 Task: Discover Hidden Chrome Settings.
Action: Mouse moved to (1195, 53)
Screenshot: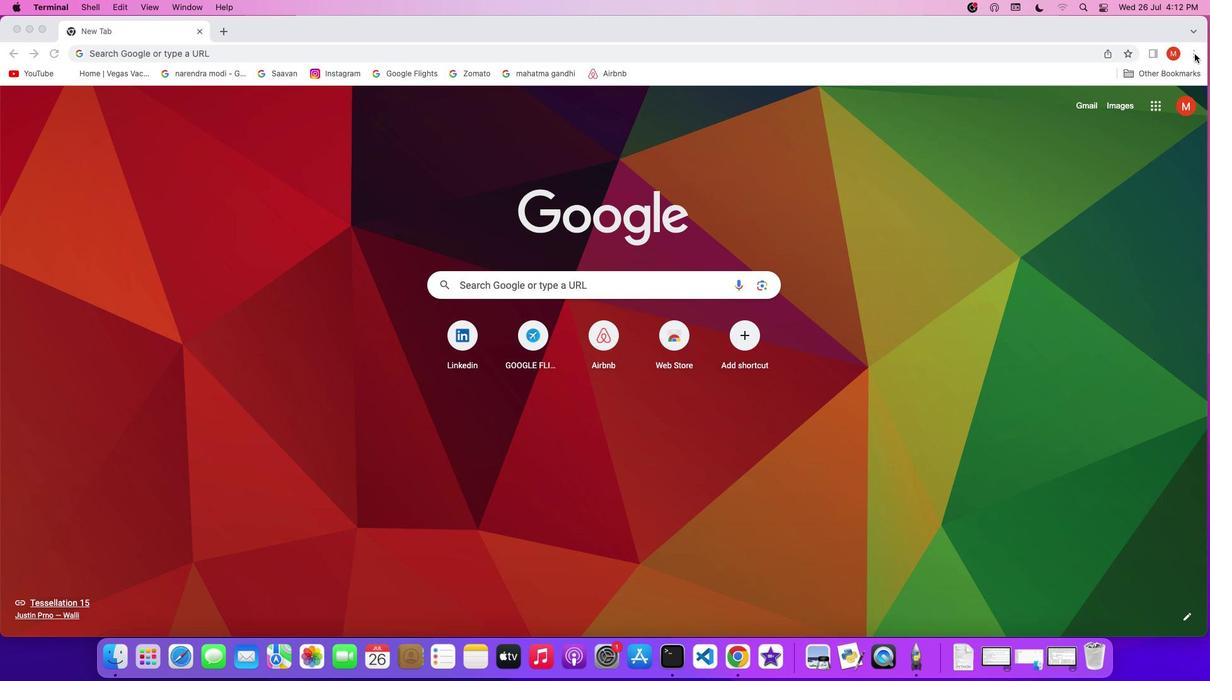 
Action: Mouse pressed left at (1195, 53)
Screenshot: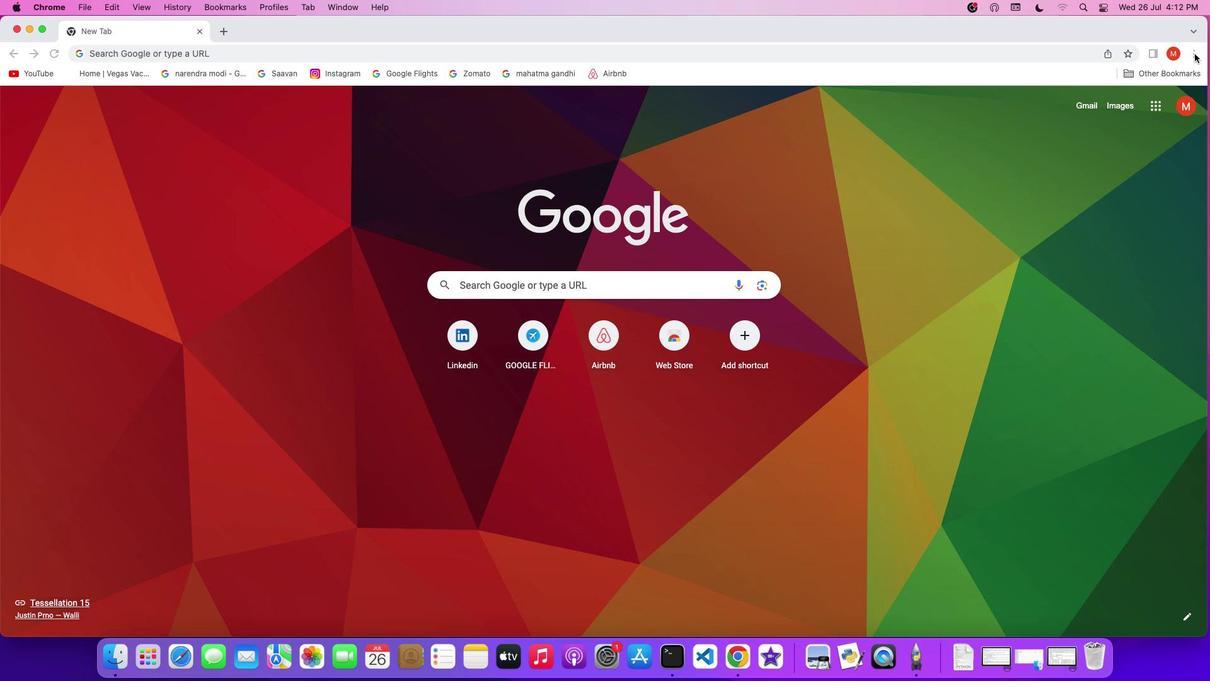 
Action: Mouse moved to (1055, 334)
Screenshot: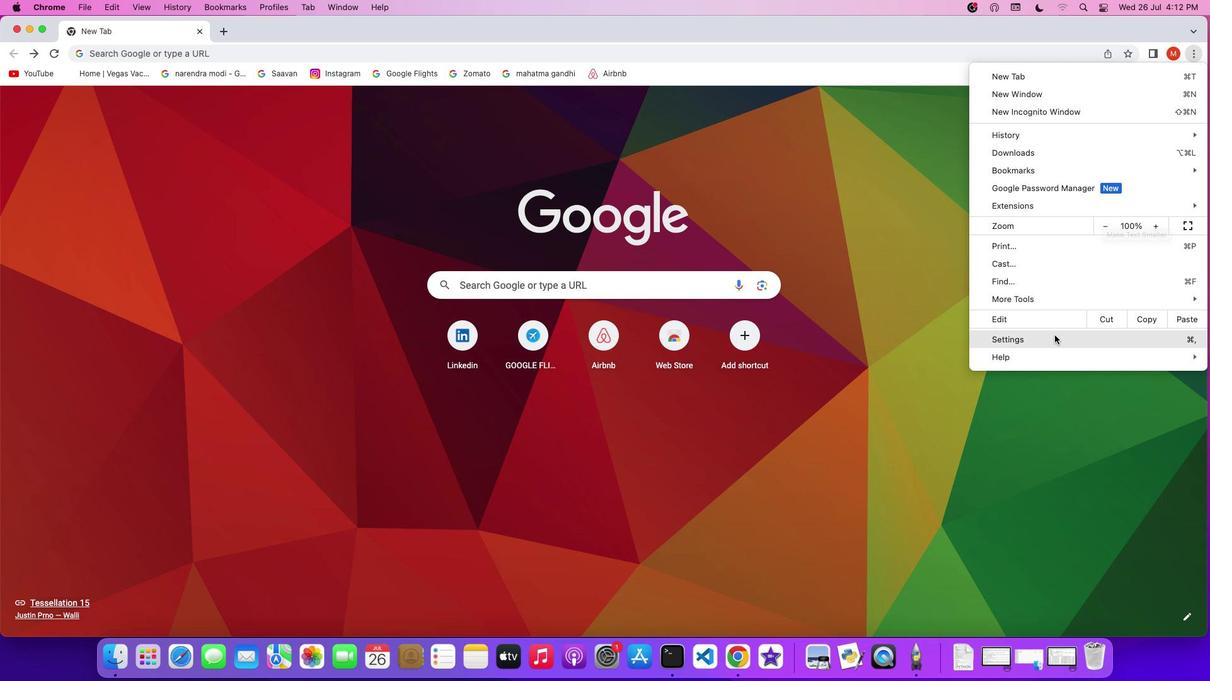 
Action: Mouse pressed left at (1055, 334)
Screenshot: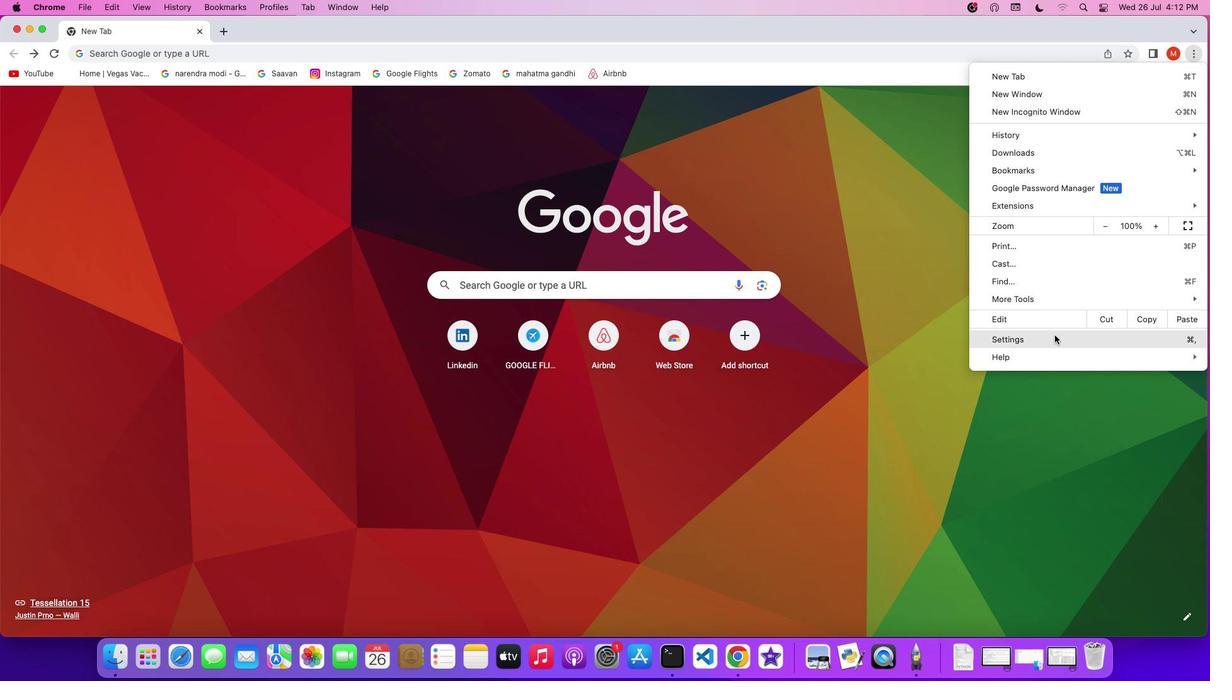 
Action: Mouse moved to (103, 122)
Screenshot: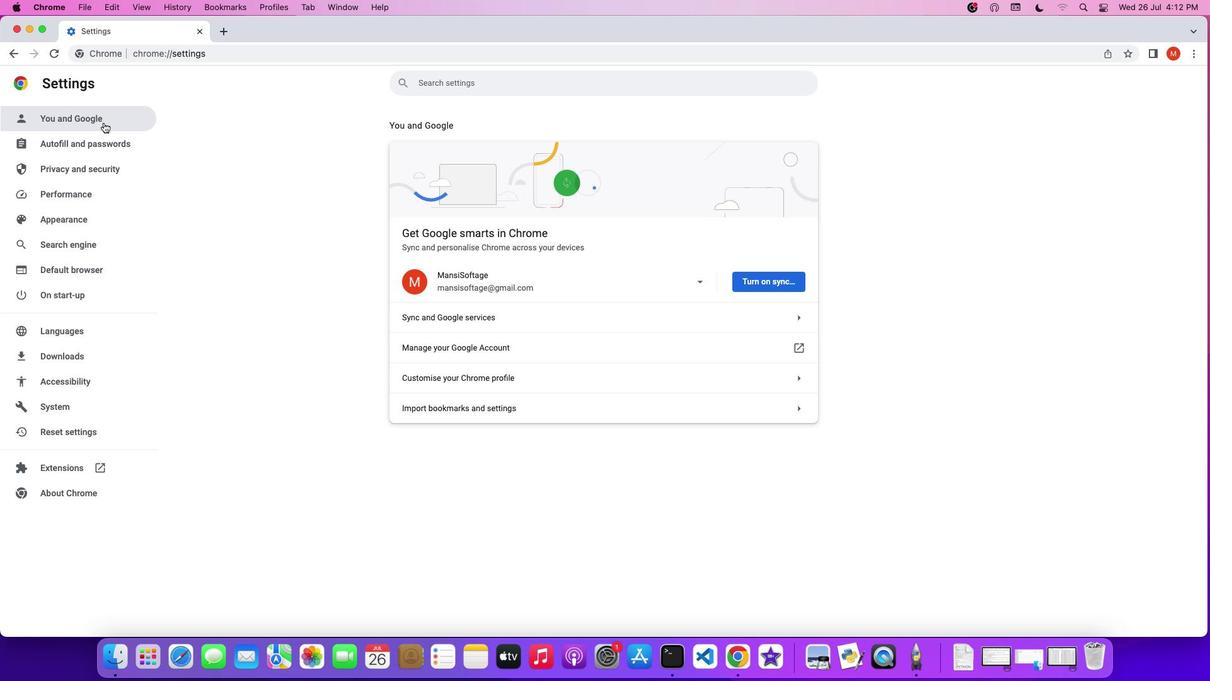
Action: Mouse pressed left at (103, 122)
Screenshot: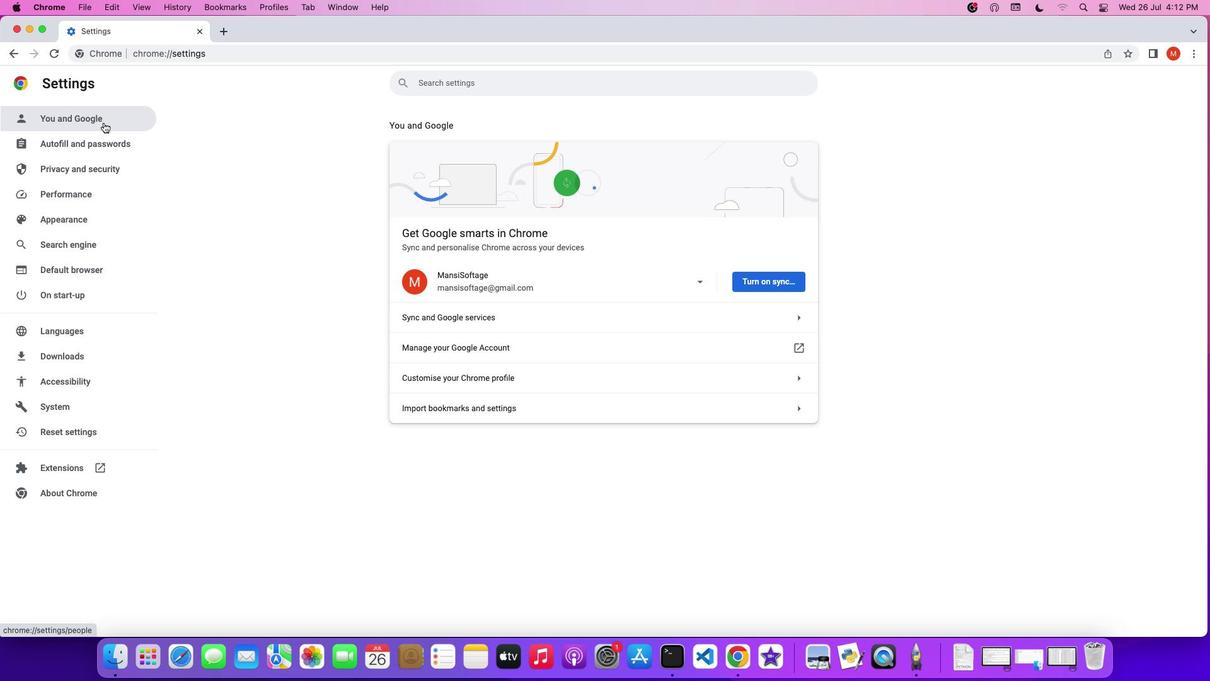 
Action: Mouse moved to (131, 117)
Screenshot: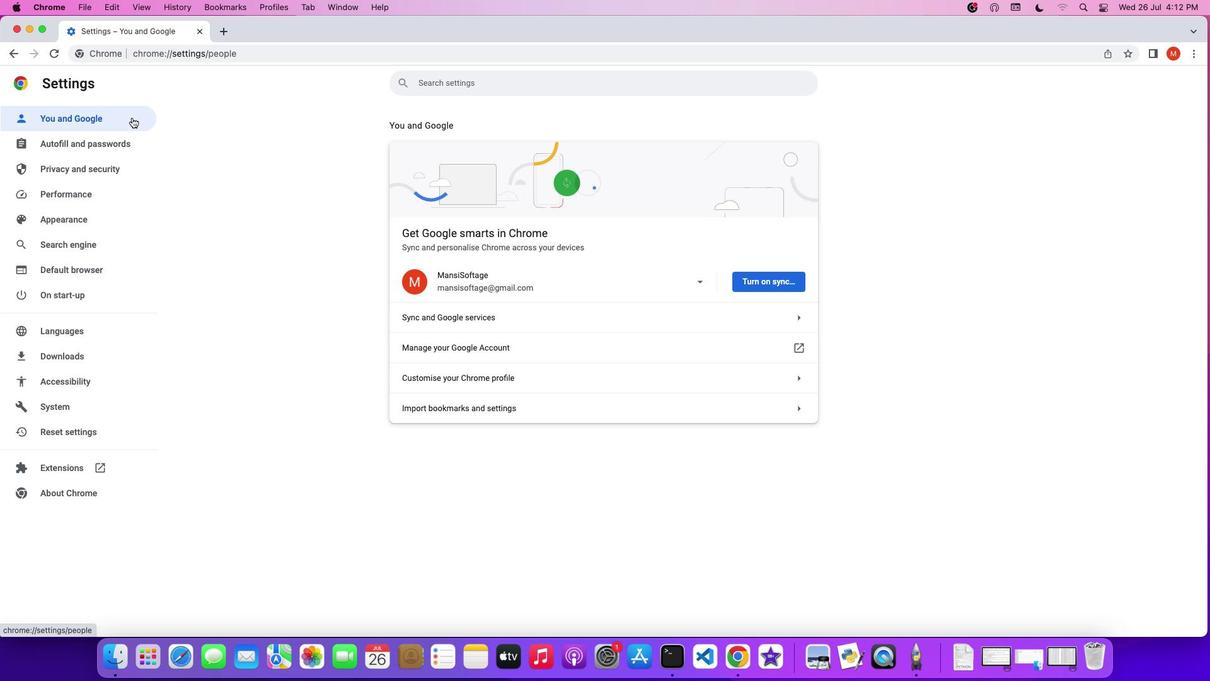
Action: Mouse pressed left at (131, 117)
Screenshot: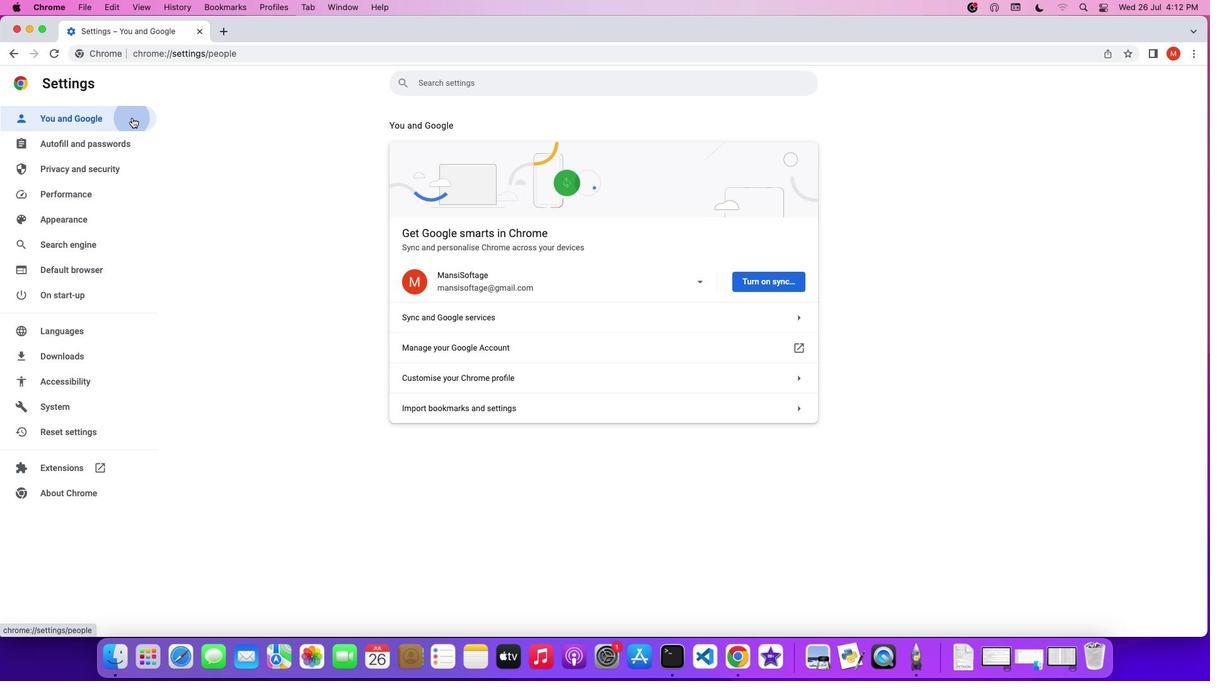 
Action: Mouse moved to (704, 282)
Screenshot: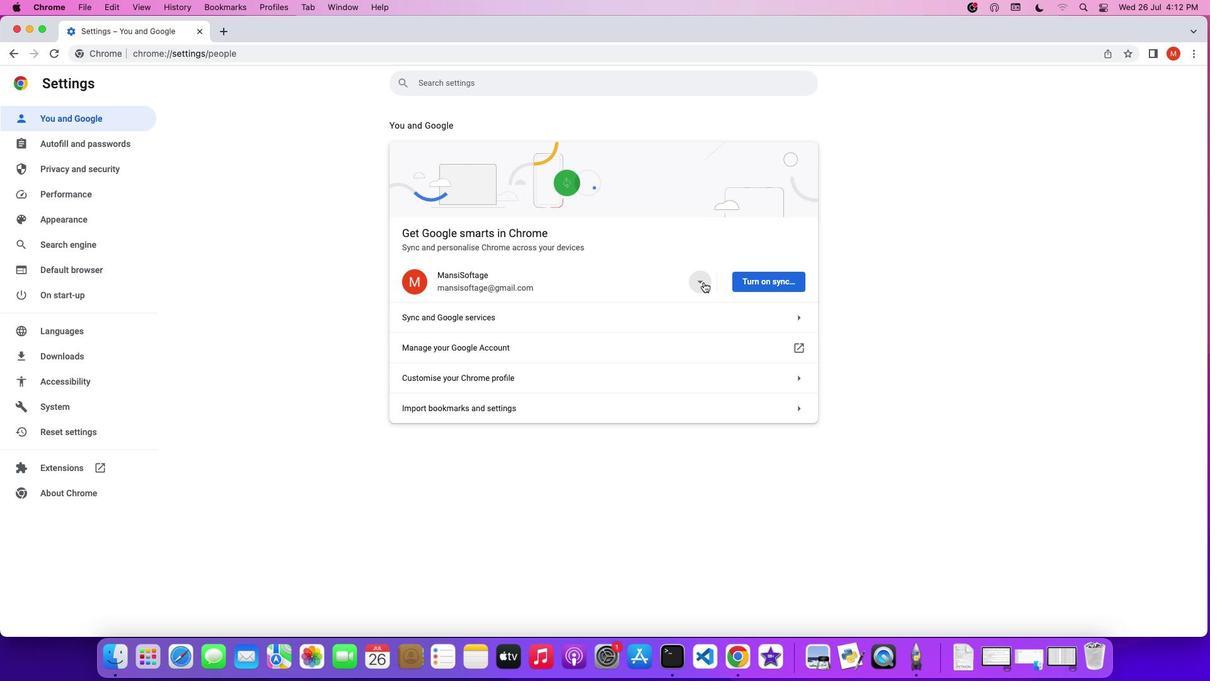
Action: Mouse pressed left at (704, 282)
Screenshot: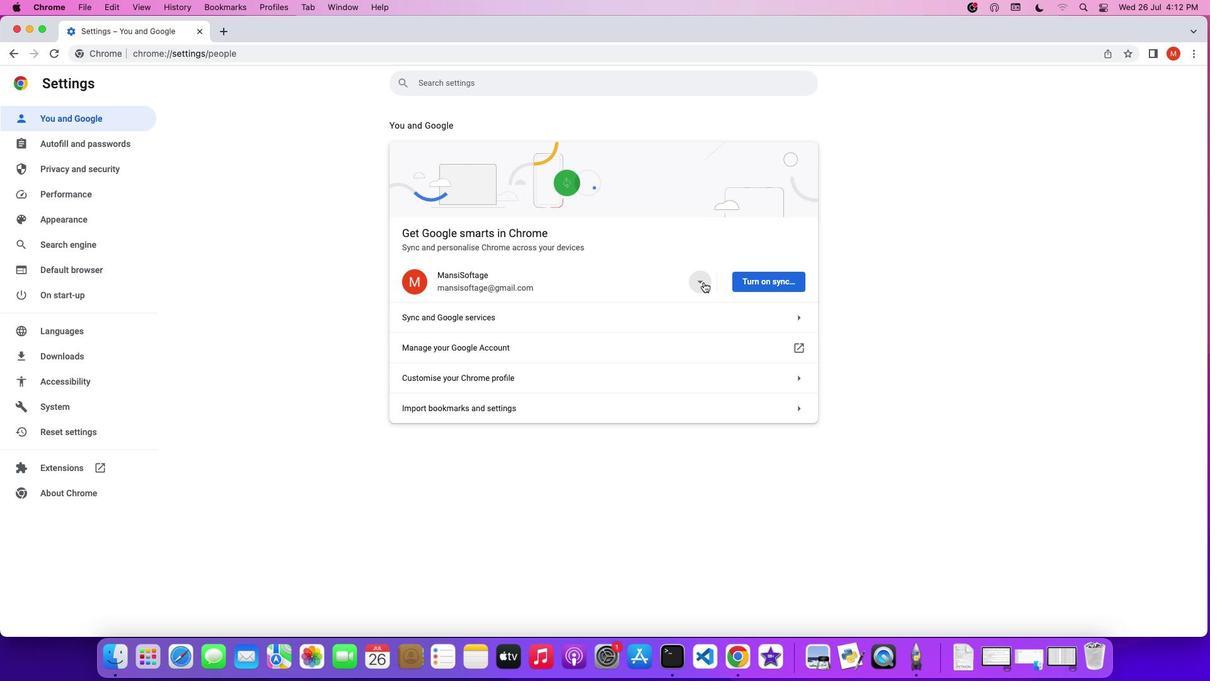 
Action: Mouse moved to (715, 285)
Screenshot: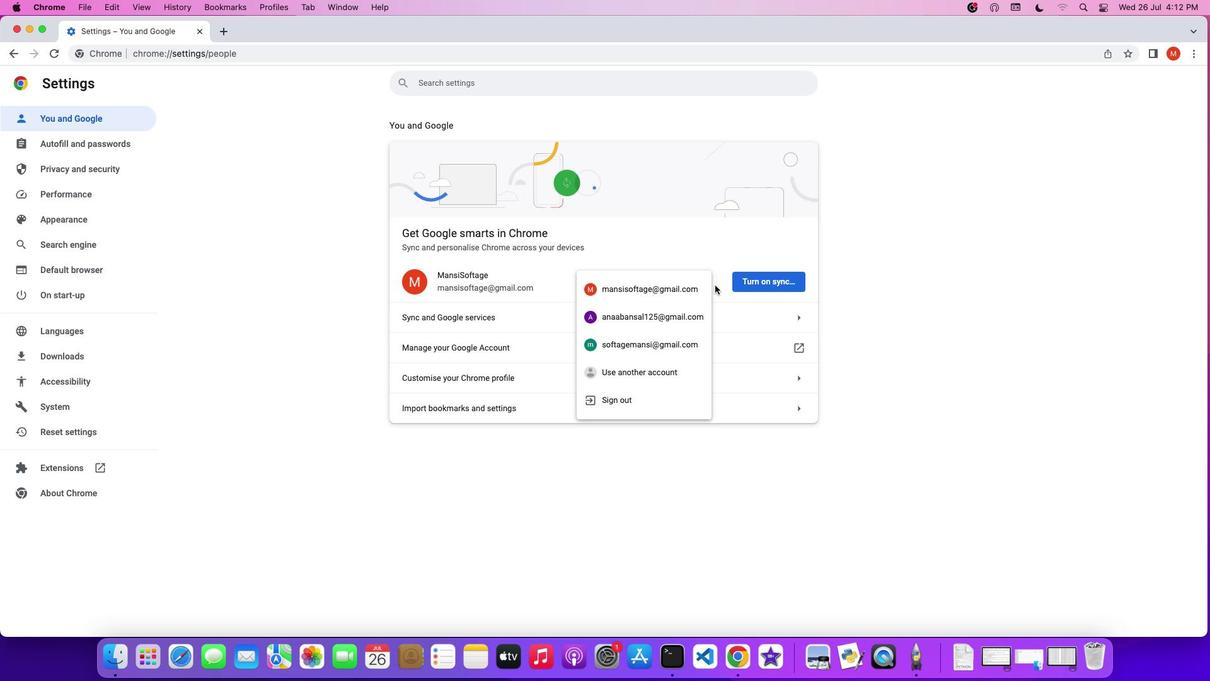 
Action: Mouse pressed left at (715, 285)
Screenshot: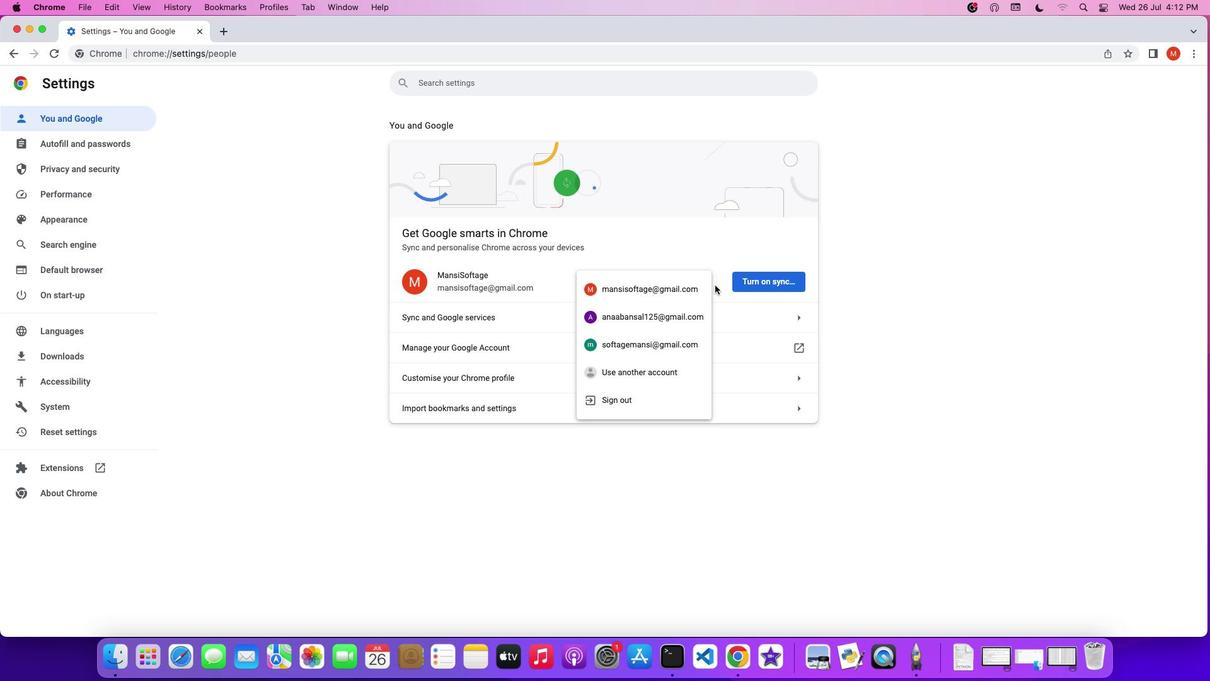 
Action: Mouse moved to (688, 309)
Screenshot: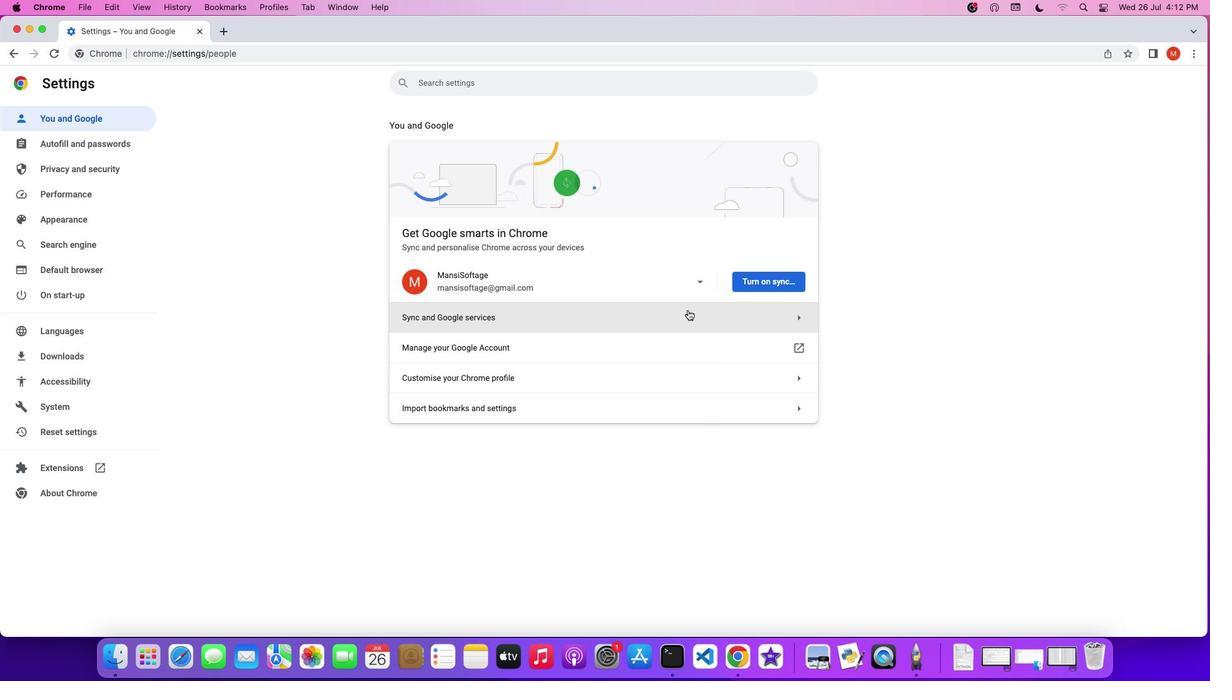 
Action: Mouse pressed left at (688, 309)
Screenshot: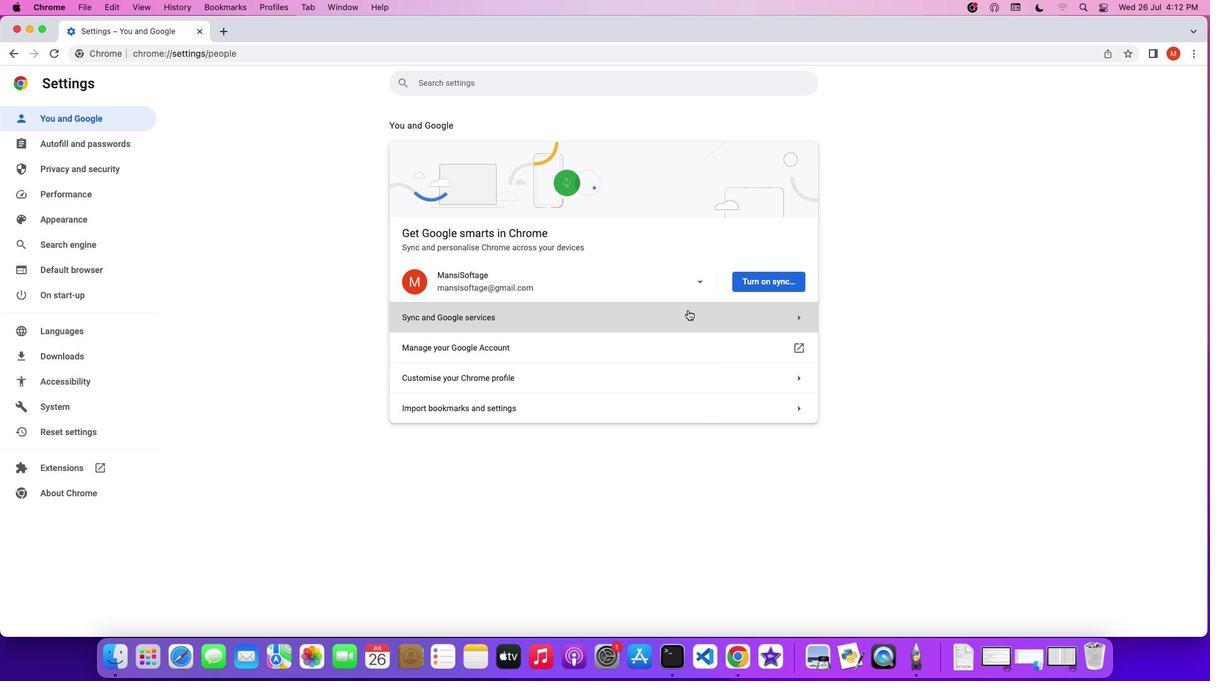 
Action: Mouse moved to (799, 351)
Screenshot: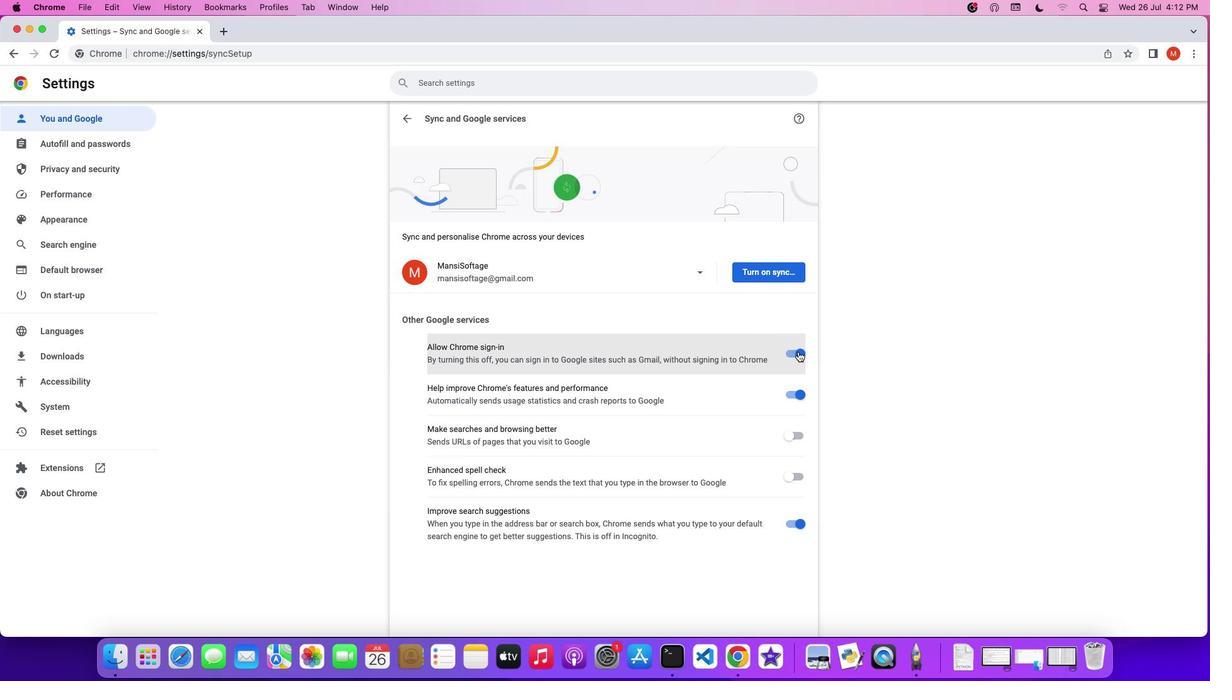 
Action: Mouse scrolled (799, 351) with delta (0, 0)
Screenshot: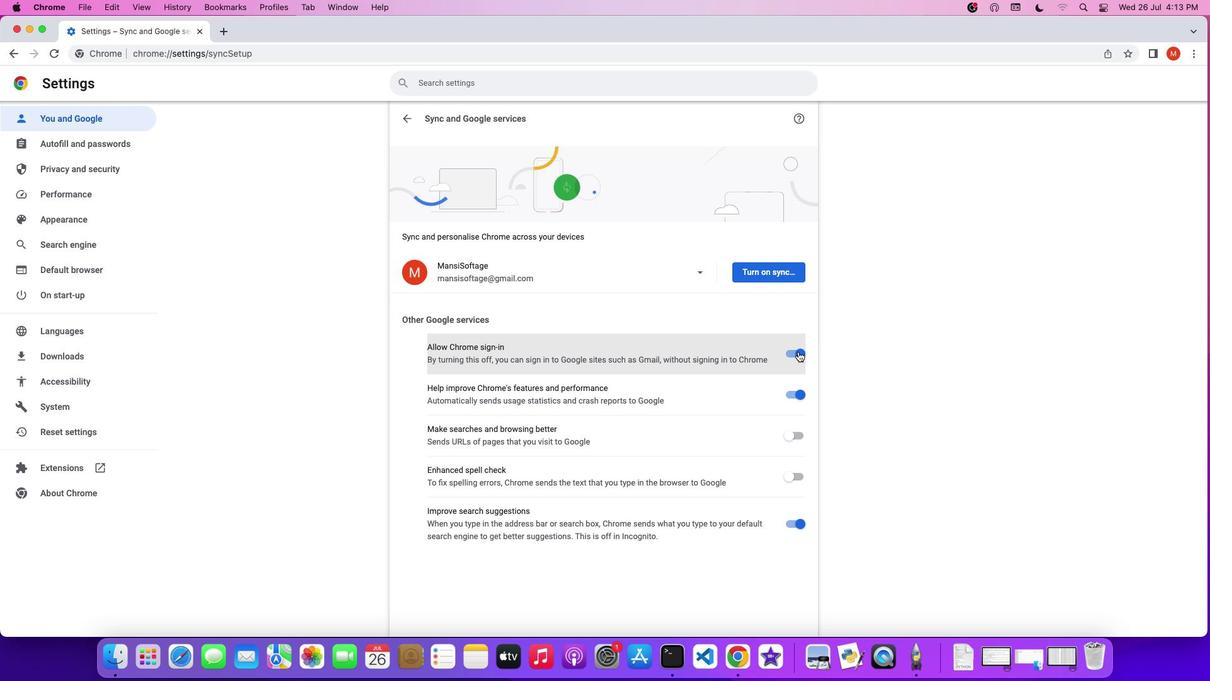 
Action: Mouse scrolled (799, 351) with delta (0, 0)
Screenshot: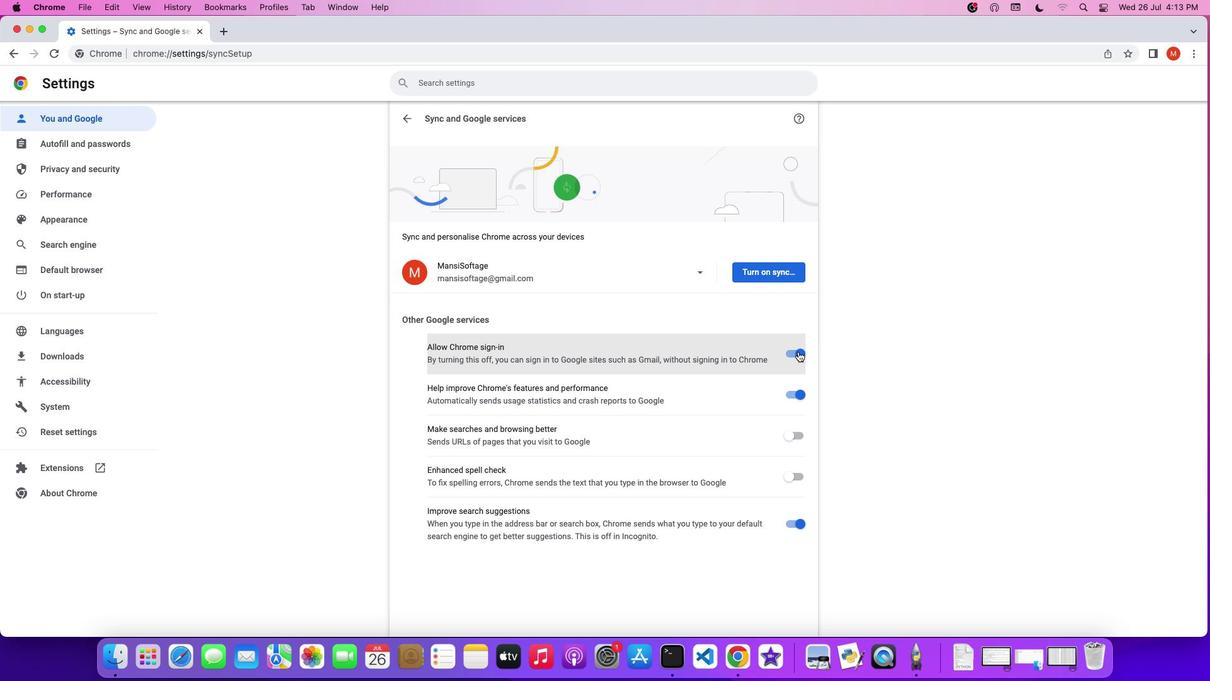 
Action: Mouse scrolled (799, 351) with delta (0, 0)
Screenshot: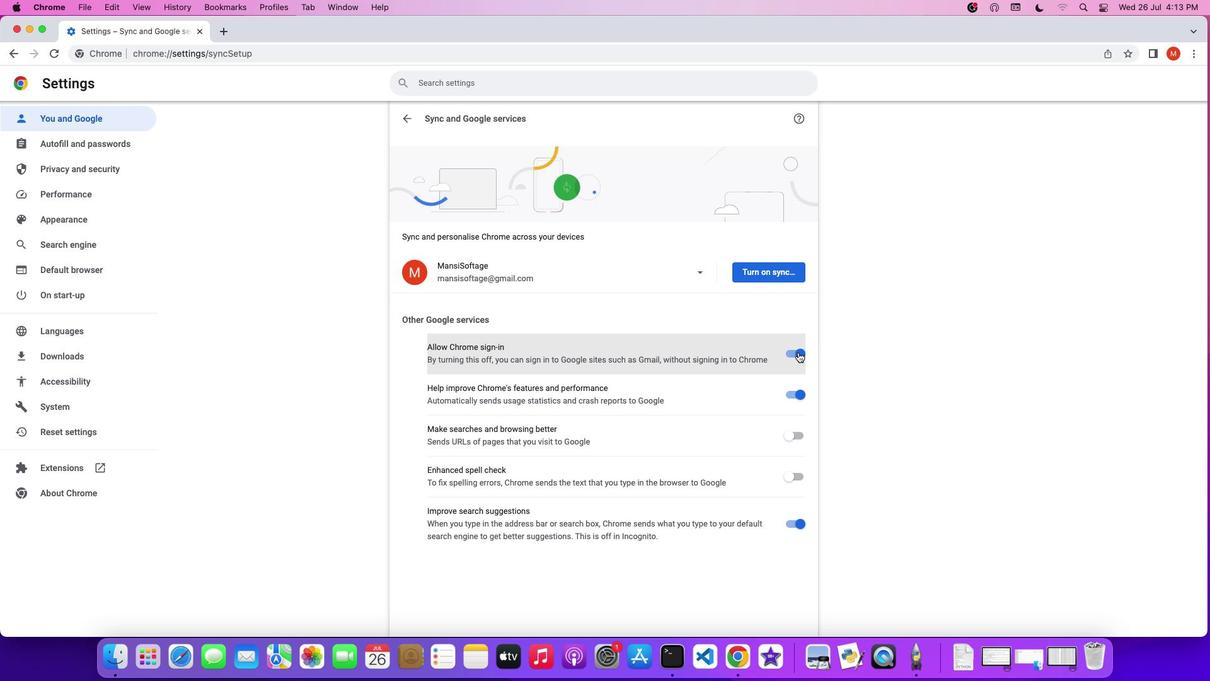 
Action: Mouse moved to (799, 352)
Screenshot: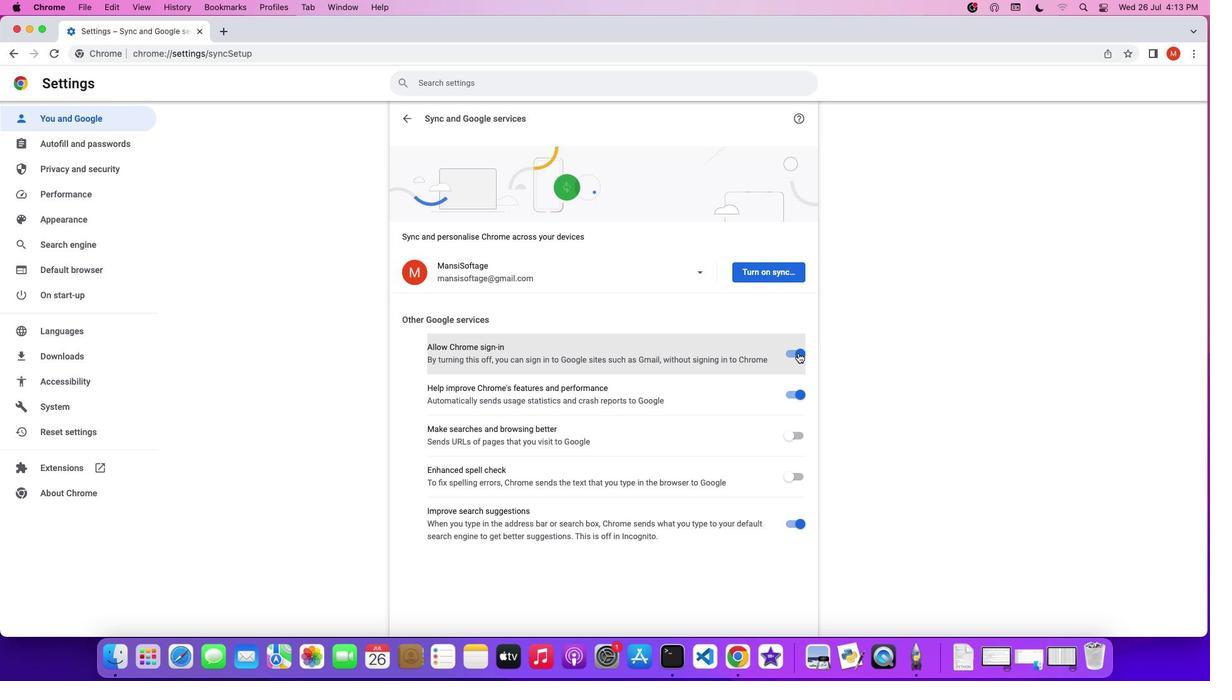 
Action: Mouse pressed left at (799, 352)
Screenshot: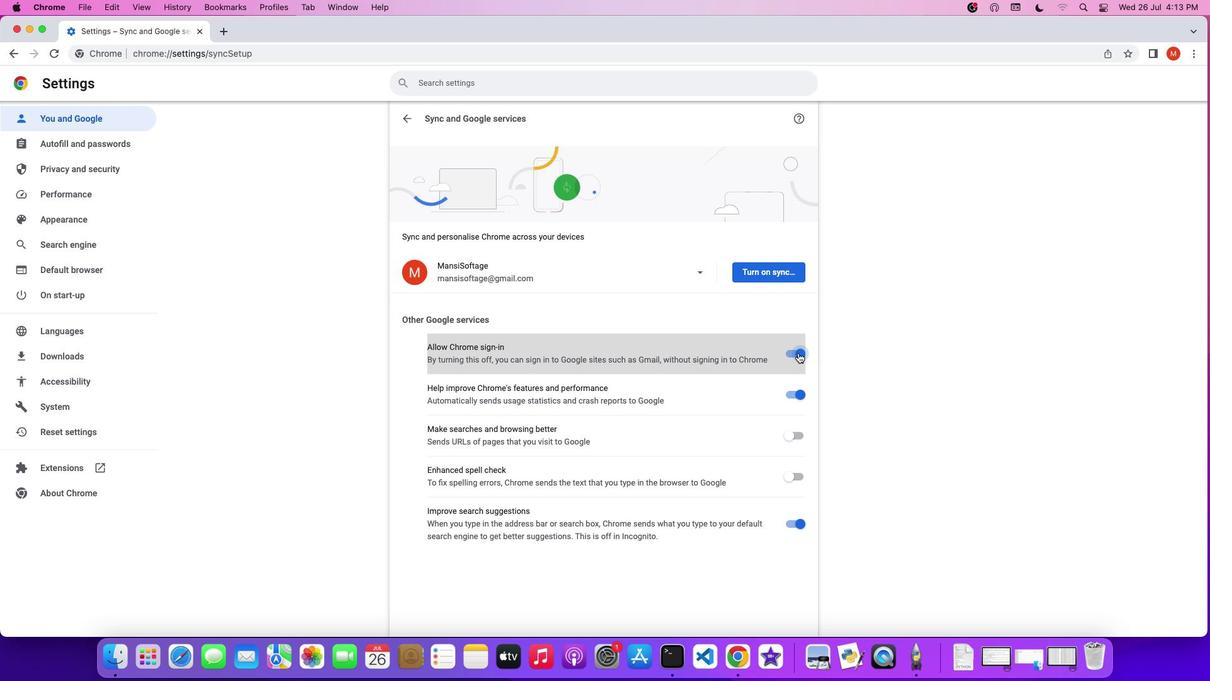 
Action: Mouse pressed left at (799, 352)
Screenshot: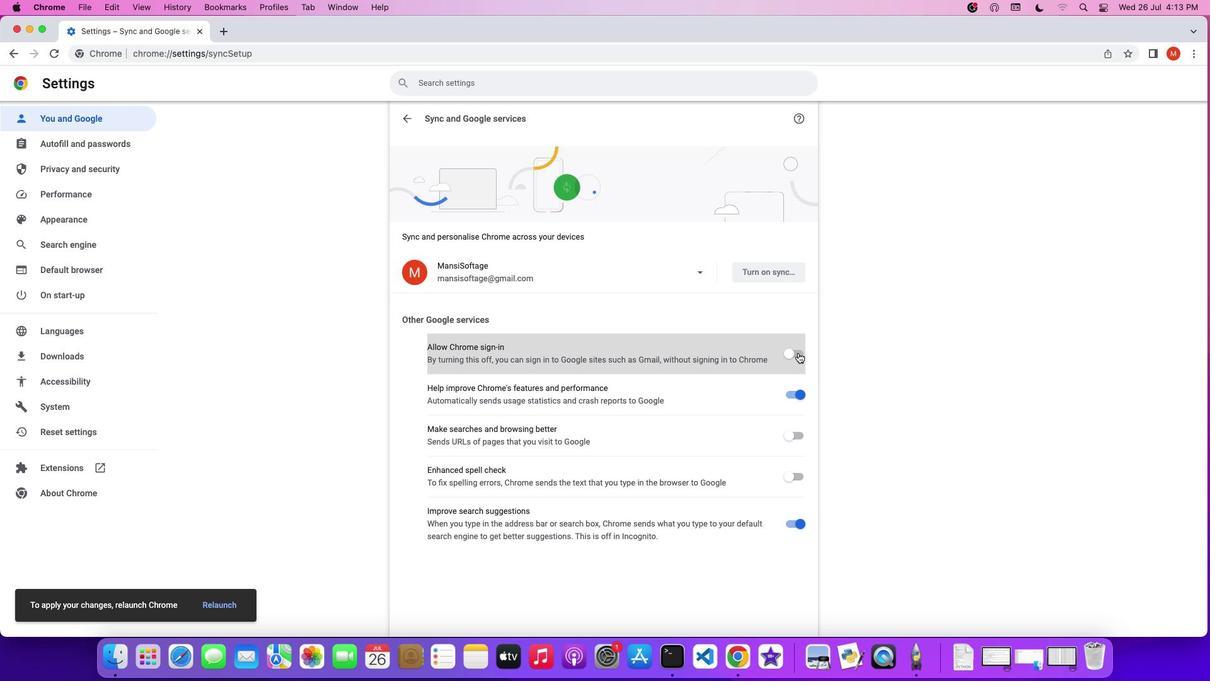 
Action: Mouse moved to (798, 438)
Screenshot: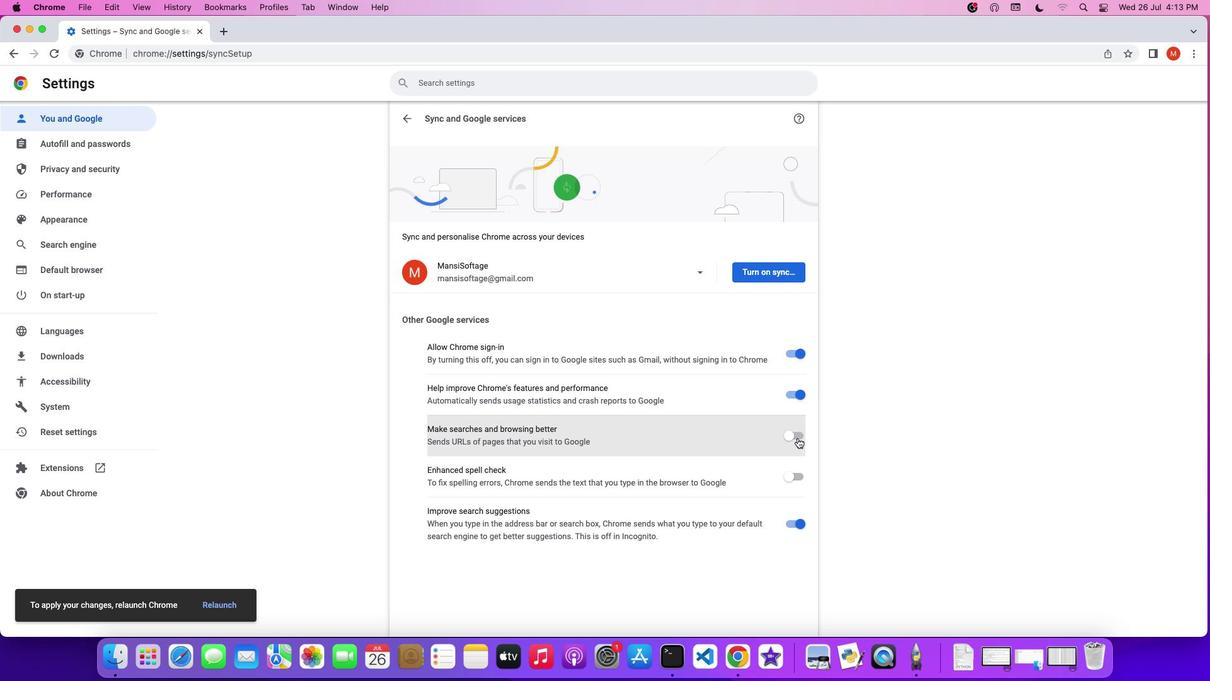 
Action: Mouse pressed left at (798, 438)
Screenshot: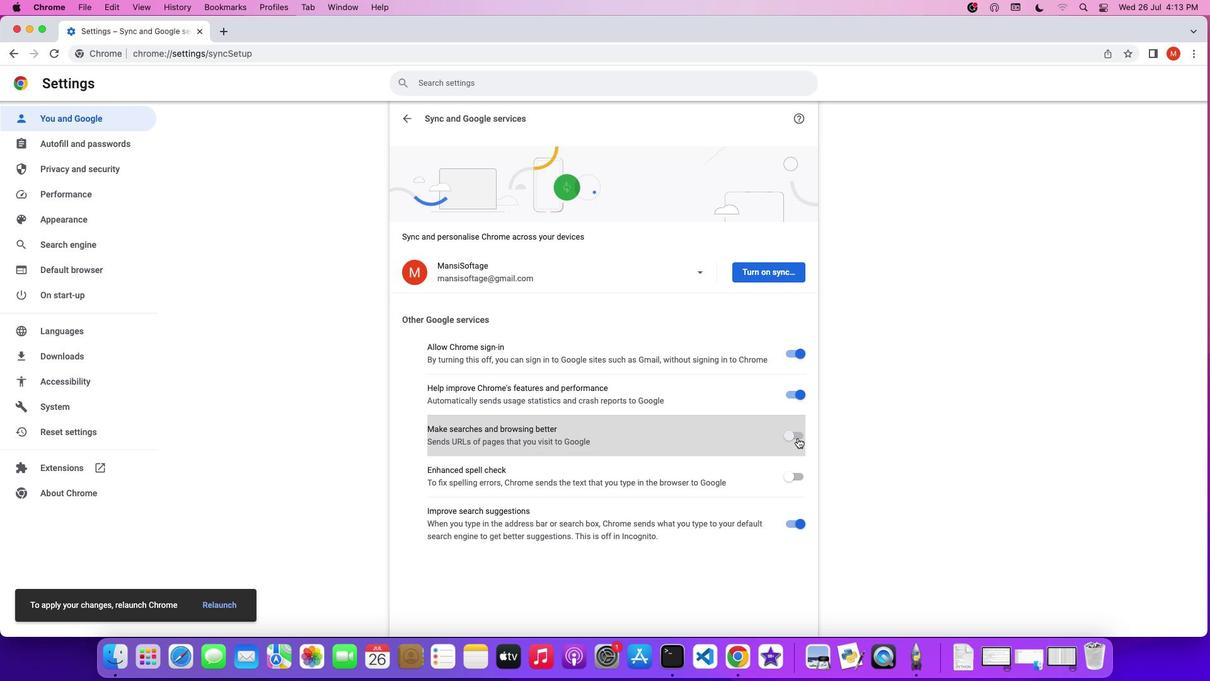 
Action: Mouse moved to (799, 467)
Screenshot: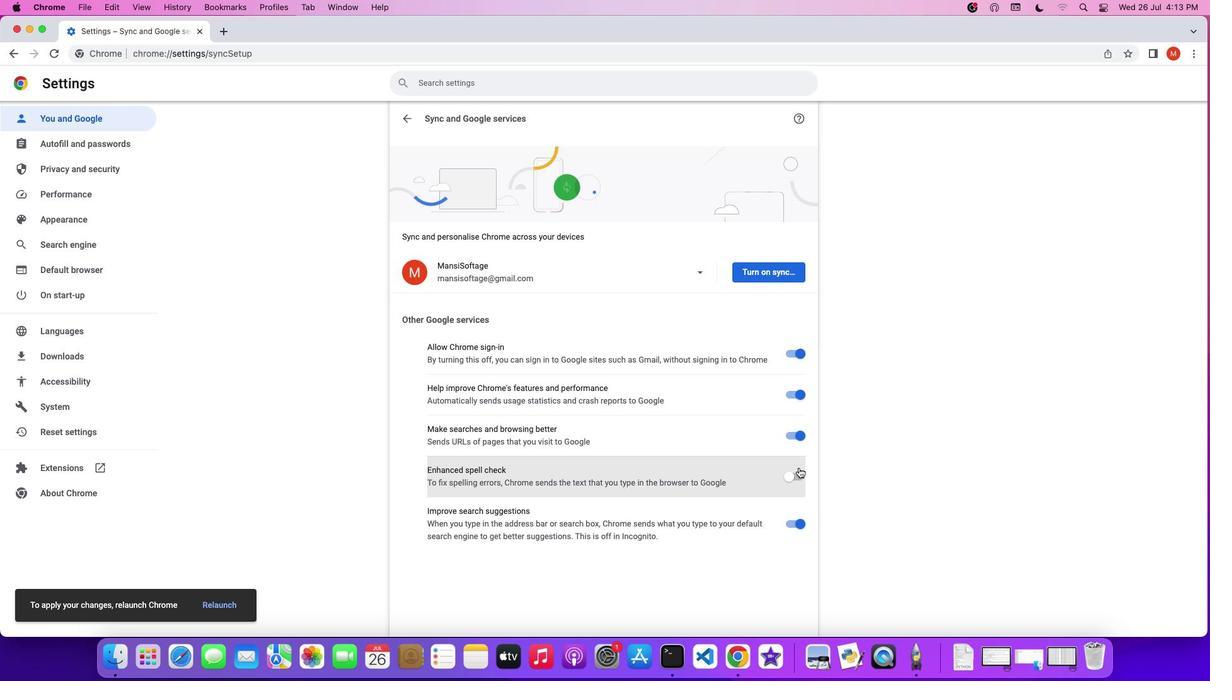 
Action: Mouse pressed left at (799, 467)
Screenshot: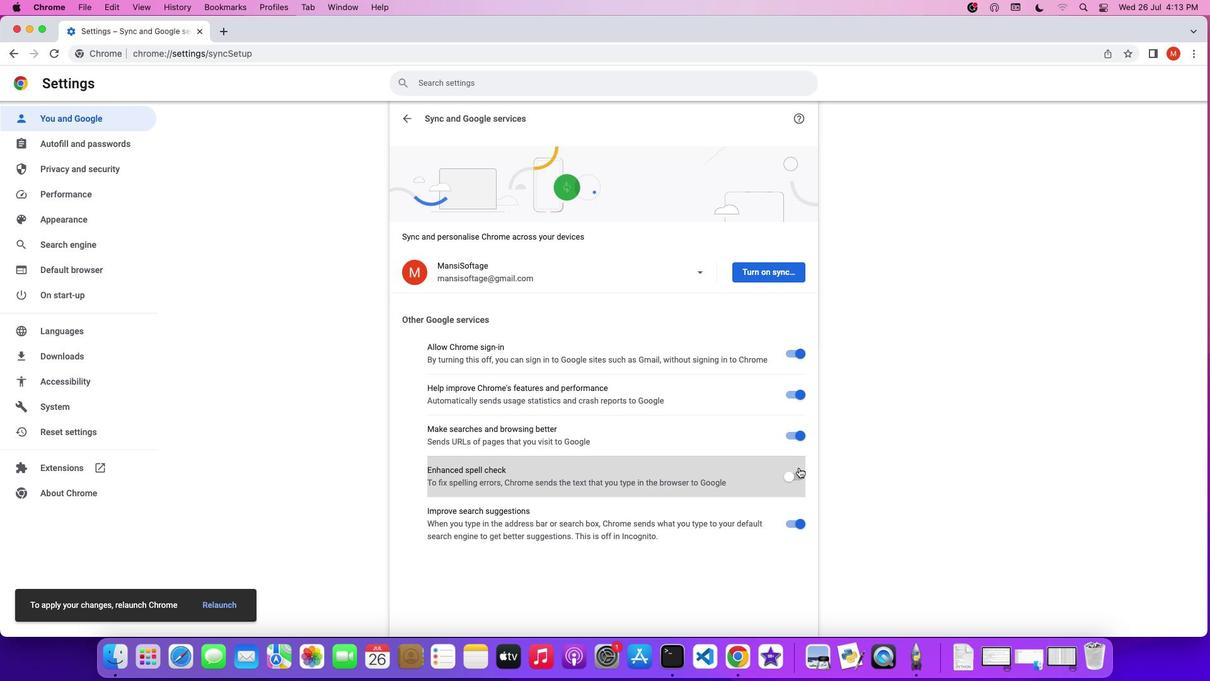 
Action: Mouse moved to (797, 442)
Screenshot: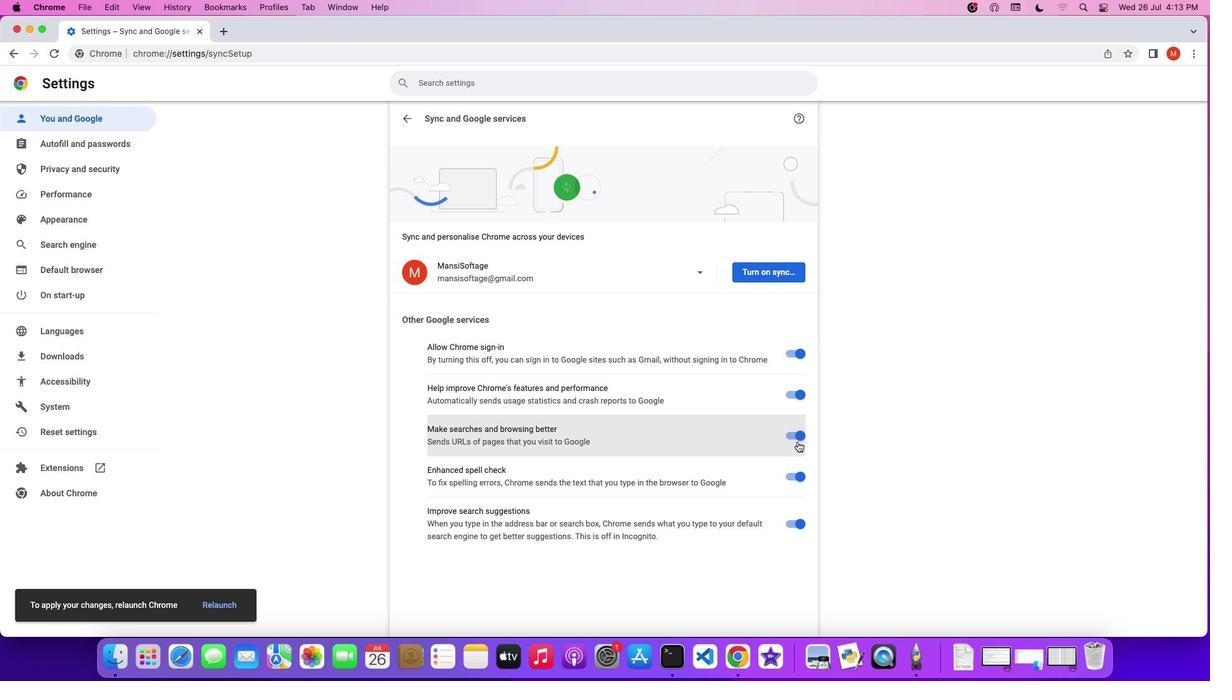 
Action: Mouse pressed left at (797, 442)
Screenshot: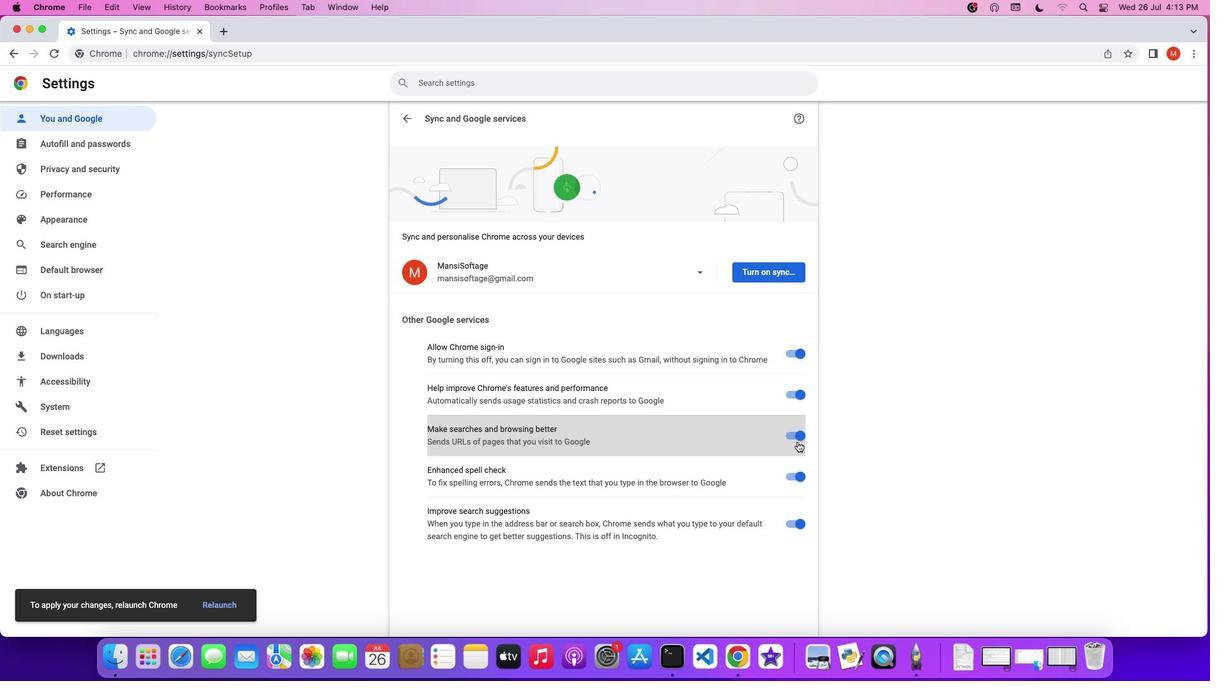 
Action: Mouse moved to (401, 116)
Screenshot: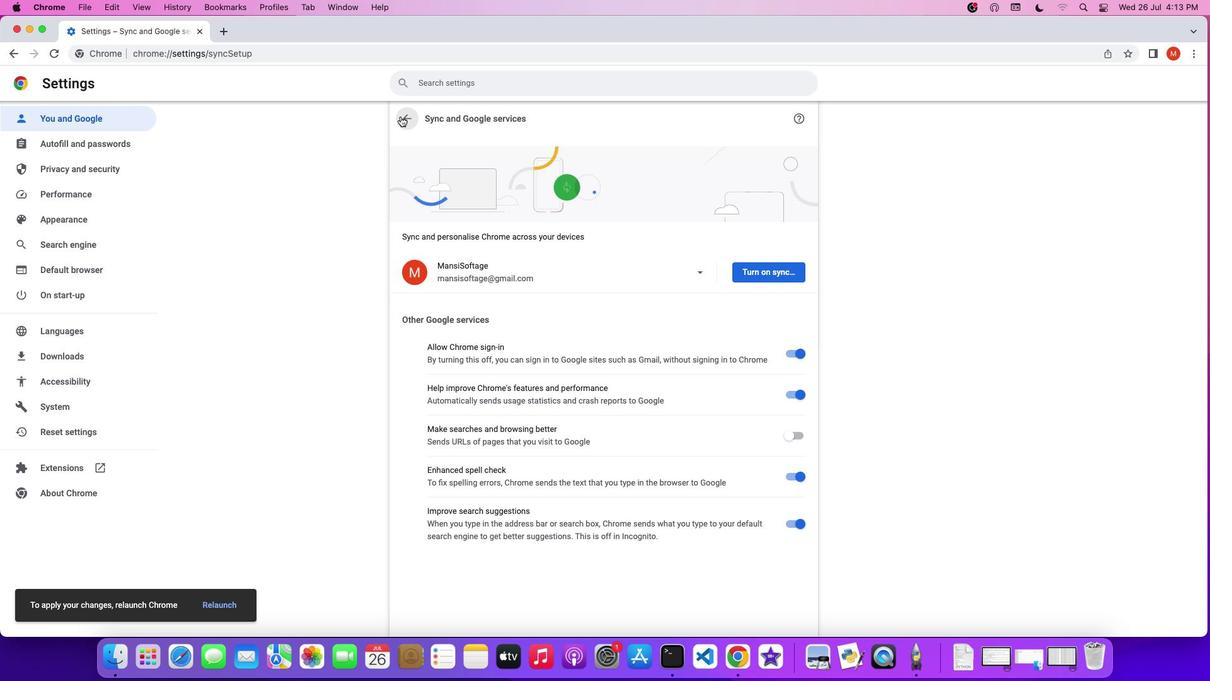 
Action: Mouse pressed left at (401, 116)
Screenshot: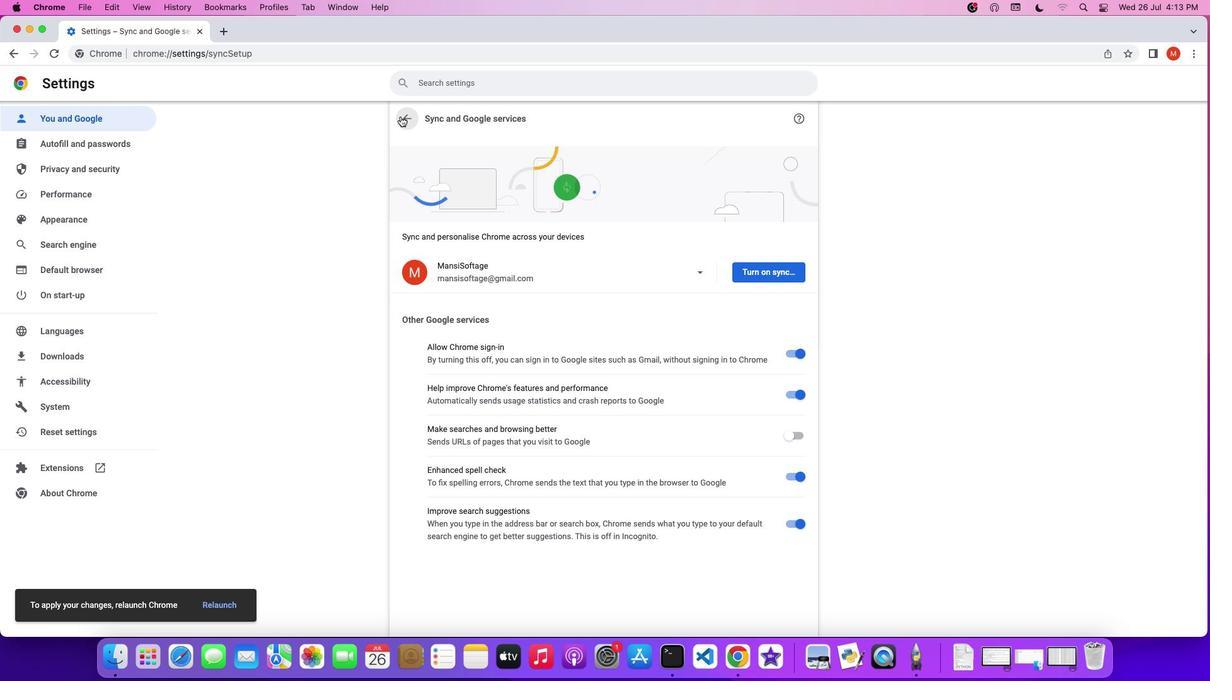 
Action: Mouse moved to (443, 348)
Screenshot: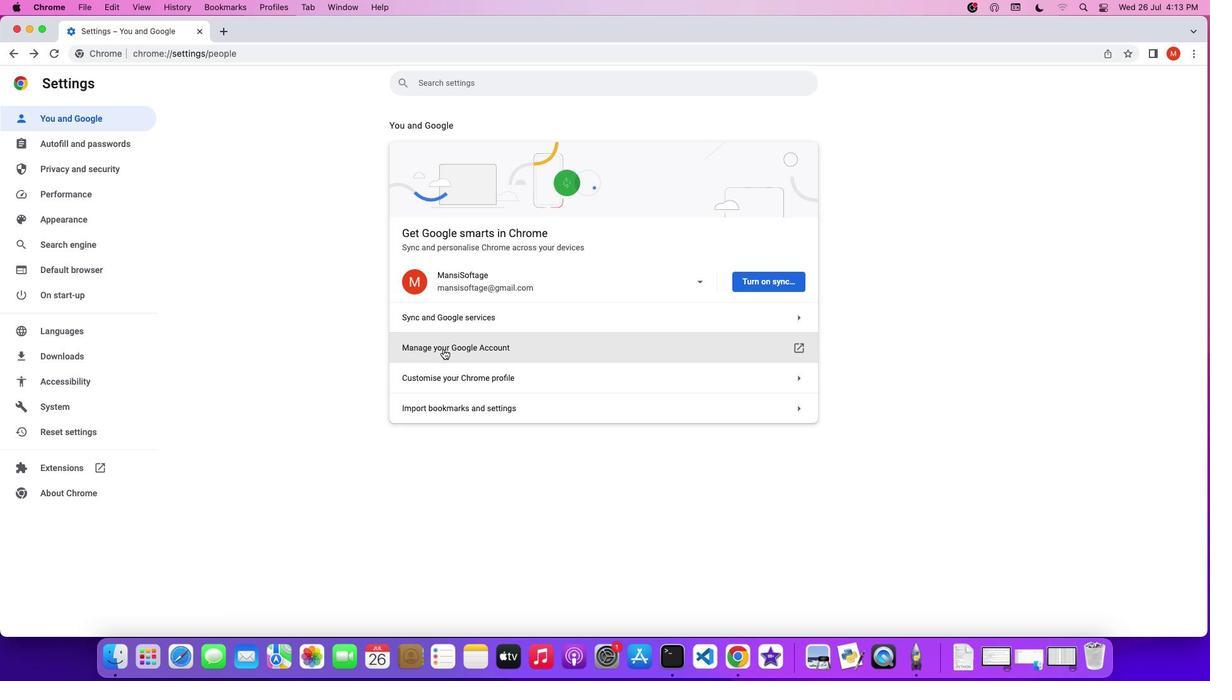 
Action: Mouse pressed left at (443, 348)
Screenshot: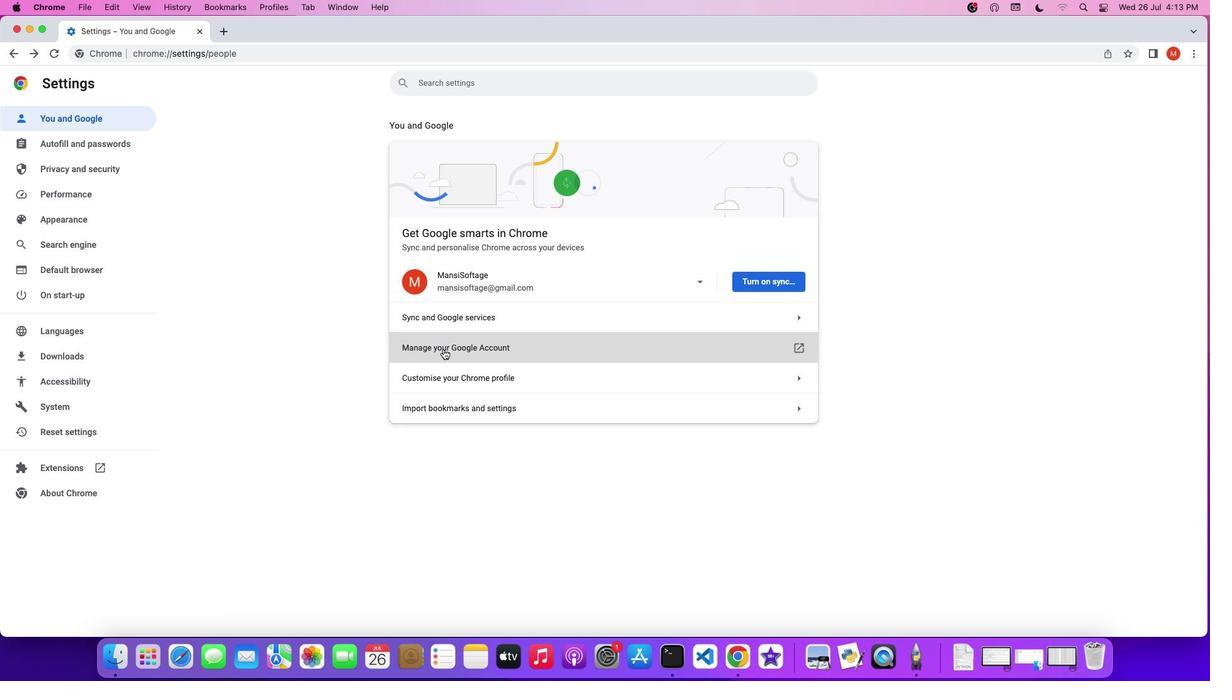 
Action: Mouse moved to (444, 355)
Screenshot: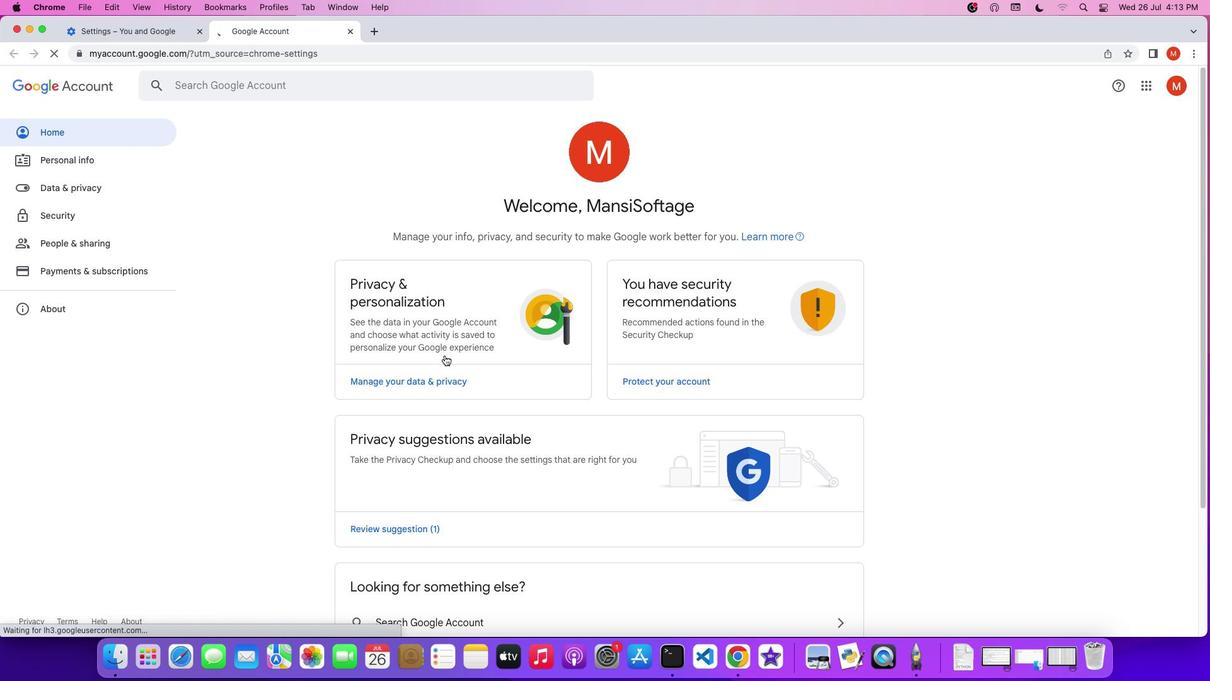 
Action: Mouse scrolled (444, 355) with delta (0, 0)
Screenshot: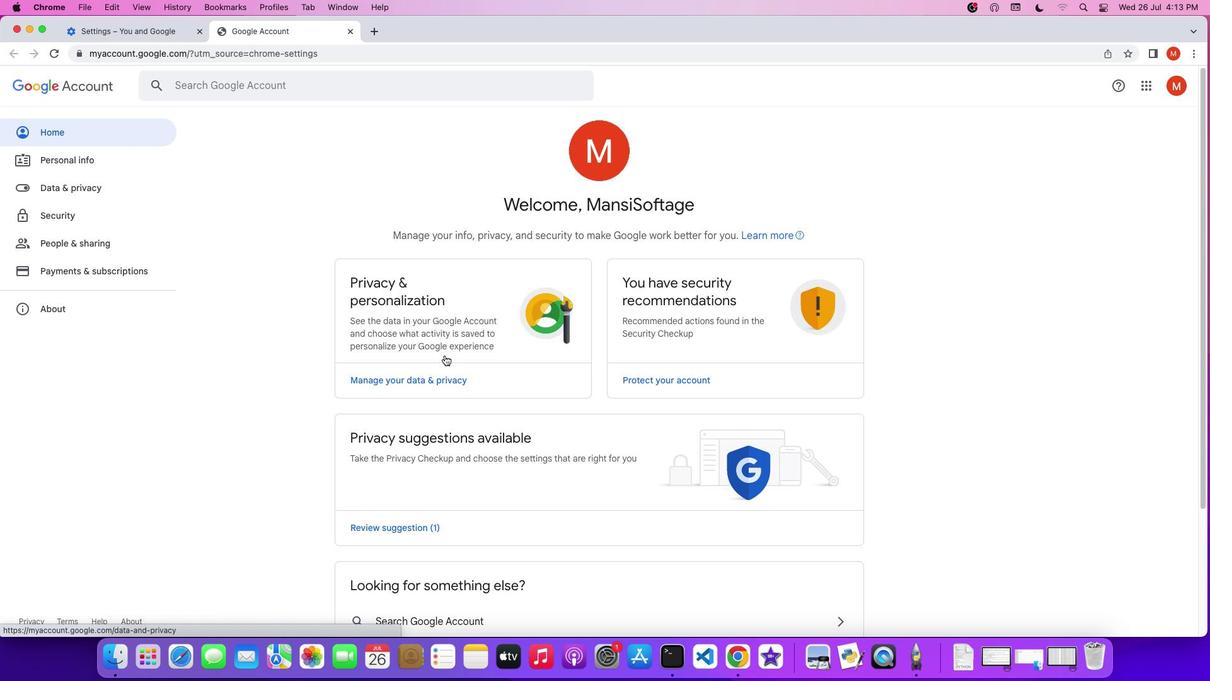 
Action: Mouse scrolled (444, 355) with delta (0, 0)
Screenshot: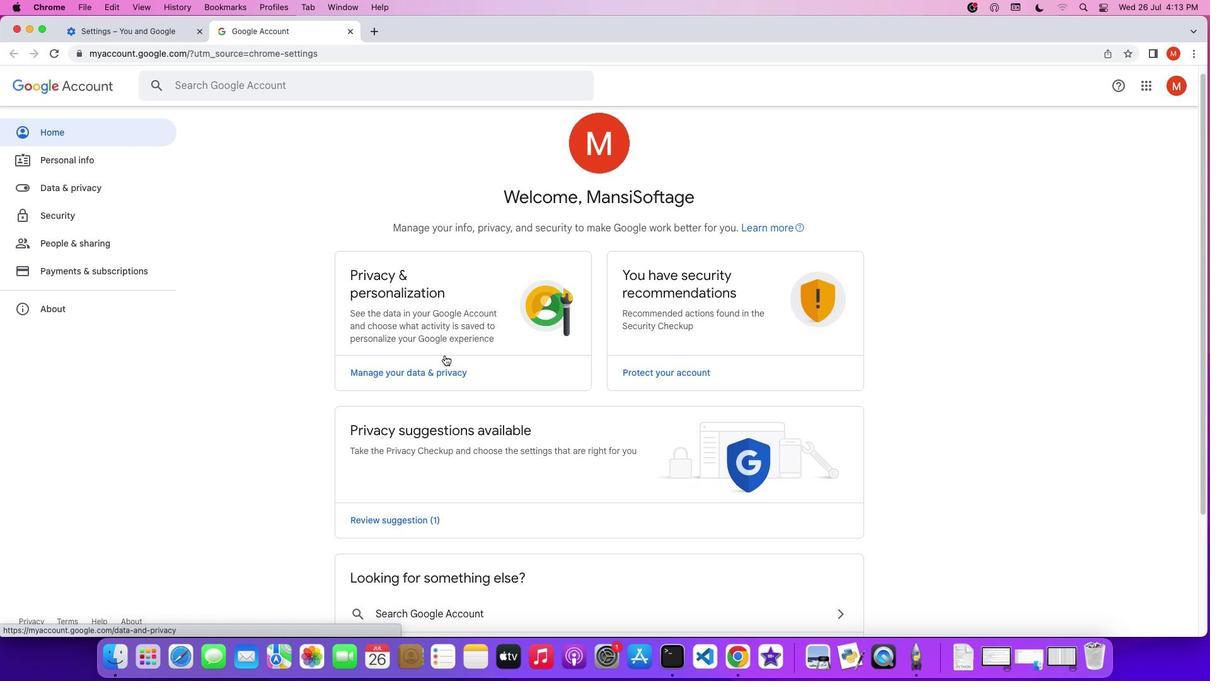 
Action: Mouse scrolled (444, 355) with delta (0, 0)
Screenshot: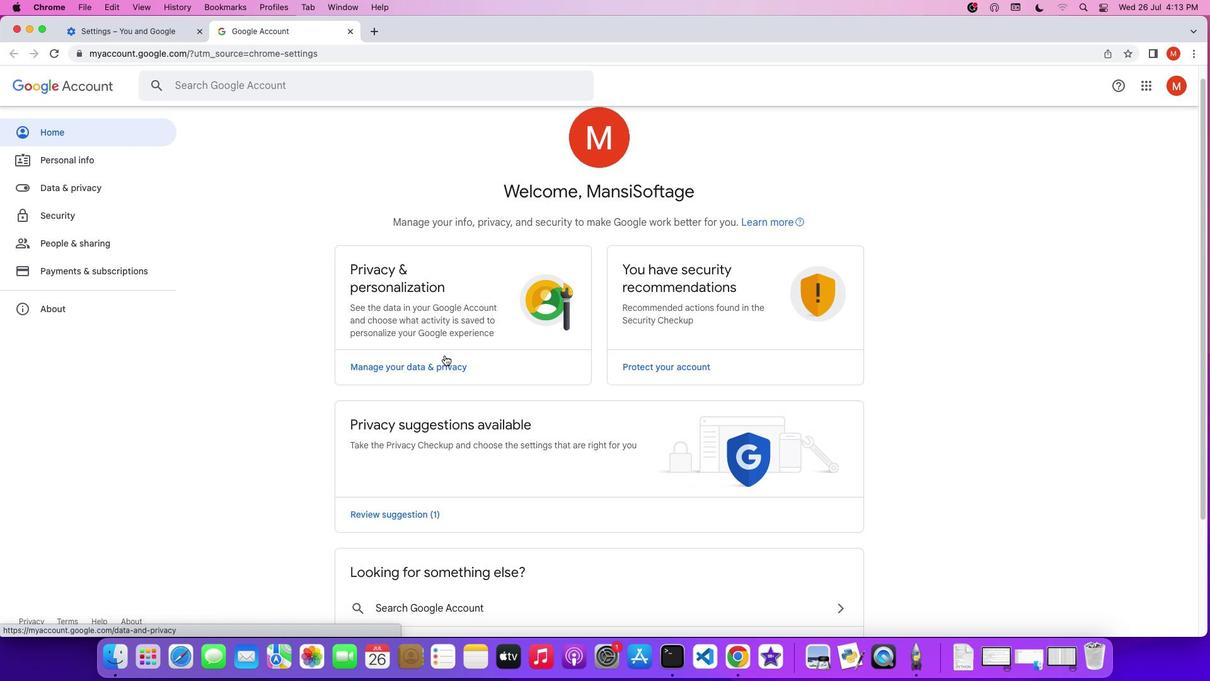 
Action: Mouse scrolled (444, 355) with delta (0, 0)
Screenshot: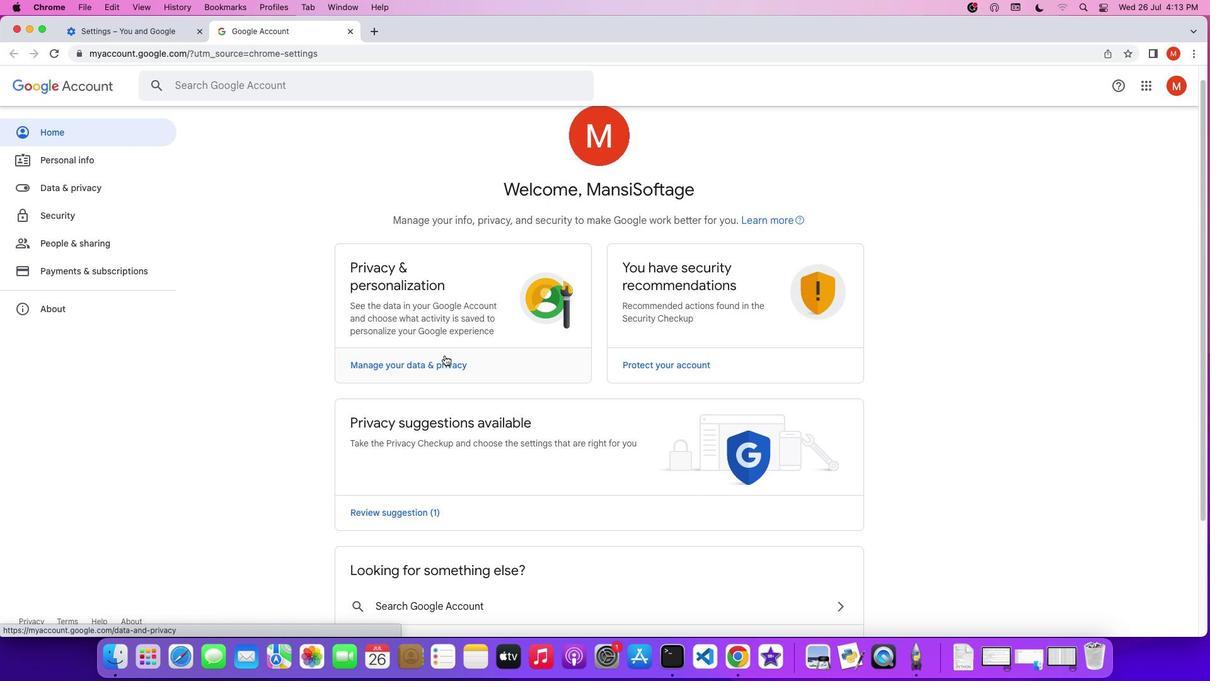 
Action: Mouse scrolled (444, 355) with delta (0, 0)
Screenshot: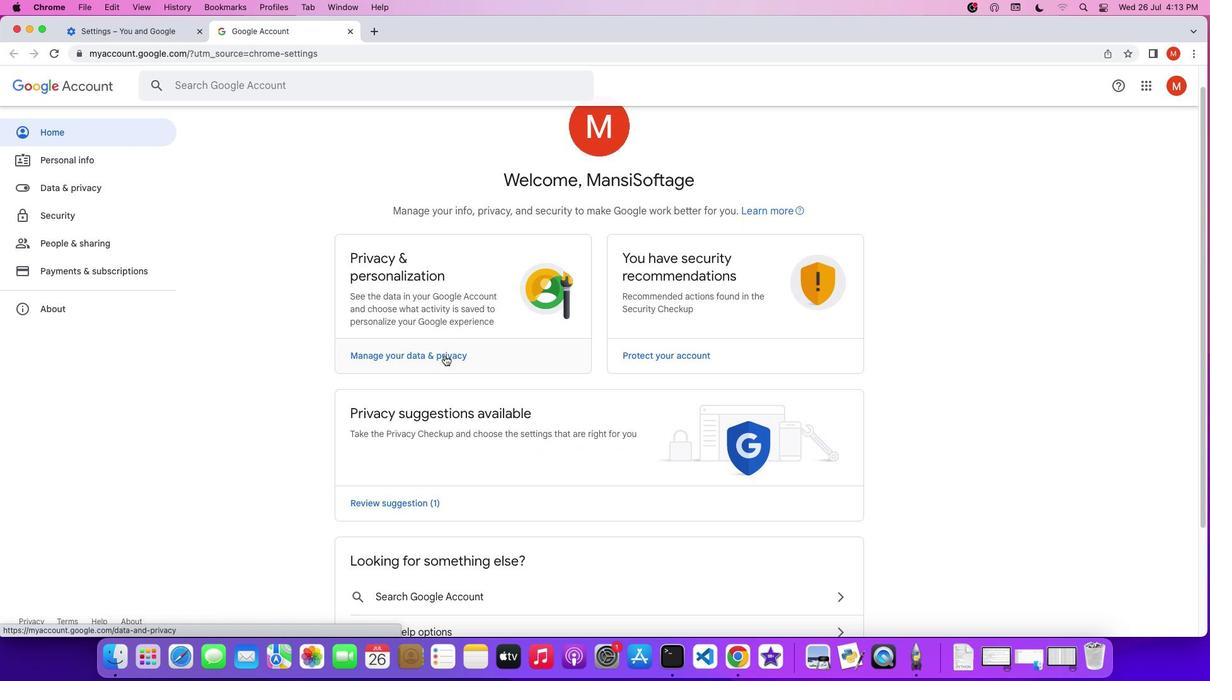 
Action: Mouse scrolled (444, 355) with delta (0, 0)
Screenshot: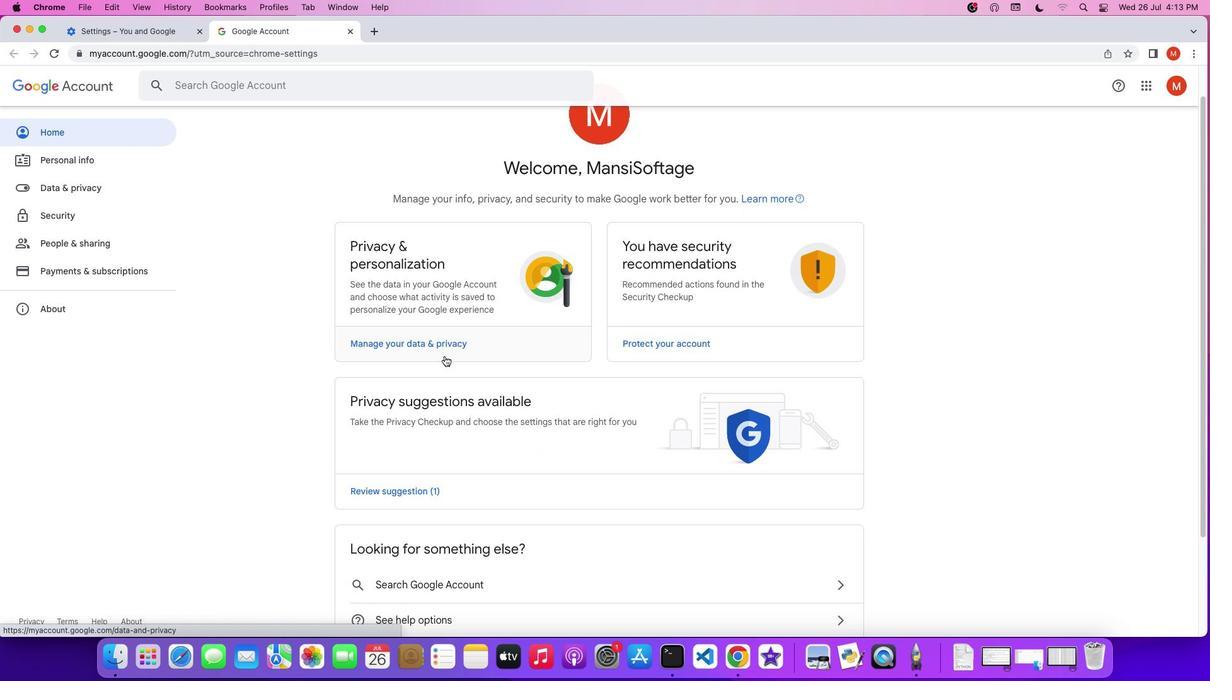 
Action: Mouse moved to (445, 355)
Screenshot: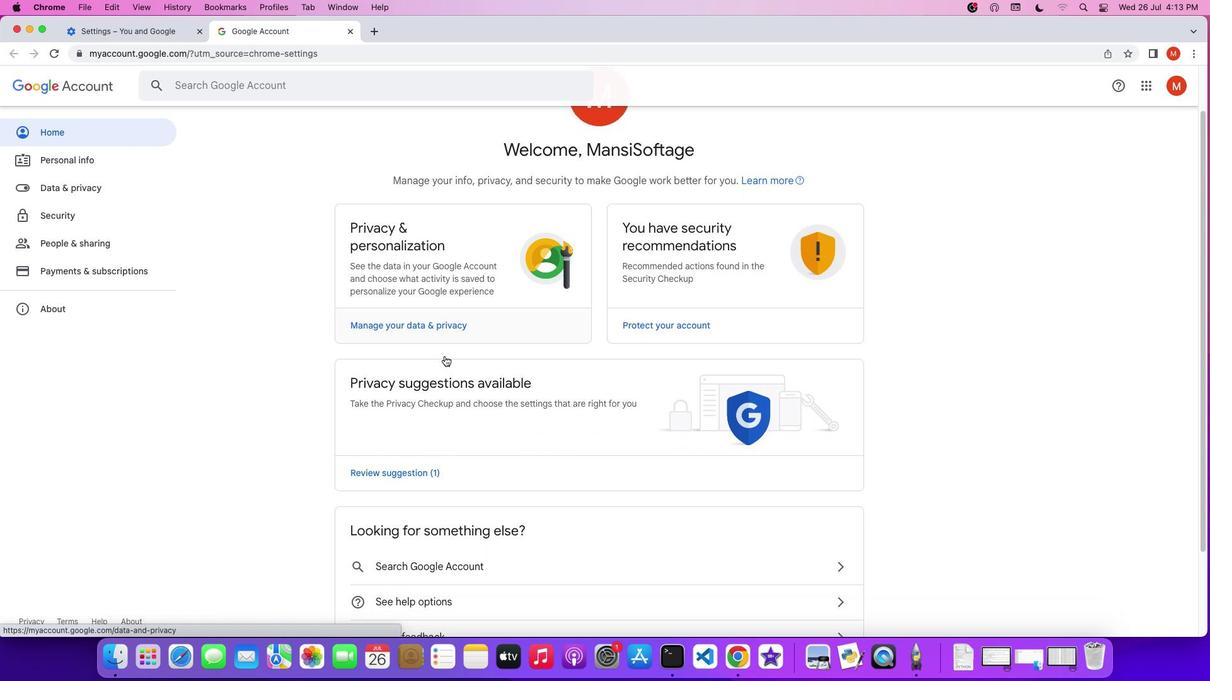 
Action: Mouse scrolled (445, 355) with delta (0, 0)
Screenshot: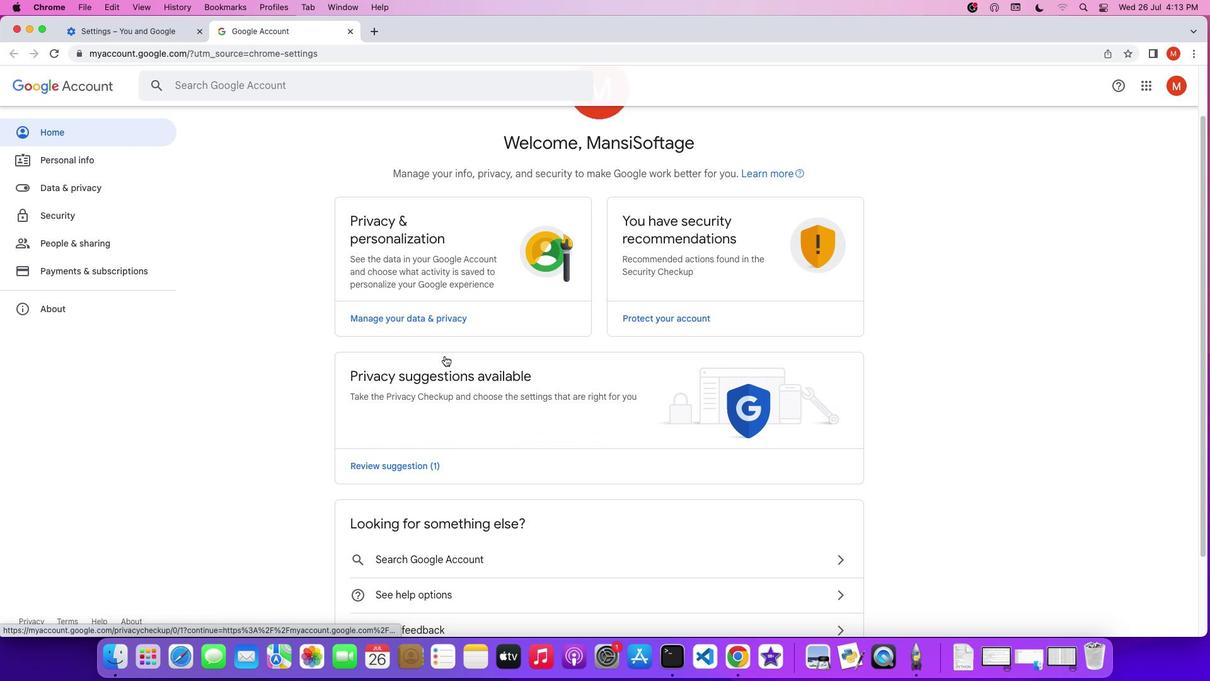 
Action: Mouse scrolled (445, 355) with delta (0, 0)
Screenshot: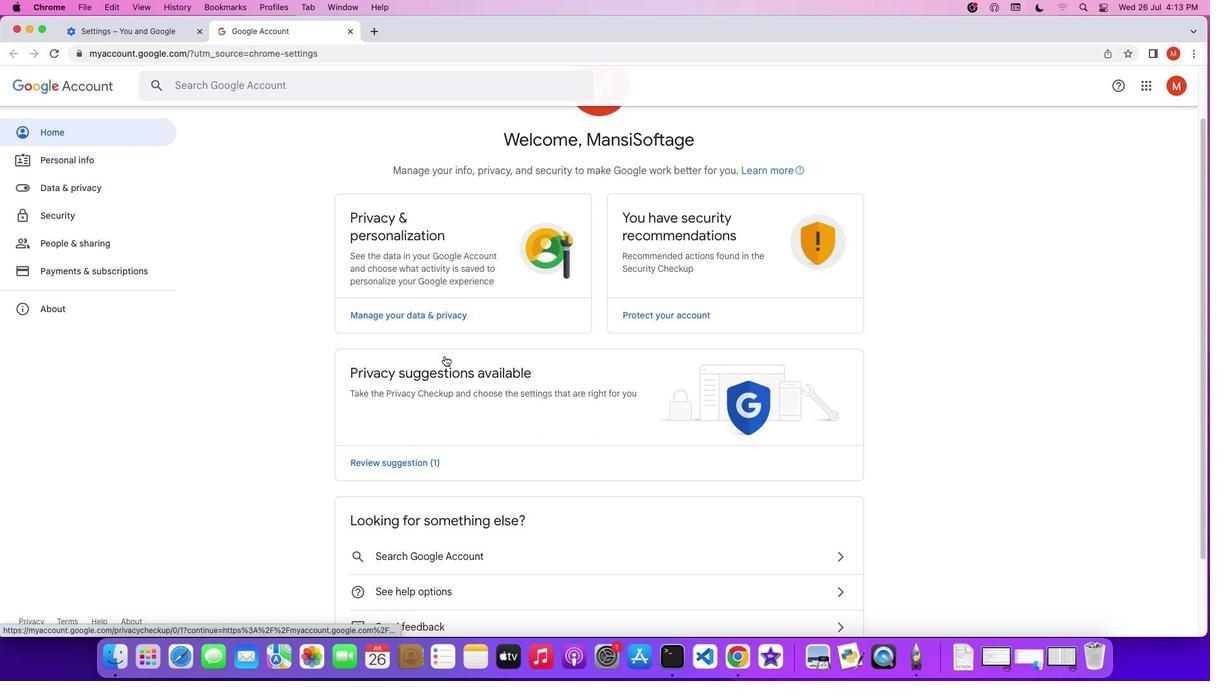 
Action: Mouse moved to (441, 313)
Screenshot: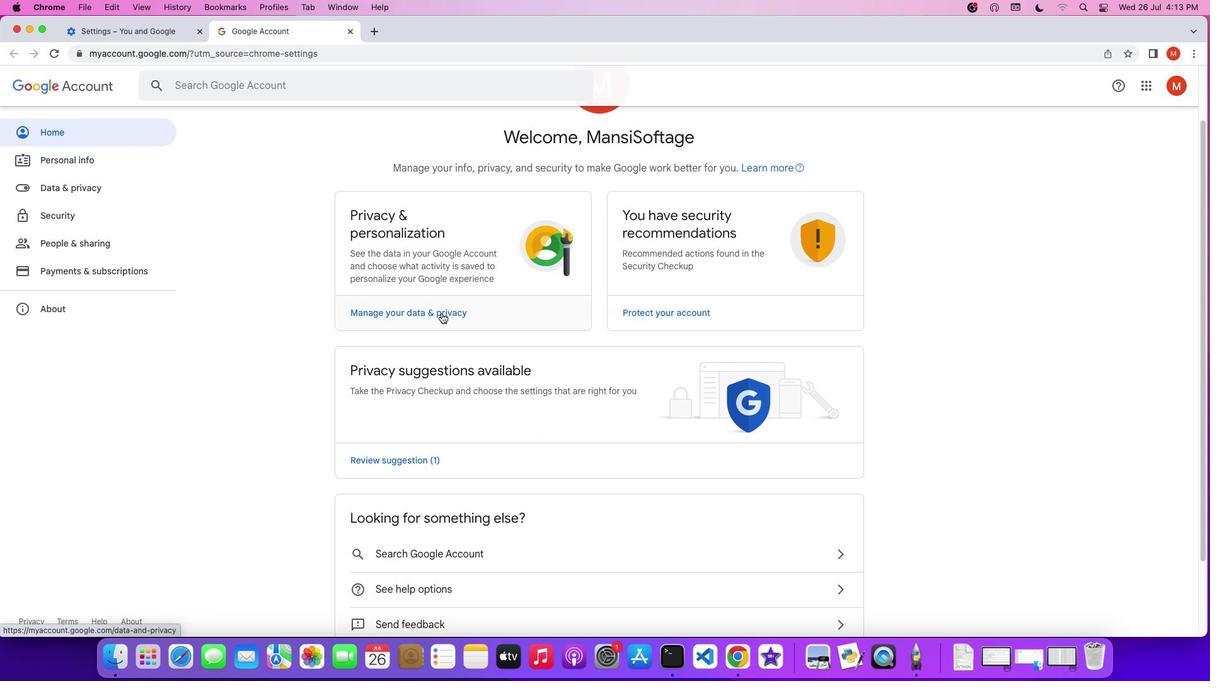 
Action: Mouse pressed left at (441, 313)
Screenshot: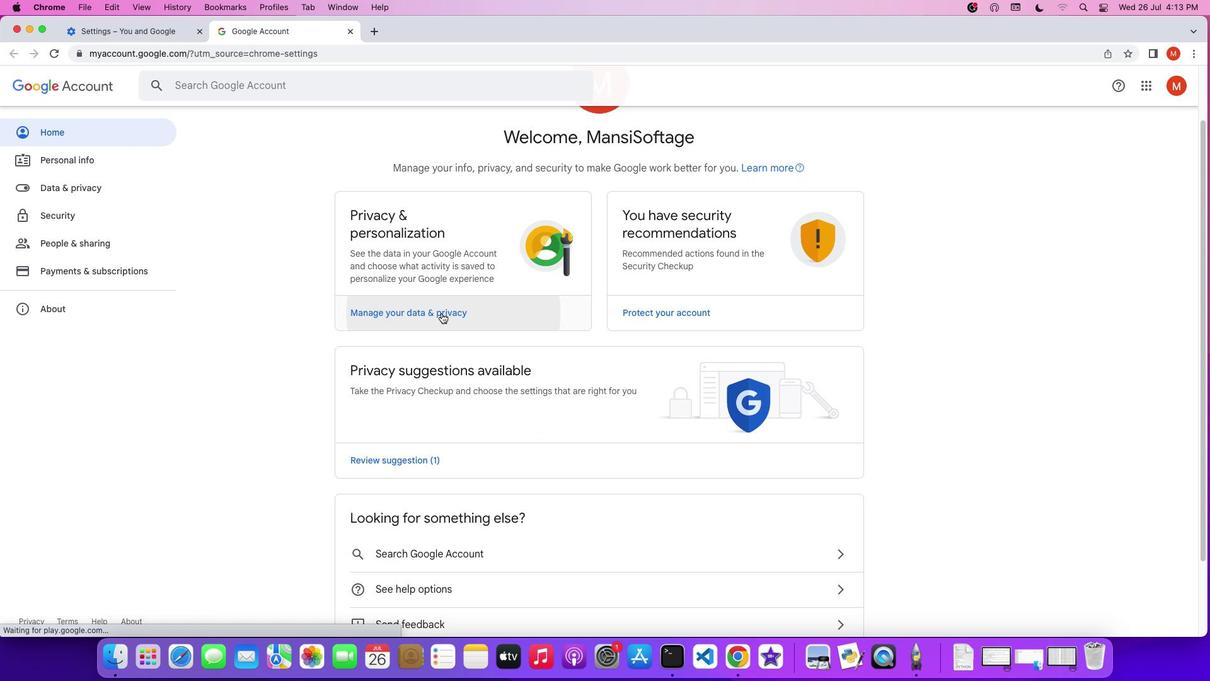 
Action: Mouse moved to (551, 360)
Screenshot: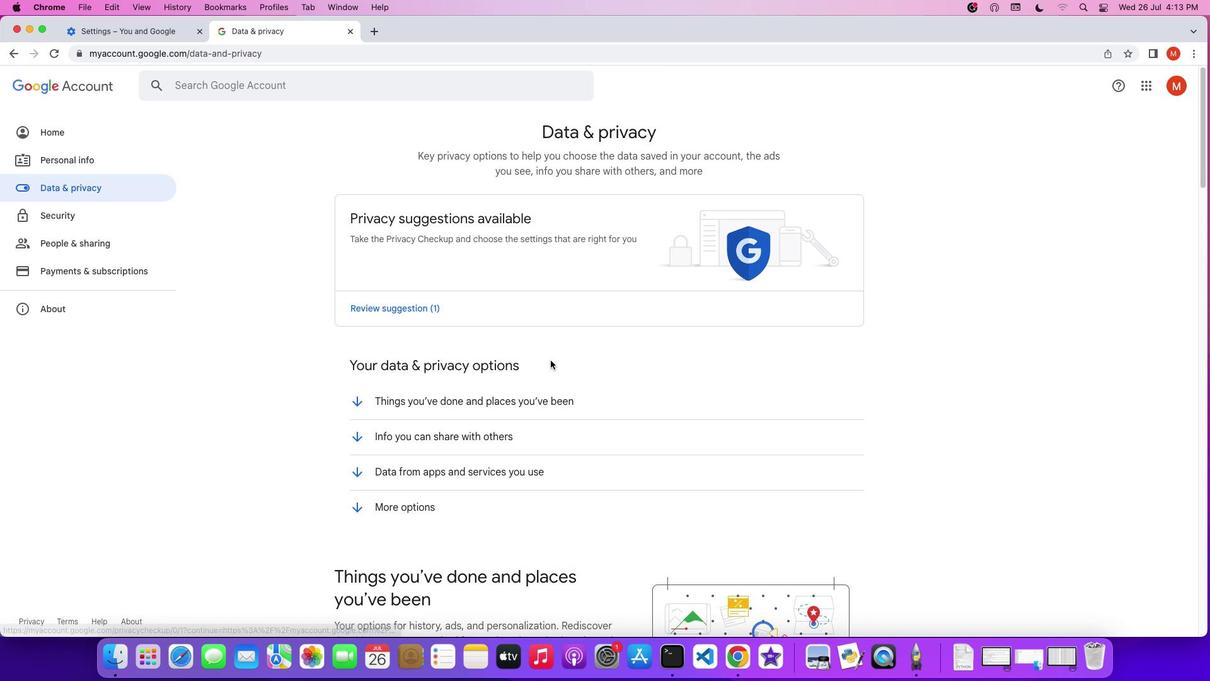 
Action: Mouse scrolled (551, 360) with delta (0, 0)
Screenshot: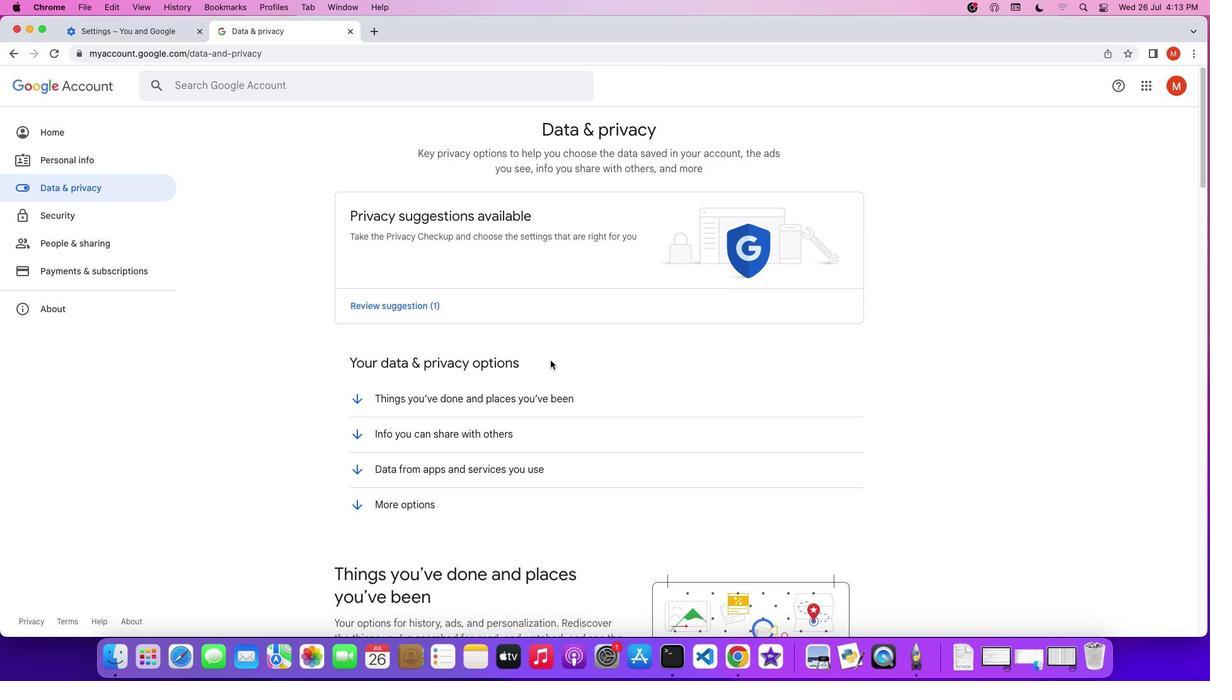 
Action: Mouse scrolled (551, 360) with delta (0, 0)
Screenshot: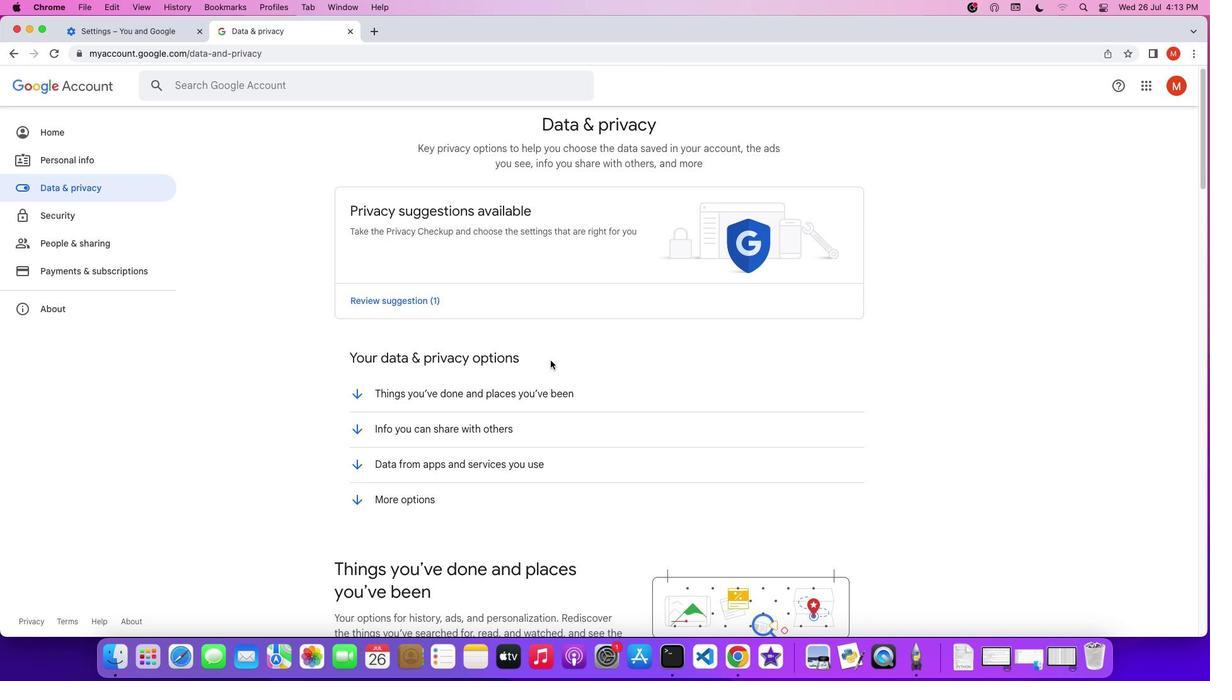 
Action: Mouse scrolled (551, 360) with delta (0, 0)
Screenshot: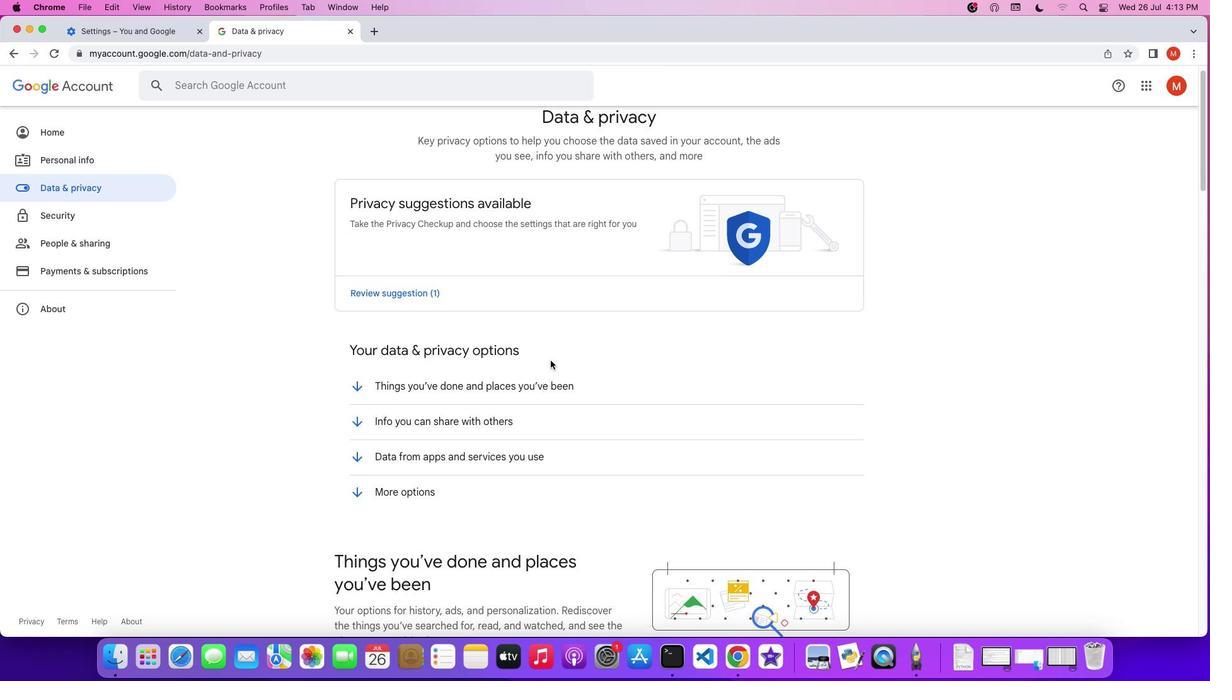 
Action: Mouse scrolled (551, 360) with delta (0, 0)
Screenshot: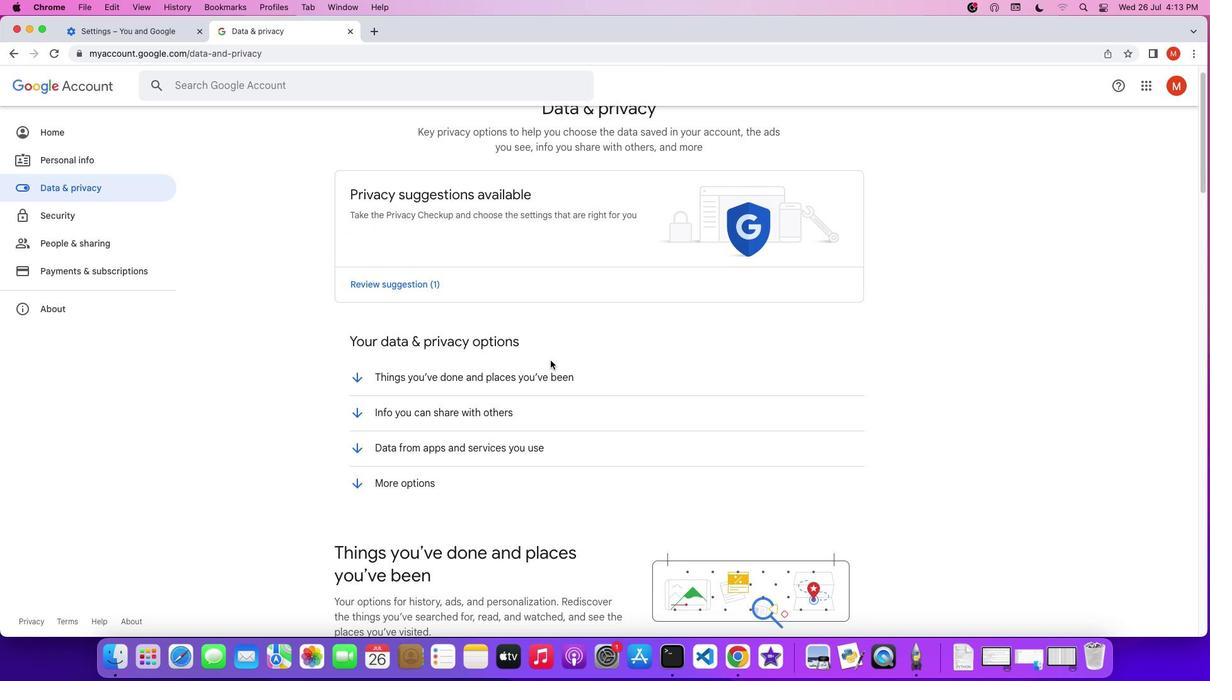 
Action: Mouse scrolled (551, 360) with delta (0, 0)
Screenshot: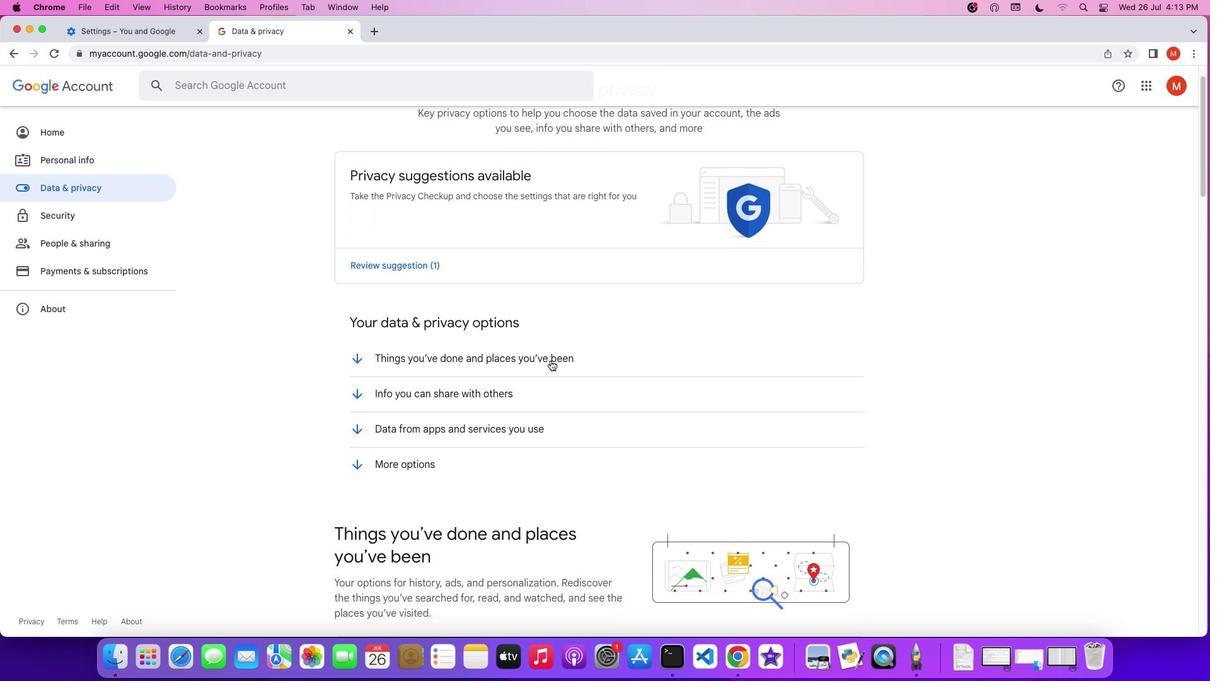 
Action: Mouse moved to (551, 360)
Screenshot: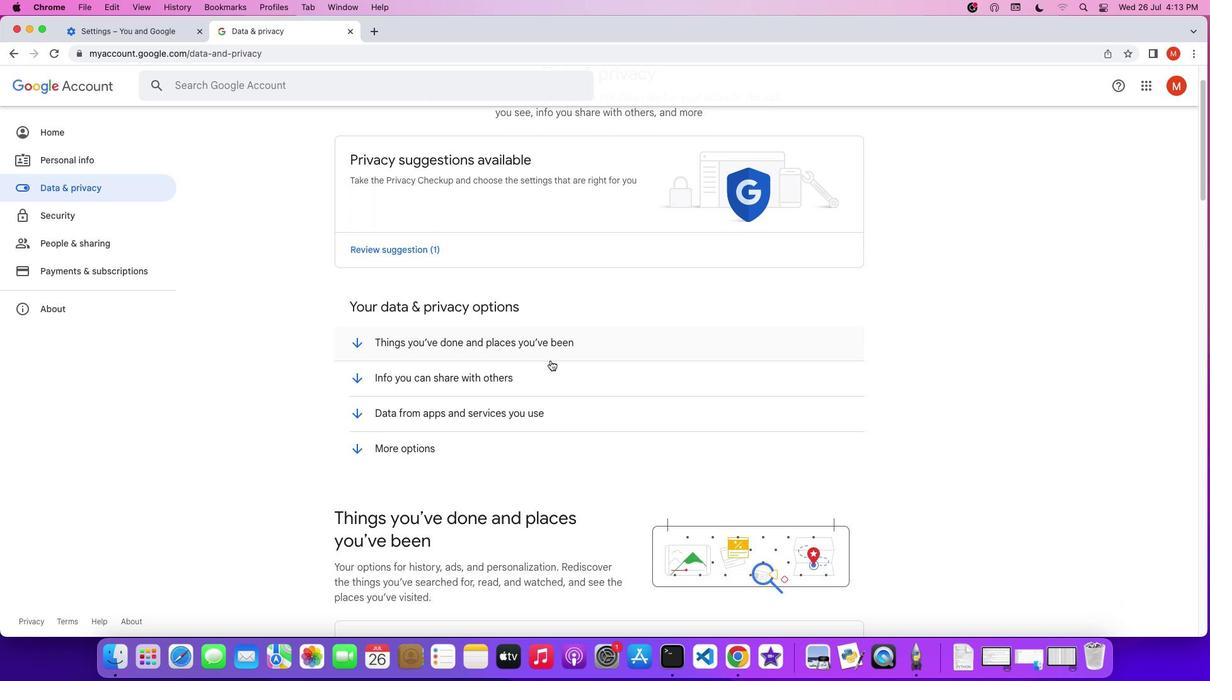 
Action: Mouse scrolled (551, 360) with delta (0, 0)
Screenshot: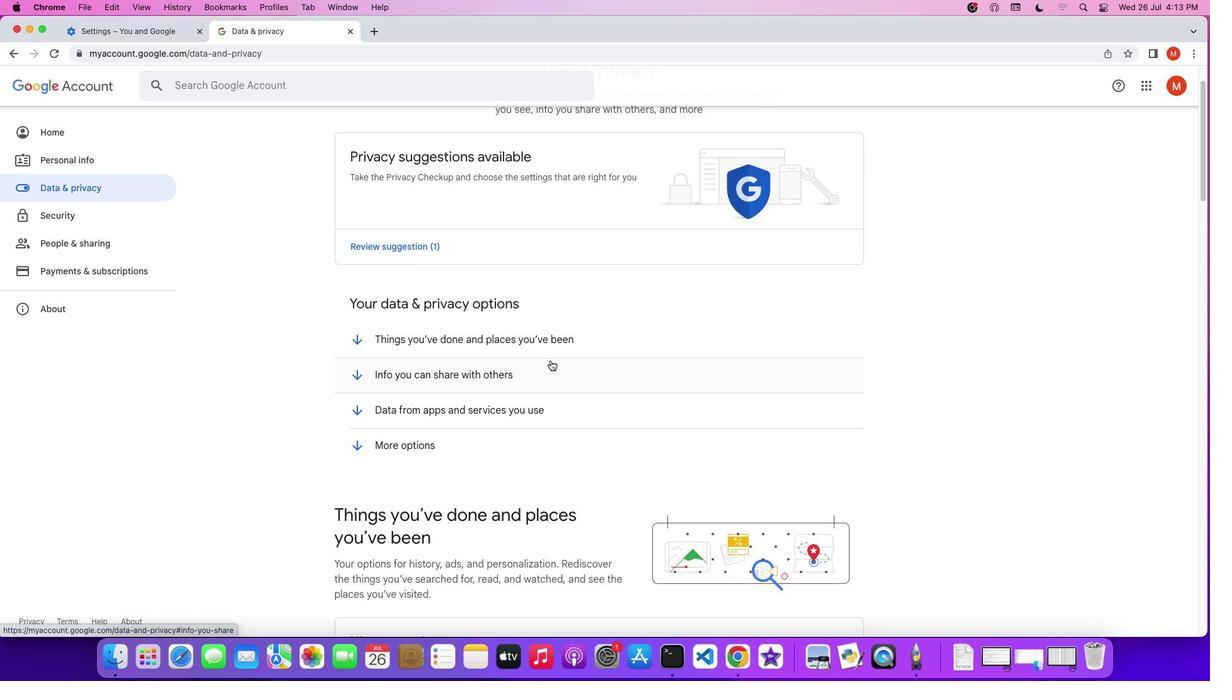 
Action: Mouse scrolled (551, 360) with delta (0, 0)
Screenshot: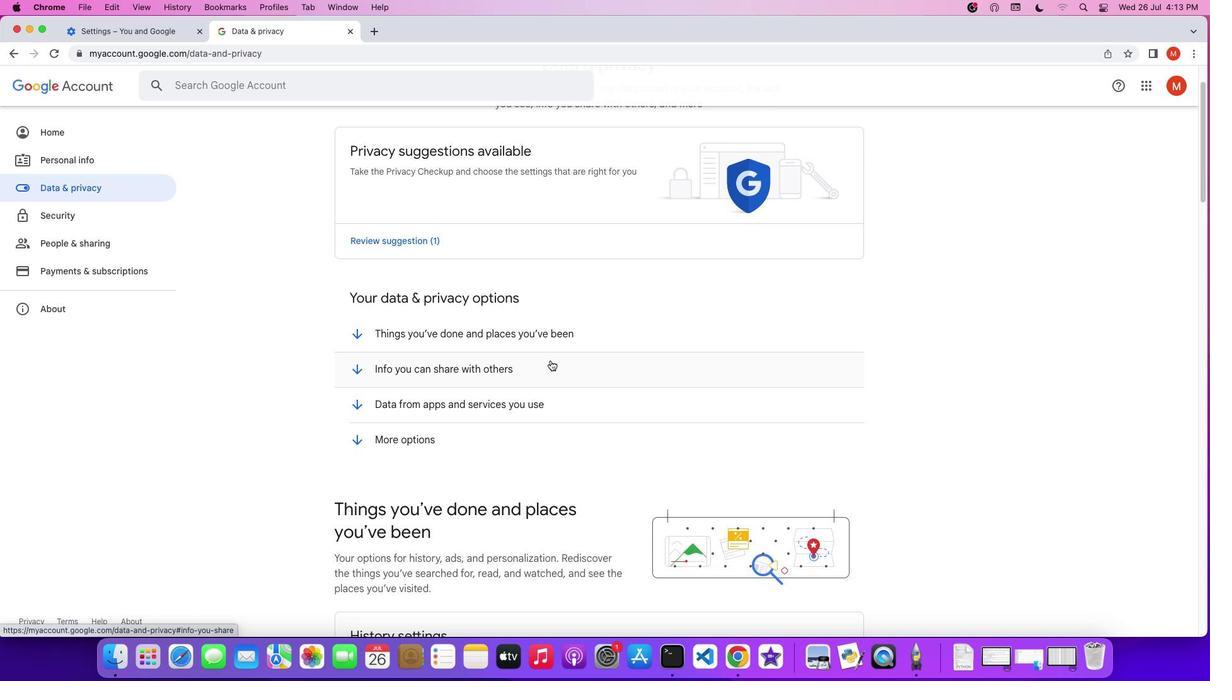 
Action: Mouse scrolled (551, 360) with delta (0, 0)
Screenshot: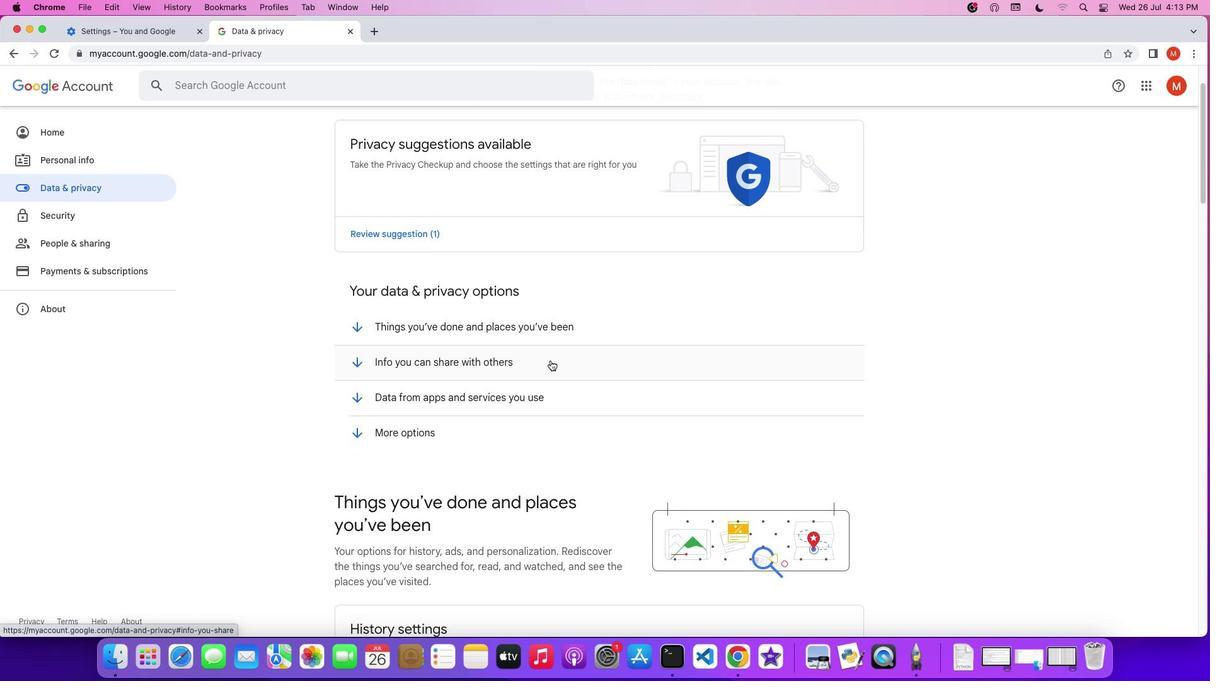 
Action: Mouse scrolled (551, 360) with delta (0, 0)
Screenshot: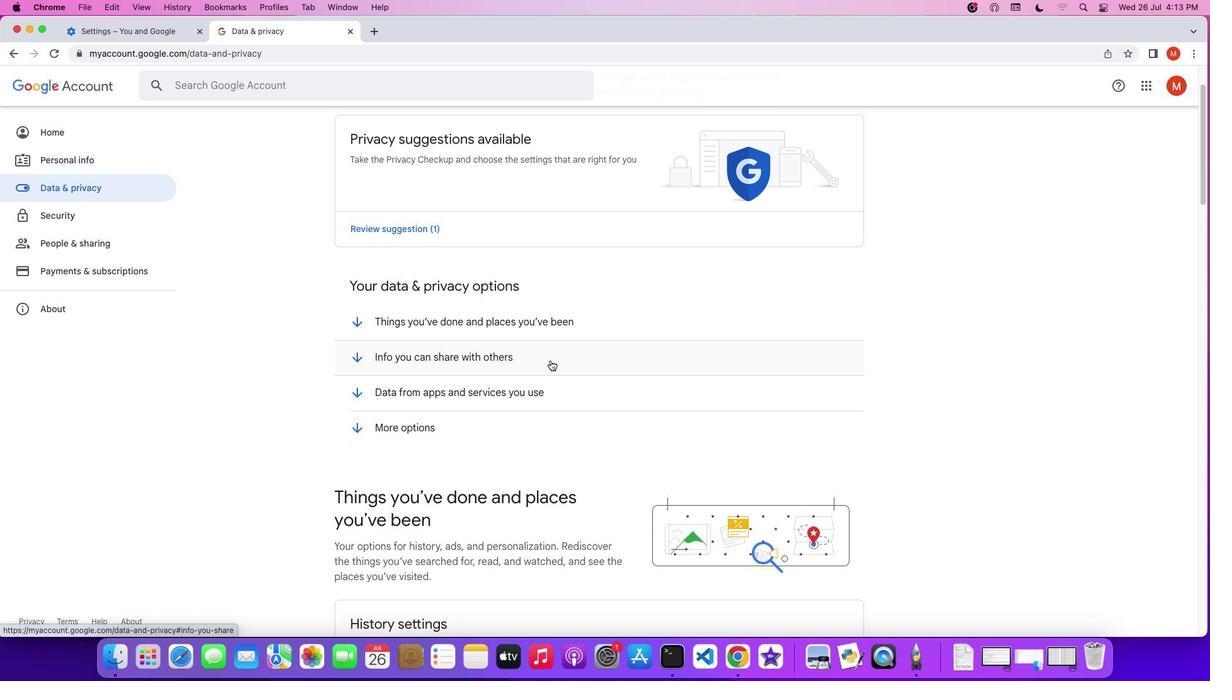 
Action: Mouse scrolled (551, 360) with delta (0, 0)
Screenshot: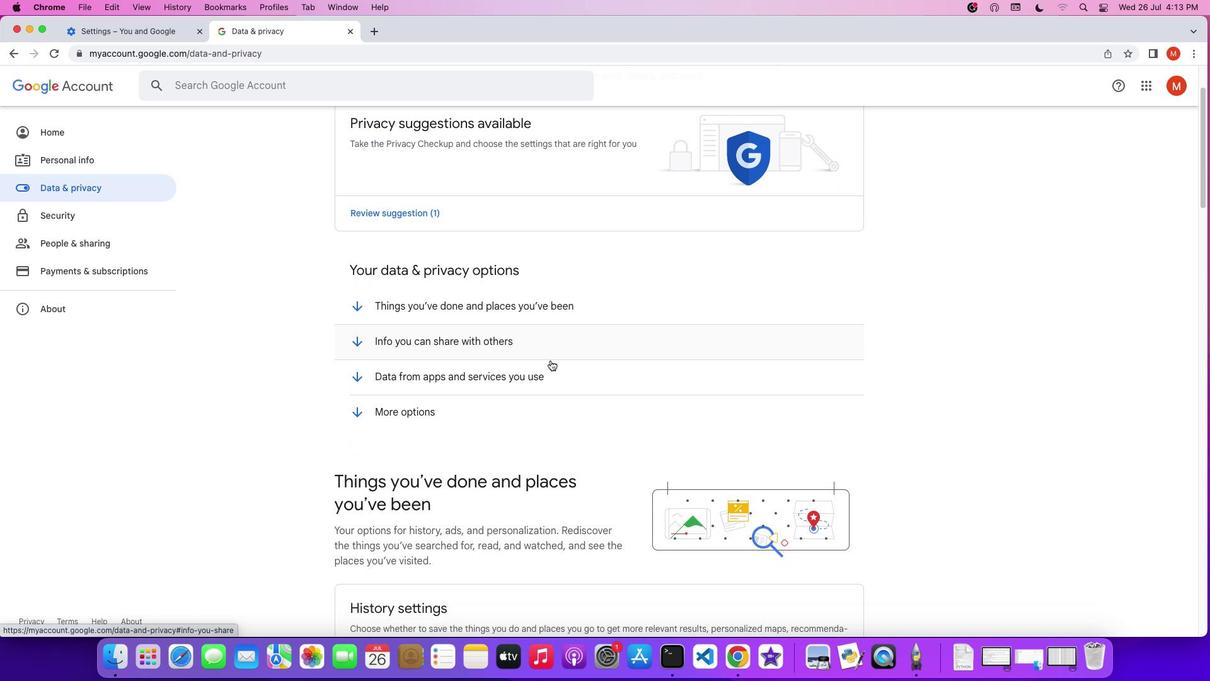 
Action: Mouse scrolled (551, 360) with delta (0, 0)
Screenshot: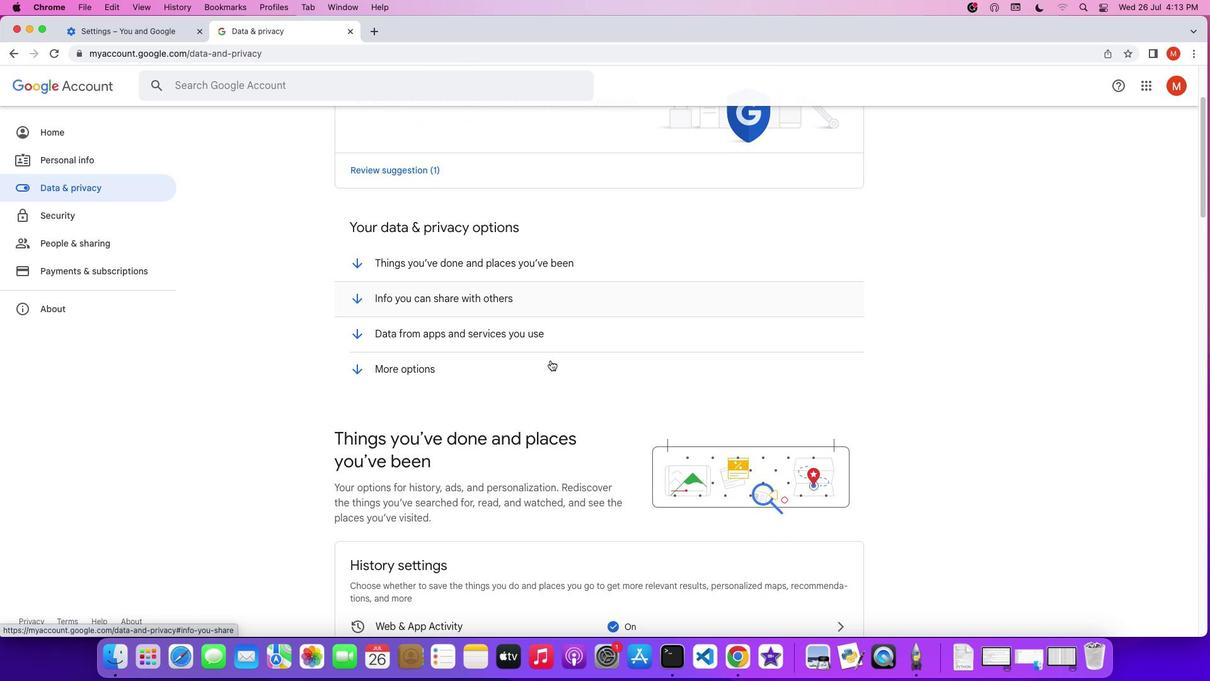 
Action: Mouse scrolled (551, 360) with delta (0, 0)
Screenshot: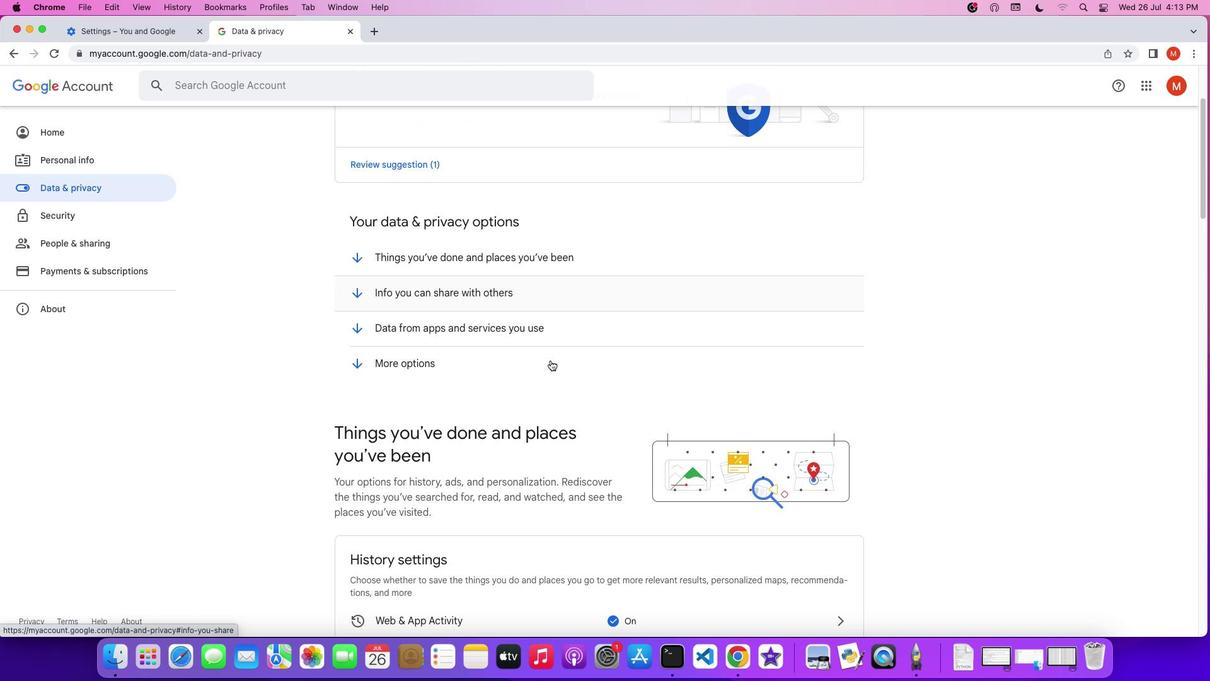 
Action: Mouse scrolled (551, 360) with delta (0, -1)
Screenshot: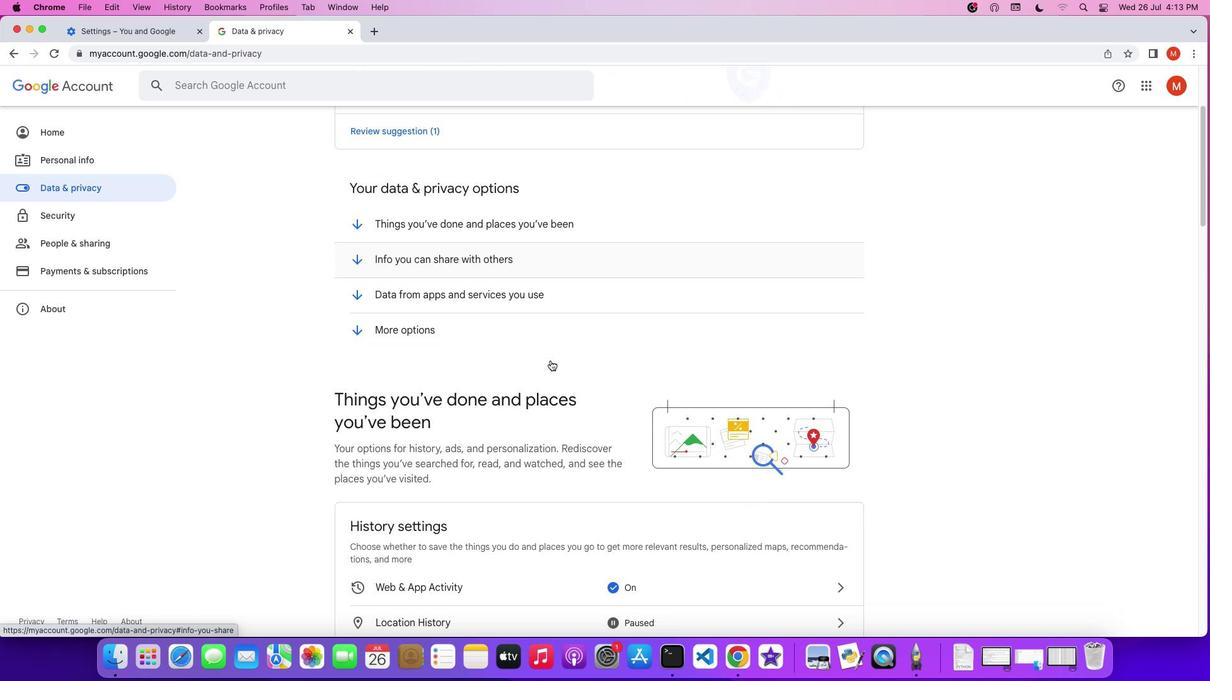 
Action: Mouse scrolled (551, 360) with delta (0, -1)
Screenshot: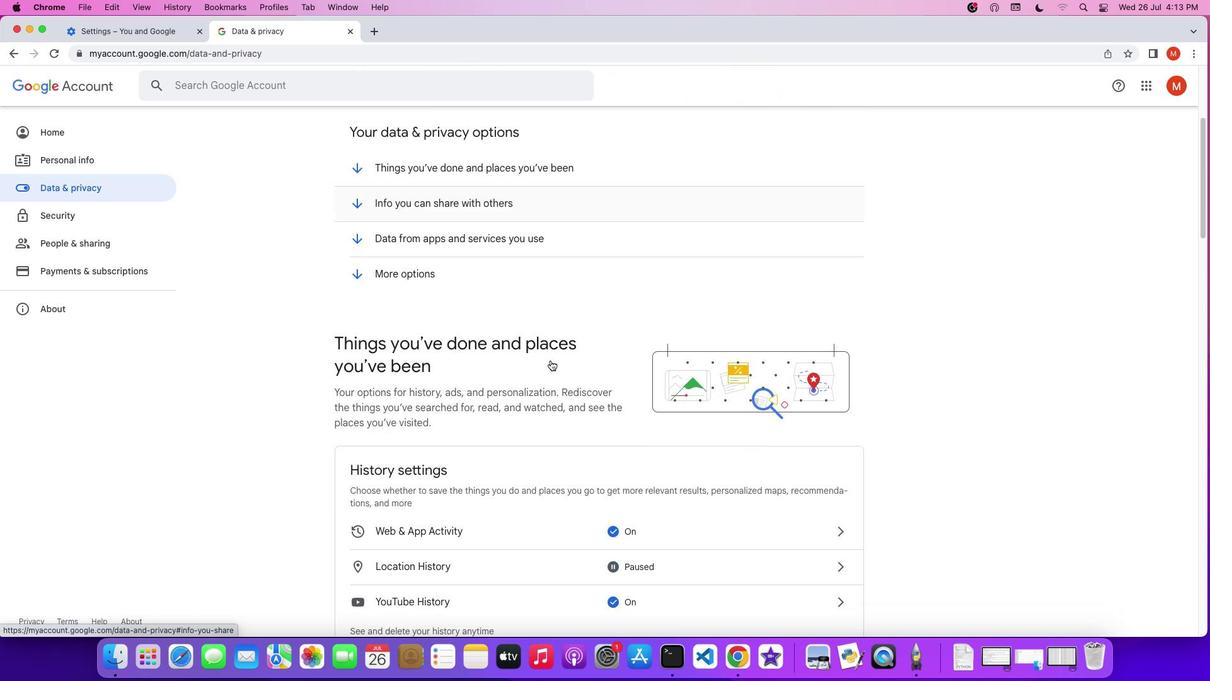 
Action: Mouse scrolled (551, 360) with delta (0, 0)
Screenshot: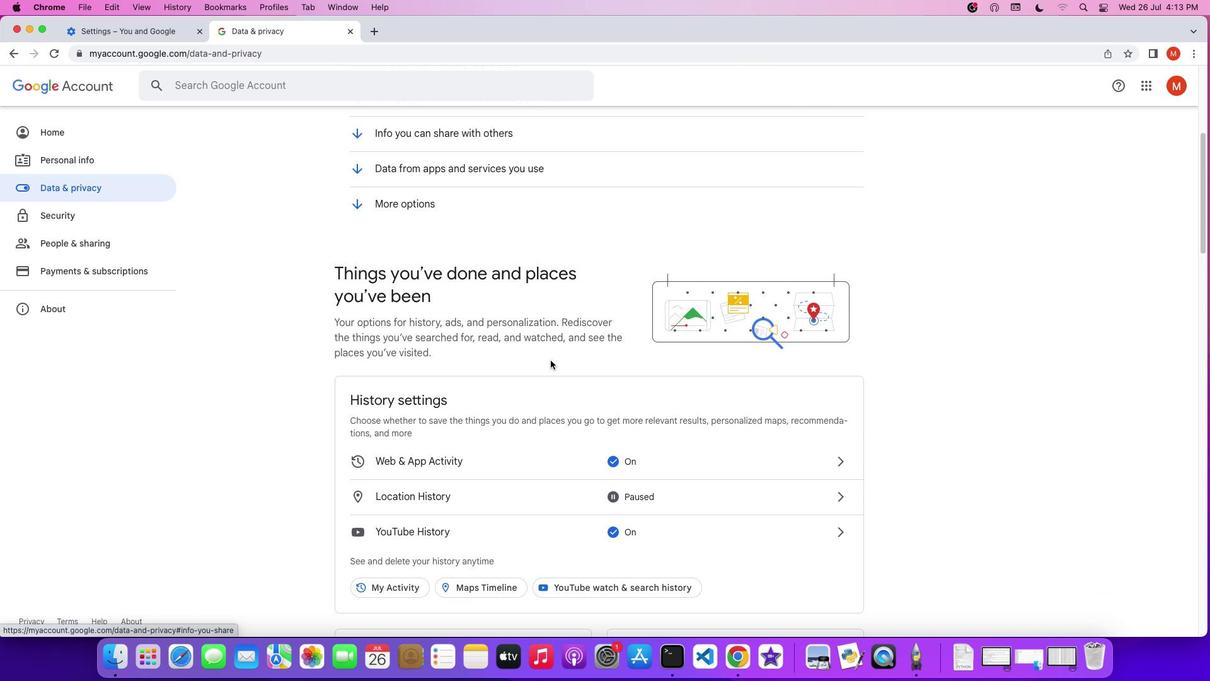 
Action: Mouse scrolled (551, 360) with delta (0, 0)
Screenshot: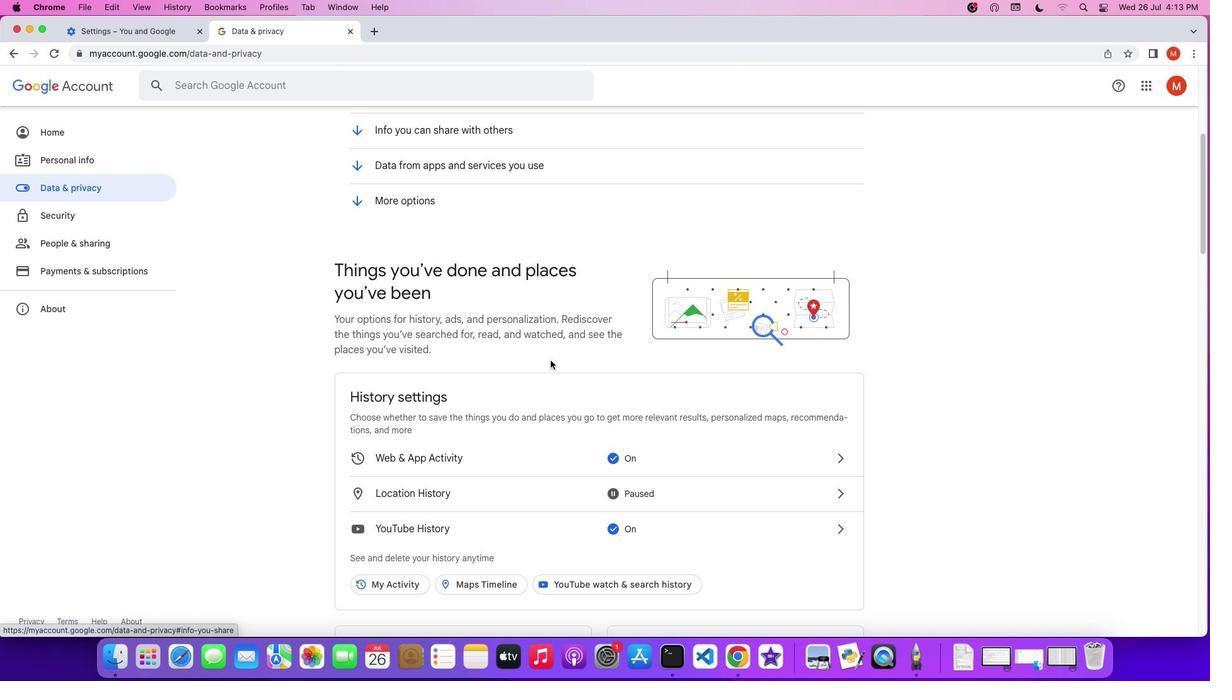 
Action: Mouse scrolled (551, 360) with delta (0, 0)
Screenshot: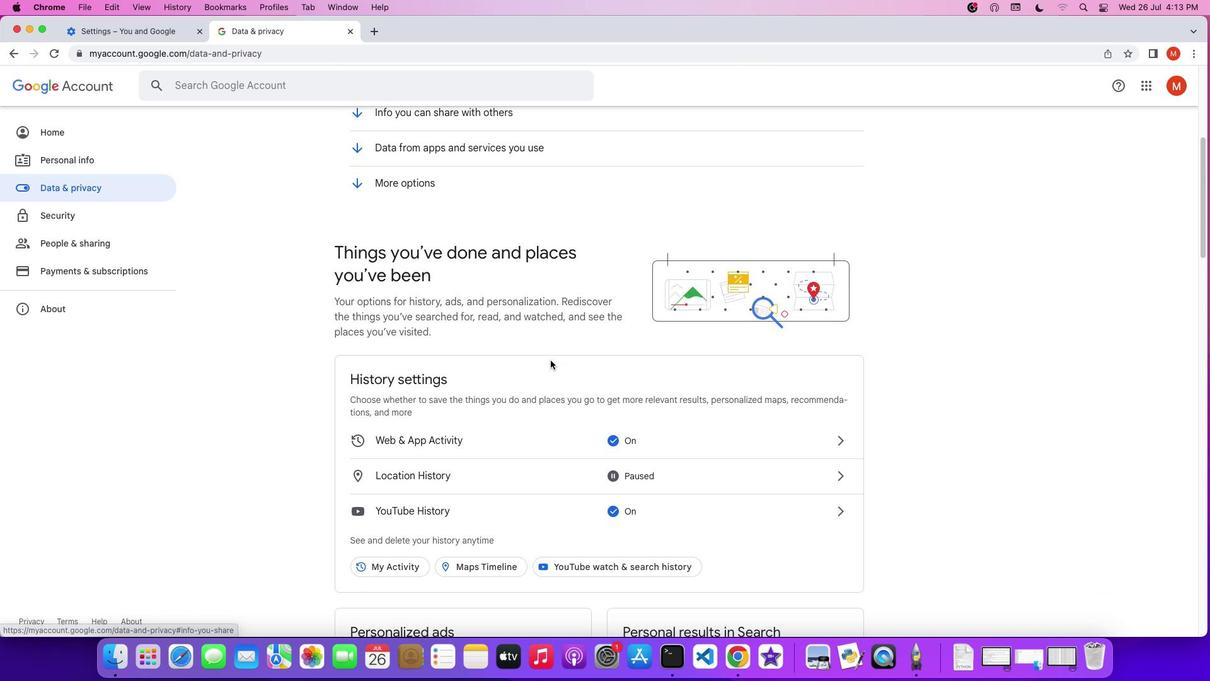 
Action: Mouse scrolled (551, 360) with delta (0, 0)
Screenshot: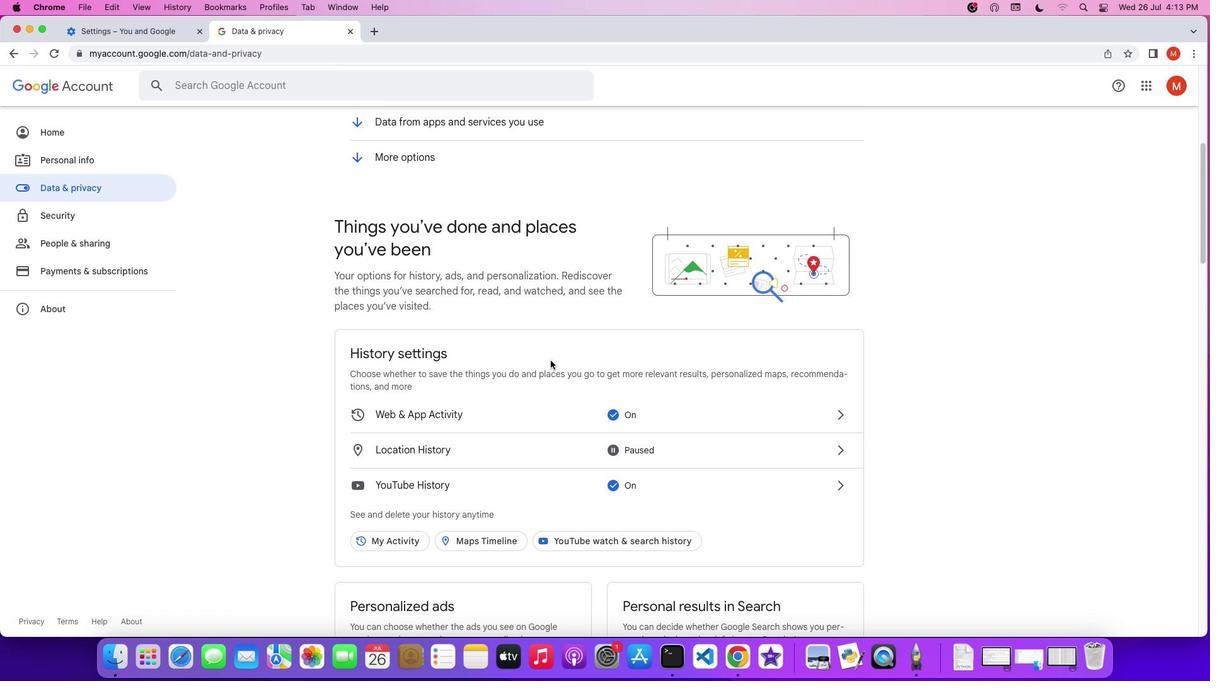 
Action: Mouse scrolled (551, 360) with delta (0, 0)
Screenshot: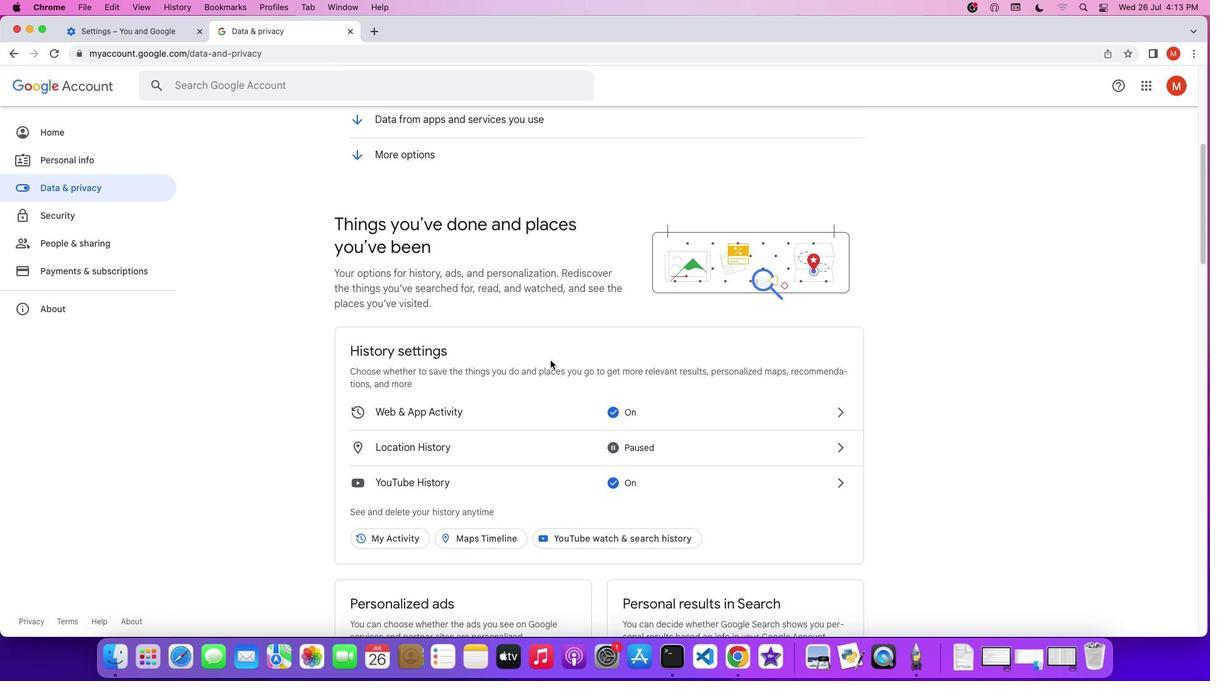 
Action: Mouse scrolled (551, 360) with delta (0, 0)
Screenshot: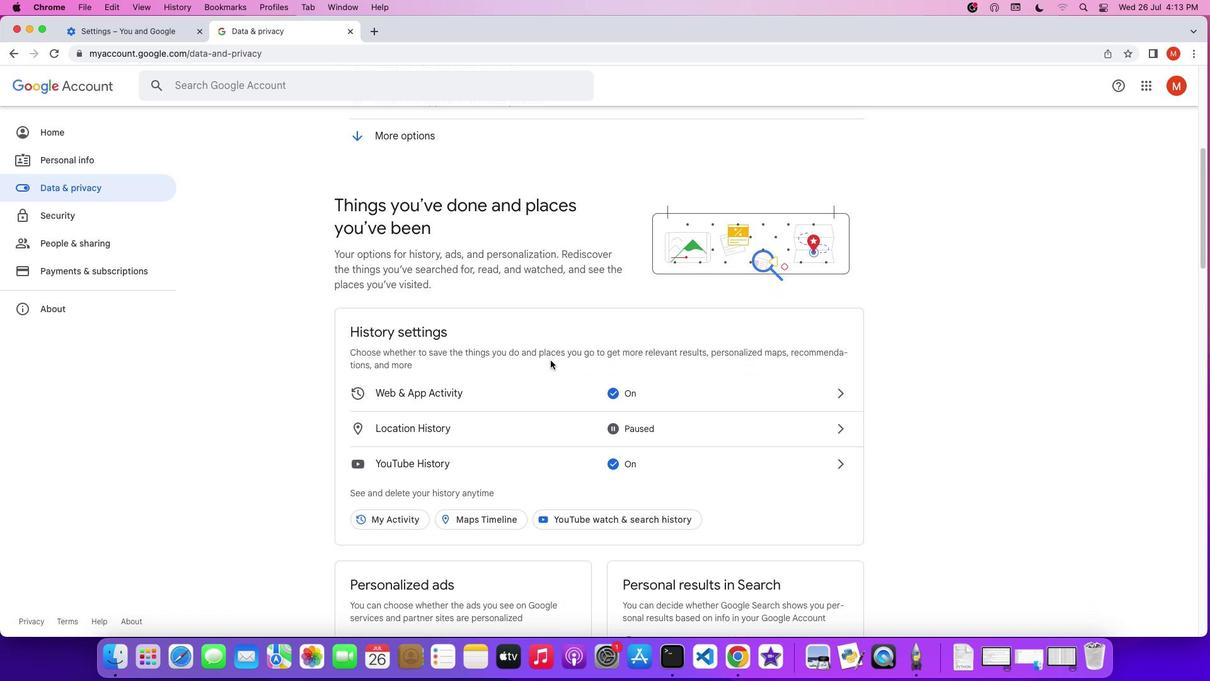 
Action: Mouse moved to (843, 362)
Screenshot: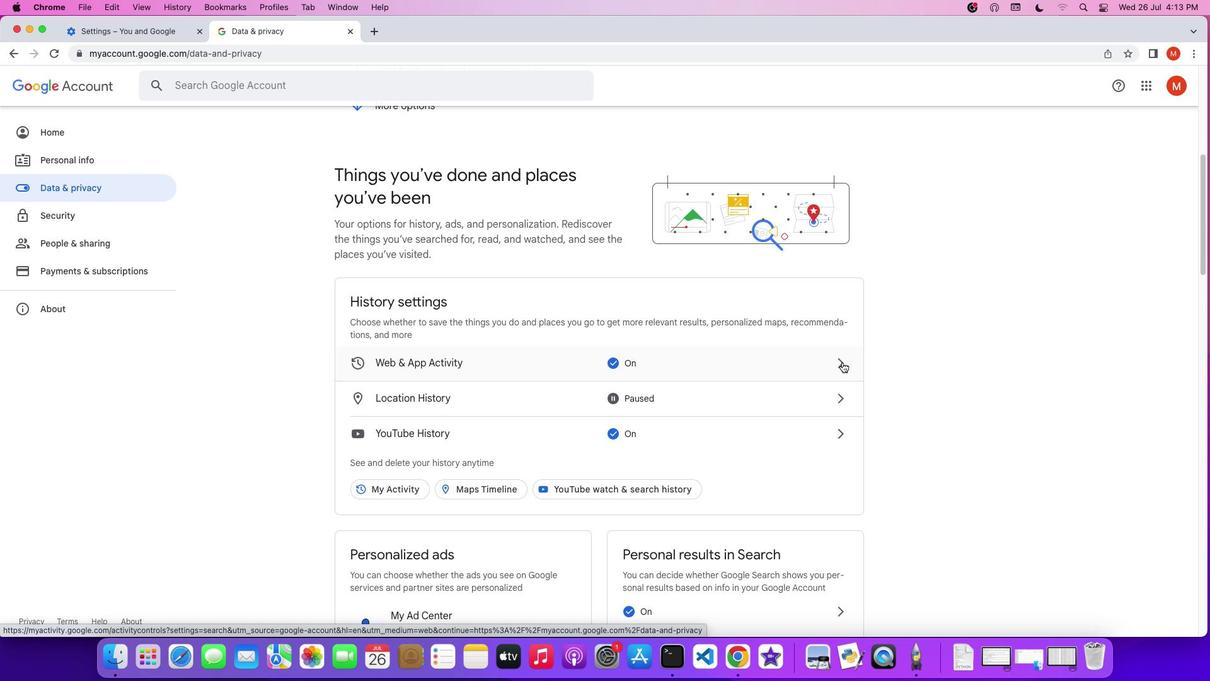 
Action: Mouse pressed left at (843, 362)
Screenshot: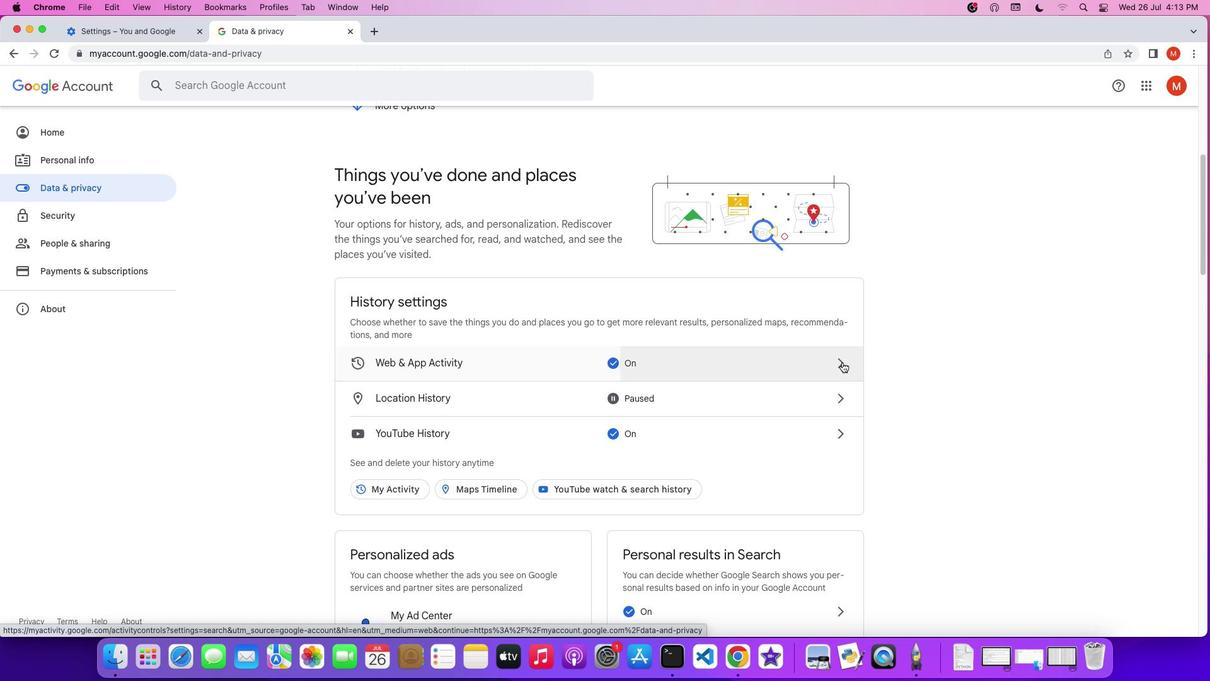 
Action: Mouse moved to (672, 379)
Screenshot: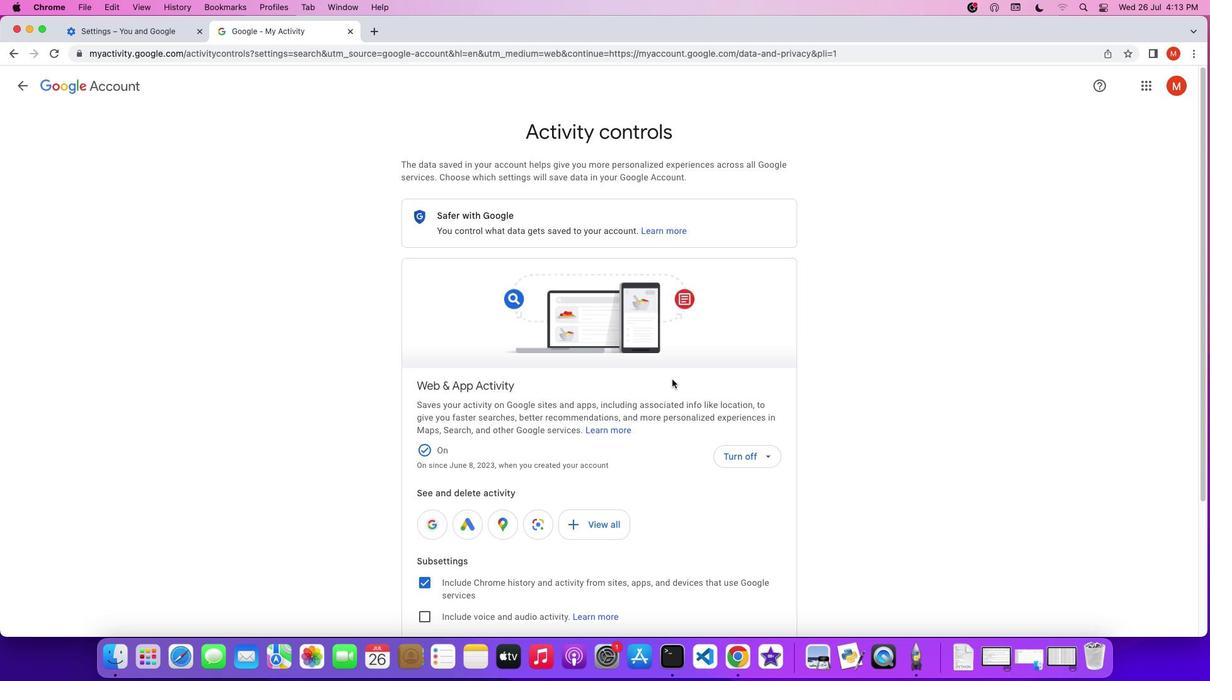 
Action: Mouse scrolled (672, 379) with delta (0, 0)
Screenshot: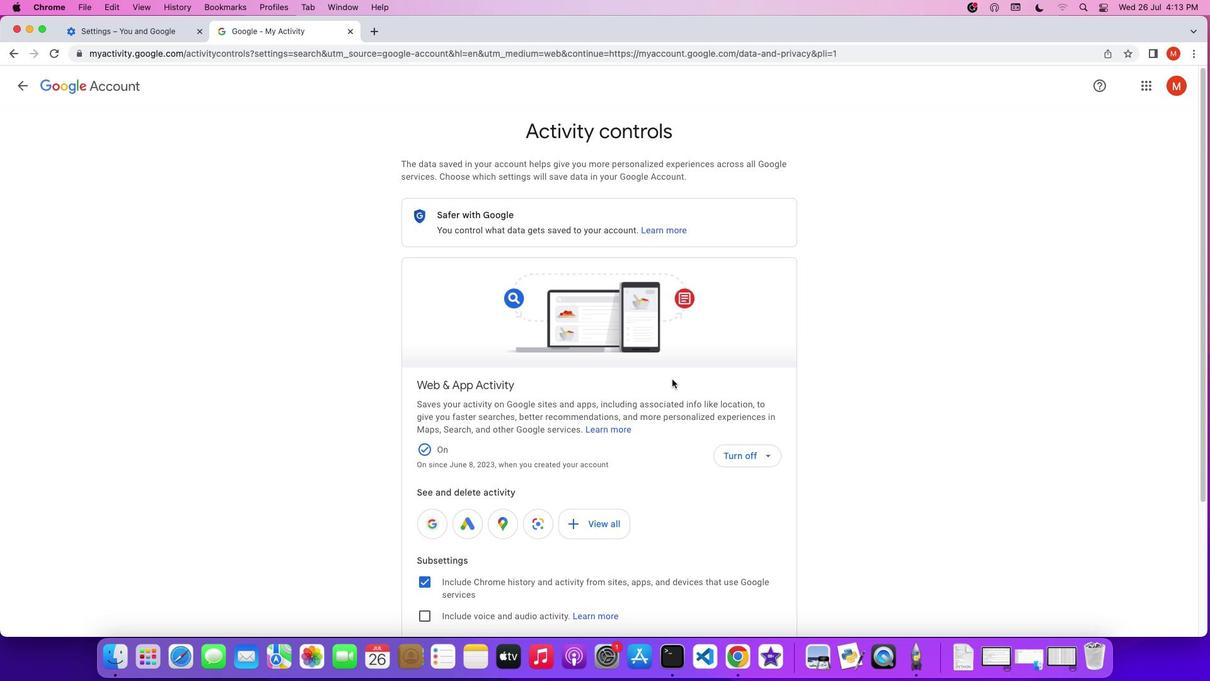 
Action: Mouse scrolled (672, 379) with delta (0, 0)
Screenshot: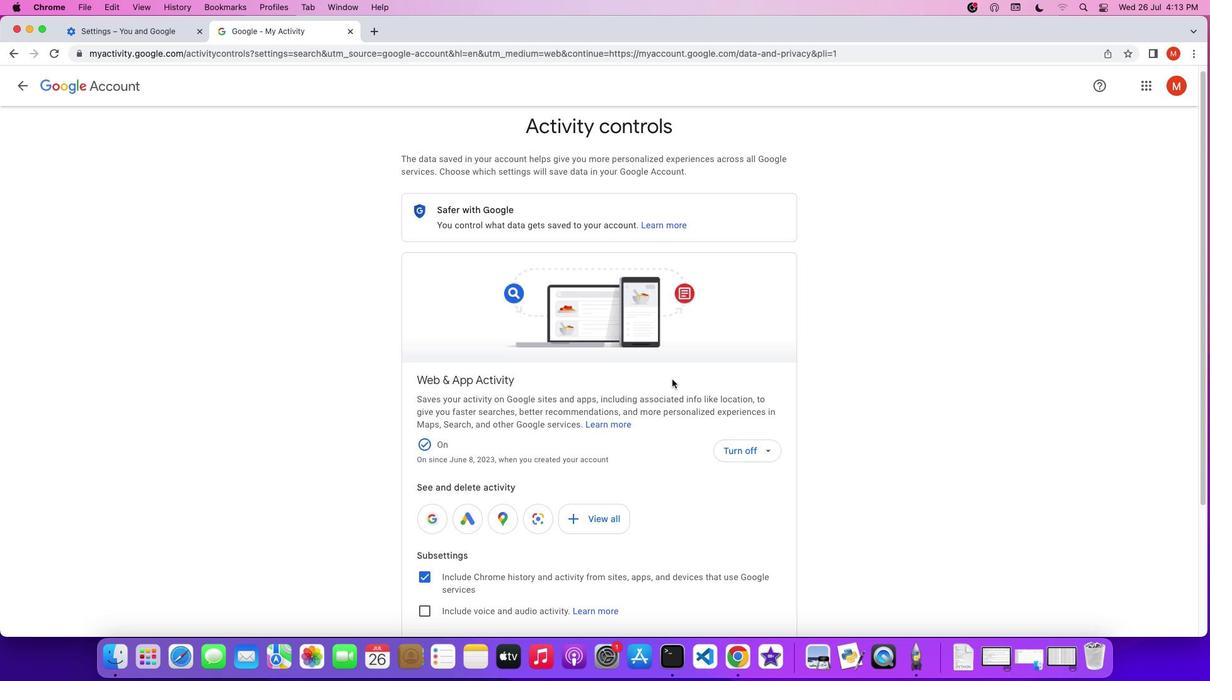 
Action: Mouse scrolled (672, 379) with delta (0, 0)
Screenshot: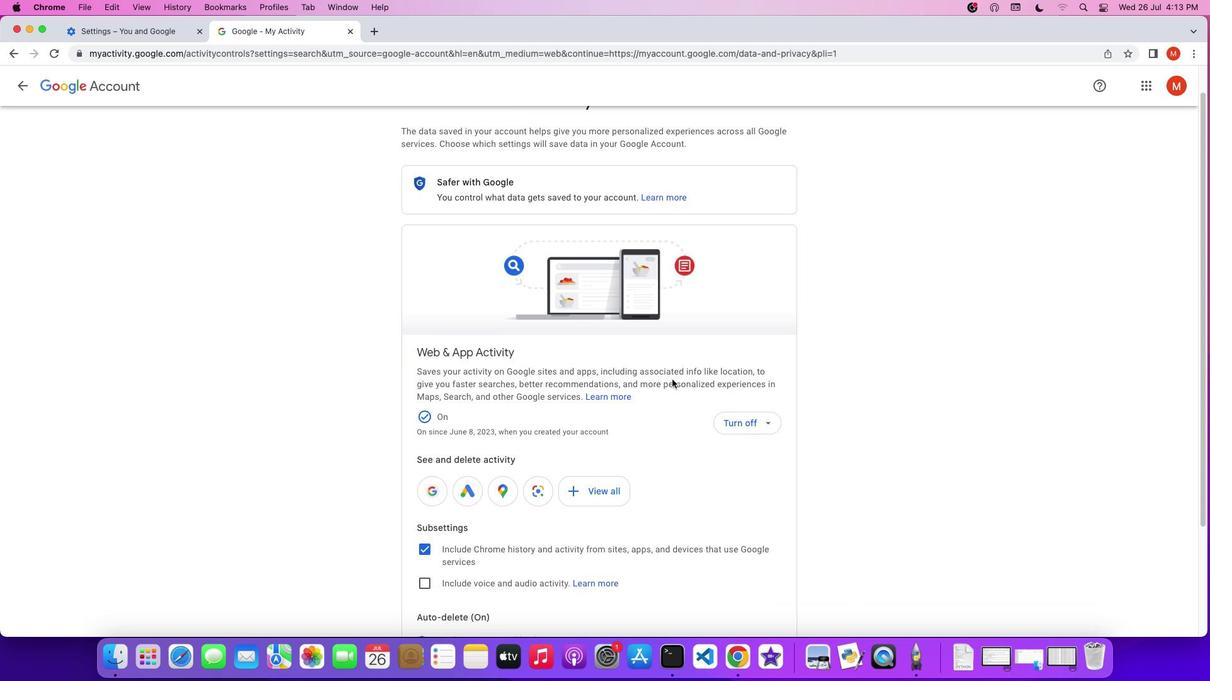 
Action: Mouse scrolled (672, 379) with delta (0, 0)
Screenshot: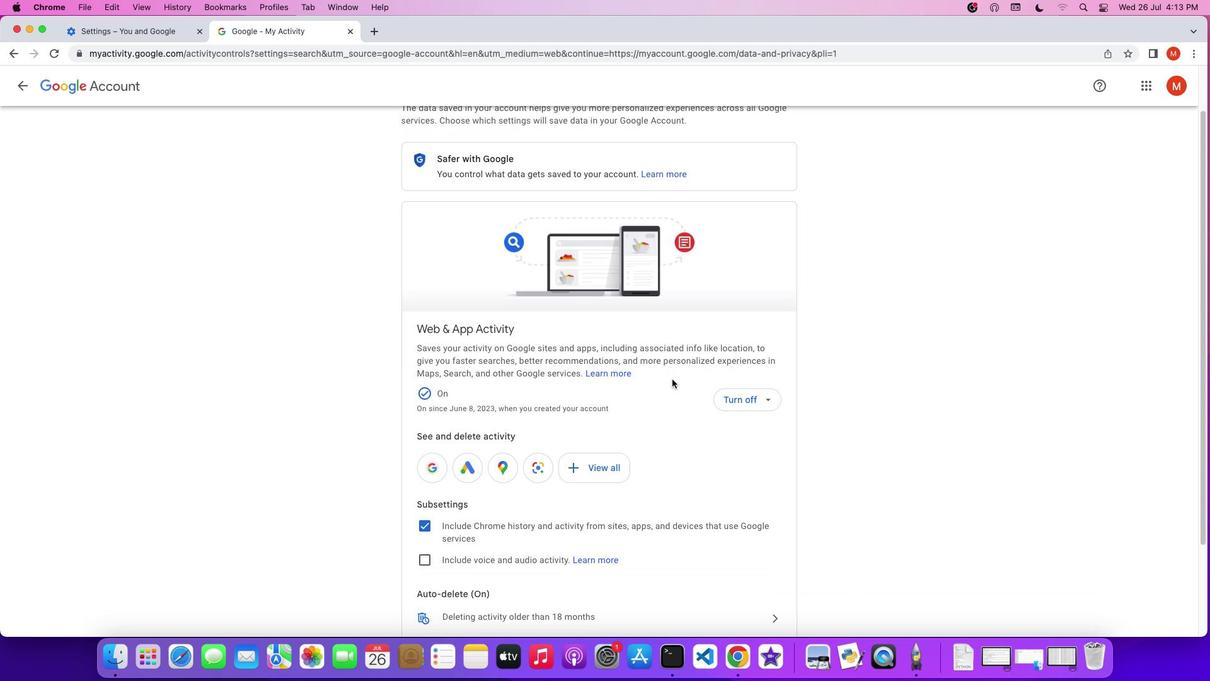 
Action: Mouse moved to (672, 379)
Screenshot: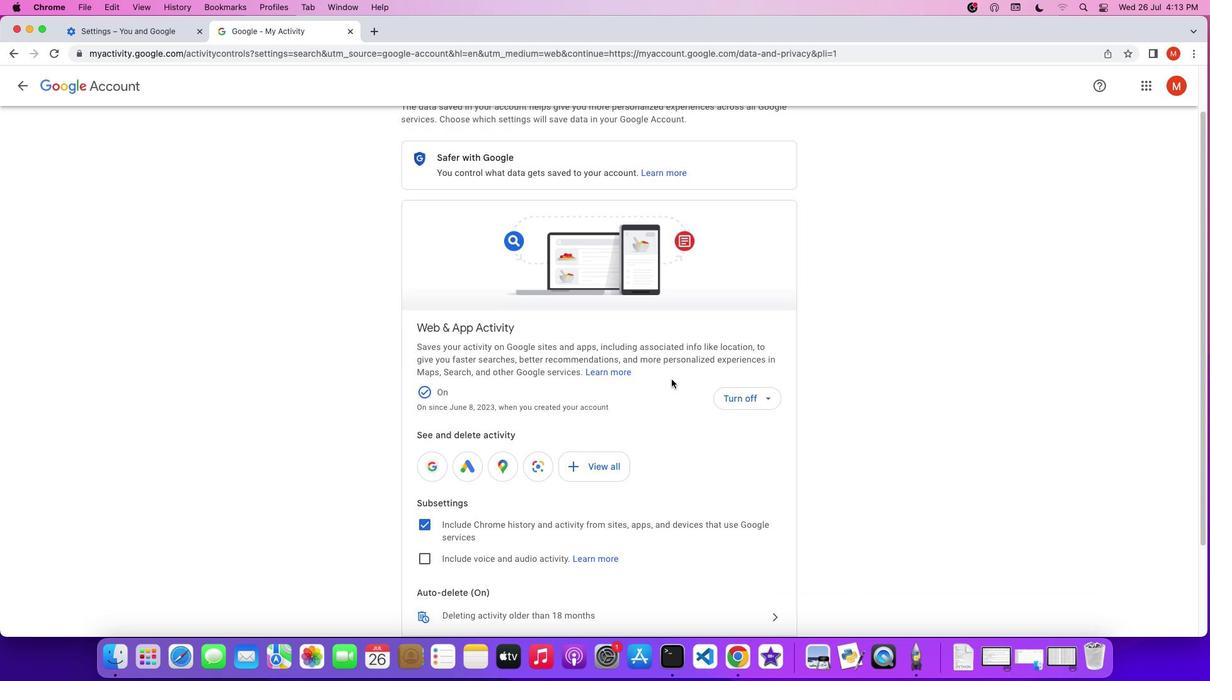 
Action: Mouse scrolled (672, 379) with delta (0, 0)
Screenshot: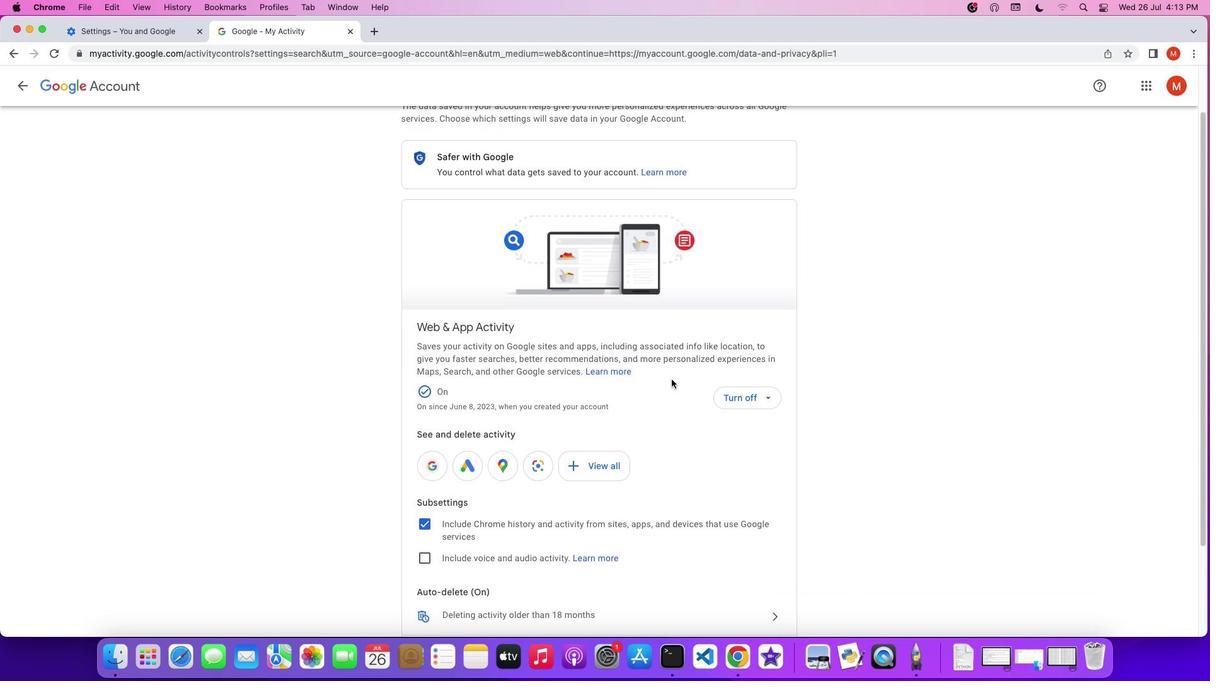 
Action: Mouse scrolled (672, 379) with delta (0, 0)
Screenshot: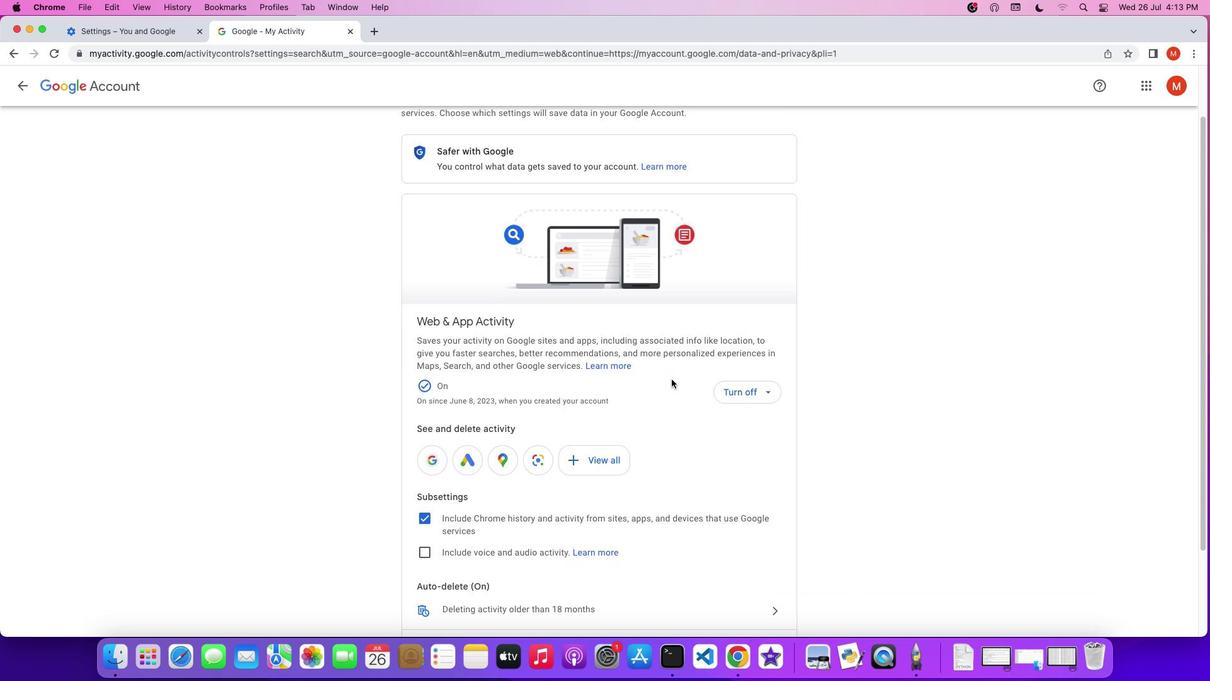 
Action: Mouse scrolled (672, 379) with delta (0, 0)
Screenshot: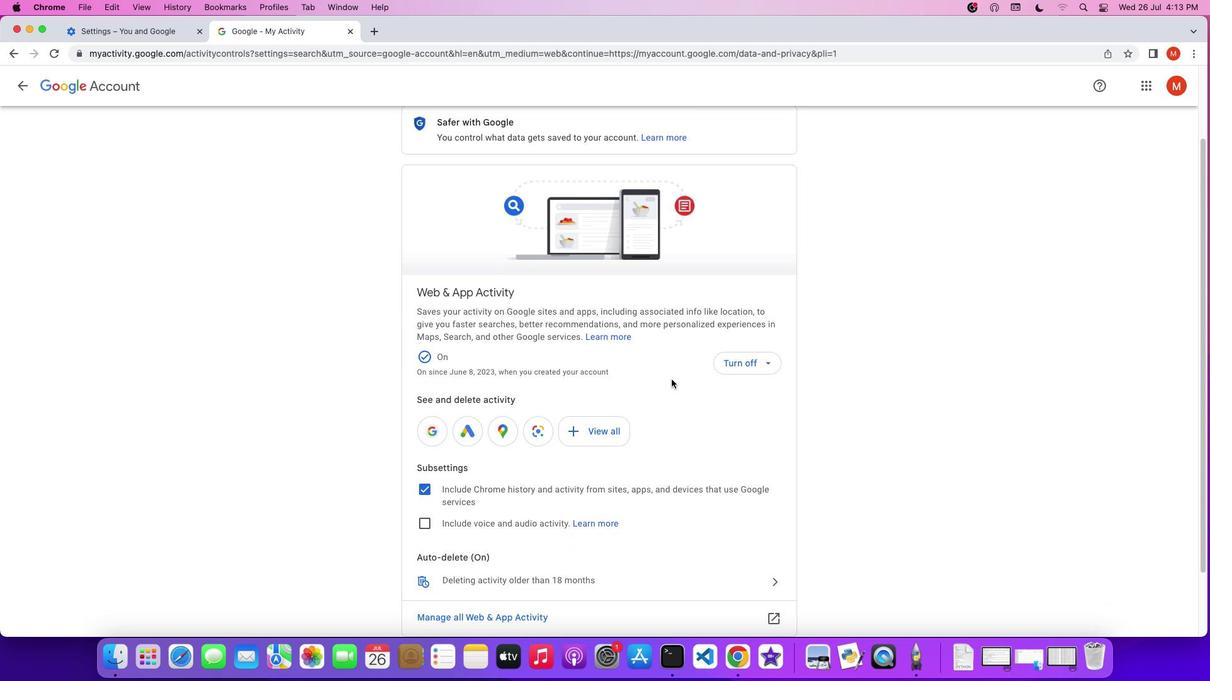 
Action: Mouse scrolled (672, 379) with delta (0, 0)
Screenshot: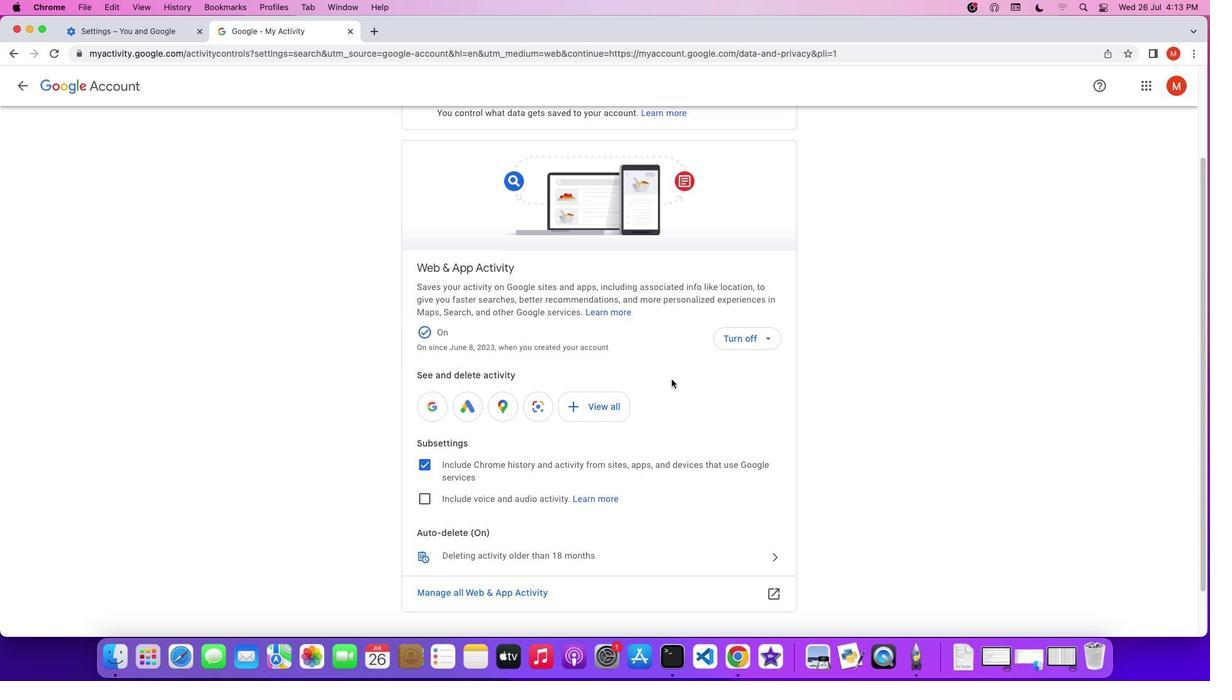 
Action: Mouse scrolled (672, 379) with delta (0, 0)
Screenshot: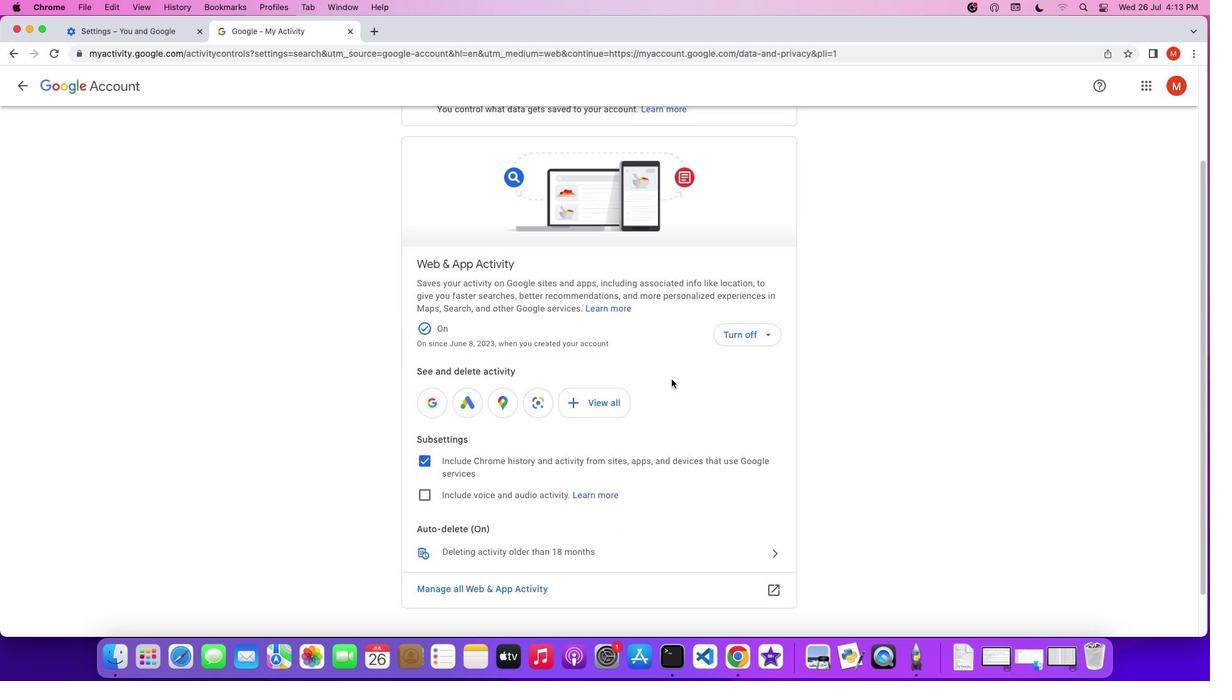 
Action: Mouse scrolled (672, 379) with delta (0, -1)
Screenshot: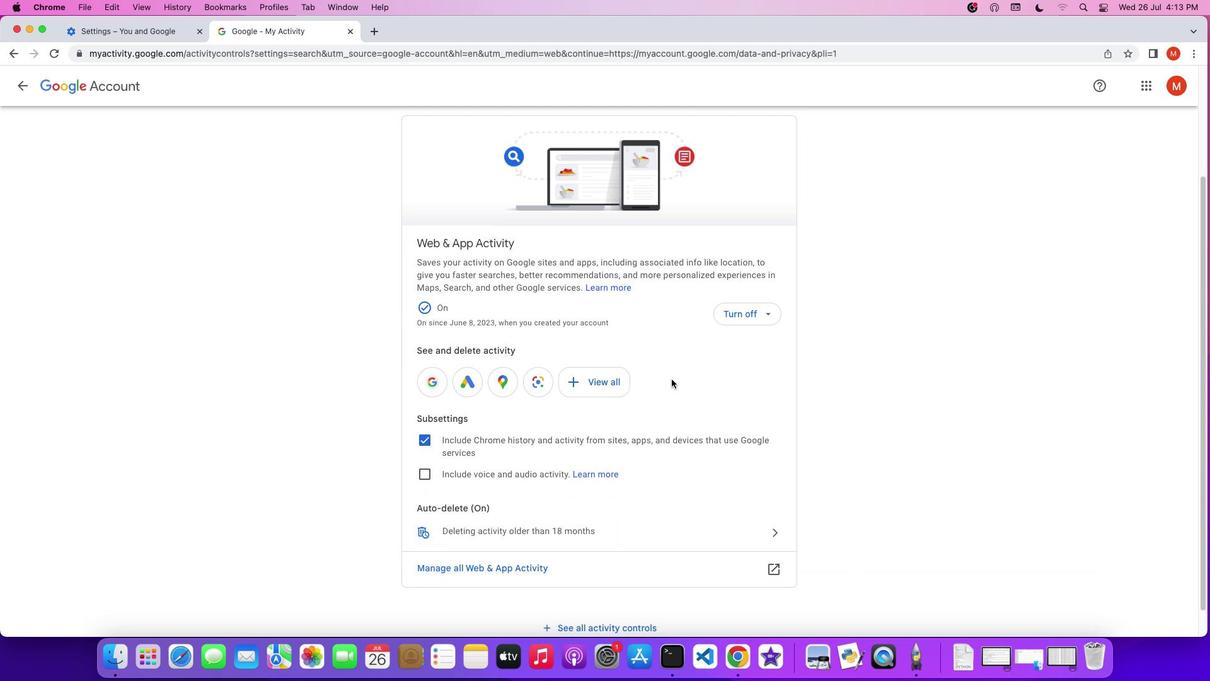 
Action: Mouse scrolled (672, 379) with delta (0, 0)
Screenshot: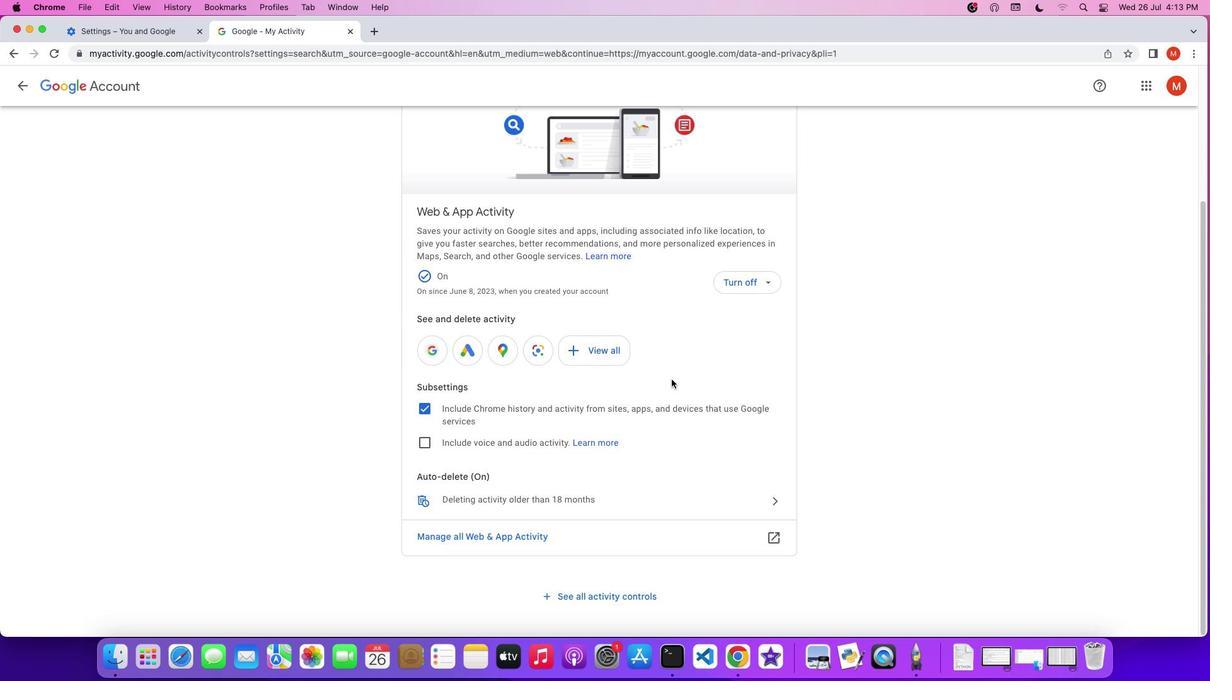 
Action: Mouse scrolled (672, 379) with delta (0, 0)
Screenshot: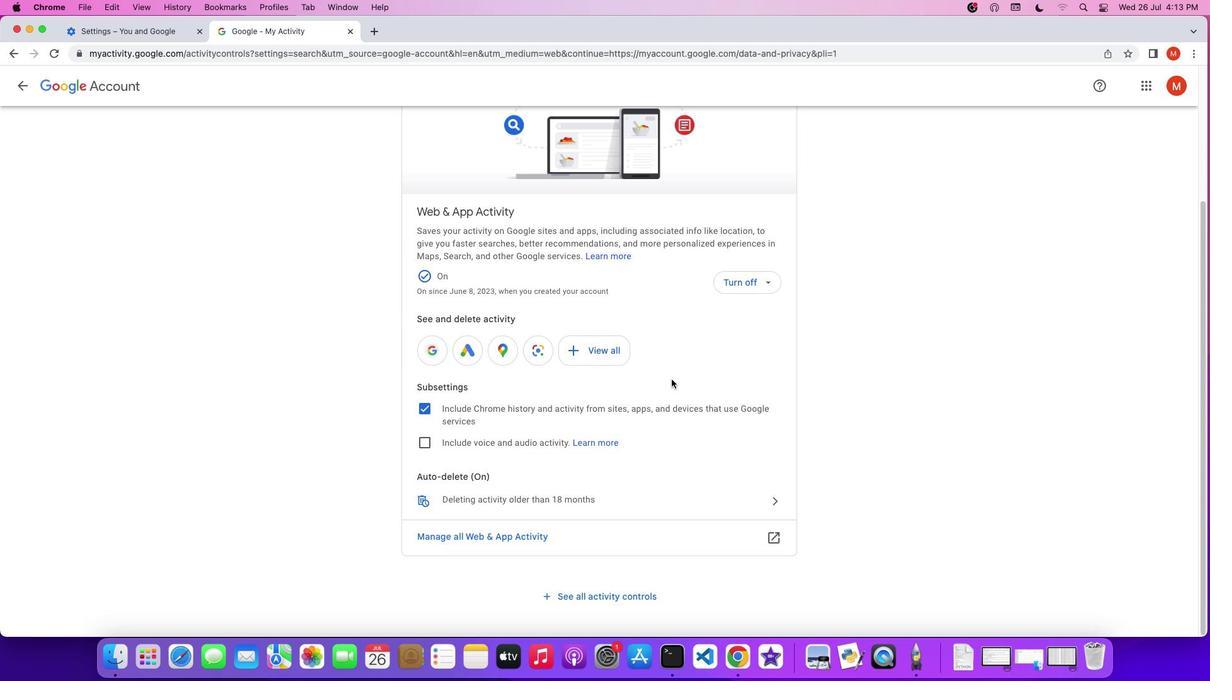 
Action: Mouse scrolled (672, 379) with delta (0, 0)
Screenshot: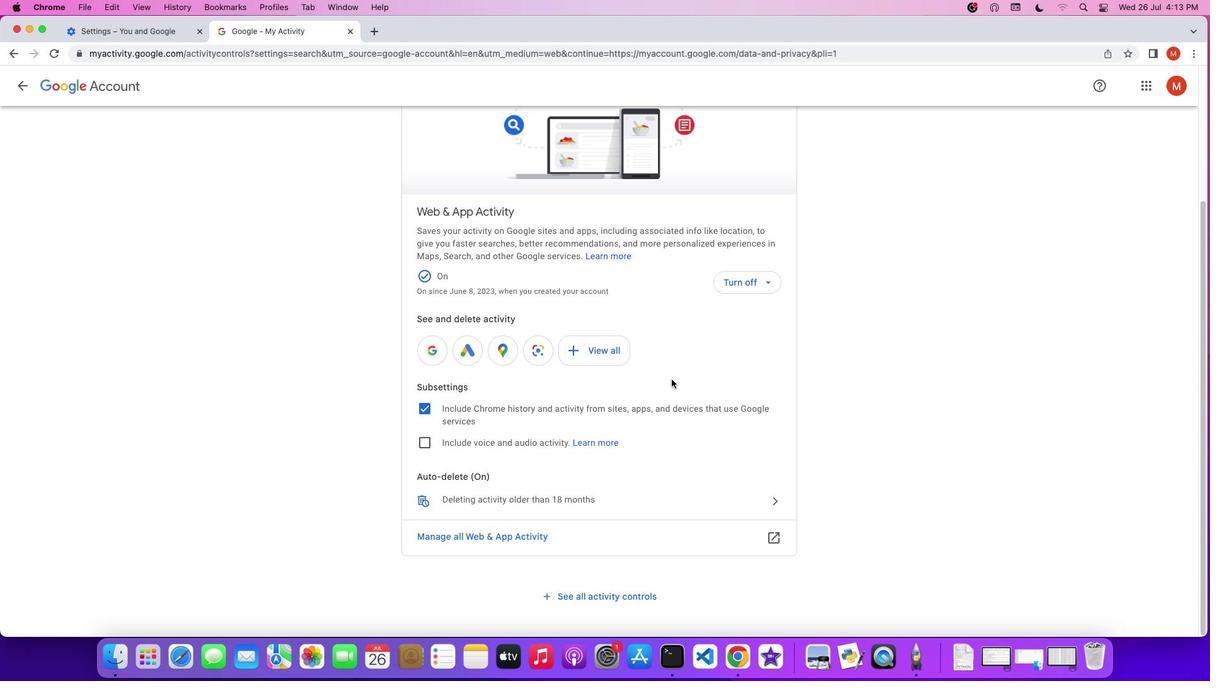 
Action: Mouse moved to (587, 350)
Screenshot: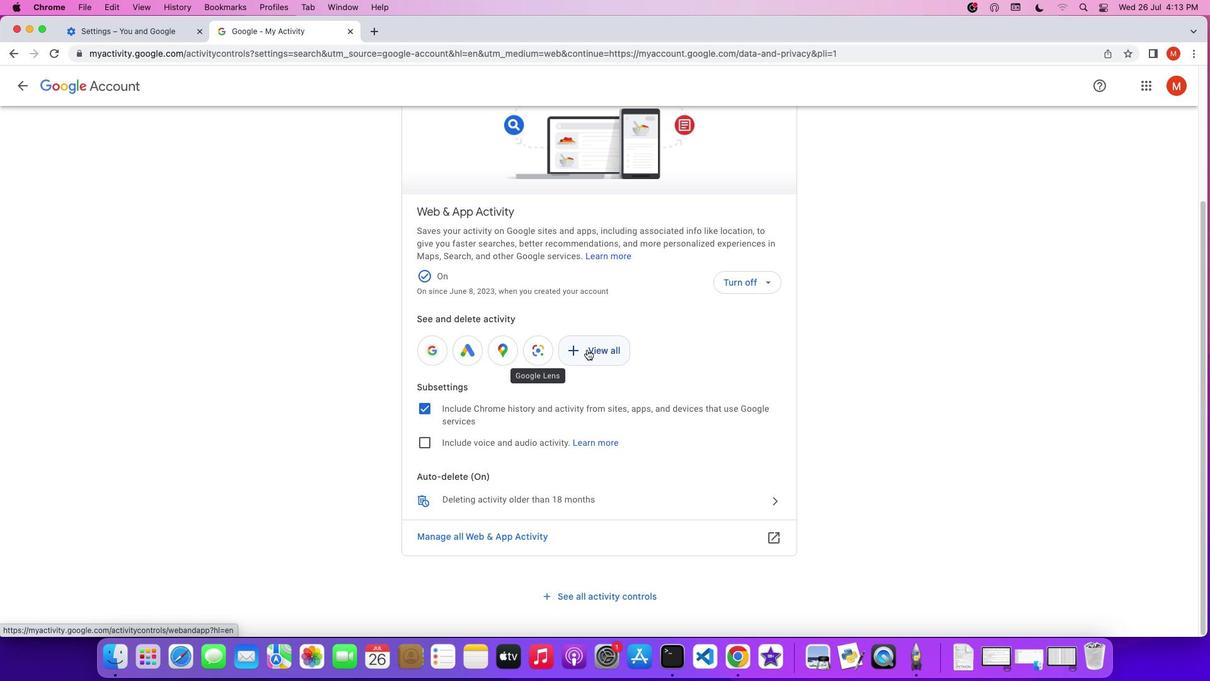 
Action: Mouse pressed left at (587, 350)
Screenshot: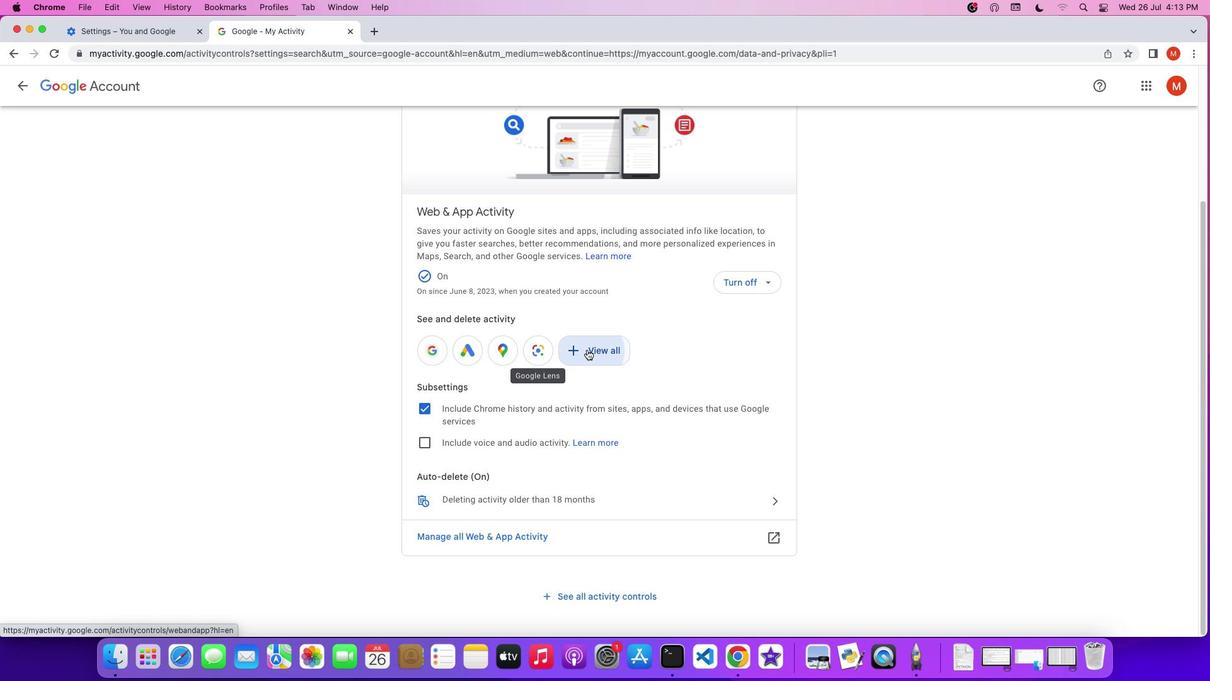 
Action: Mouse moved to (584, 350)
Screenshot: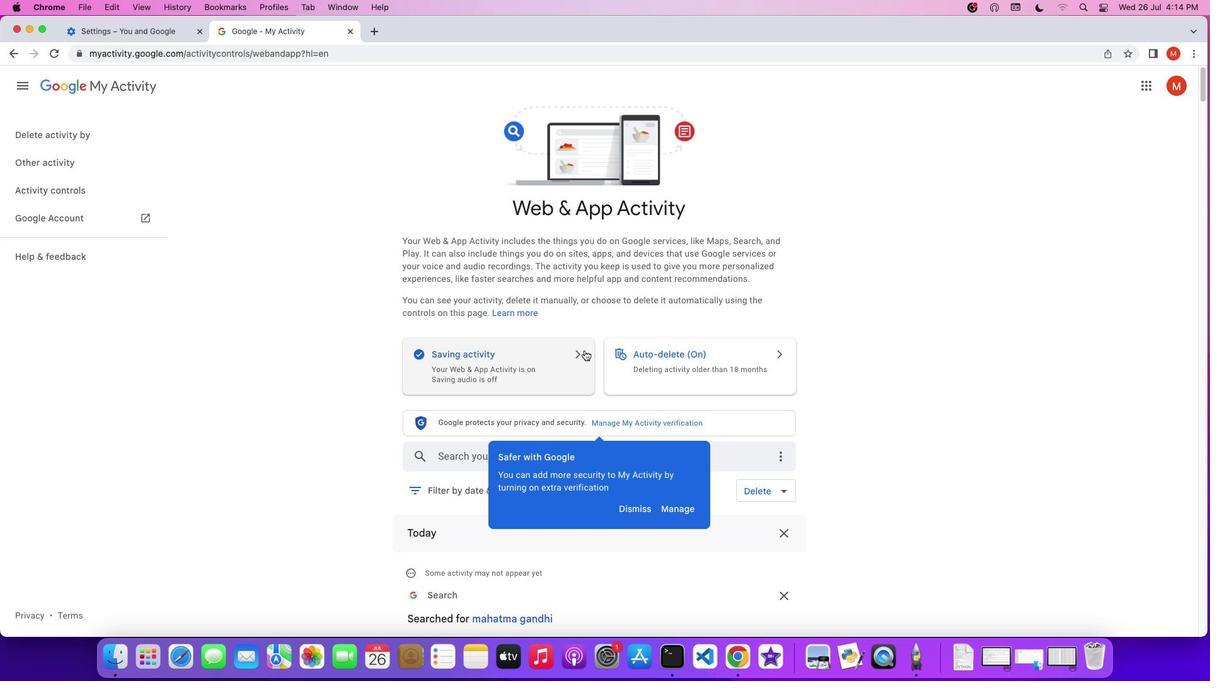 
Action: Mouse scrolled (584, 350) with delta (0, 0)
Screenshot: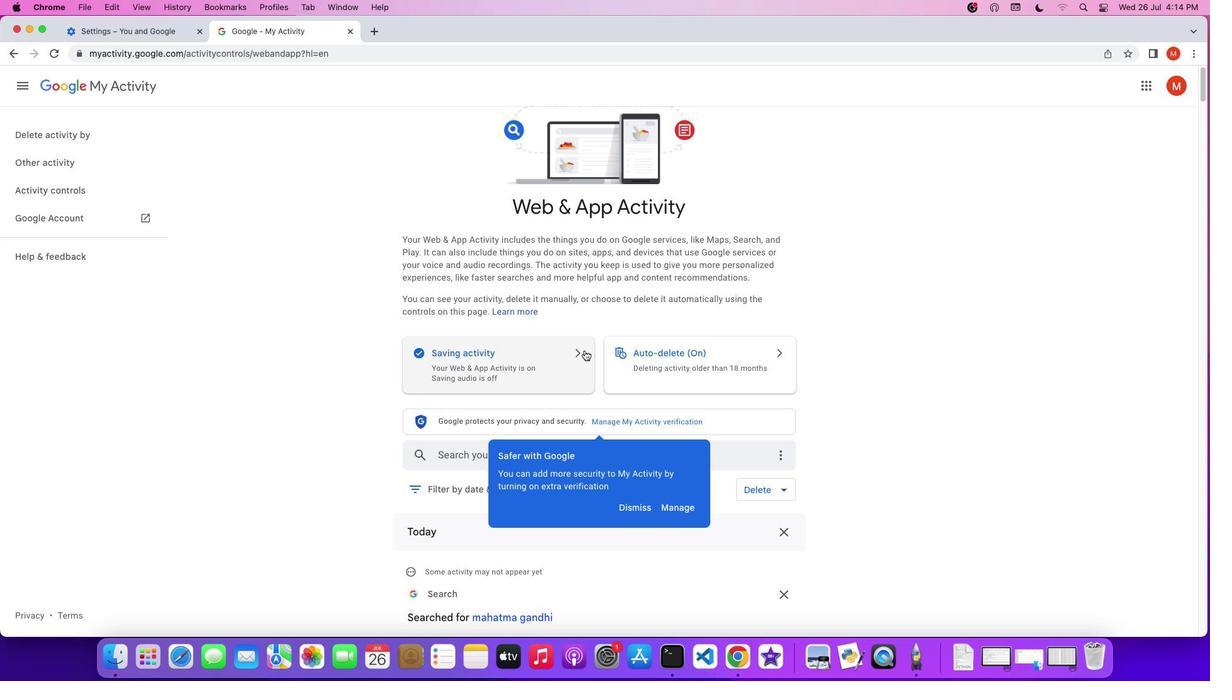 
Action: Mouse scrolled (584, 350) with delta (0, 0)
Screenshot: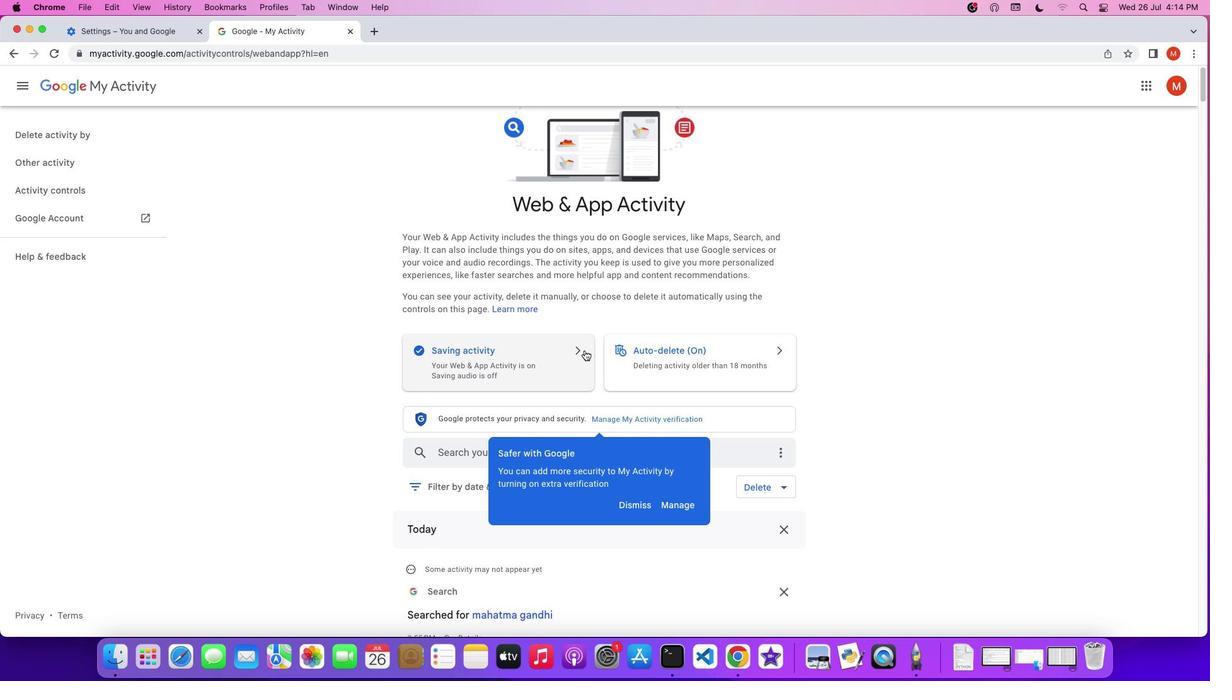 
Action: Mouse scrolled (584, 350) with delta (0, 0)
Screenshot: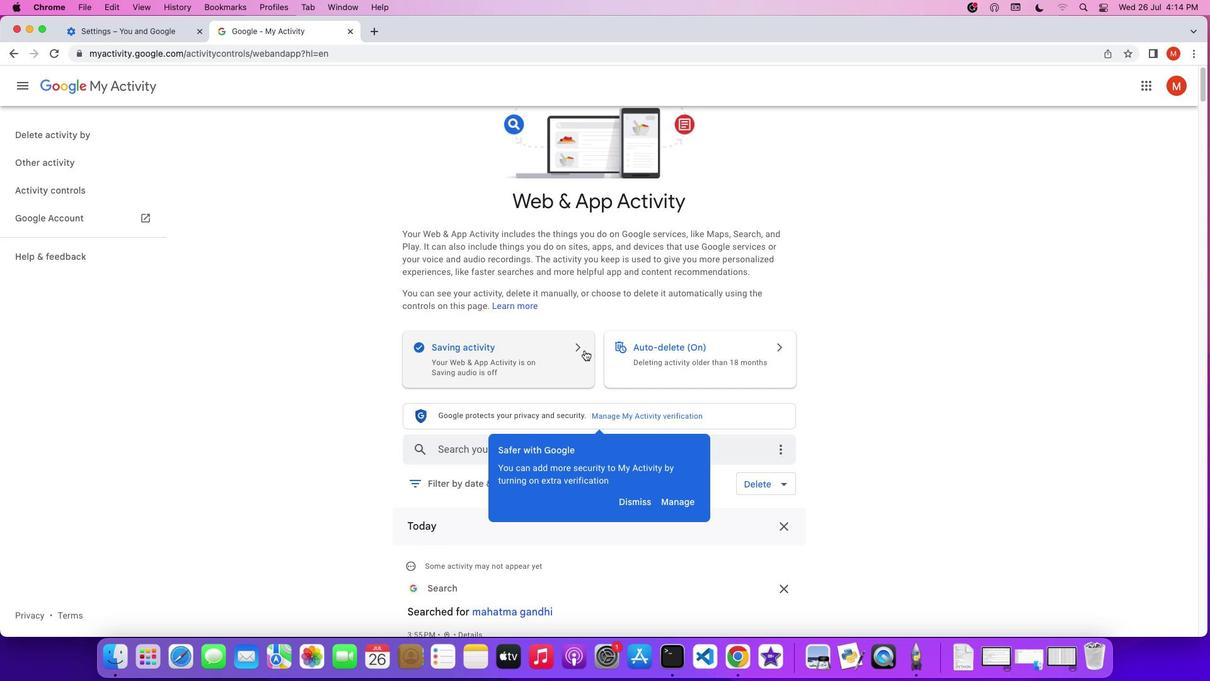 
Action: Mouse scrolled (584, 350) with delta (0, 0)
Screenshot: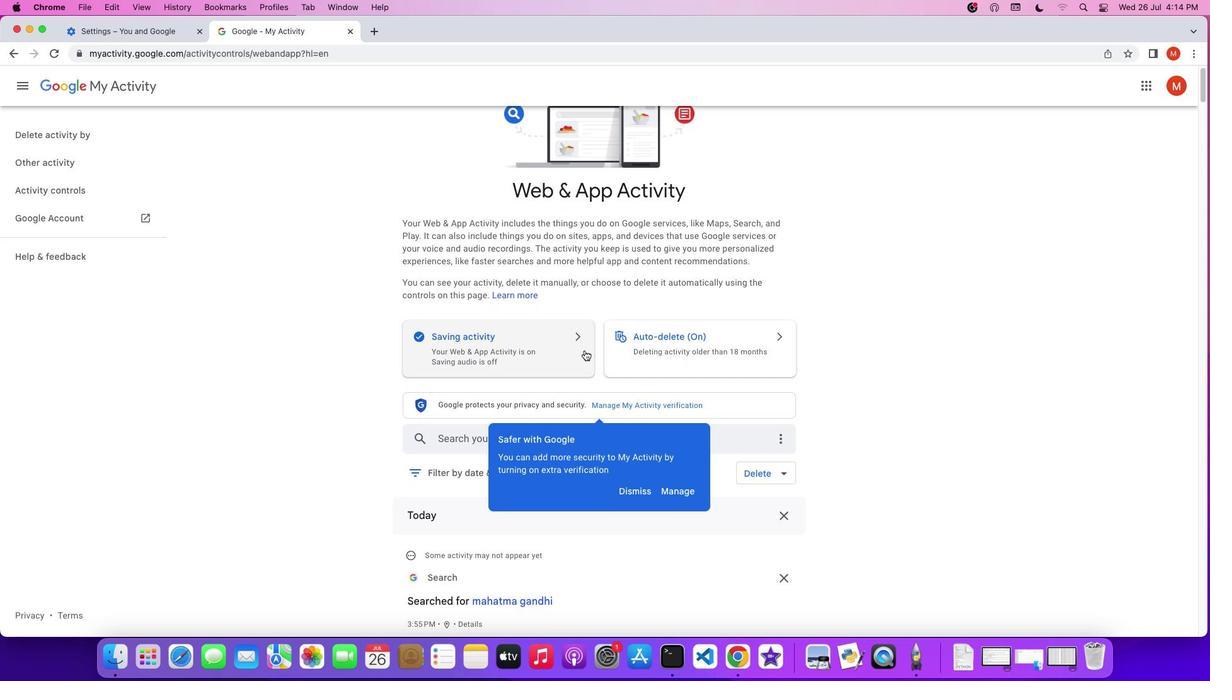 
Action: Mouse scrolled (584, 350) with delta (0, 0)
Screenshot: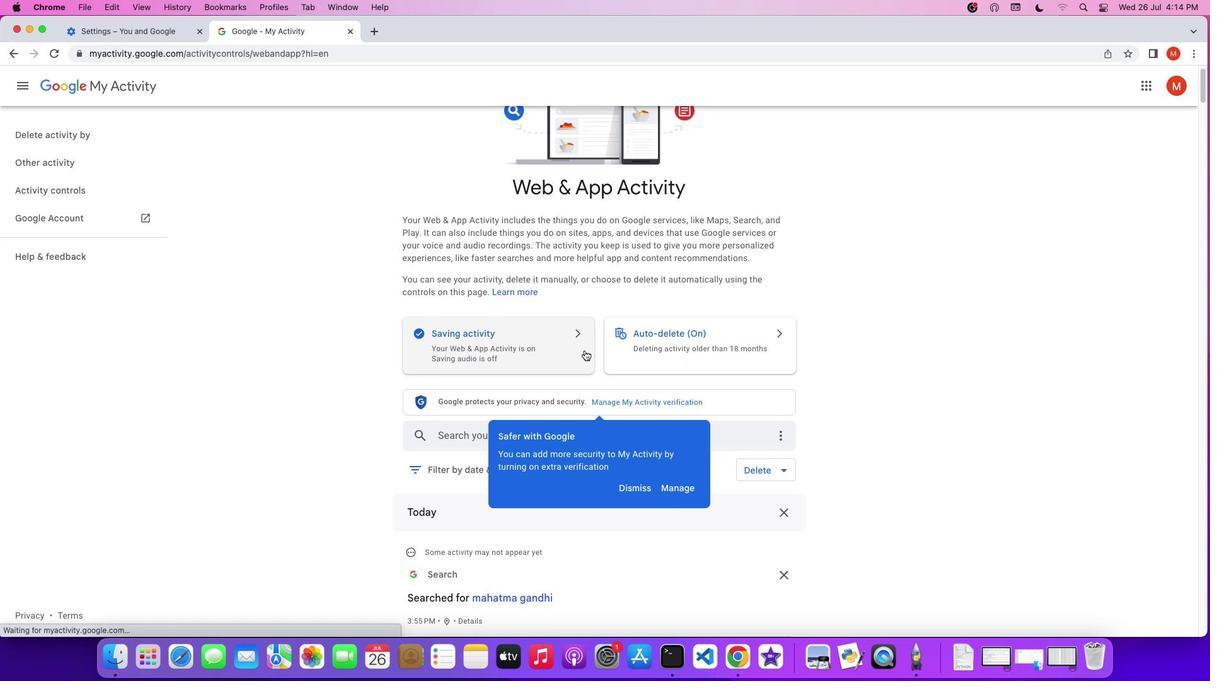 
Action: Mouse scrolled (584, 350) with delta (0, 0)
Screenshot: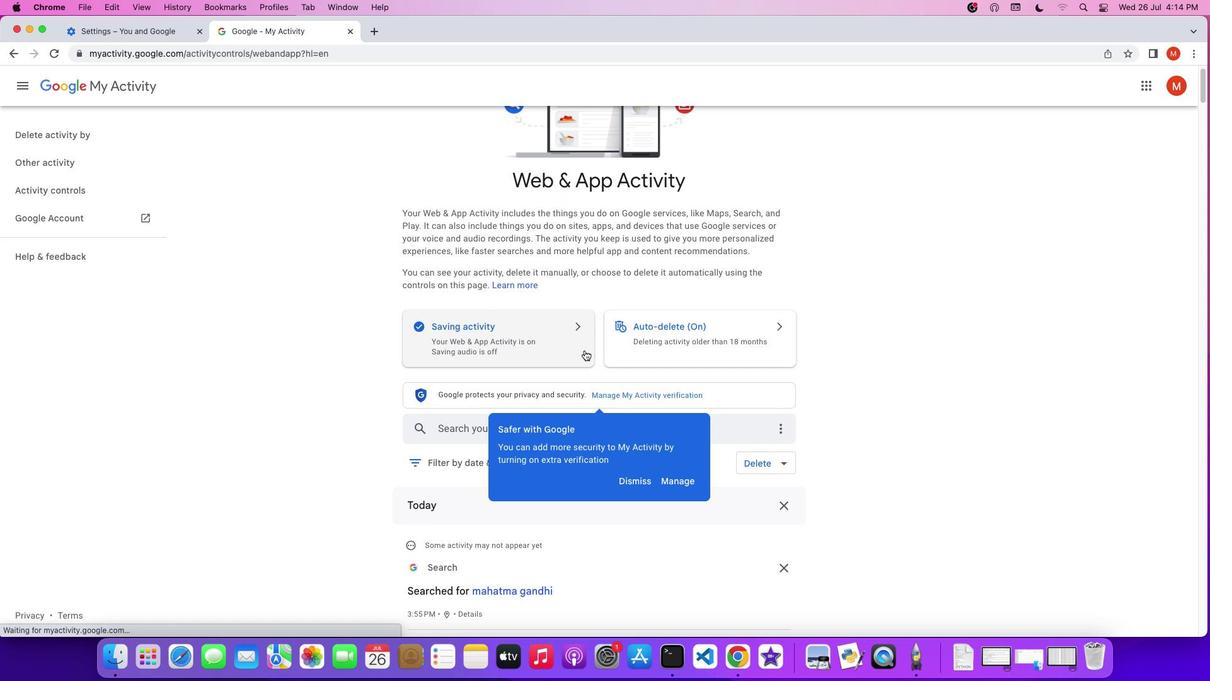 
Action: Mouse scrolled (584, 350) with delta (0, 0)
Screenshot: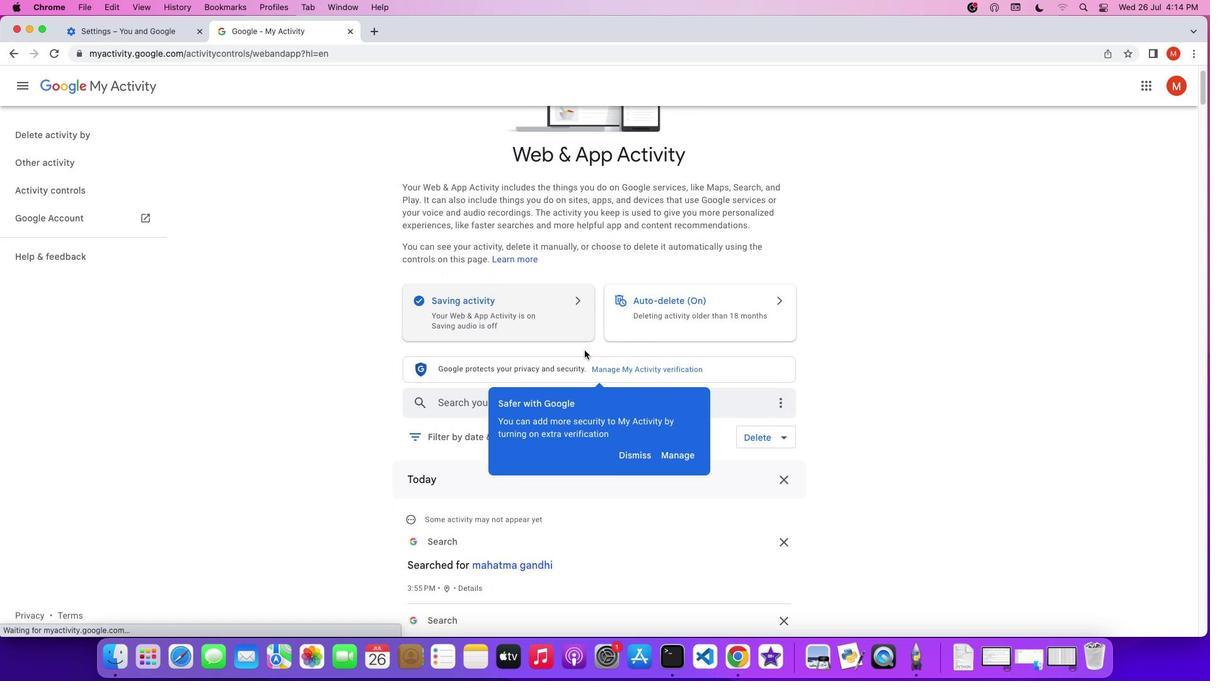 
Action: Mouse scrolled (584, 350) with delta (0, 0)
Screenshot: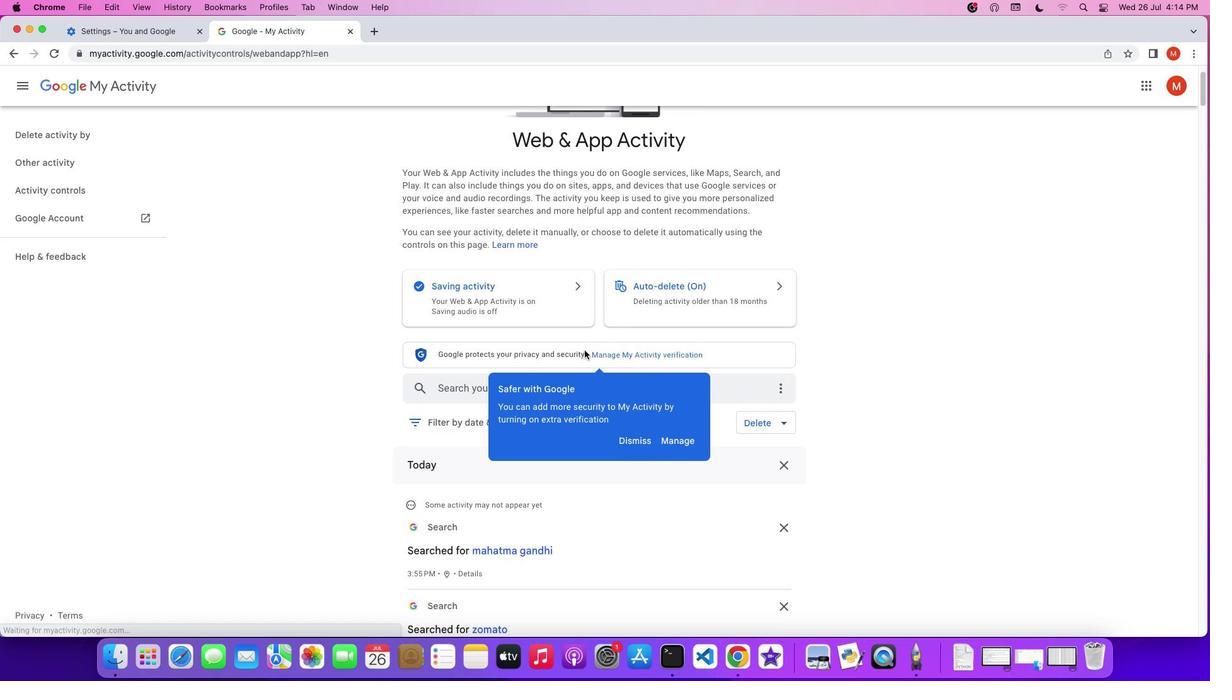 
Action: Mouse scrolled (584, 350) with delta (0, 0)
Screenshot: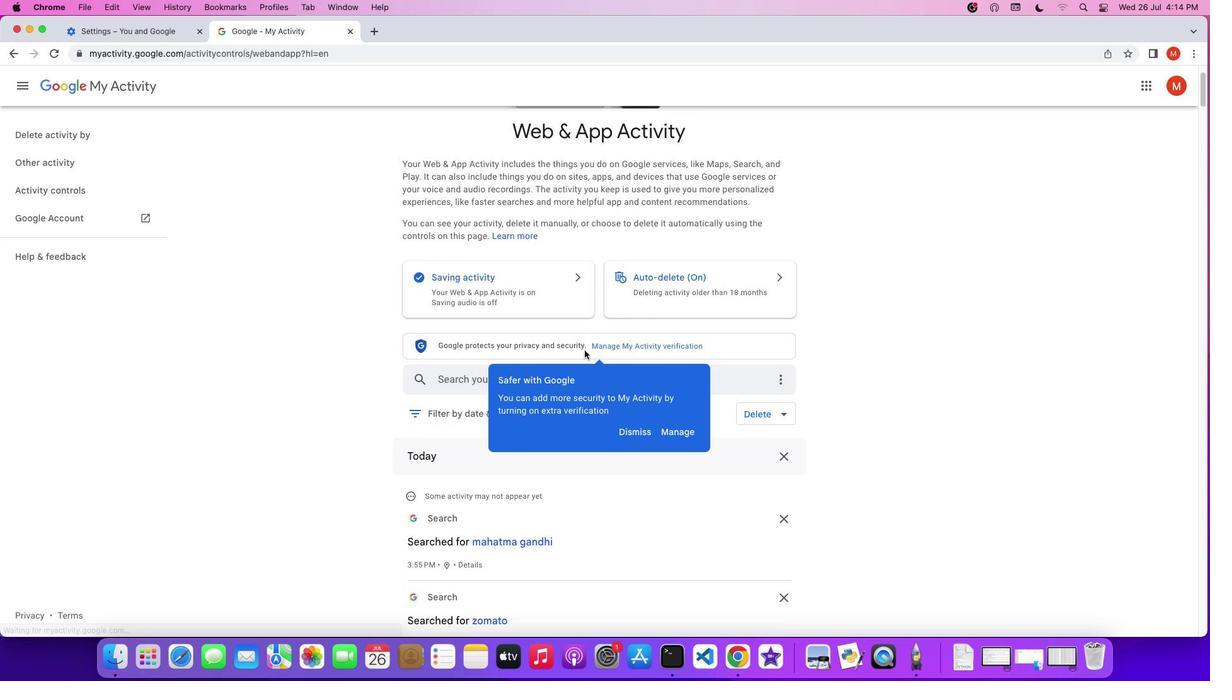 
Action: Mouse scrolled (584, 350) with delta (0, 0)
Screenshot: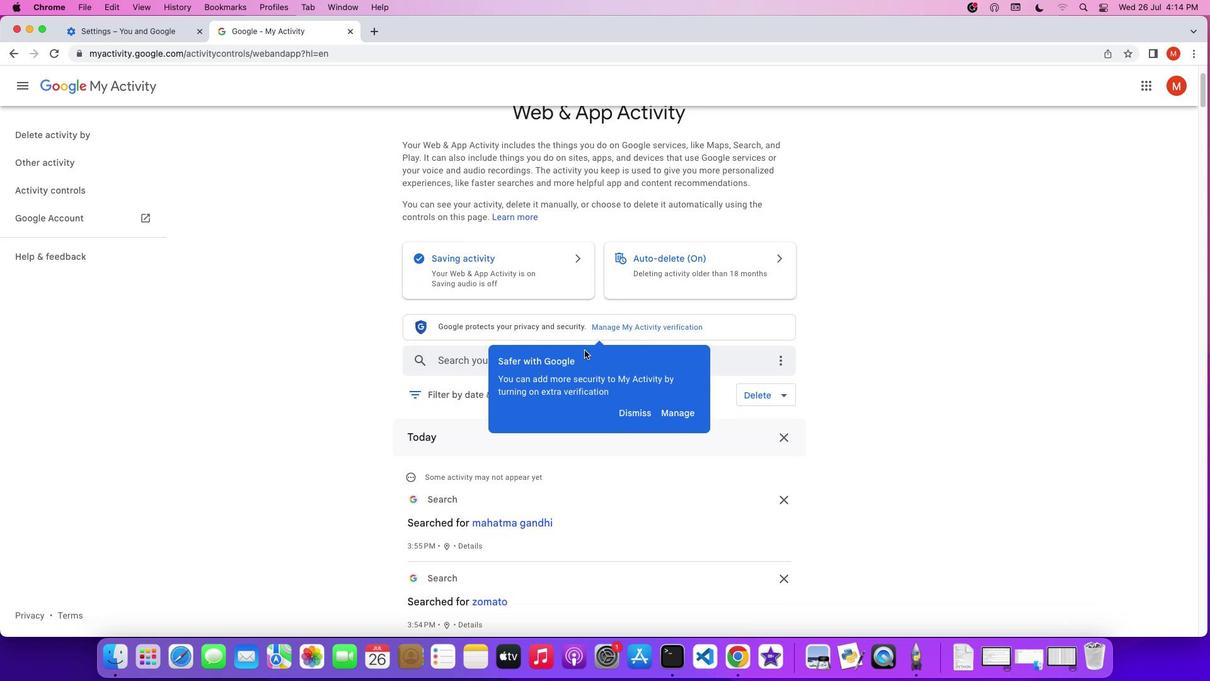 
Action: Mouse moved to (634, 390)
Screenshot: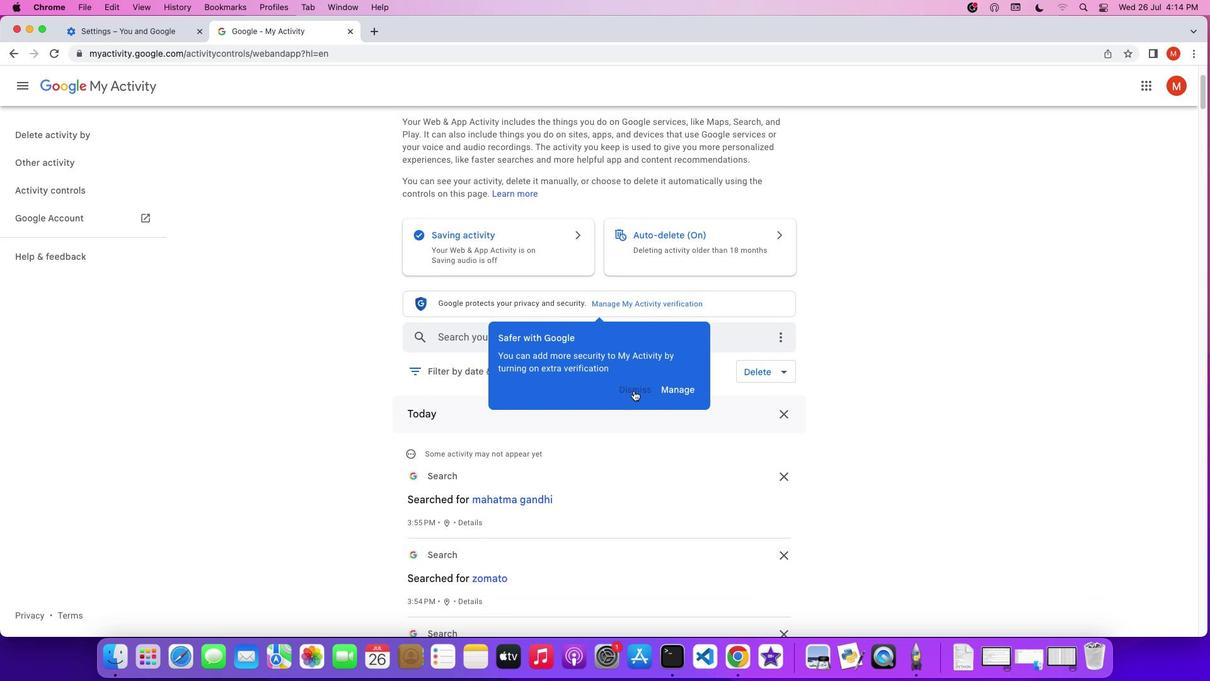 
Action: Mouse pressed left at (634, 390)
Screenshot: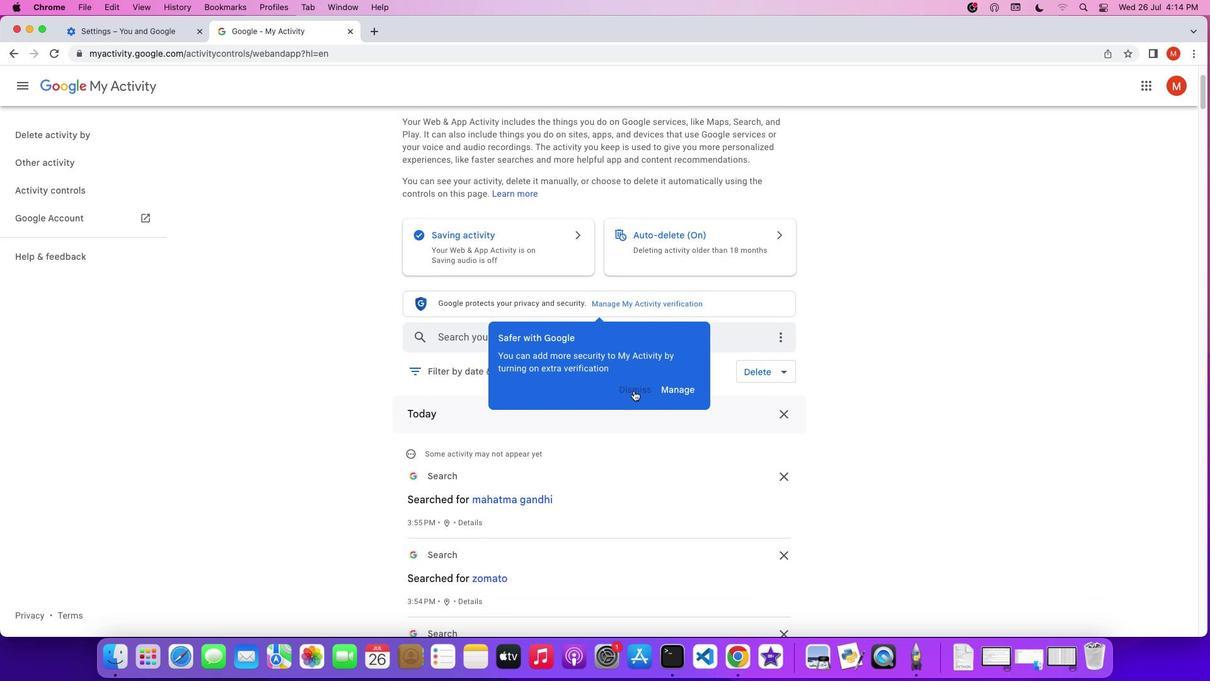 
Action: Mouse moved to (782, 371)
Screenshot: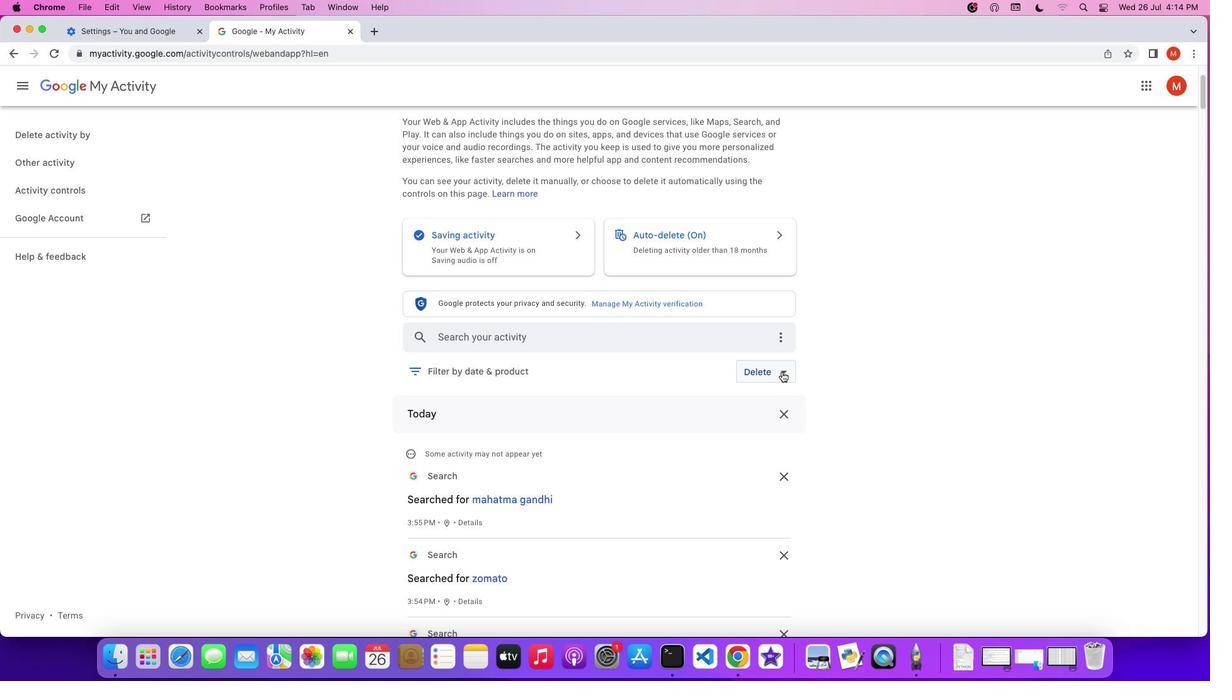 
Action: Mouse pressed left at (782, 371)
Screenshot: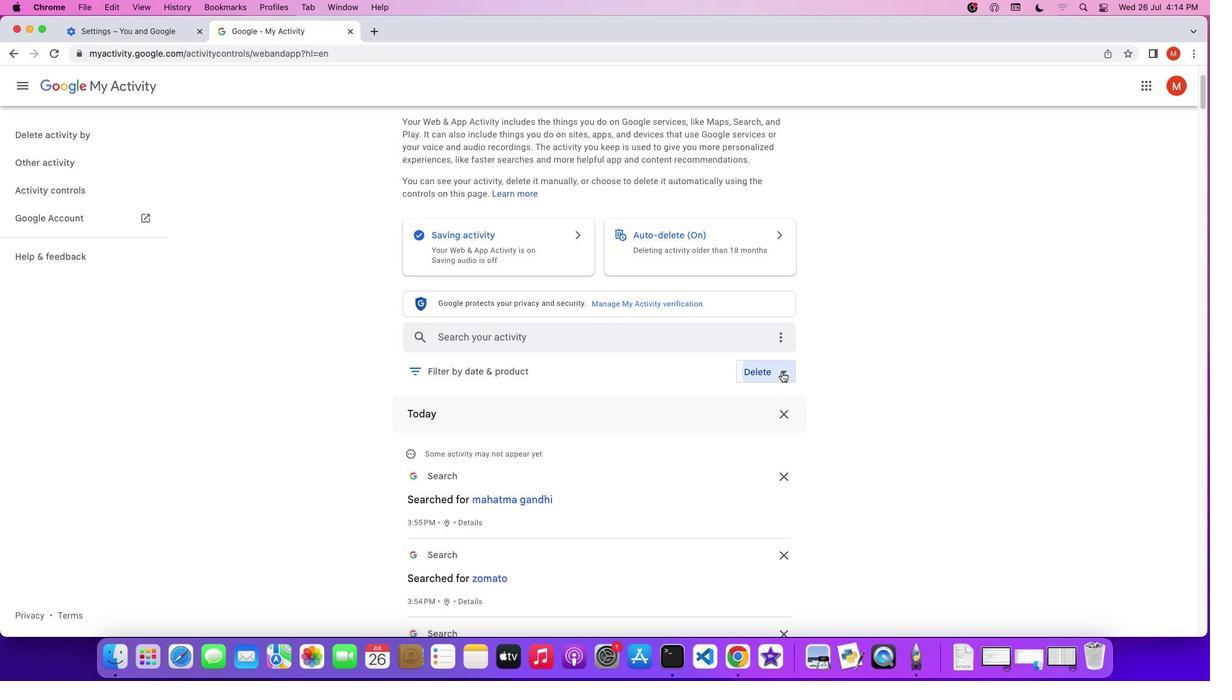 
Action: Mouse moved to (714, 235)
Screenshot: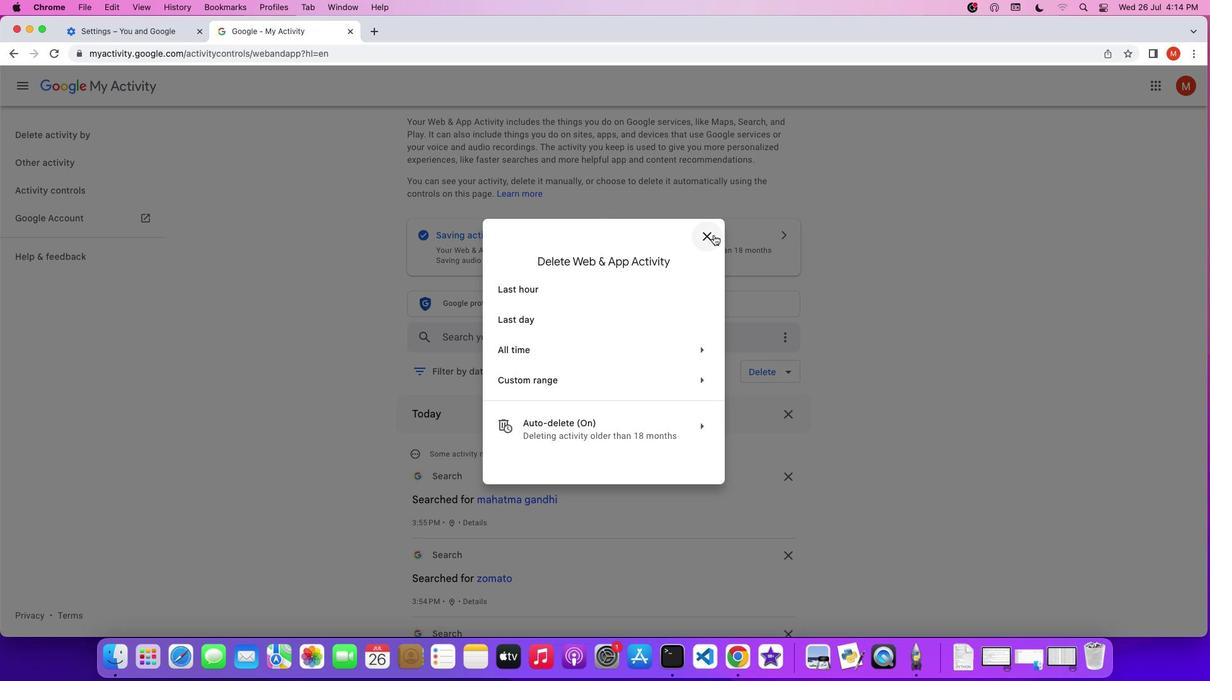 
Action: Mouse pressed left at (714, 235)
Screenshot: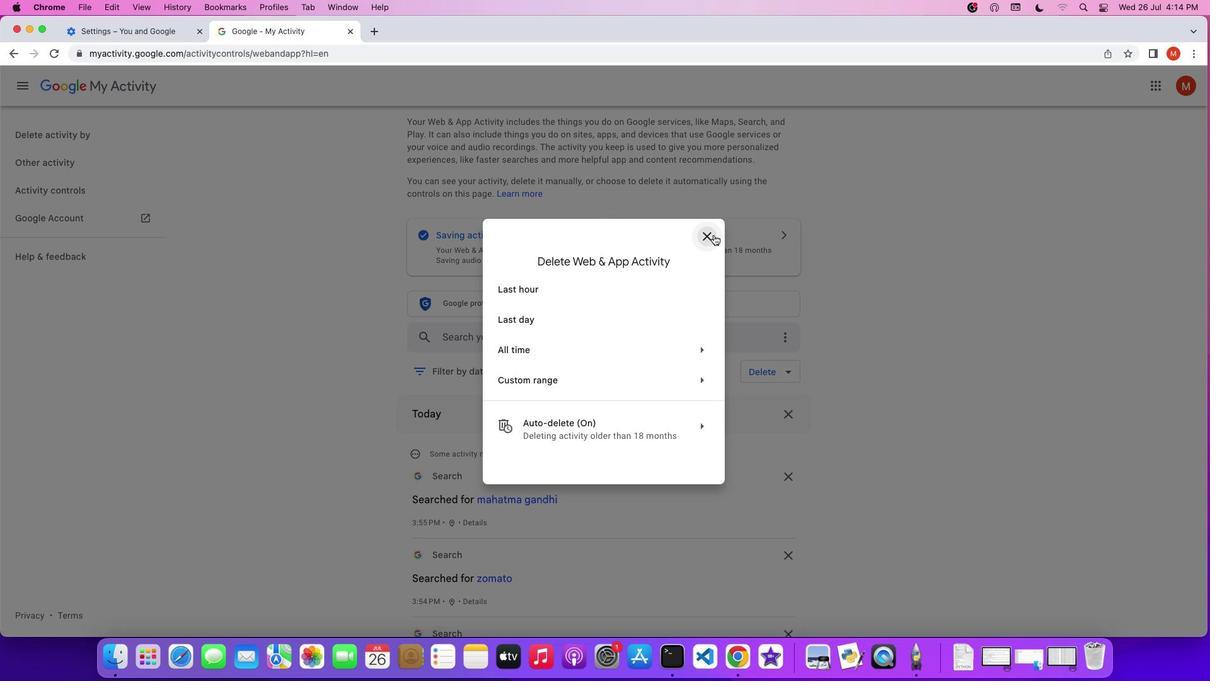 
Action: Mouse moved to (689, 445)
Screenshot: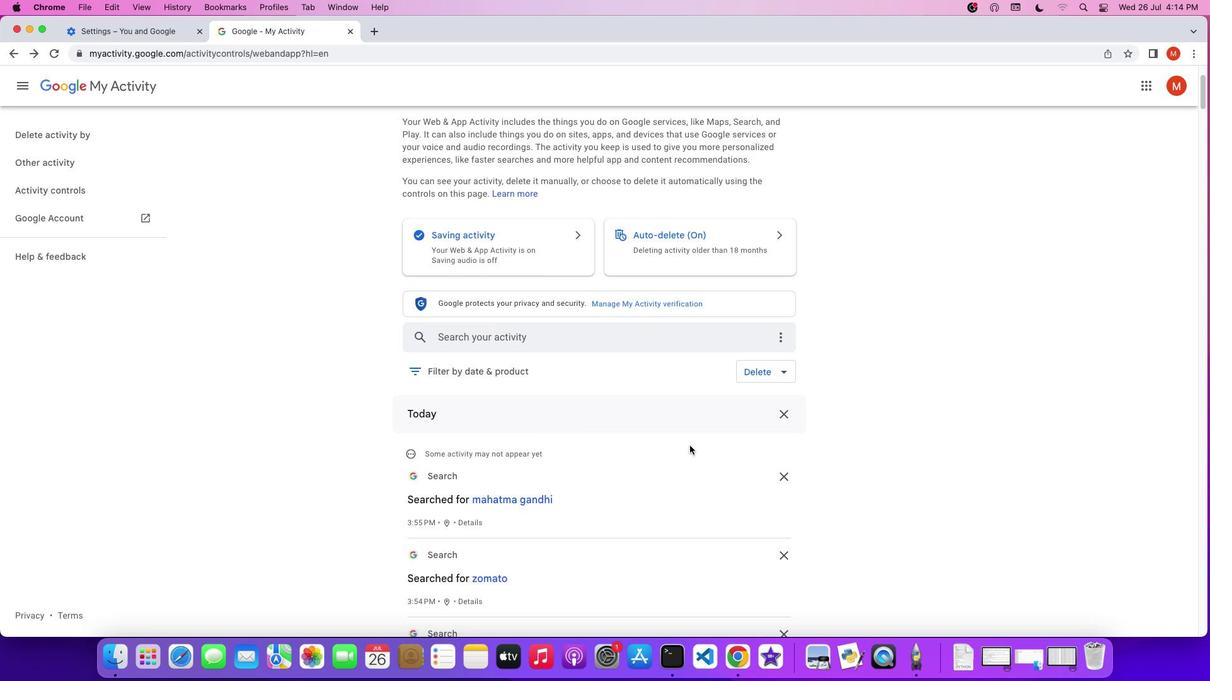 
Action: Mouse scrolled (689, 445) with delta (0, 0)
Screenshot: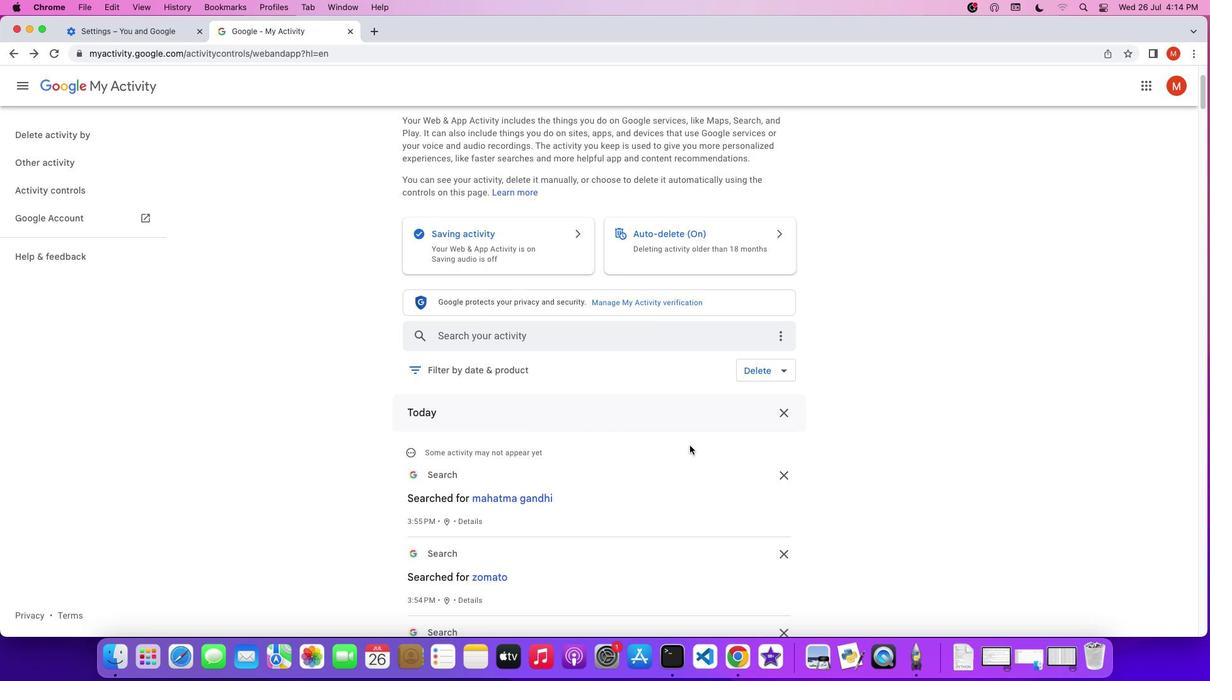 
Action: Mouse scrolled (689, 445) with delta (0, 0)
Screenshot: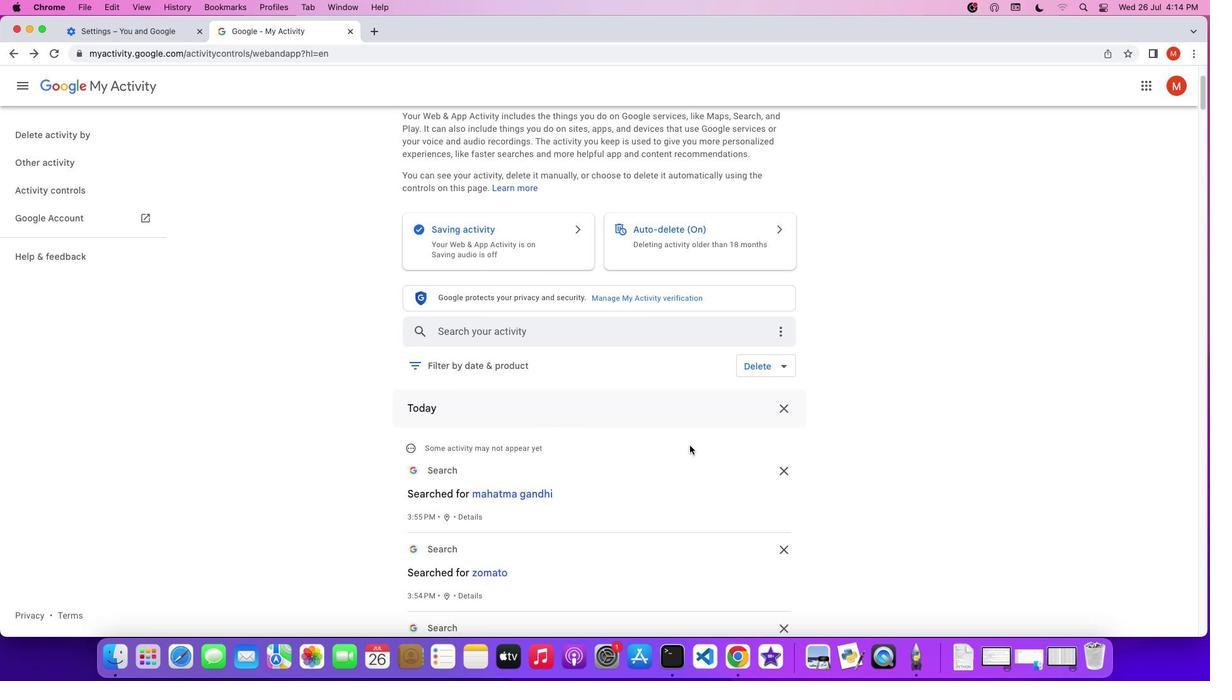 
Action: Mouse scrolled (689, 445) with delta (0, 0)
Screenshot: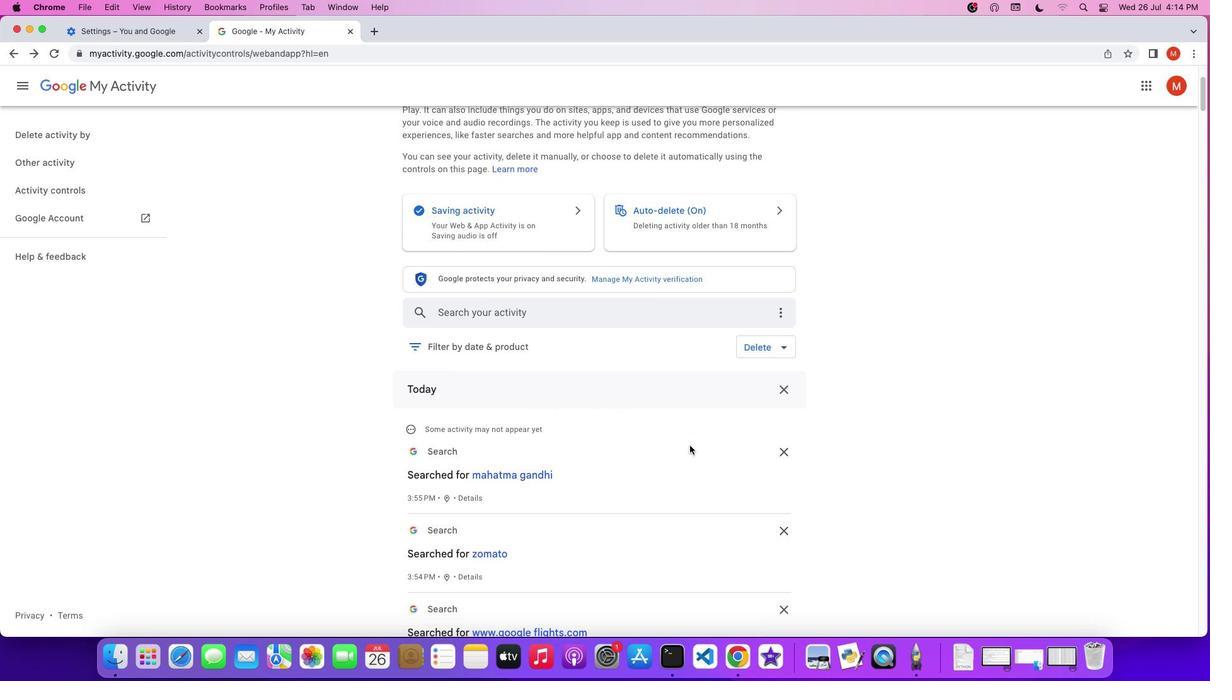 
Action: Mouse scrolled (689, 445) with delta (0, 0)
Screenshot: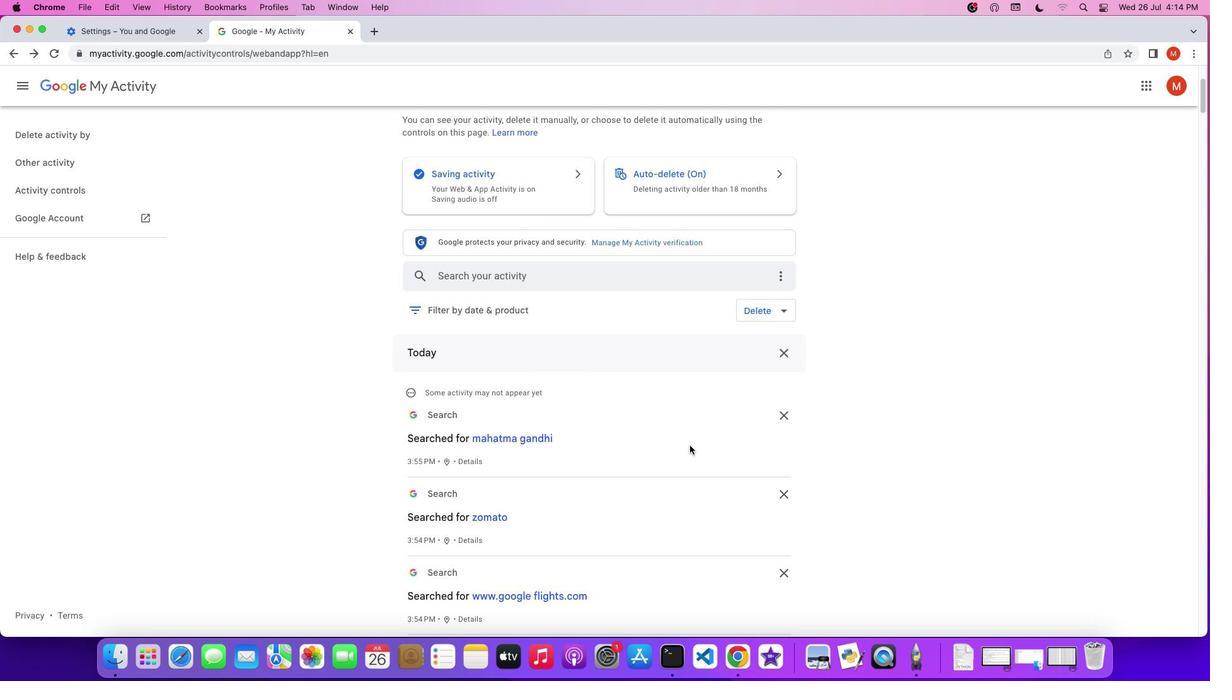 
Action: Mouse moved to (689, 445)
Screenshot: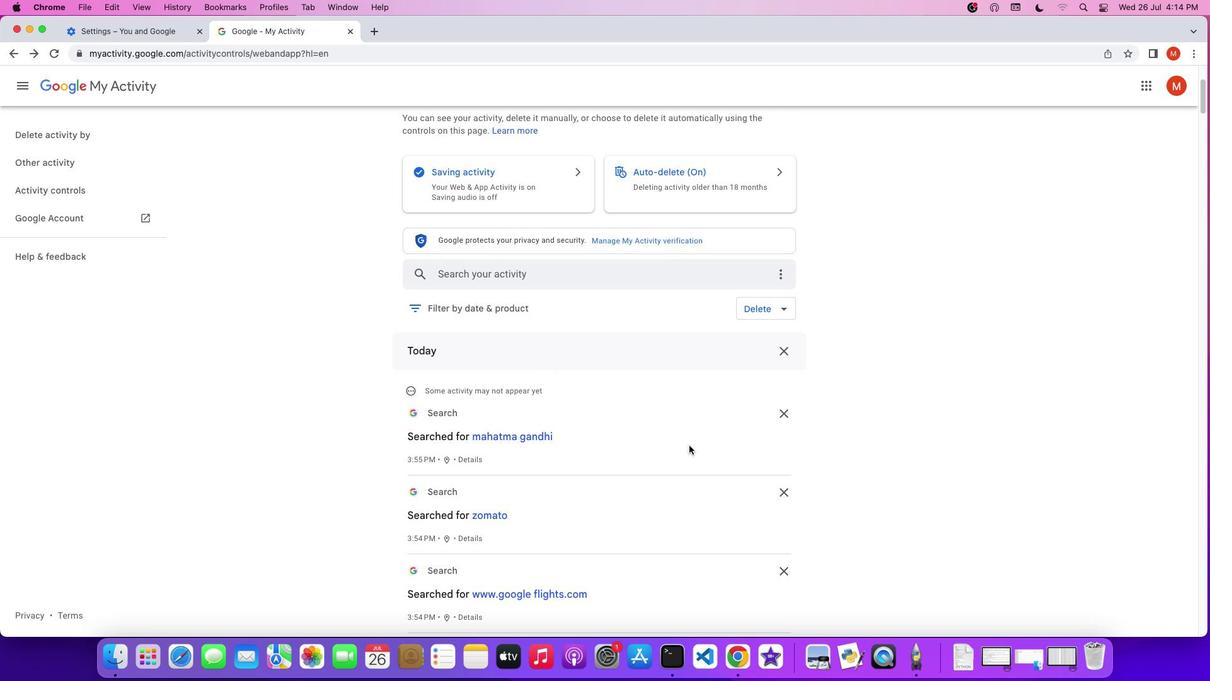
Action: Mouse scrolled (689, 445) with delta (0, 0)
Screenshot: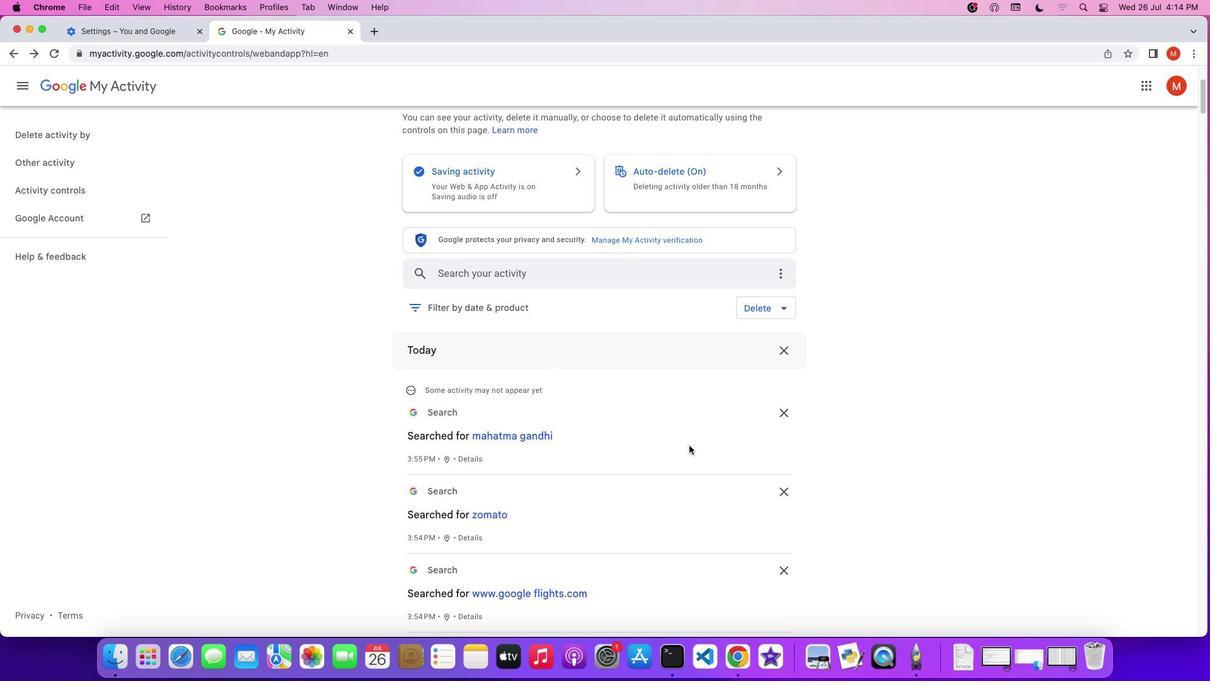 
Action: Mouse scrolled (689, 445) with delta (0, 0)
Screenshot: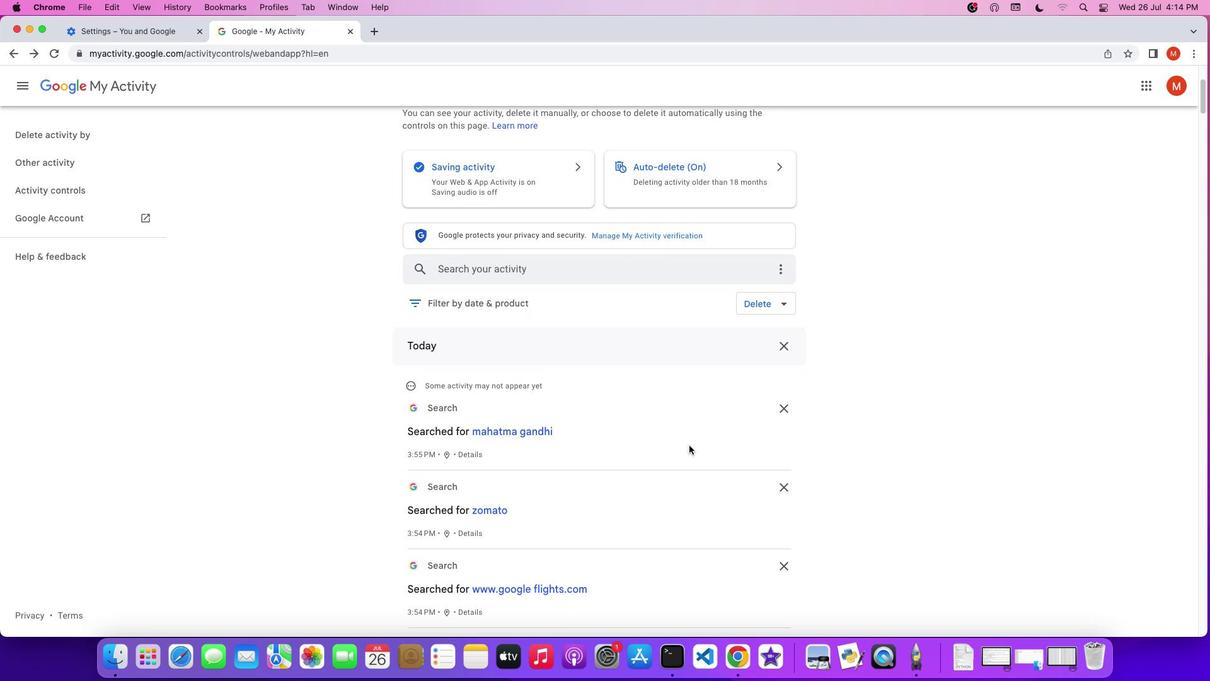 
Action: Mouse scrolled (689, 445) with delta (0, 0)
Screenshot: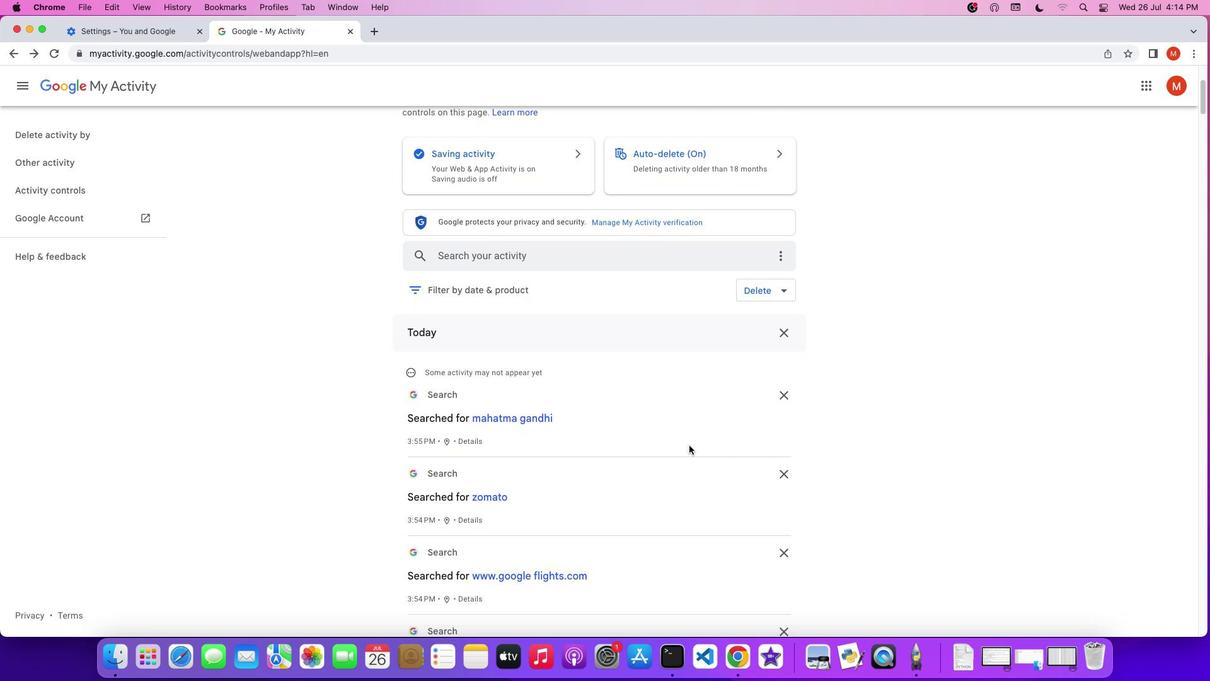 
Action: Mouse moved to (787, 356)
Screenshot: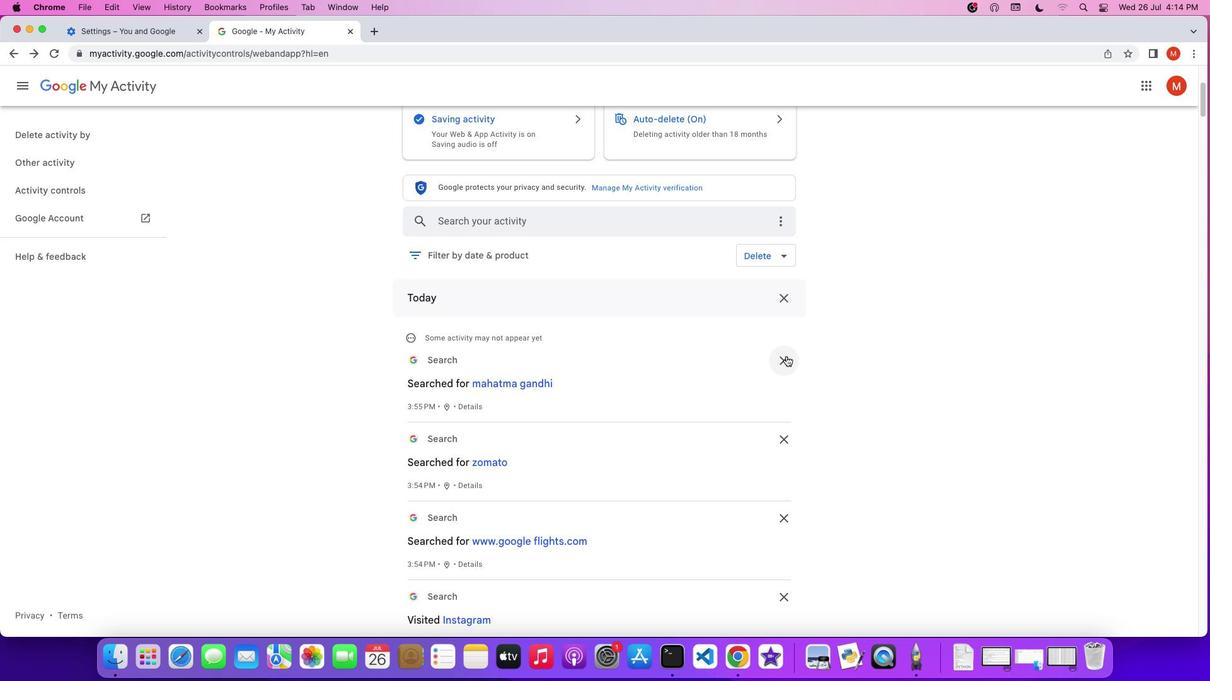 
Action: Mouse pressed left at (787, 356)
Screenshot: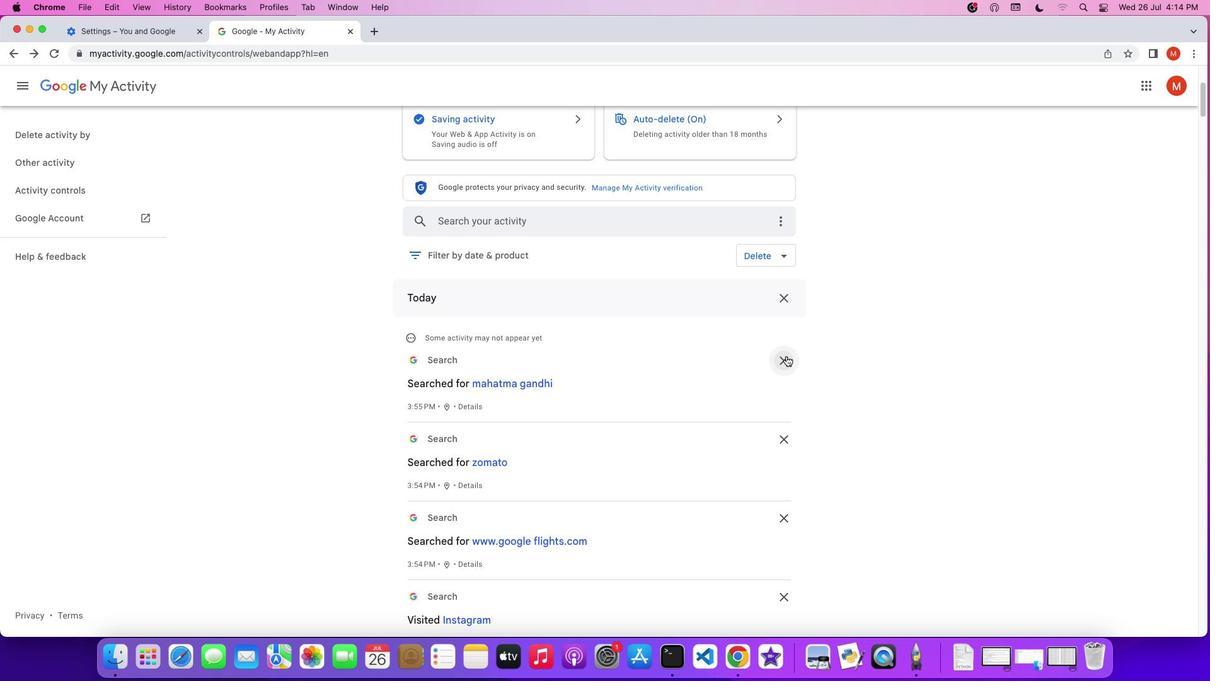 
Action: Mouse moved to (691, 437)
Screenshot: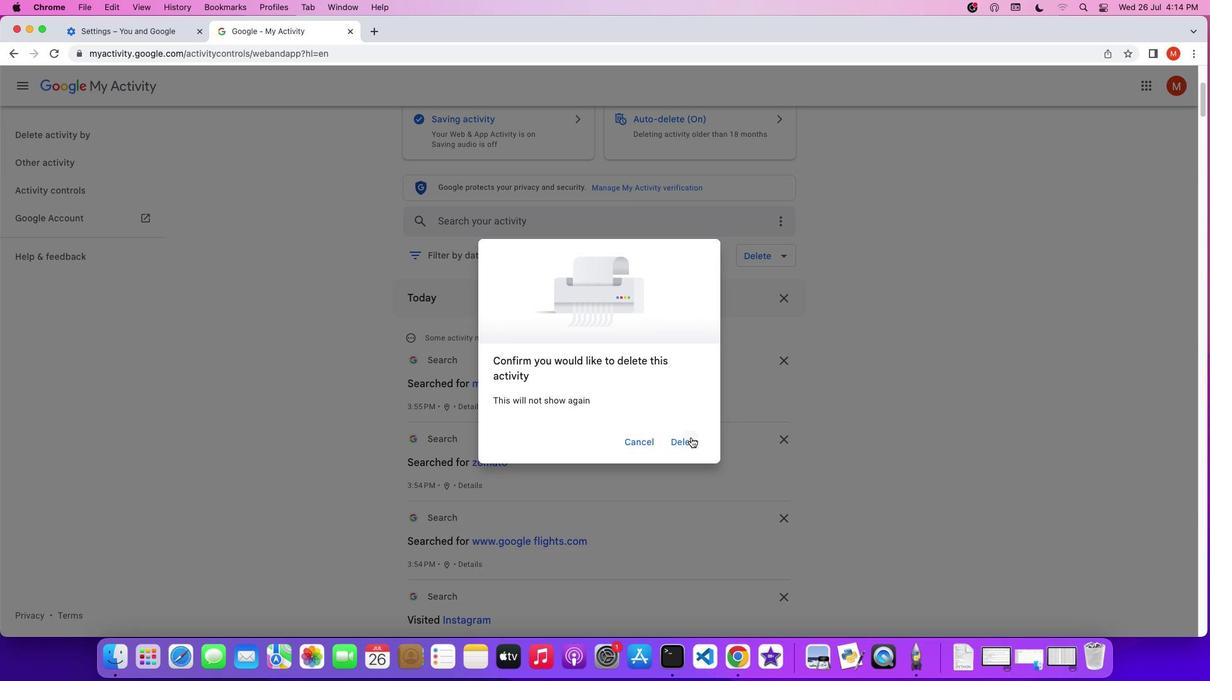 
Action: Mouse pressed left at (691, 437)
Screenshot: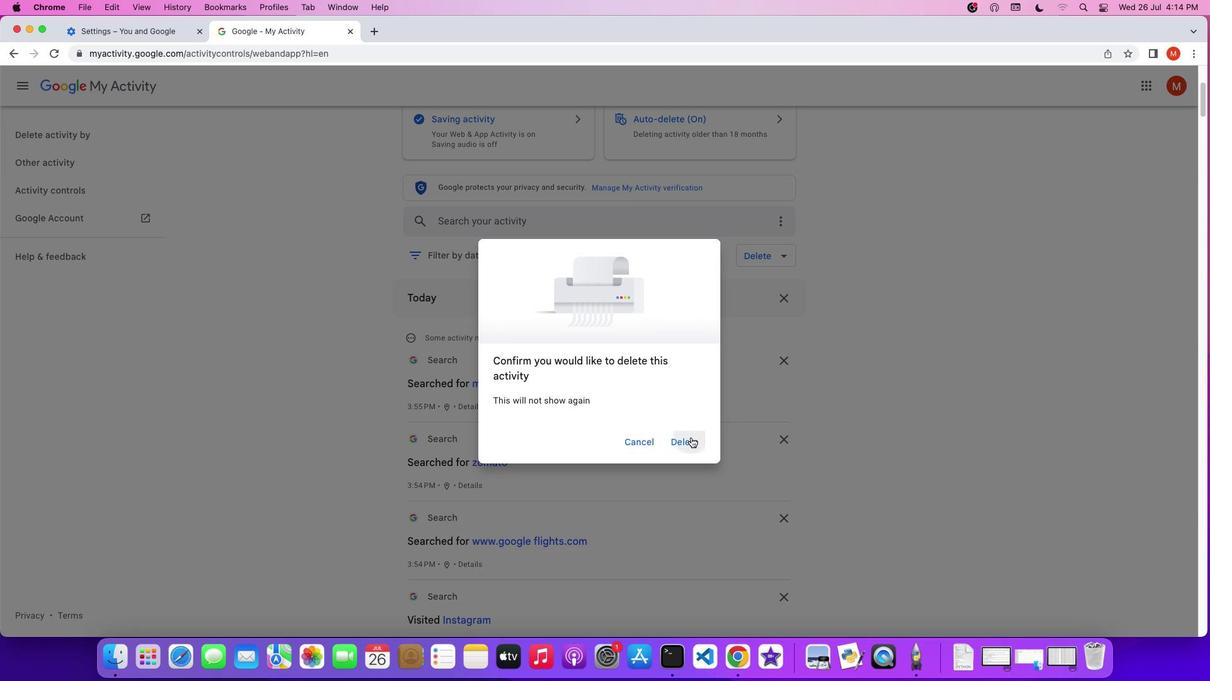 
Action: Mouse moved to (783, 362)
Screenshot: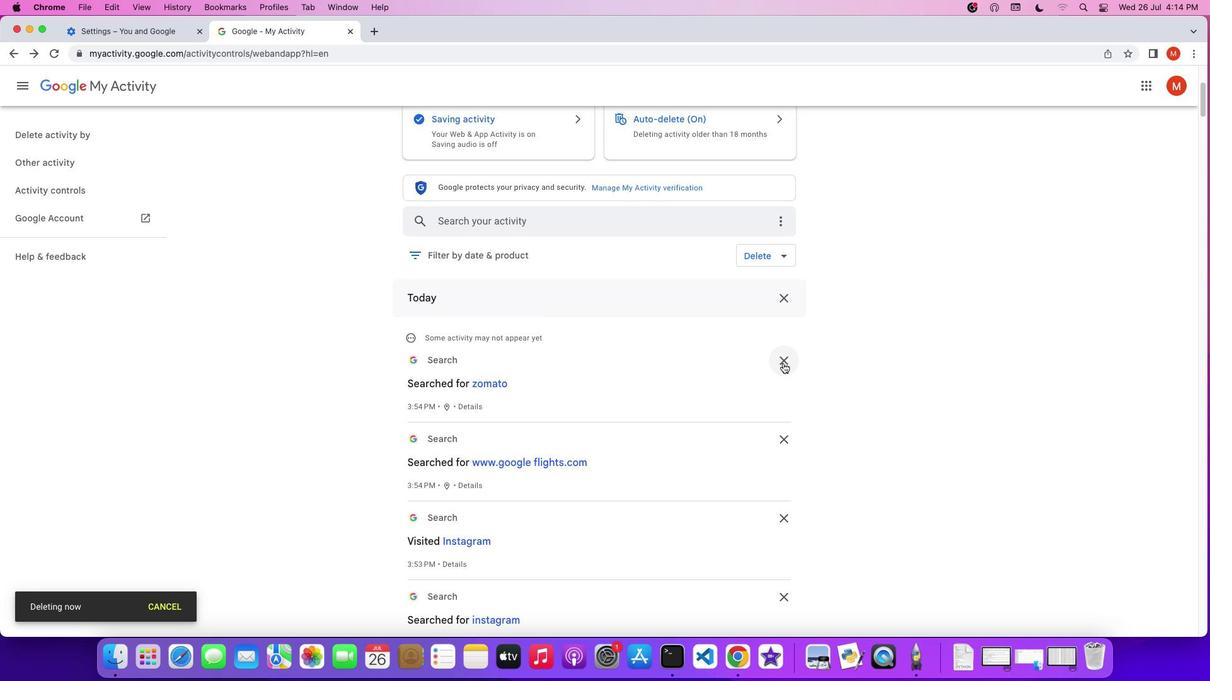
Action: Mouse pressed left at (783, 362)
Screenshot: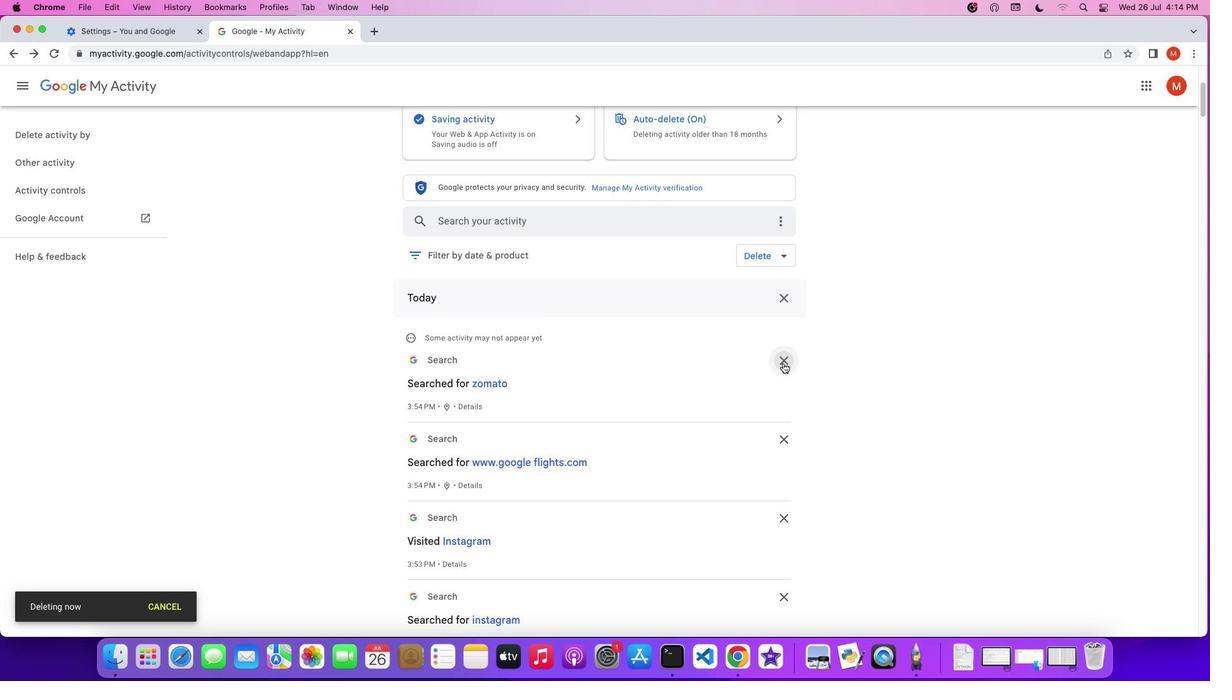 
Action: Mouse moved to (752, 549)
Screenshot: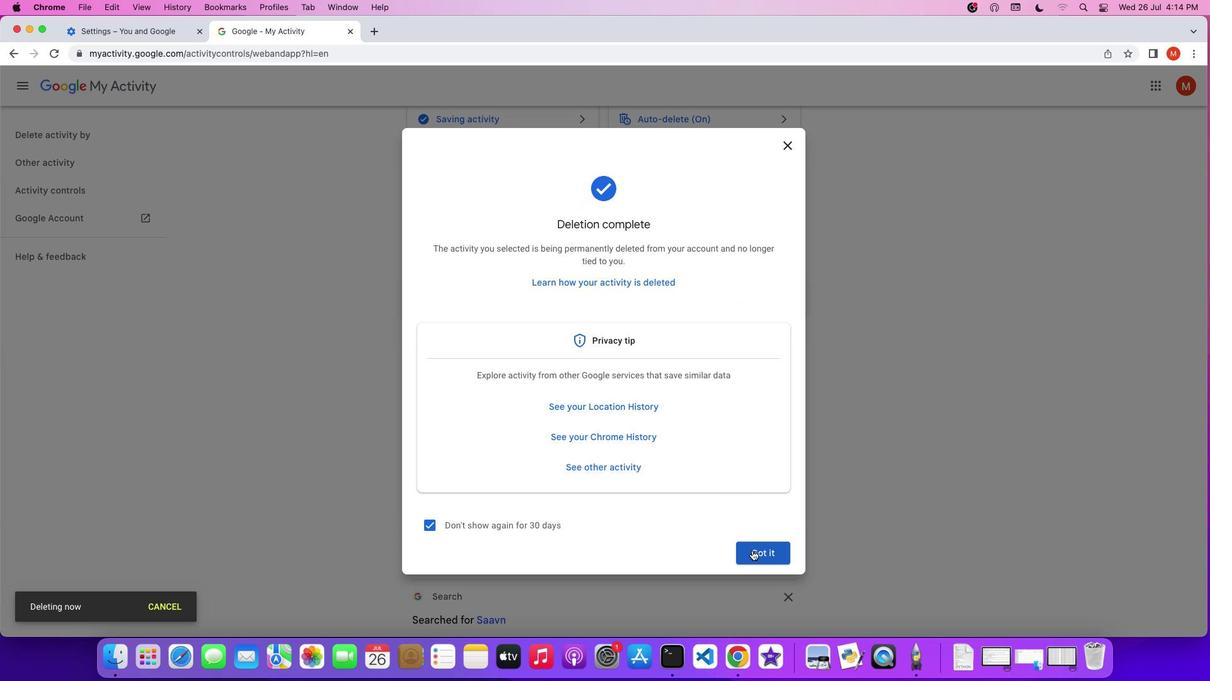 
Action: Mouse pressed left at (752, 549)
Screenshot: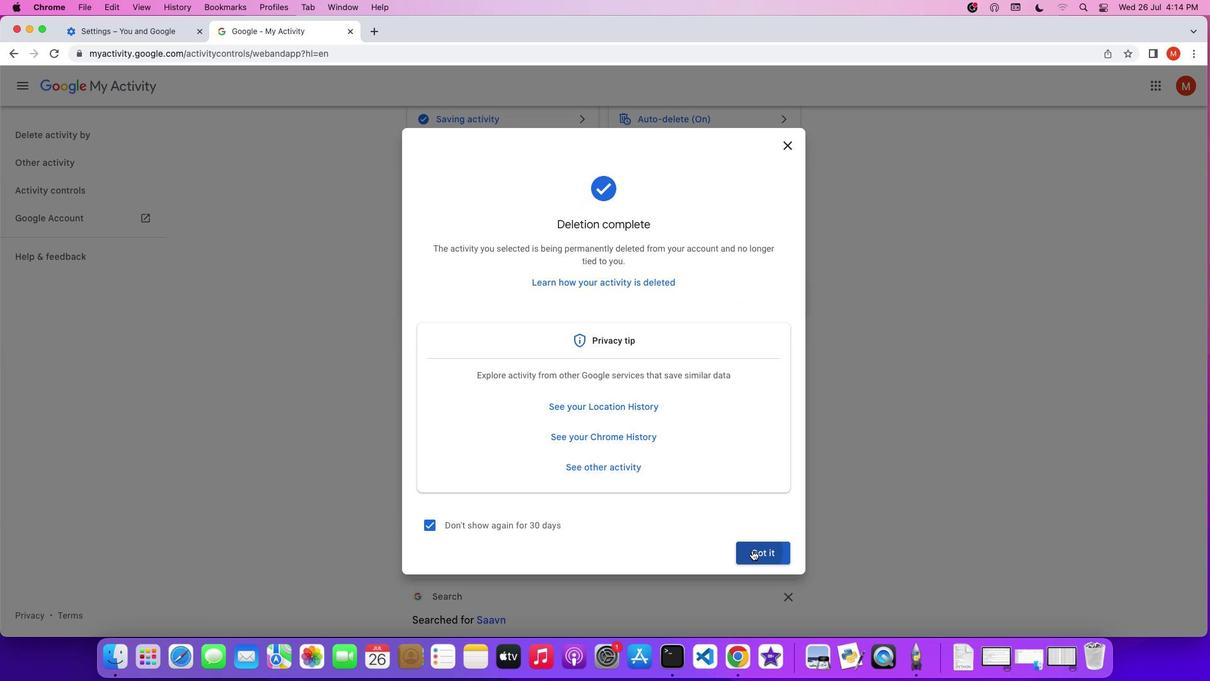 
Action: Mouse moved to (783, 356)
Screenshot: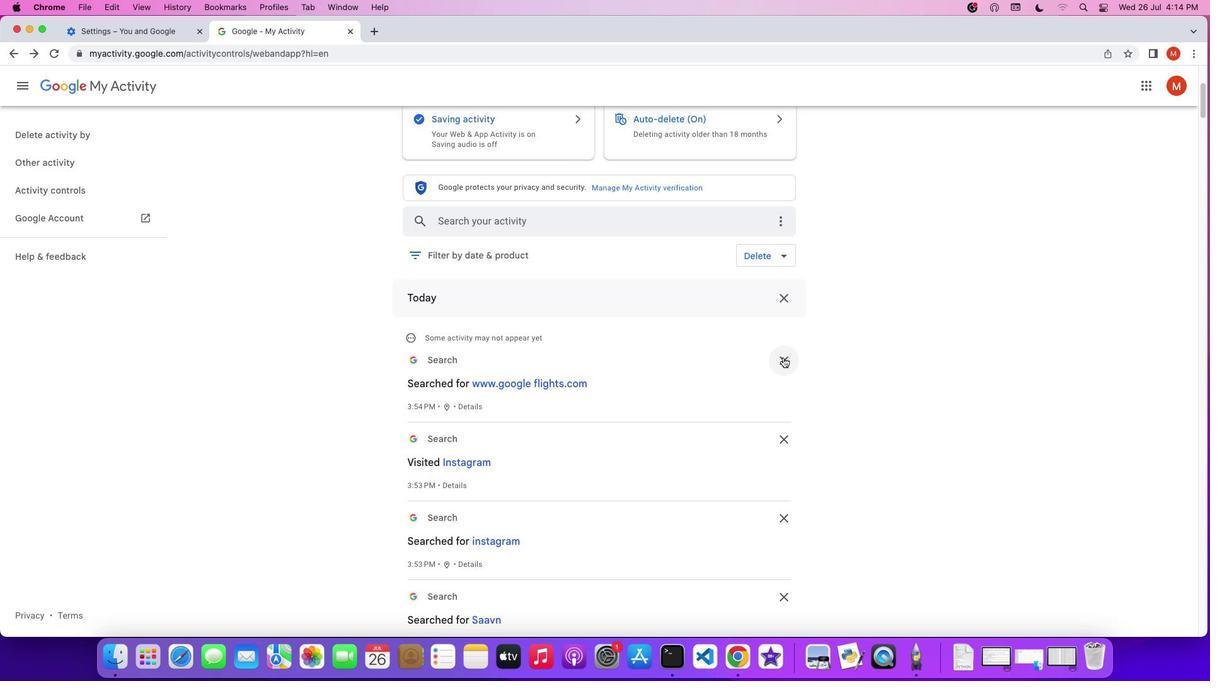 
Action: Mouse pressed left at (783, 356)
Screenshot: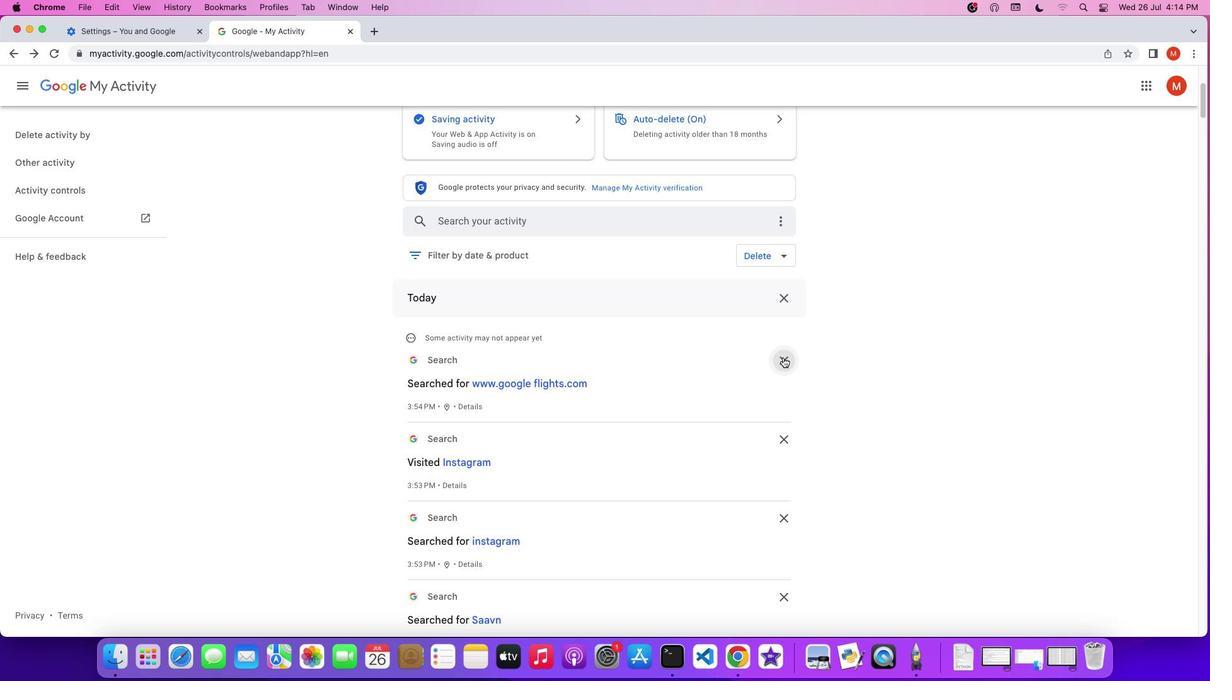 
Action: Mouse moved to (790, 358)
Screenshot: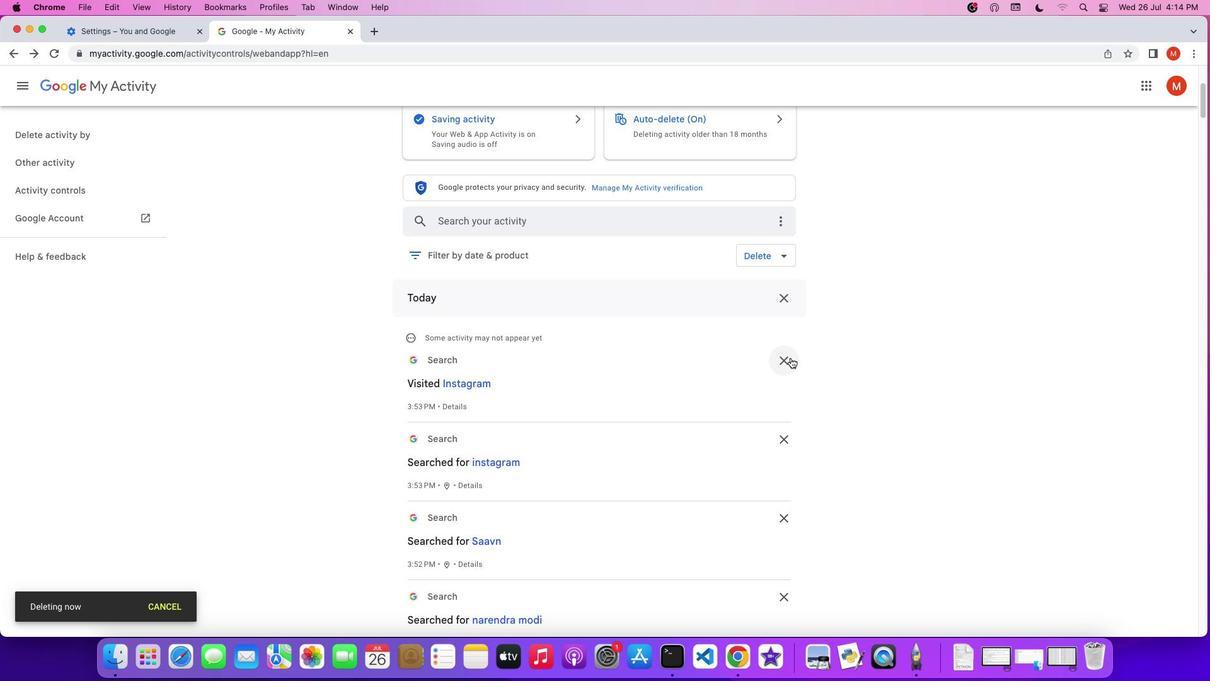 
Action: Mouse pressed left at (790, 358)
Screenshot: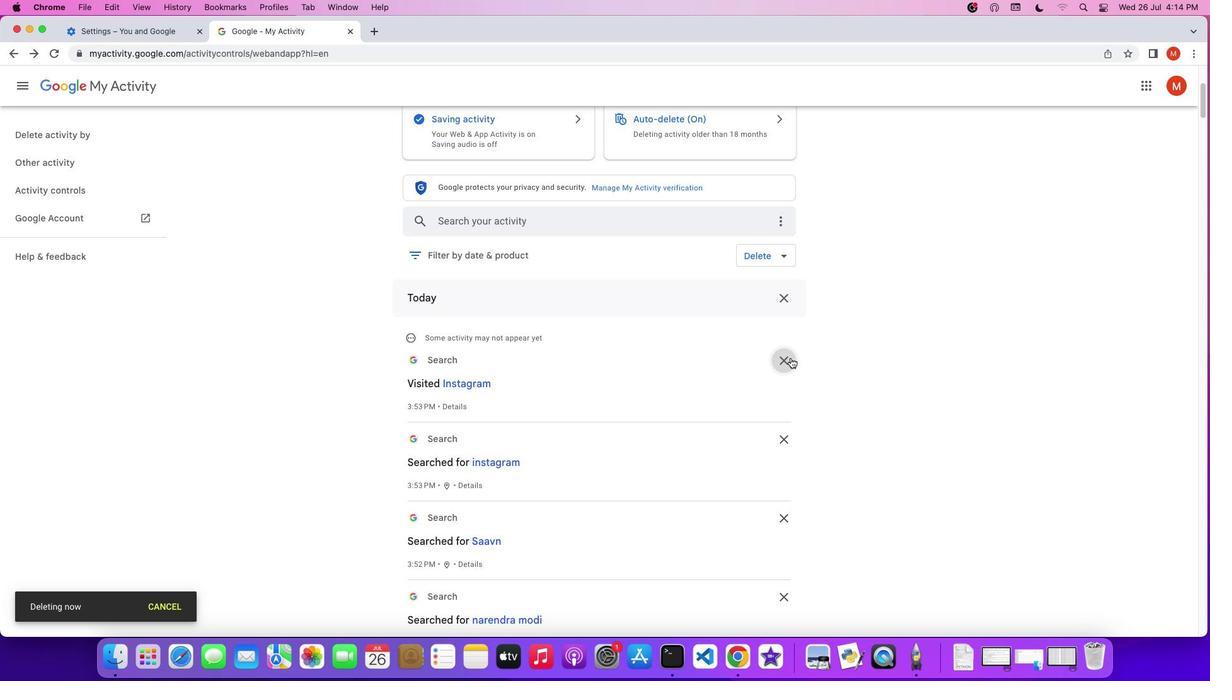 
Action: Mouse pressed left at (790, 358)
Screenshot: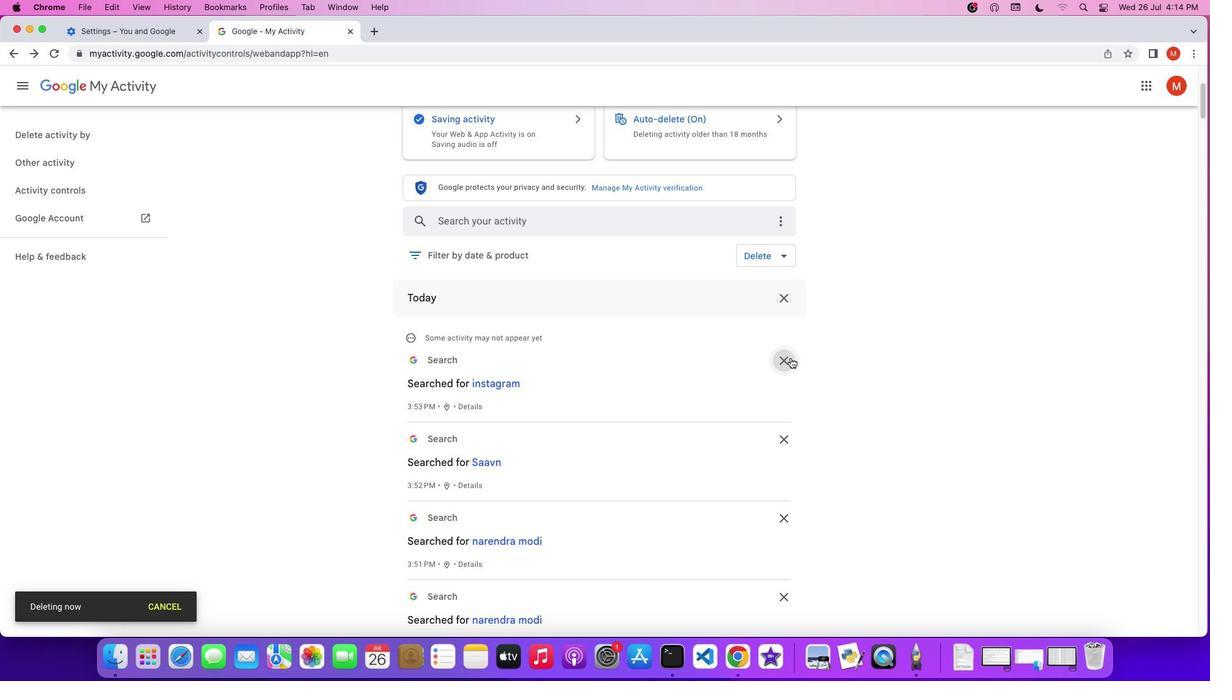 
Action: Mouse pressed left at (790, 358)
Screenshot: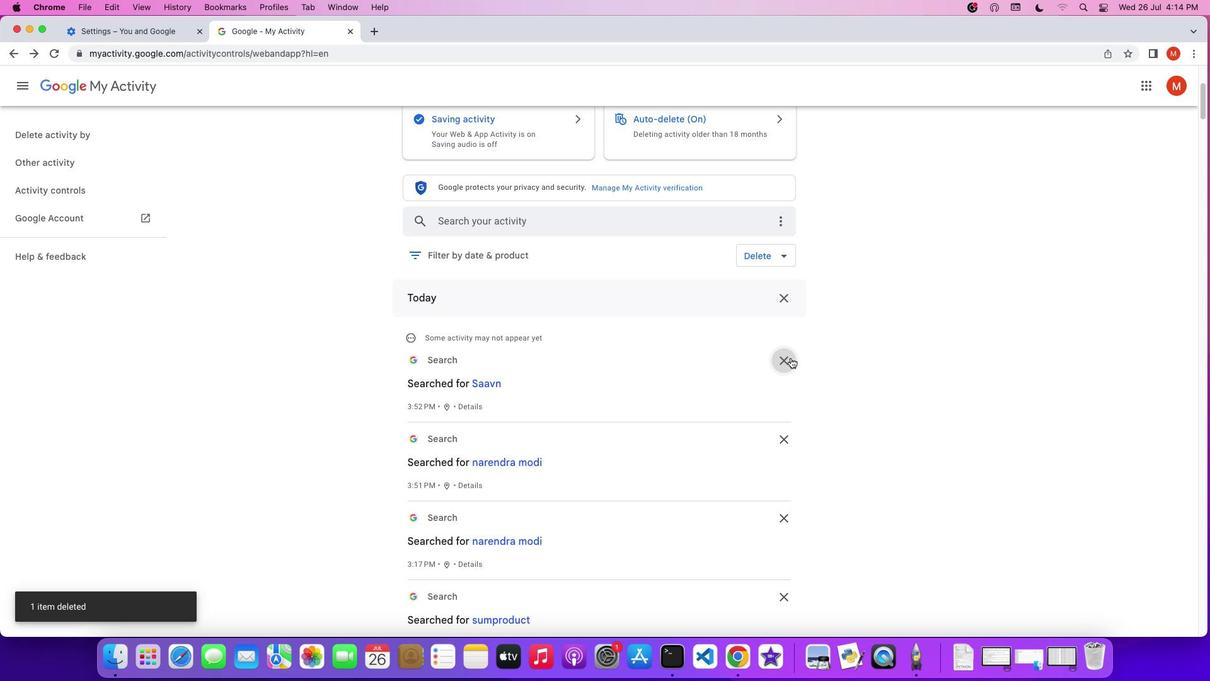 
Action: Mouse pressed left at (790, 358)
Screenshot: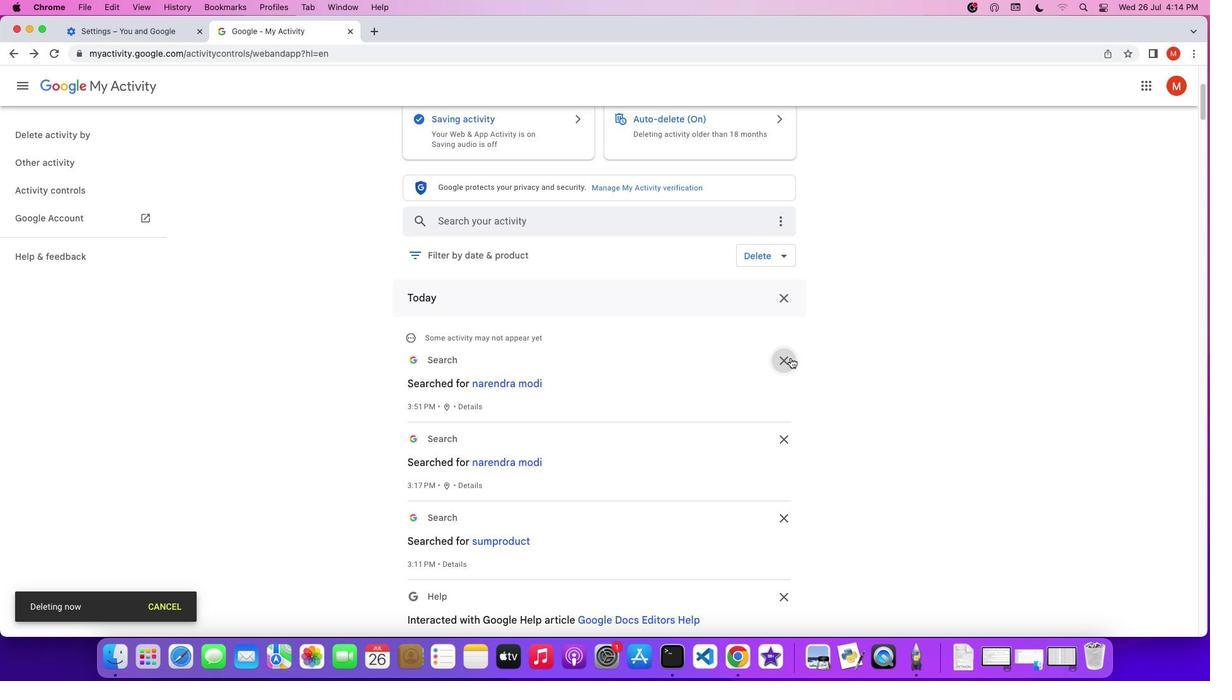 
Action: Mouse pressed left at (790, 358)
Screenshot: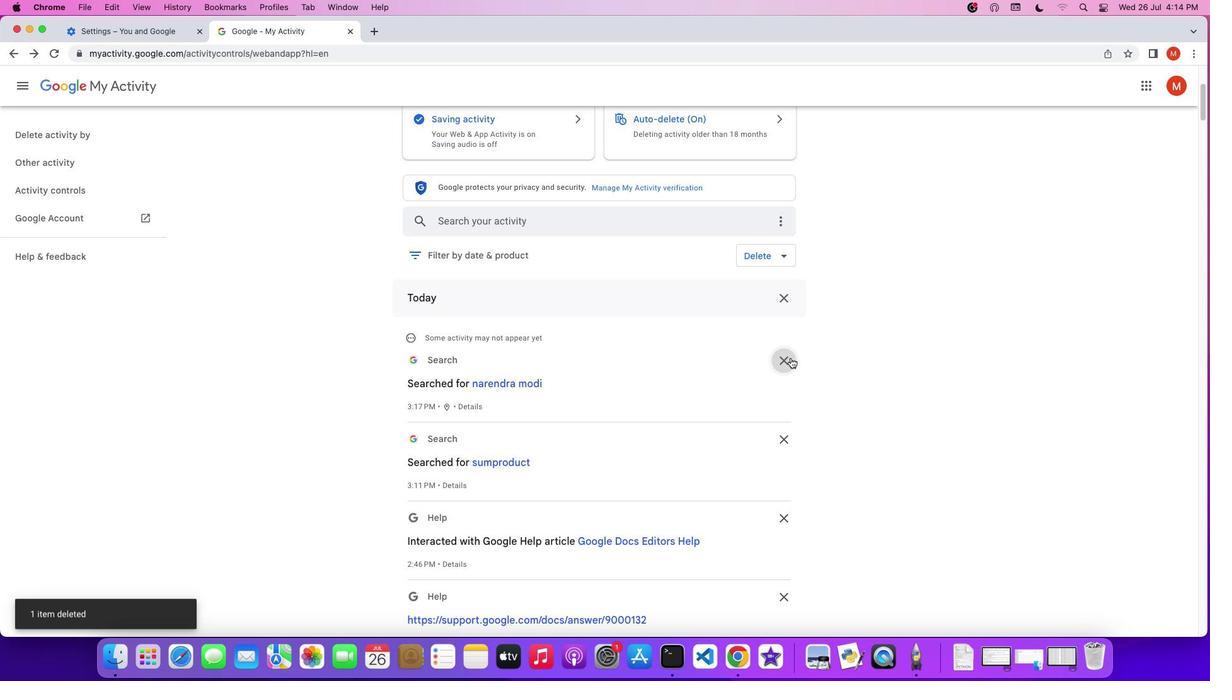 
Action: Mouse pressed left at (790, 358)
Screenshot: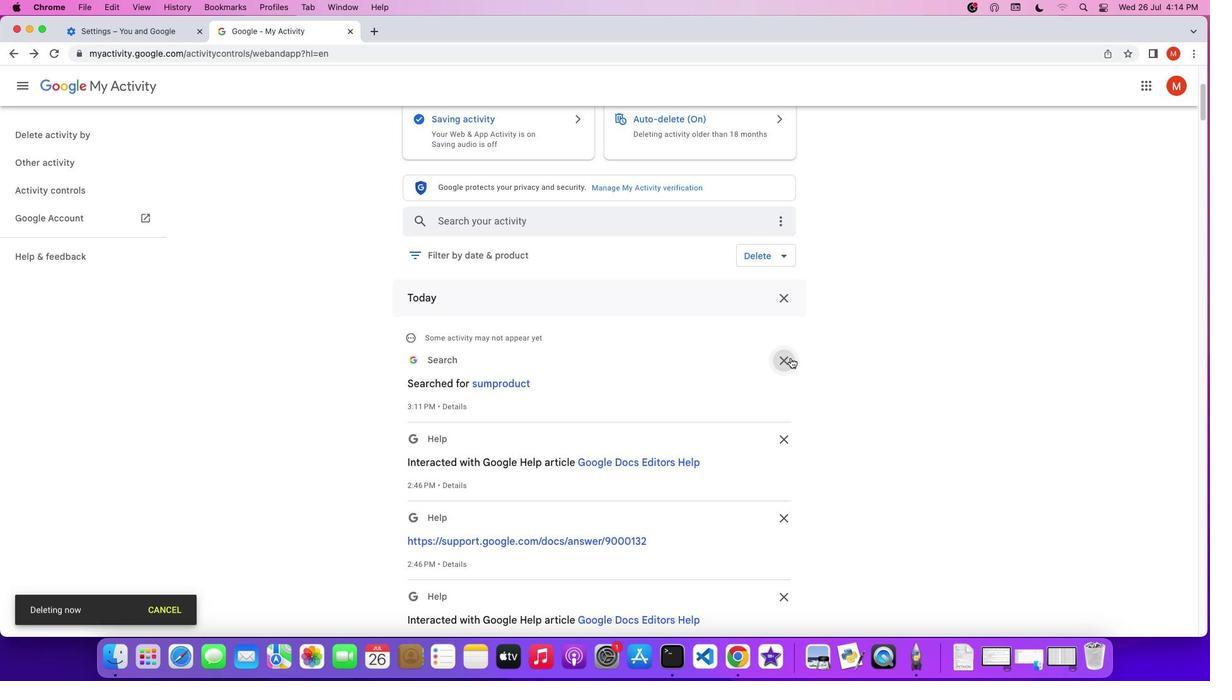 
Action: Mouse pressed left at (790, 358)
Screenshot: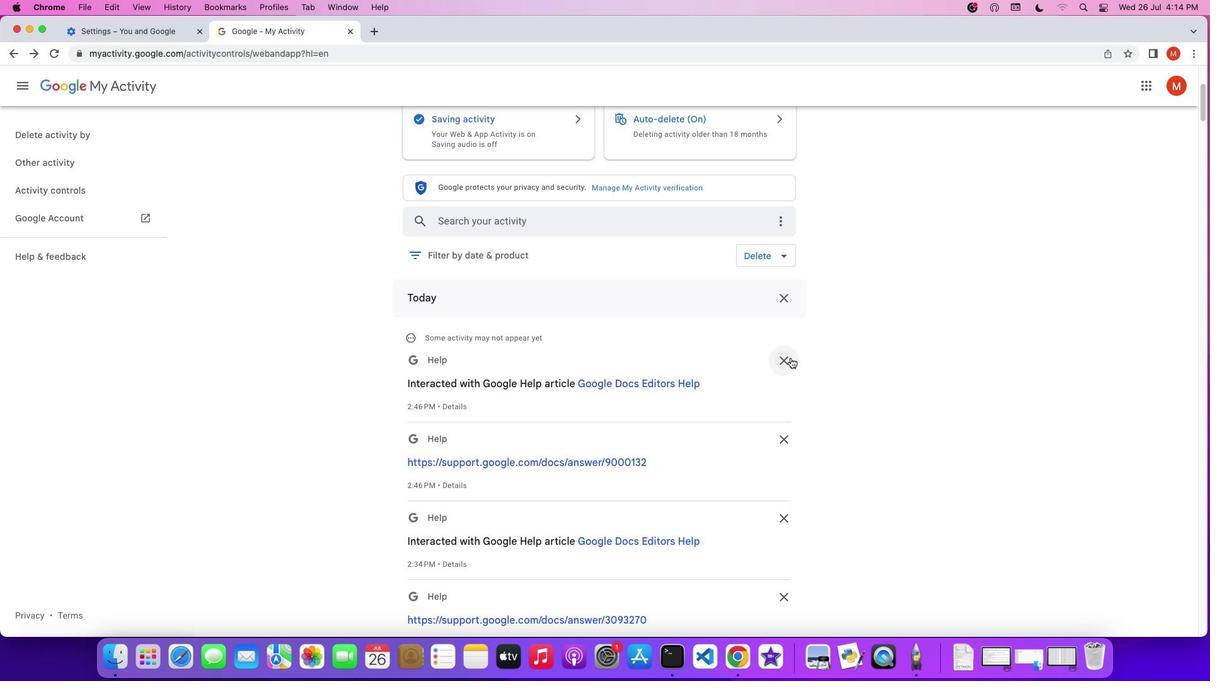 
Action: Mouse pressed left at (790, 358)
Screenshot: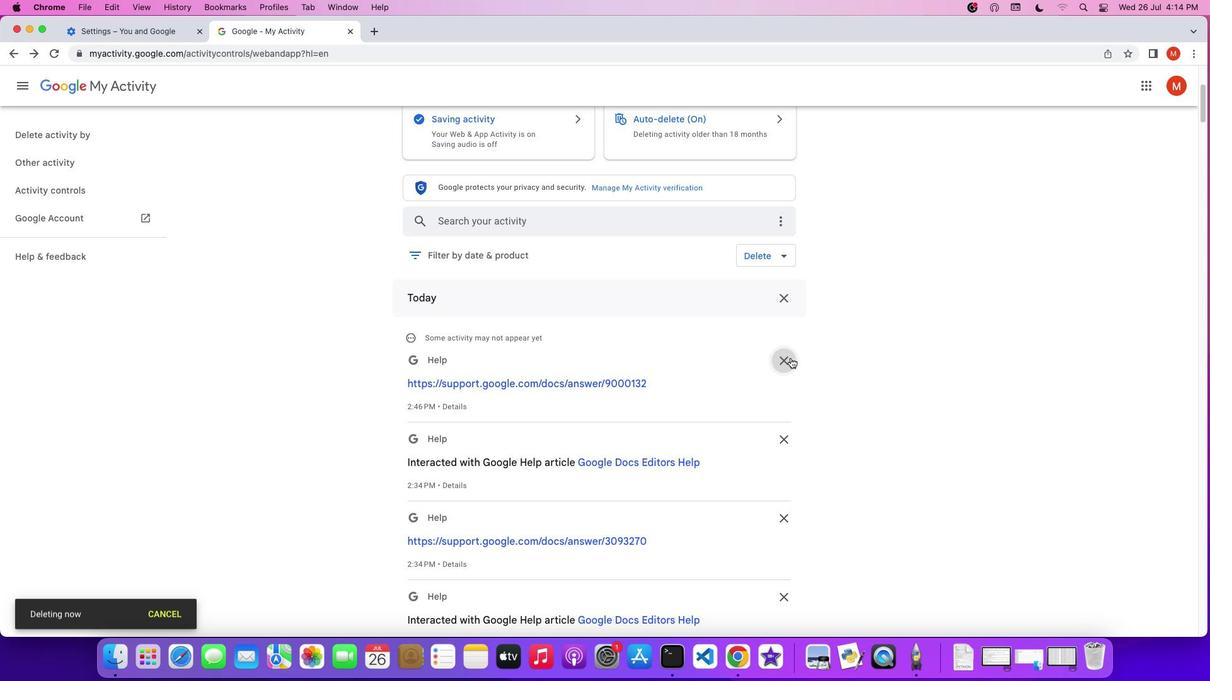 
Action: Mouse pressed left at (790, 358)
Screenshot: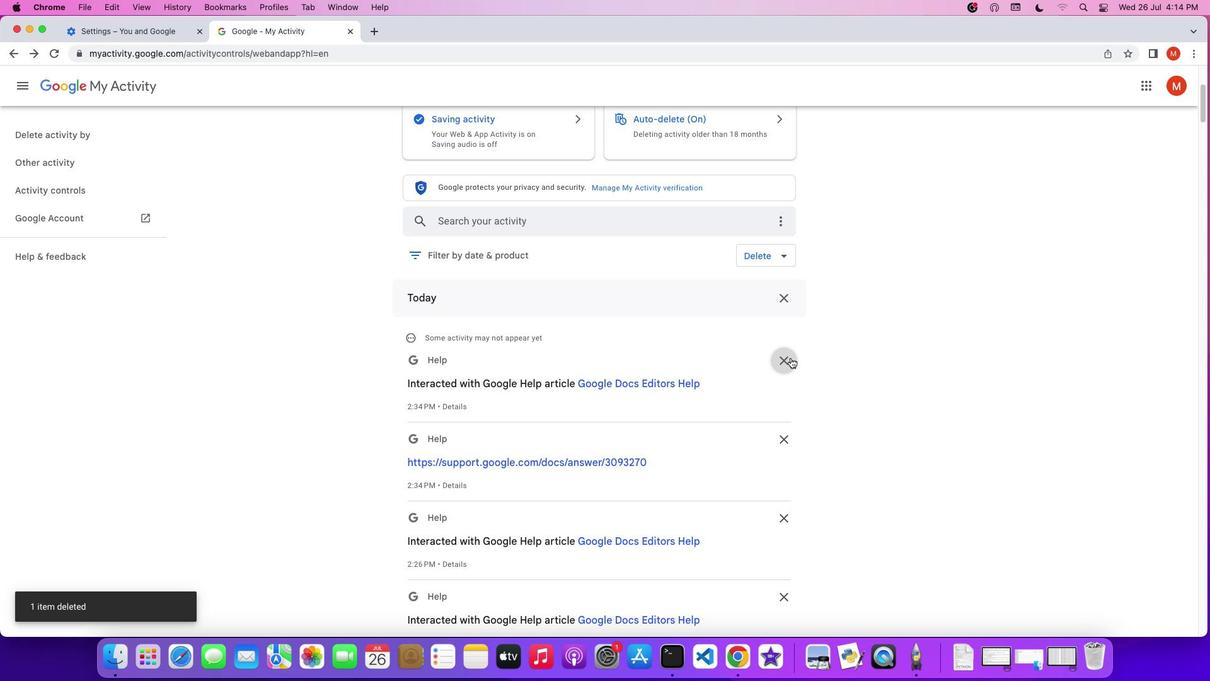 
Action: Mouse pressed left at (790, 358)
Screenshot: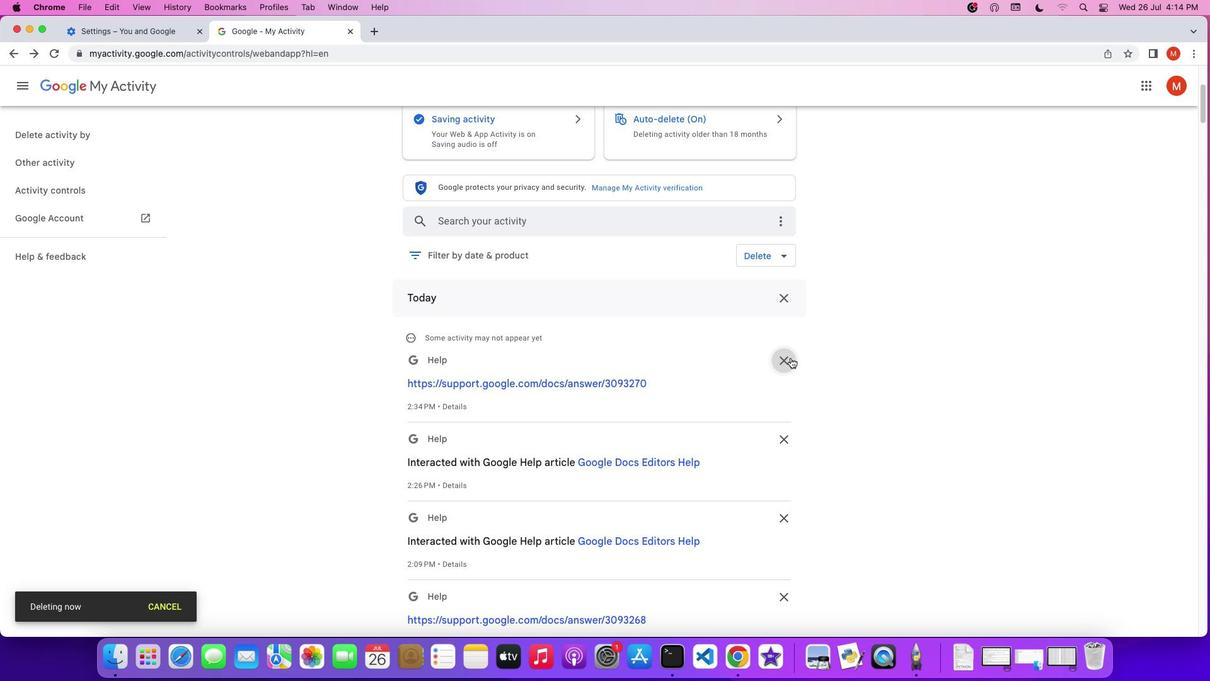 
Action: Mouse pressed left at (790, 358)
Screenshot: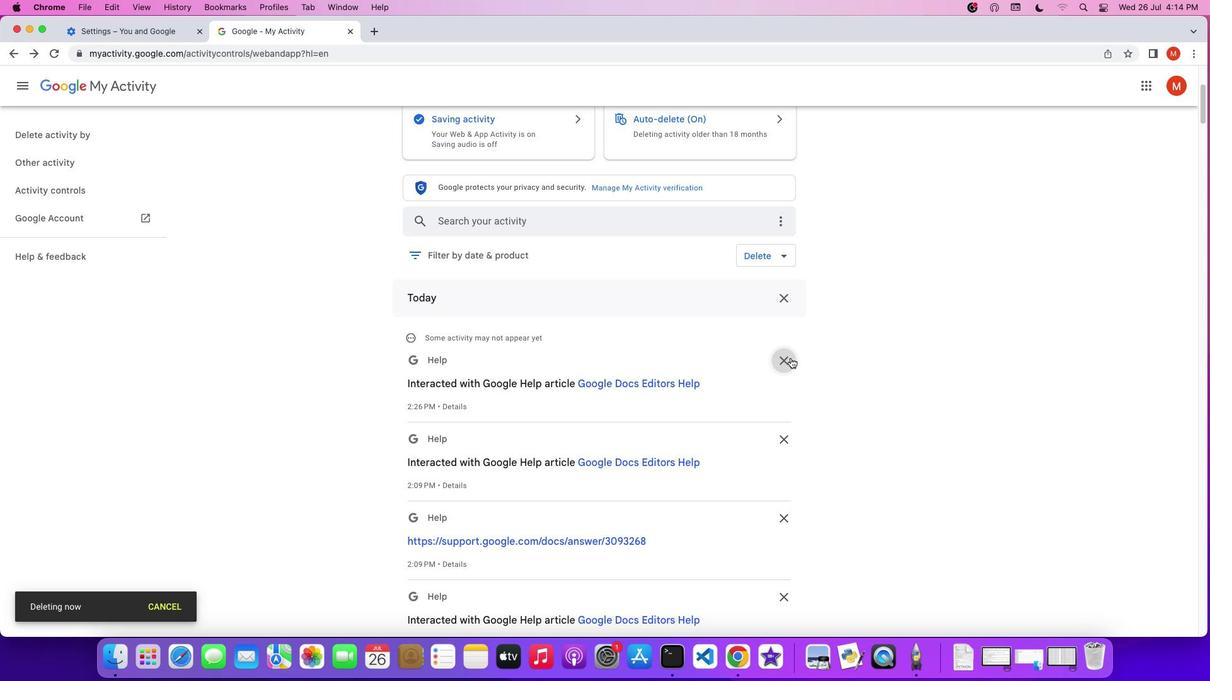 
Action: Mouse pressed left at (790, 358)
Screenshot: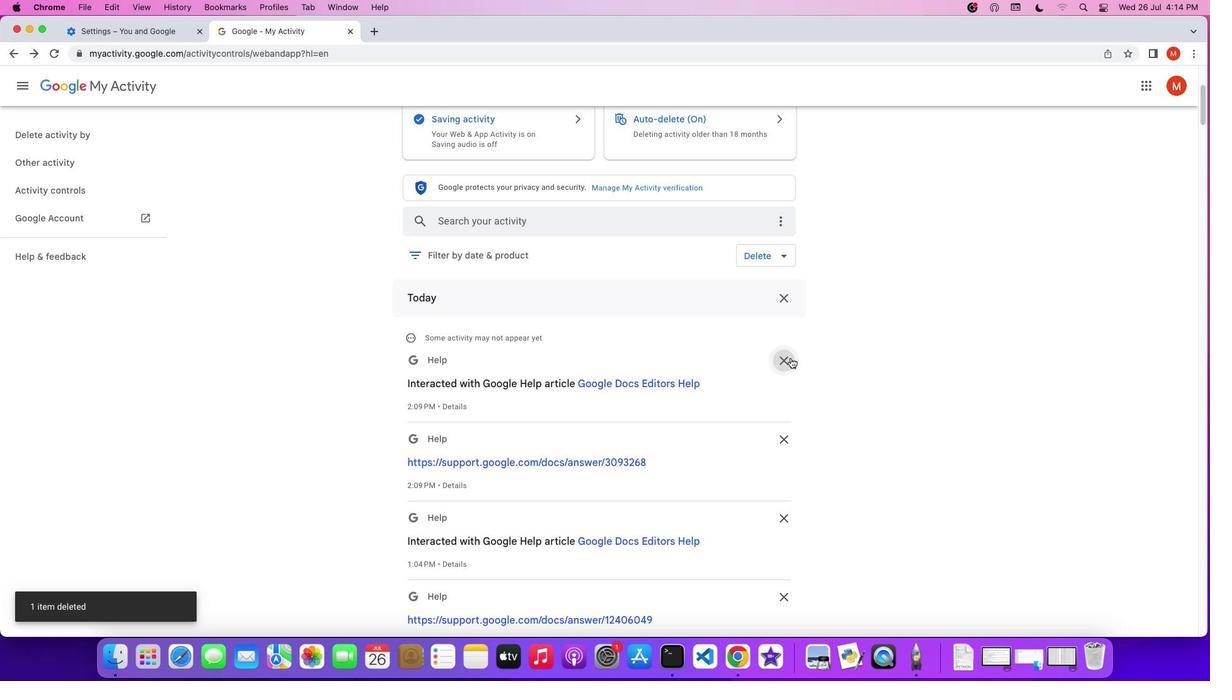 
Action: Mouse pressed left at (790, 358)
Screenshot: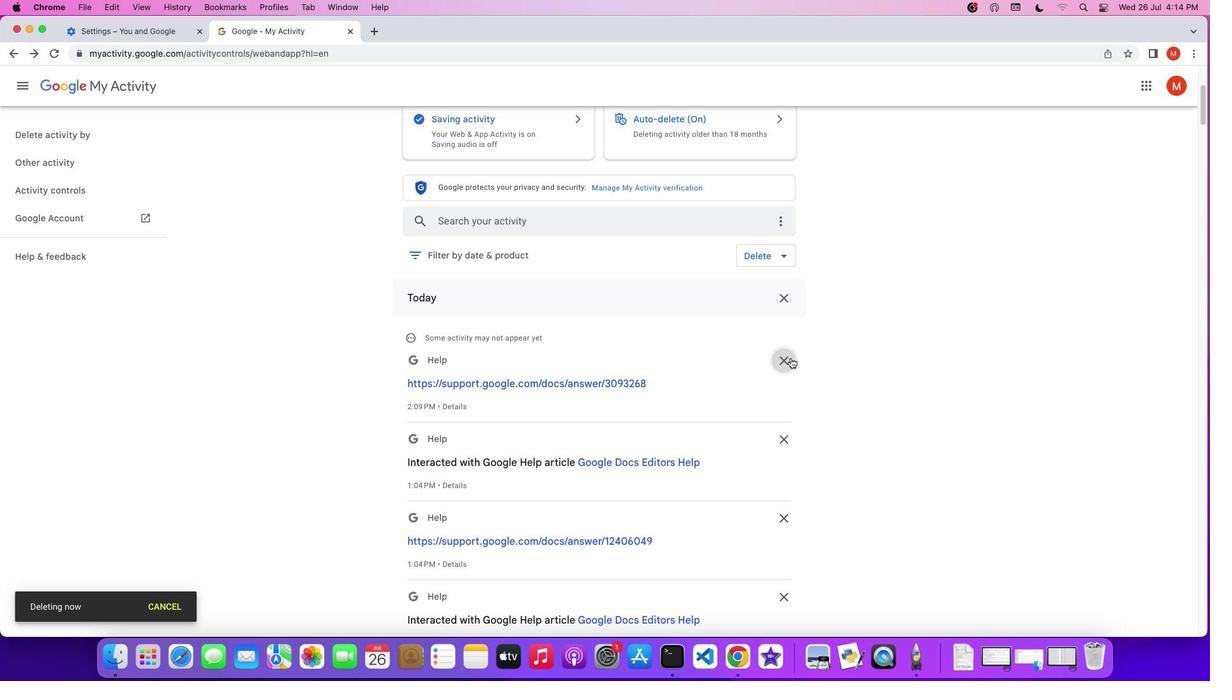 
Action: Mouse pressed left at (790, 358)
Screenshot: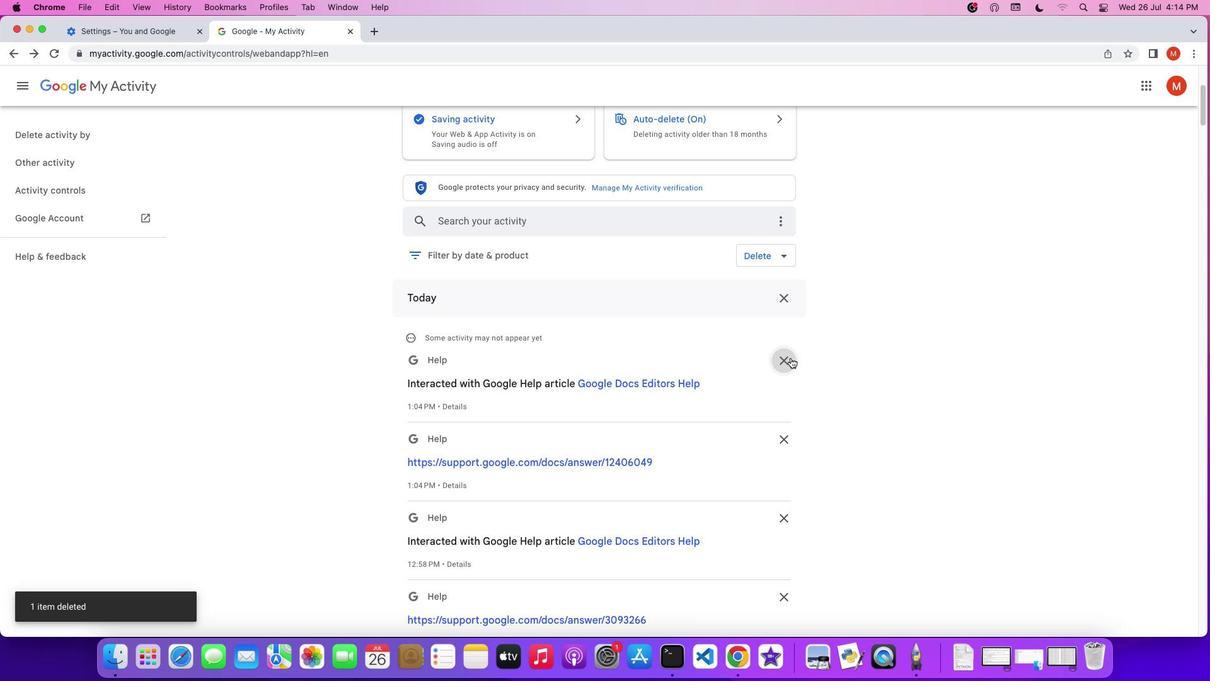 
Action: Mouse moved to (790, 358)
Screenshot: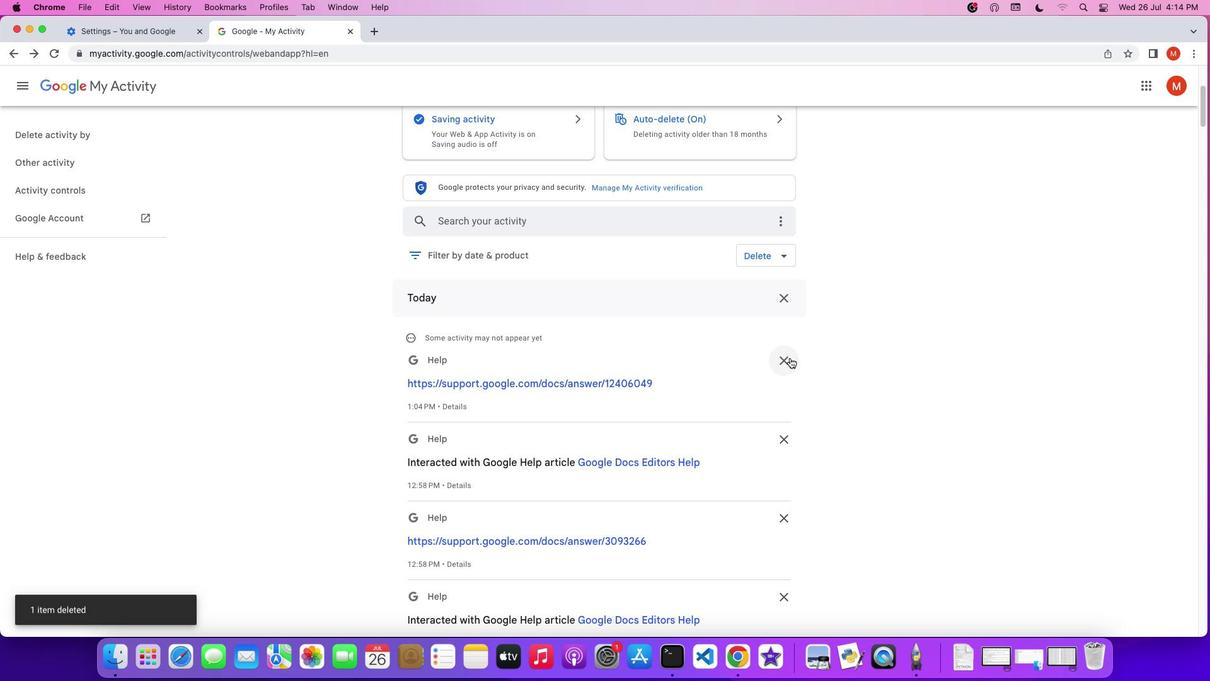 
Action: Mouse pressed left at (790, 358)
Screenshot: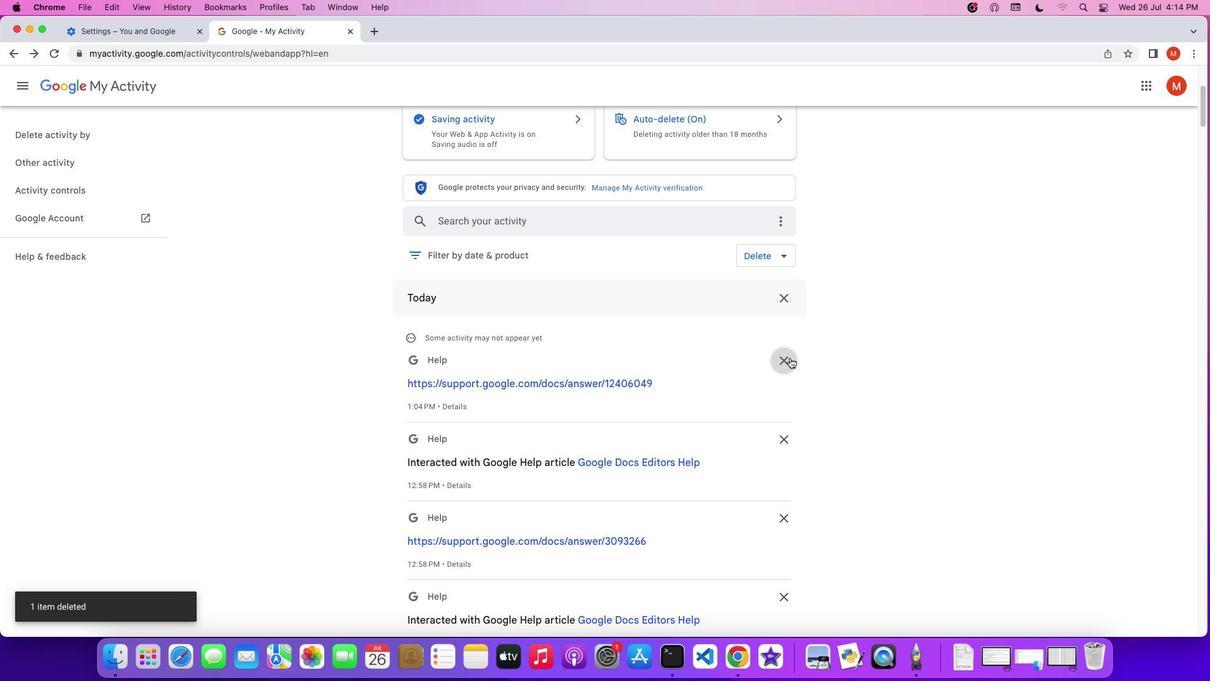 
Action: Mouse pressed left at (790, 358)
Screenshot: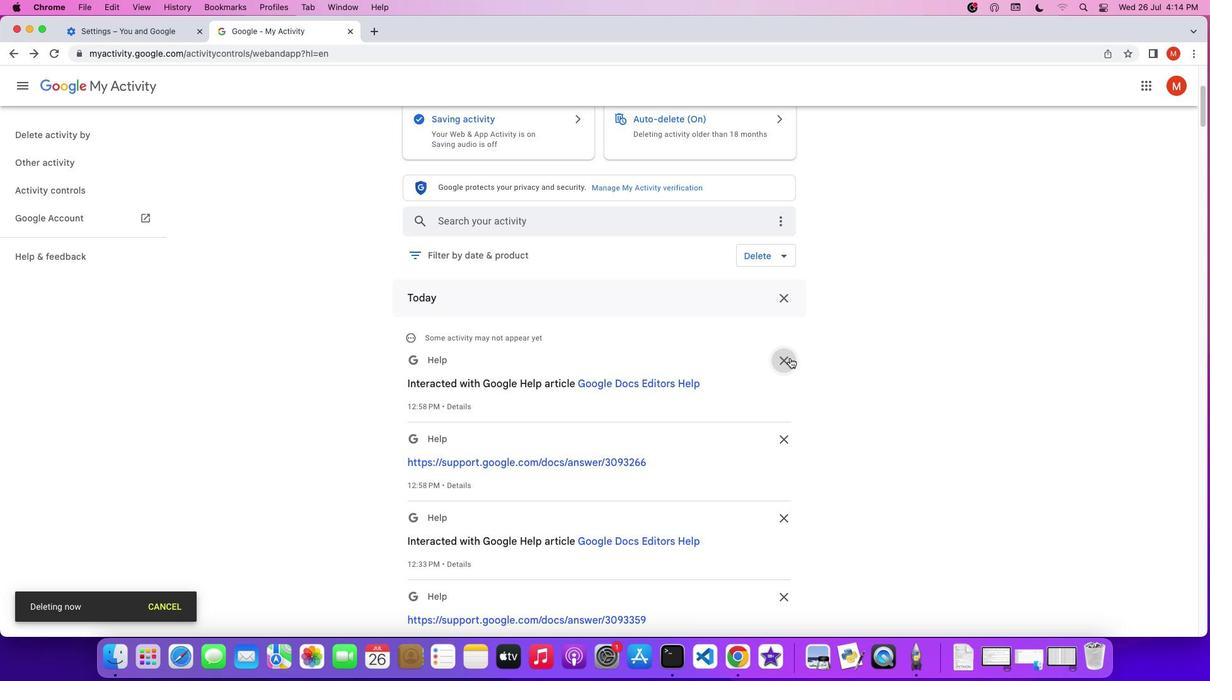 
Action: Mouse pressed left at (790, 358)
Screenshot: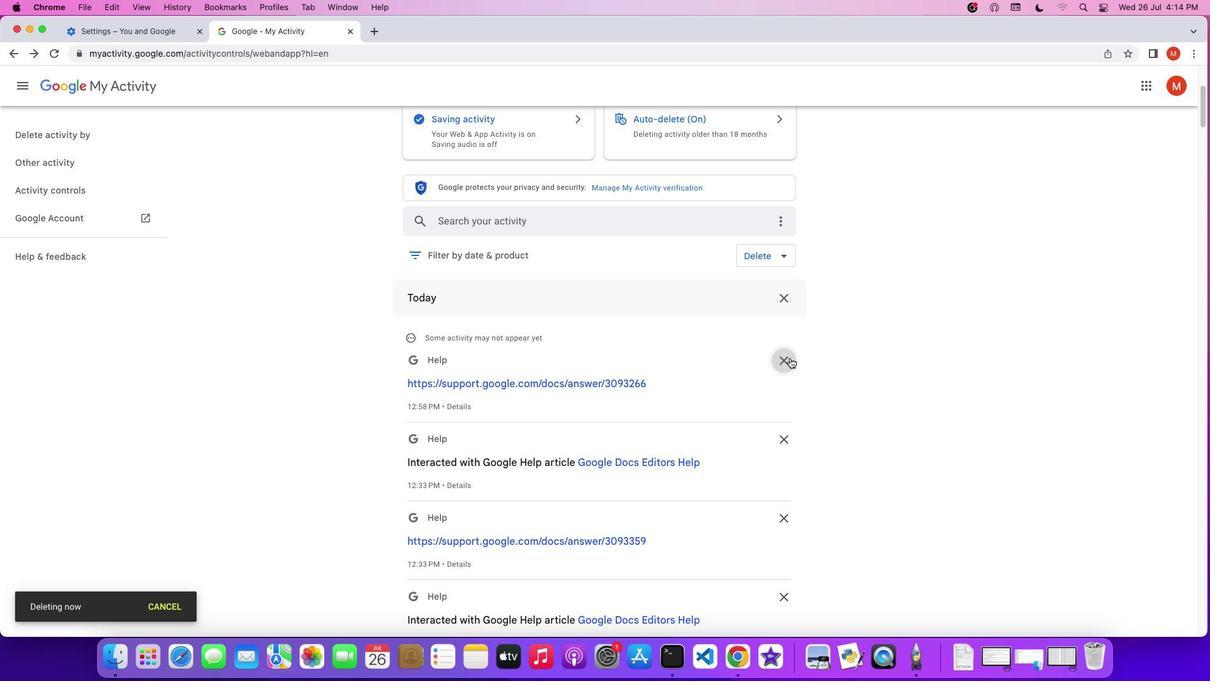 
Action: Mouse pressed left at (790, 358)
Screenshot: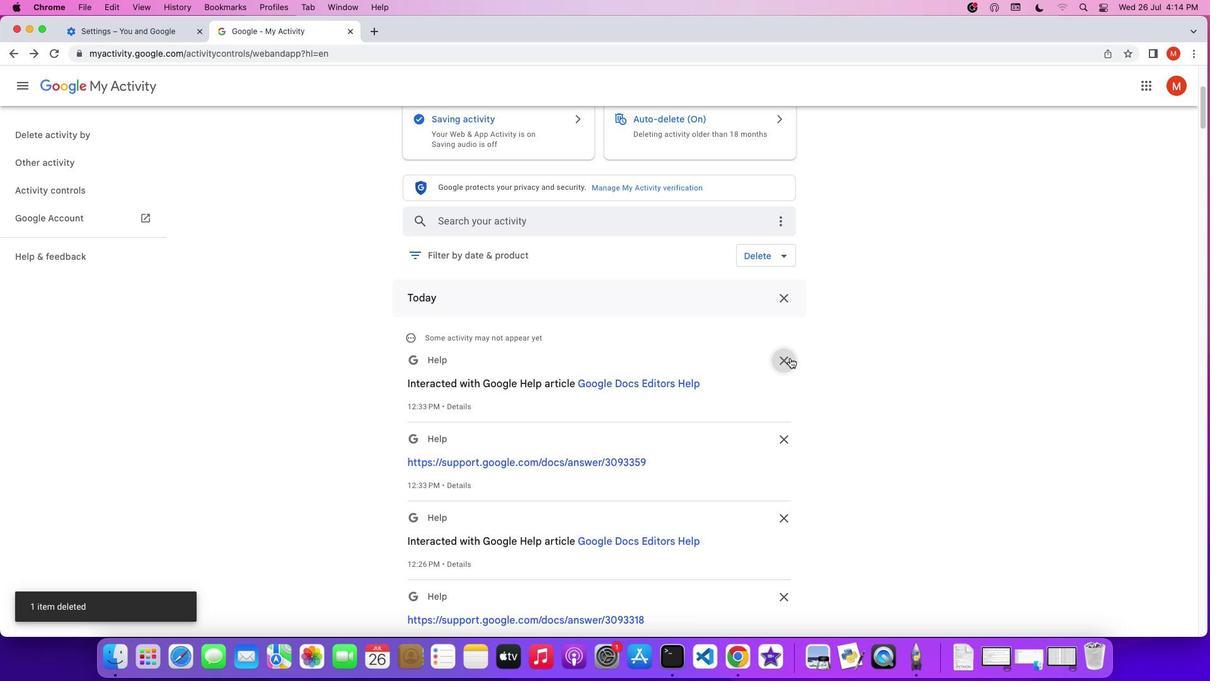 
Action: Mouse pressed left at (790, 358)
Screenshot: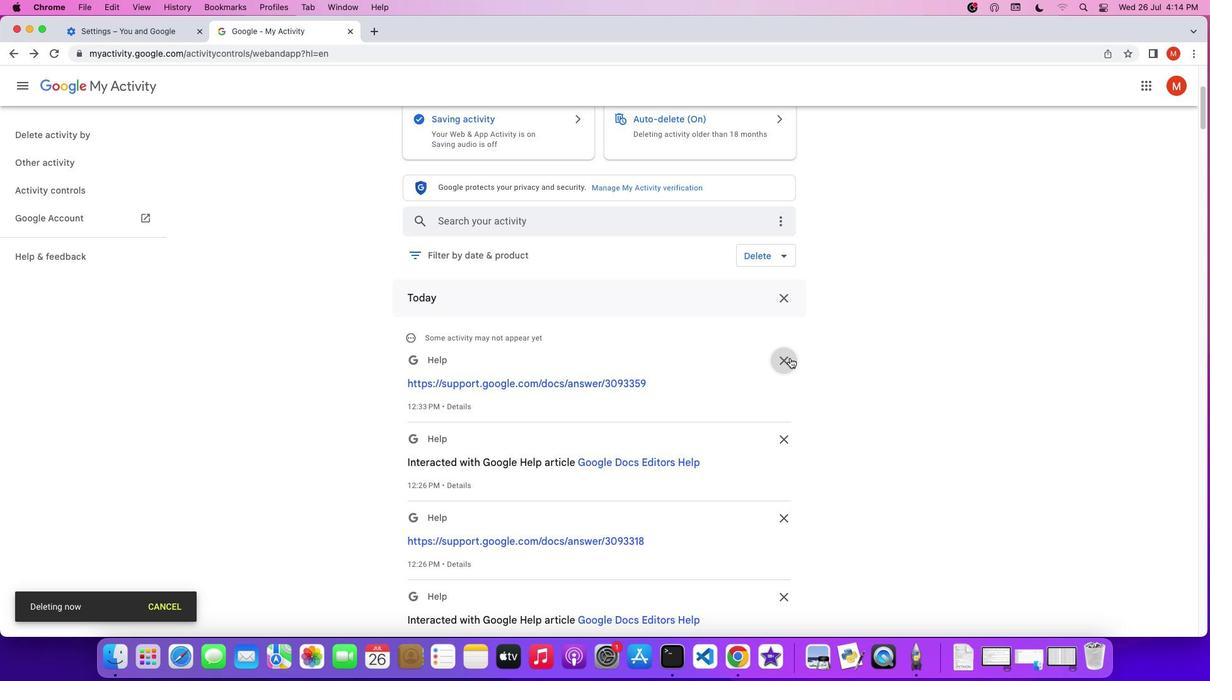 
Action: Mouse pressed left at (790, 358)
Screenshot: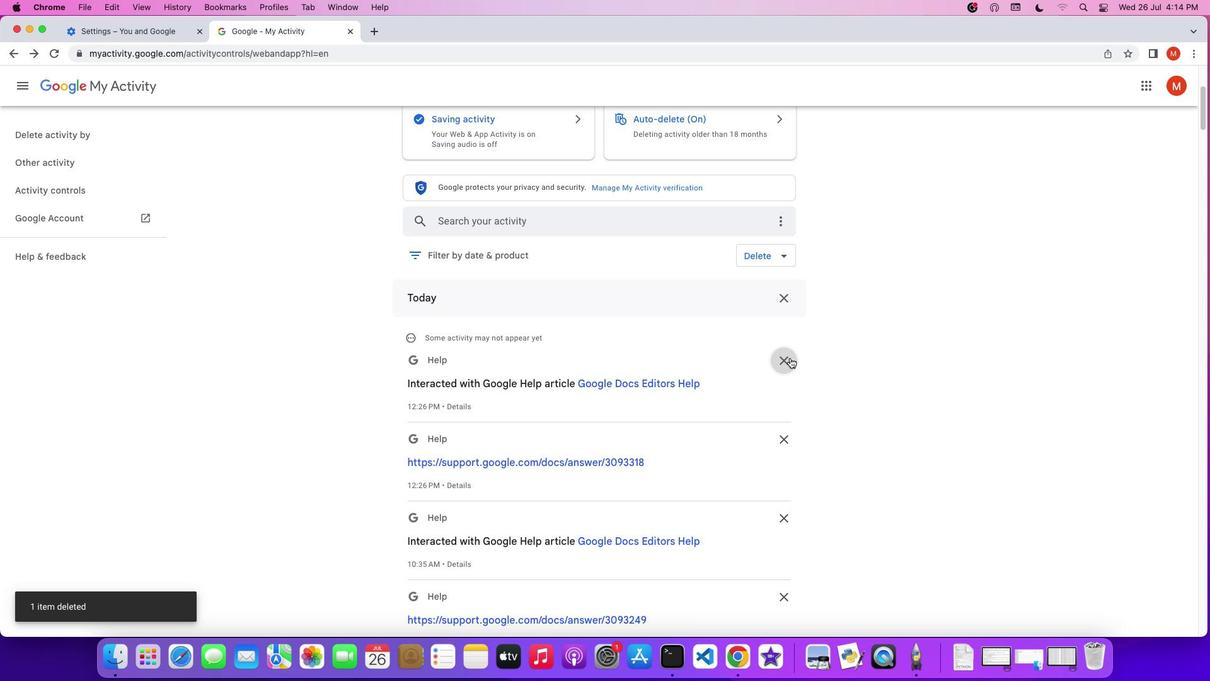 
Action: Mouse pressed left at (790, 358)
Screenshot: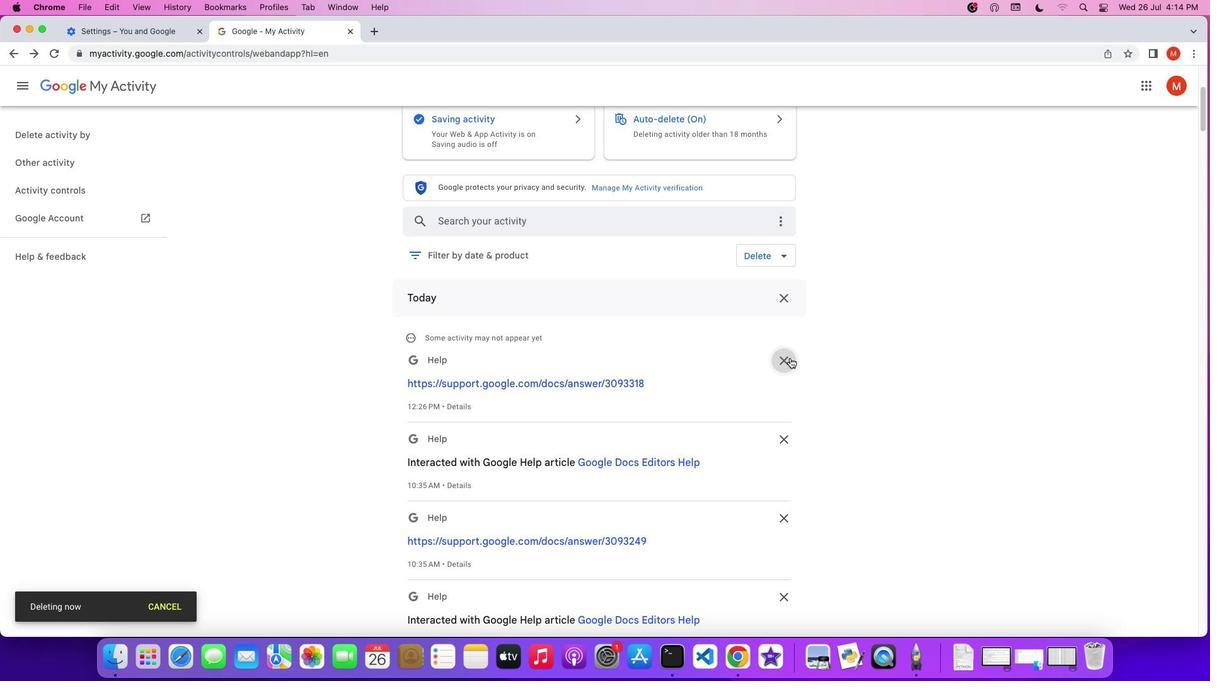 
Action: Mouse pressed left at (790, 358)
Screenshot: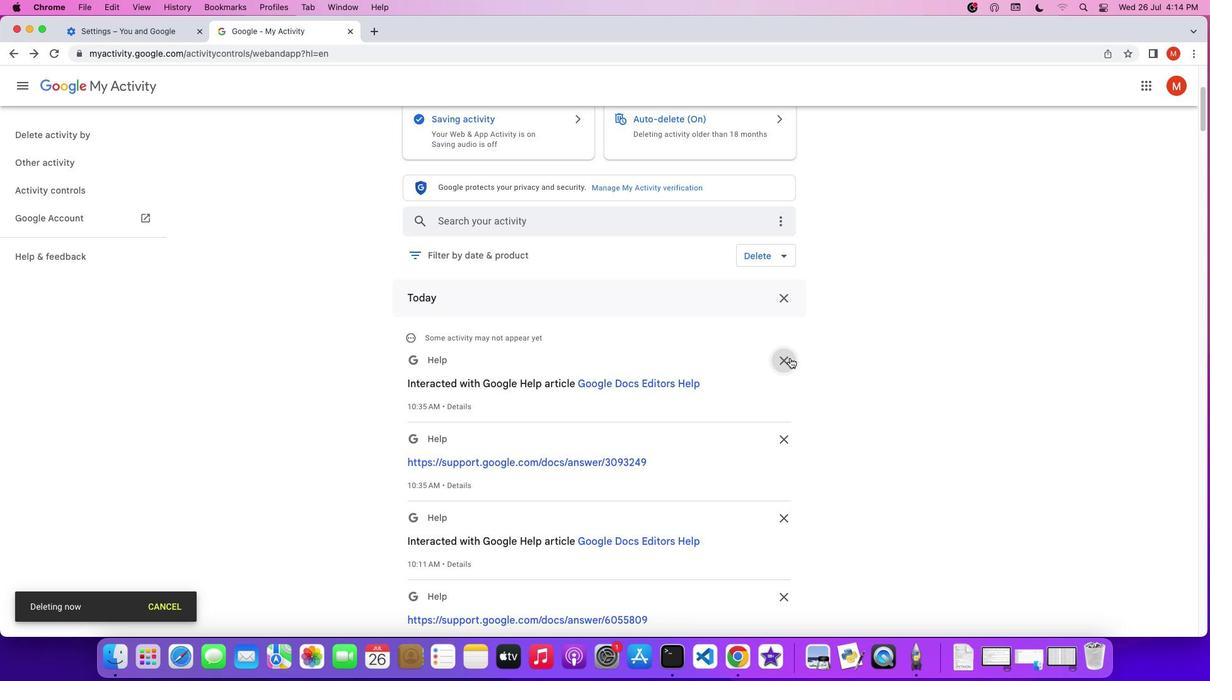 
Action: Mouse pressed left at (790, 358)
Screenshot: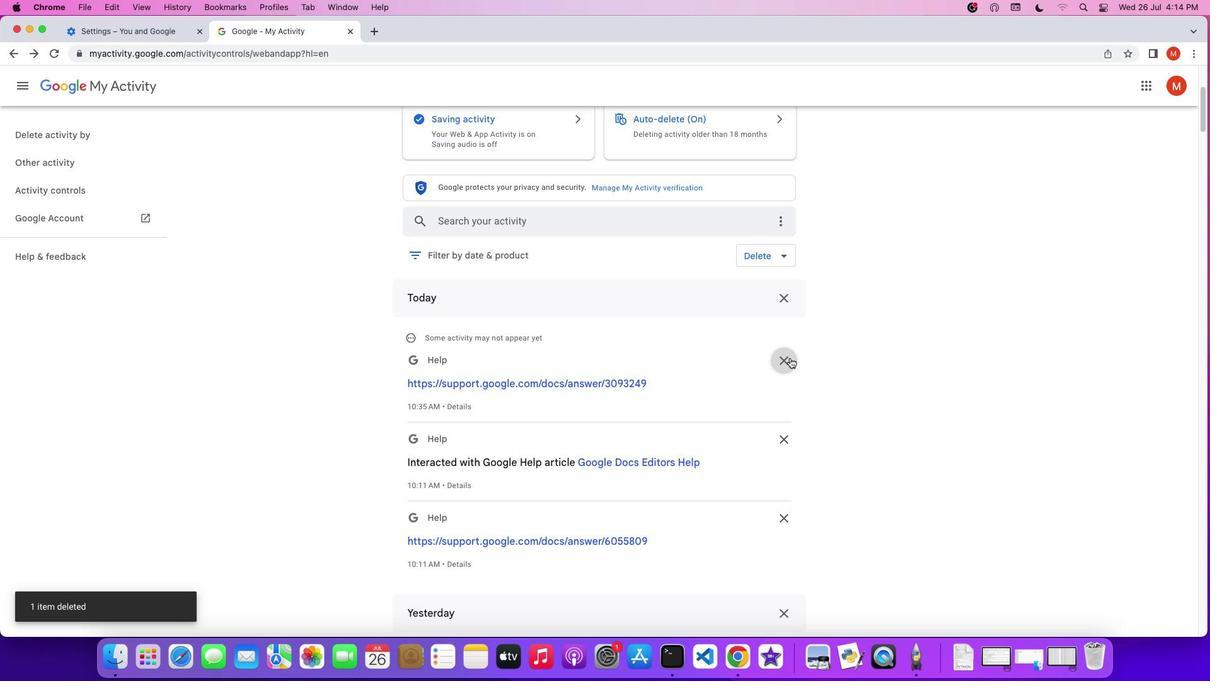 
Action: Mouse pressed left at (790, 358)
Screenshot: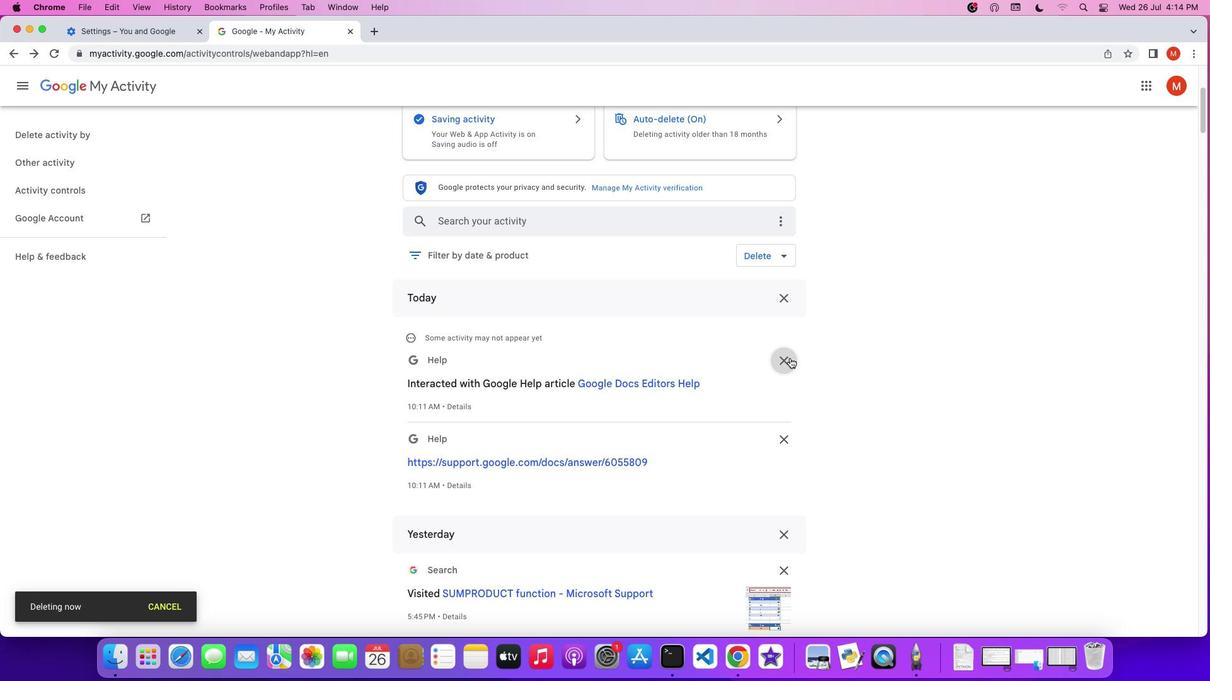 
Action: Mouse pressed left at (790, 358)
Screenshot: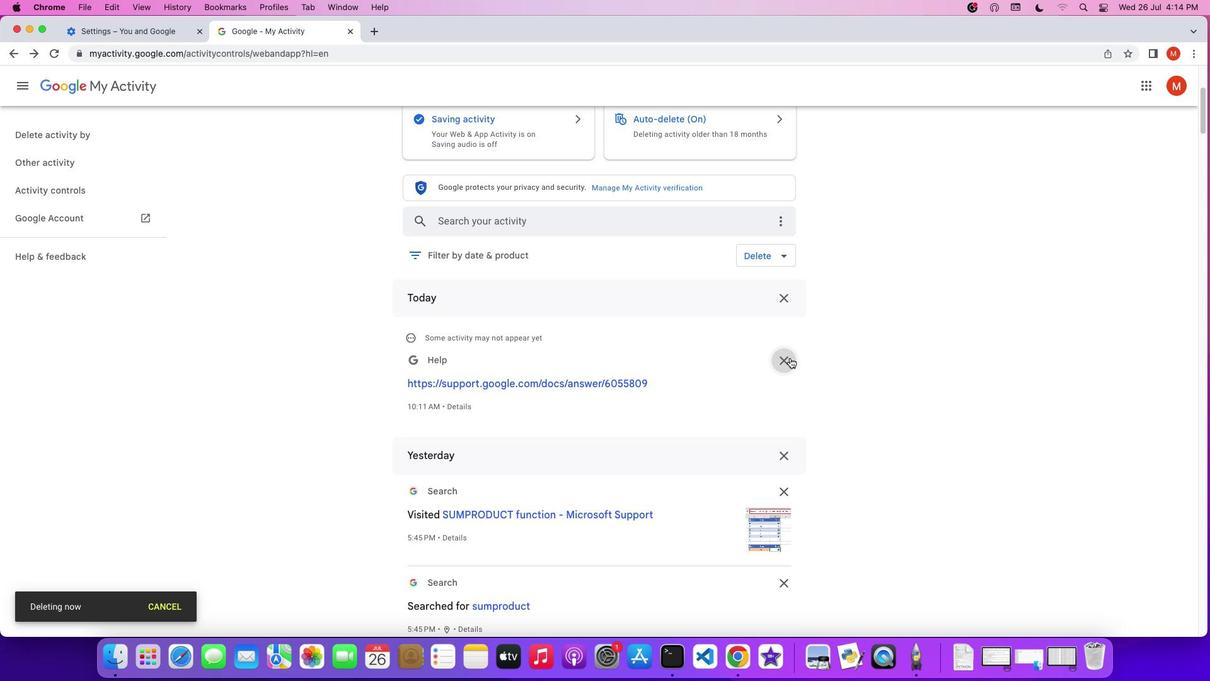 
Action: Mouse moved to (791, 376)
Screenshot: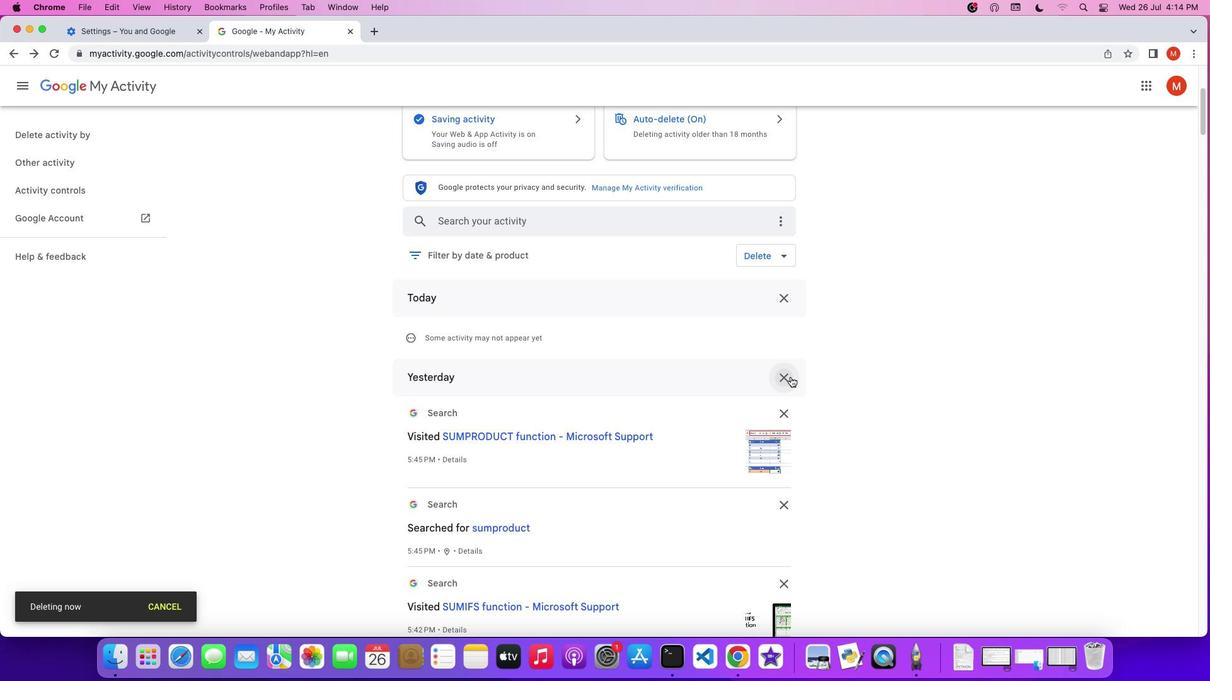 
Action: Mouse pressed left at (791, 376)
Screenshot: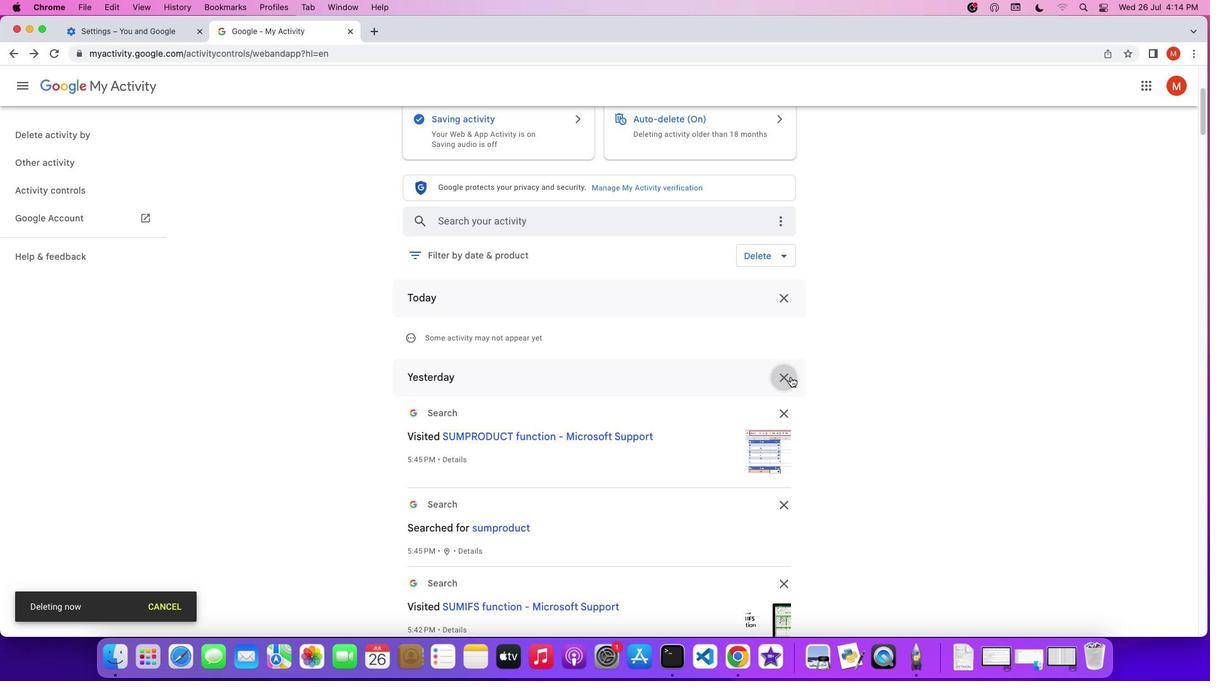 
Action: Mouse moved to (739, 428)
Screenshot: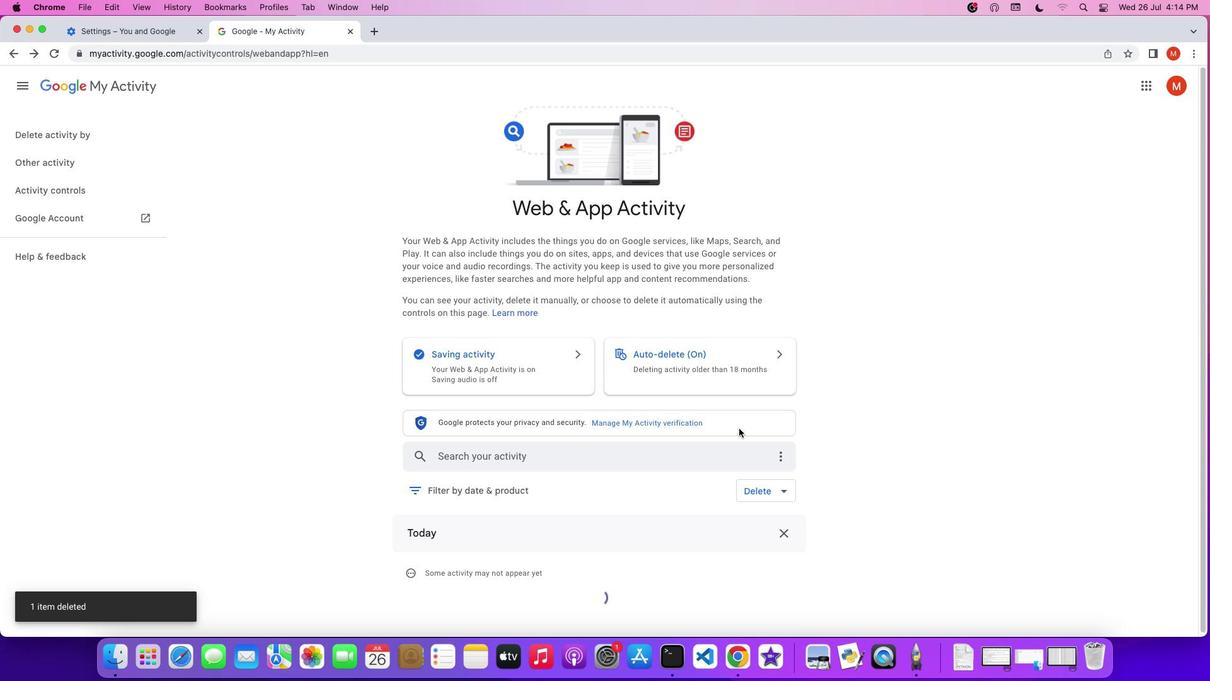
Action: Mouse scrolled (739, 428) with delta (0, 0)
Screenshot: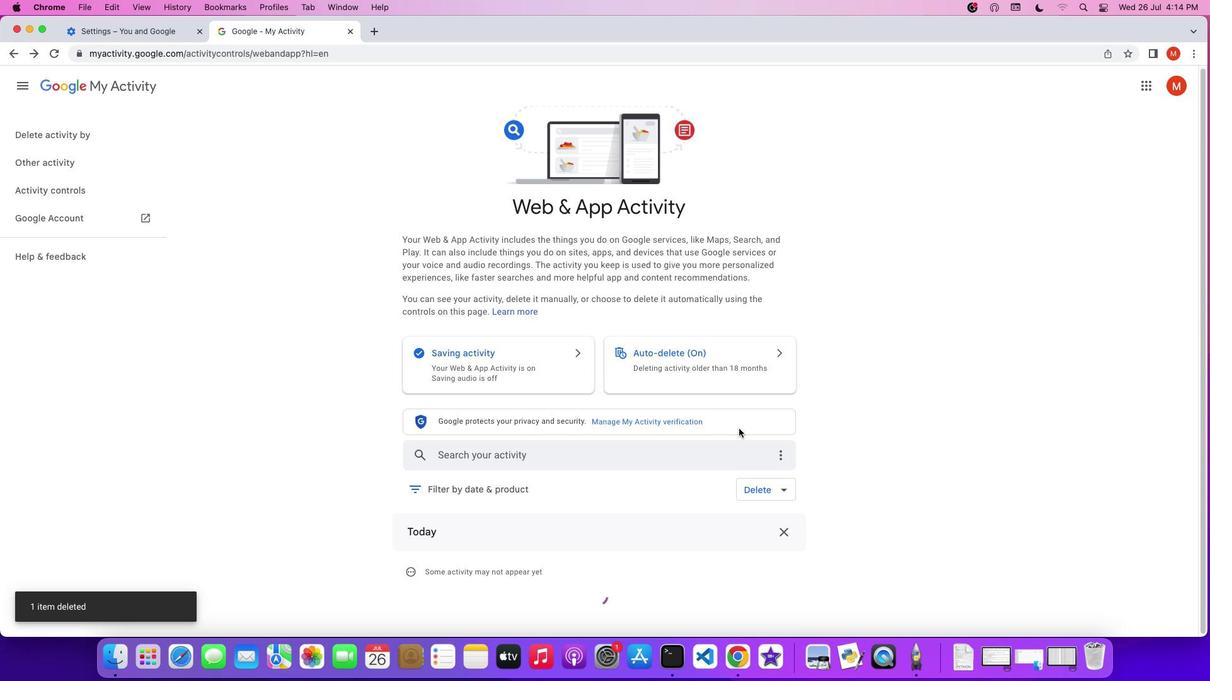 
Action: Mouse scrolled (739, 428) with delta (0, 0)
Screenshot: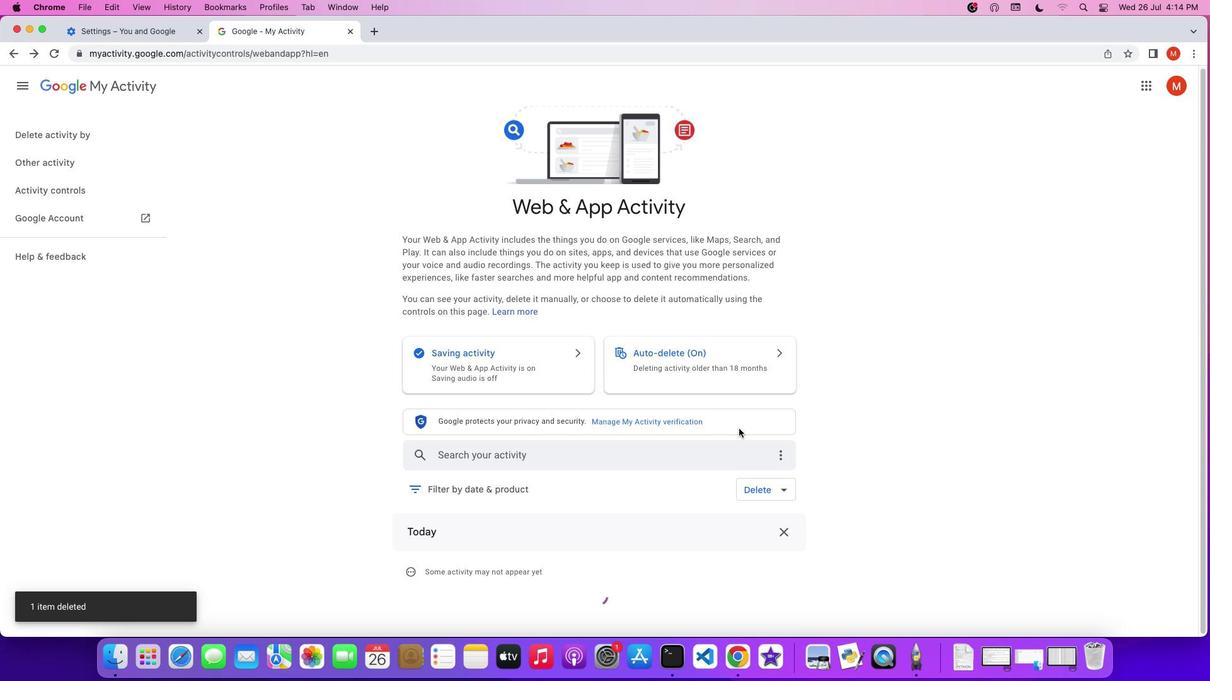 
Action: Mouse scrolled (739, 428) with delta (0, -1)
Screenshot: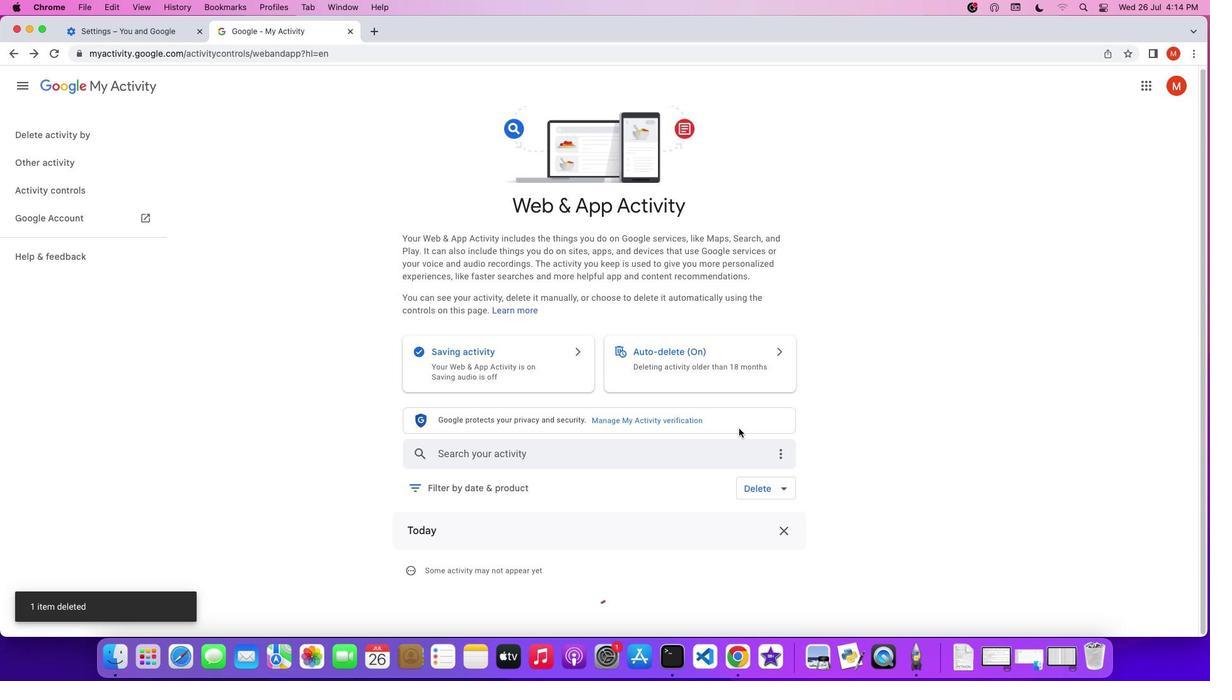 
Action: Mouse scrolled (739, 428) with delta (0, 0)
Screenshot: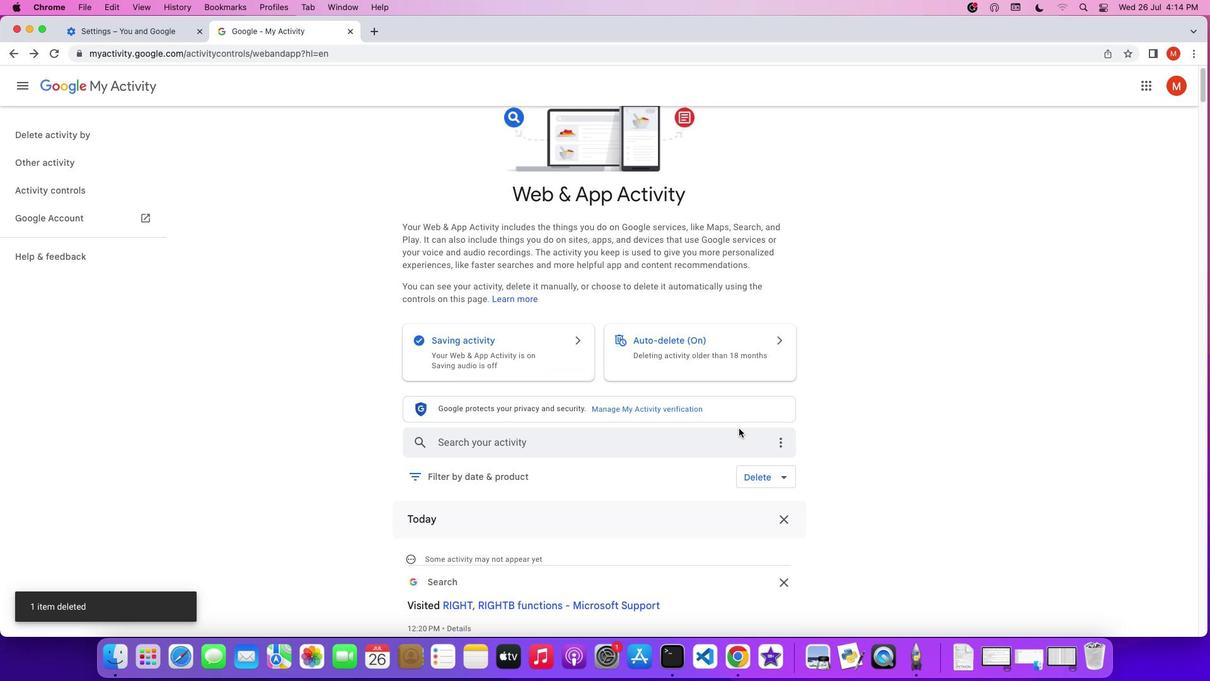 
Action: Mouse scrolled (739, 428) with delta (0, 0)
Screenshot: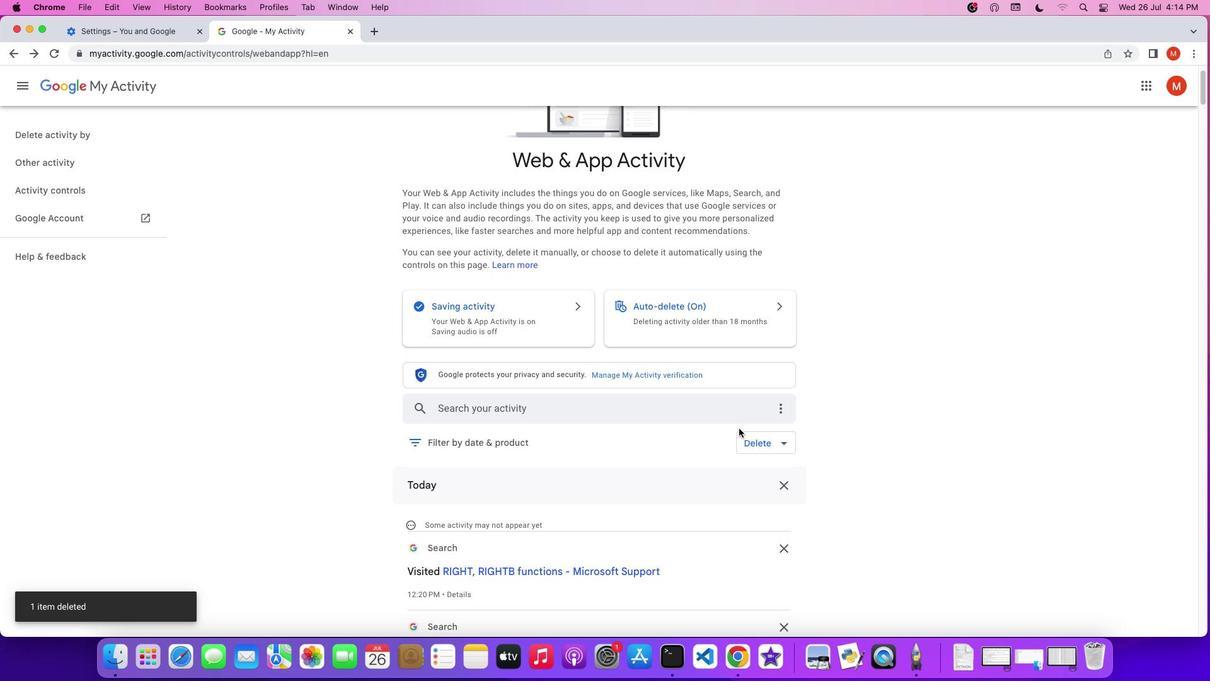 
Action: Mouse scrolled (739, 428) with delta (0, 0)
Screenshot: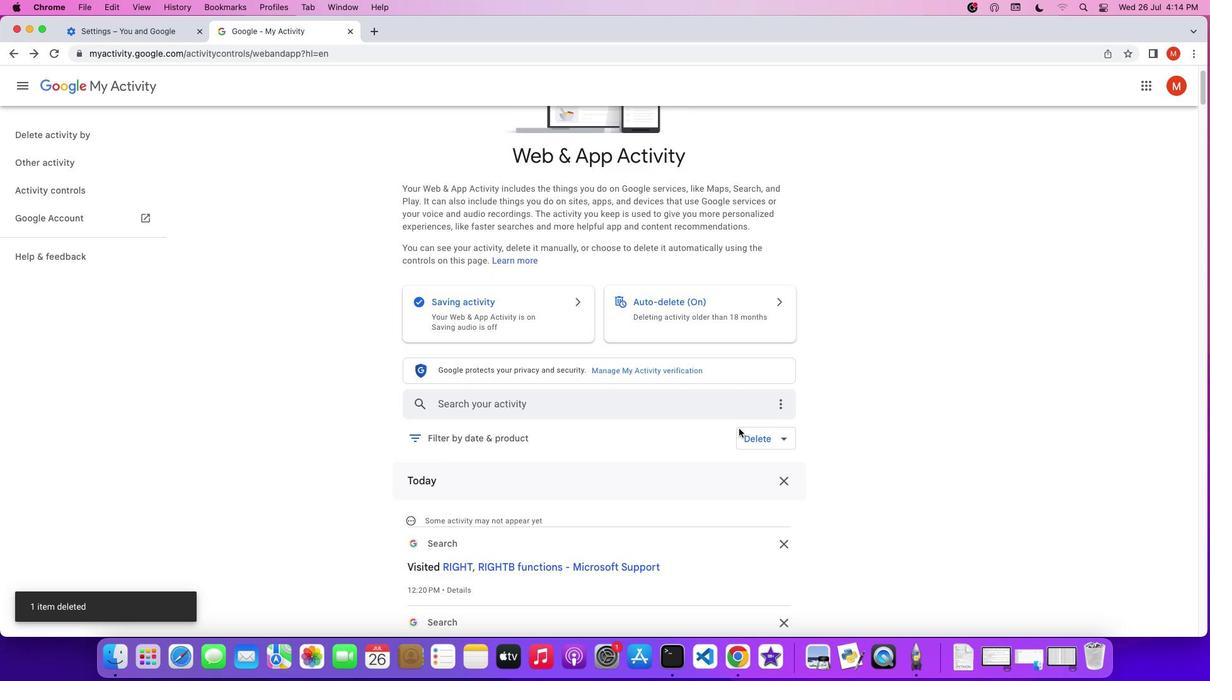 
Action: Mouse scrolled (739, 428) with delta (0, -1)
Screenshot: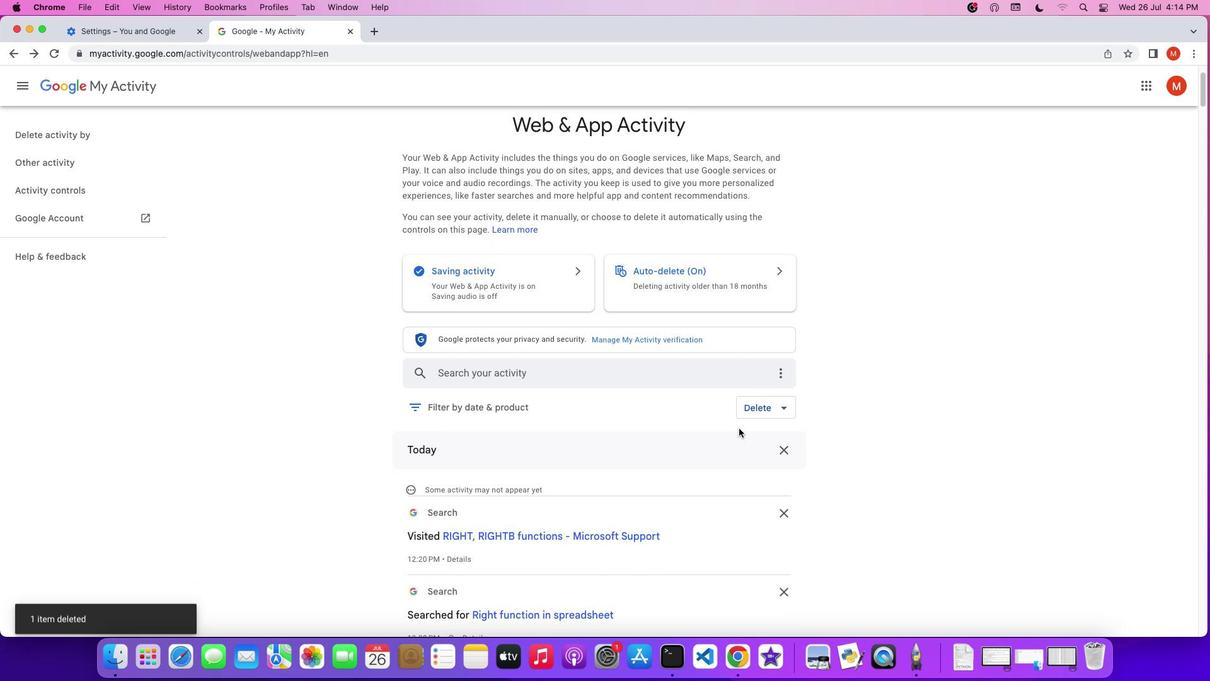 
Action: Mouse moved to (739, 428)
Screenshot: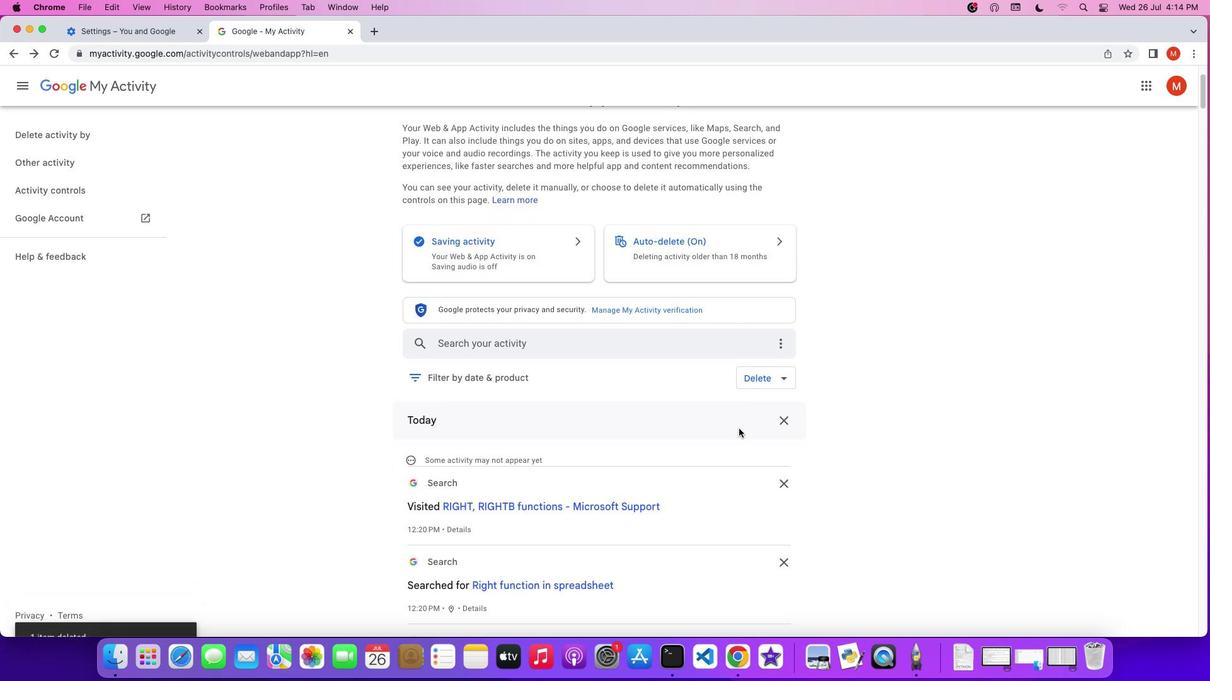 
Action: Mouse scrolled (739, 428) with delta (0, 0)
Screenshot: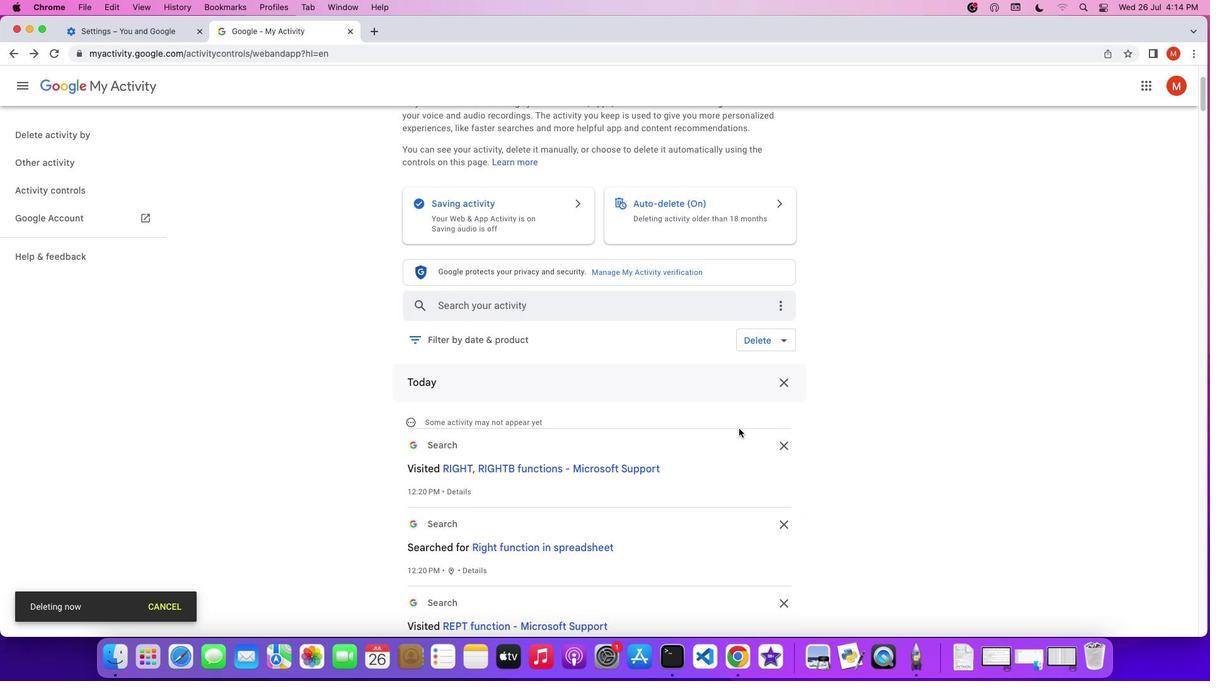 
Action: Mouse scrolled (739, 428) with delta (0, 0)
Screenshot: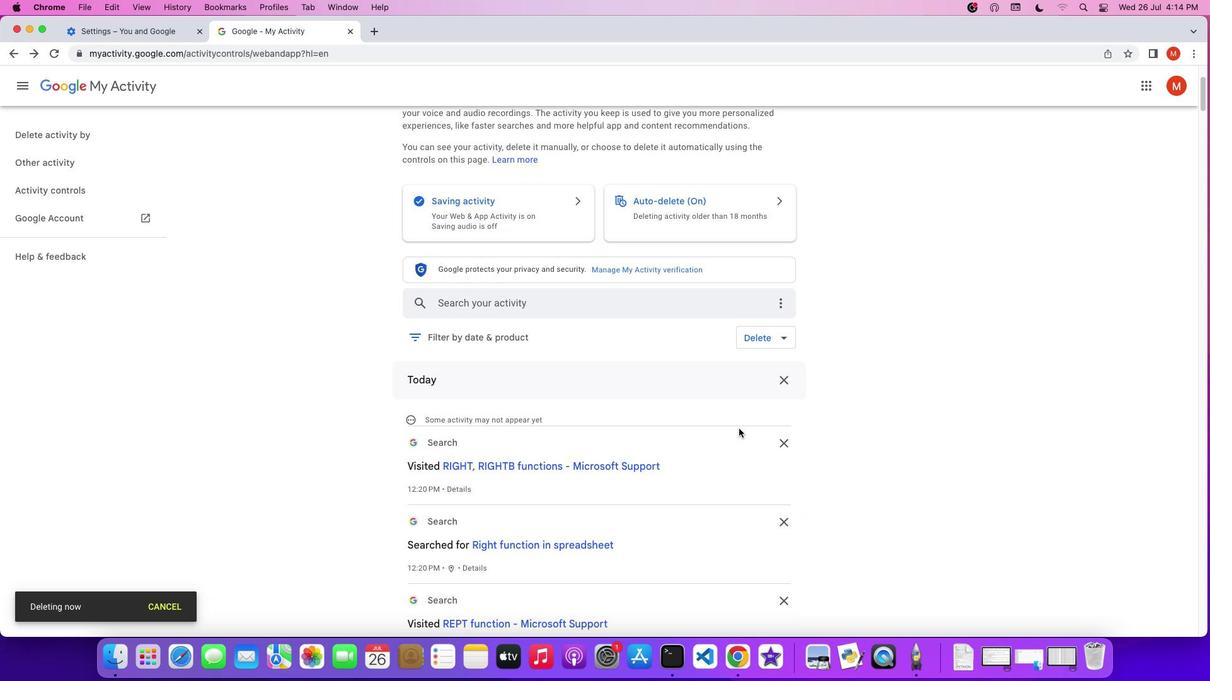
Action: Mouse scrolled (739, 428) with delta (0, -1)
Screenshot: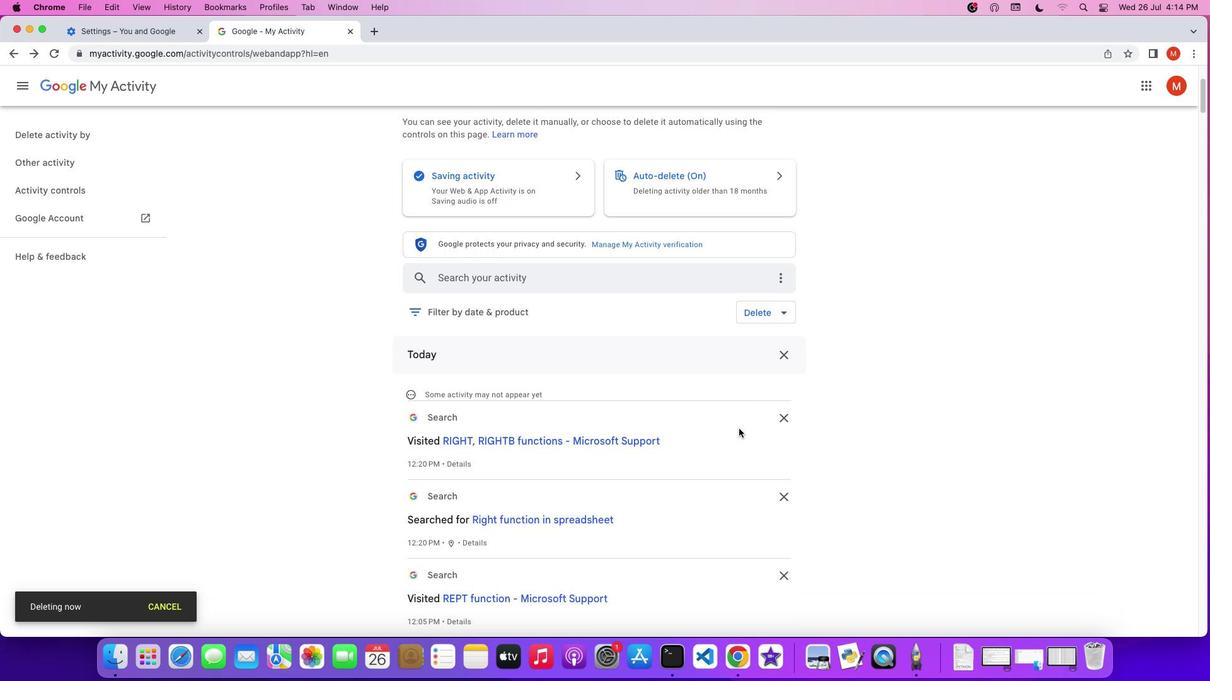 
Action: Mouse moved to (789, 374)
Screenshot: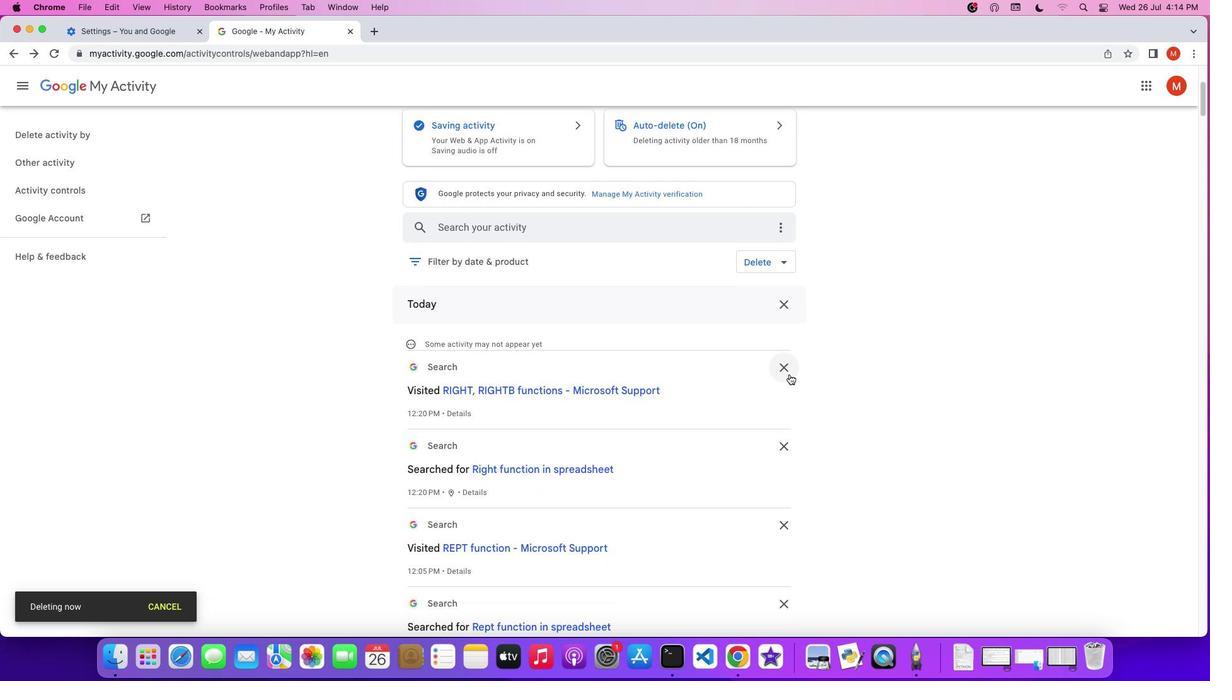 
Action: Mouse pressed left at (789, 374)
Screenshot: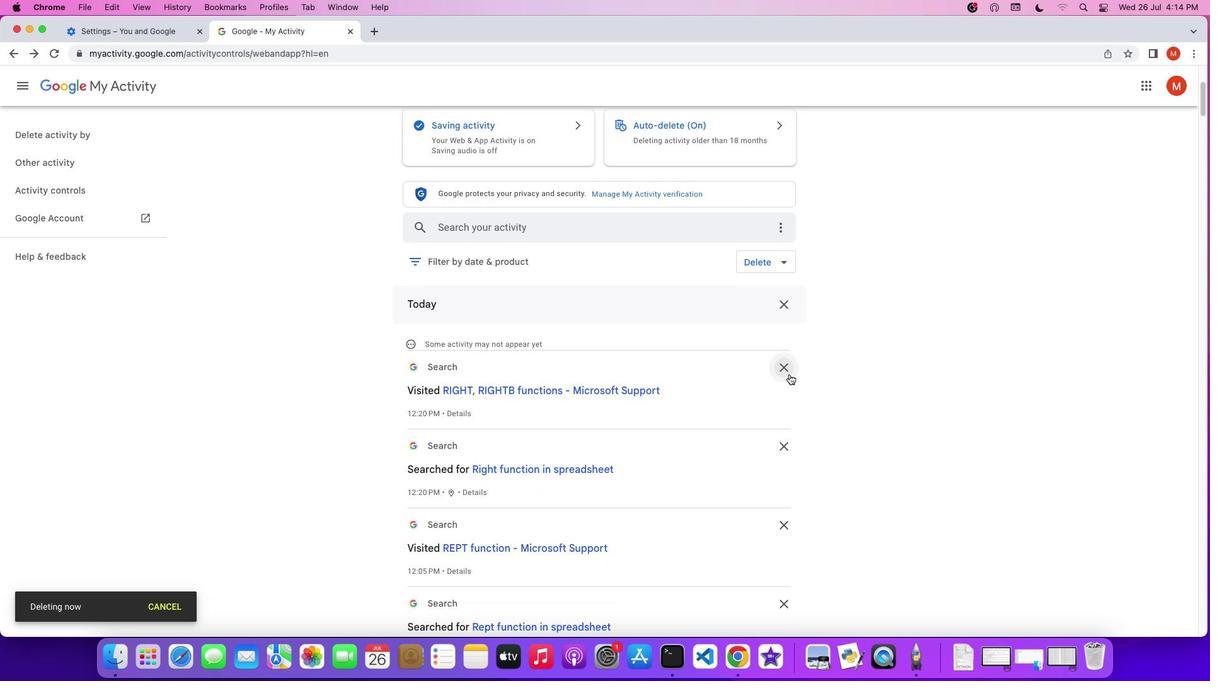 
Action: Mouse moved to (666, 417)
Screenshot: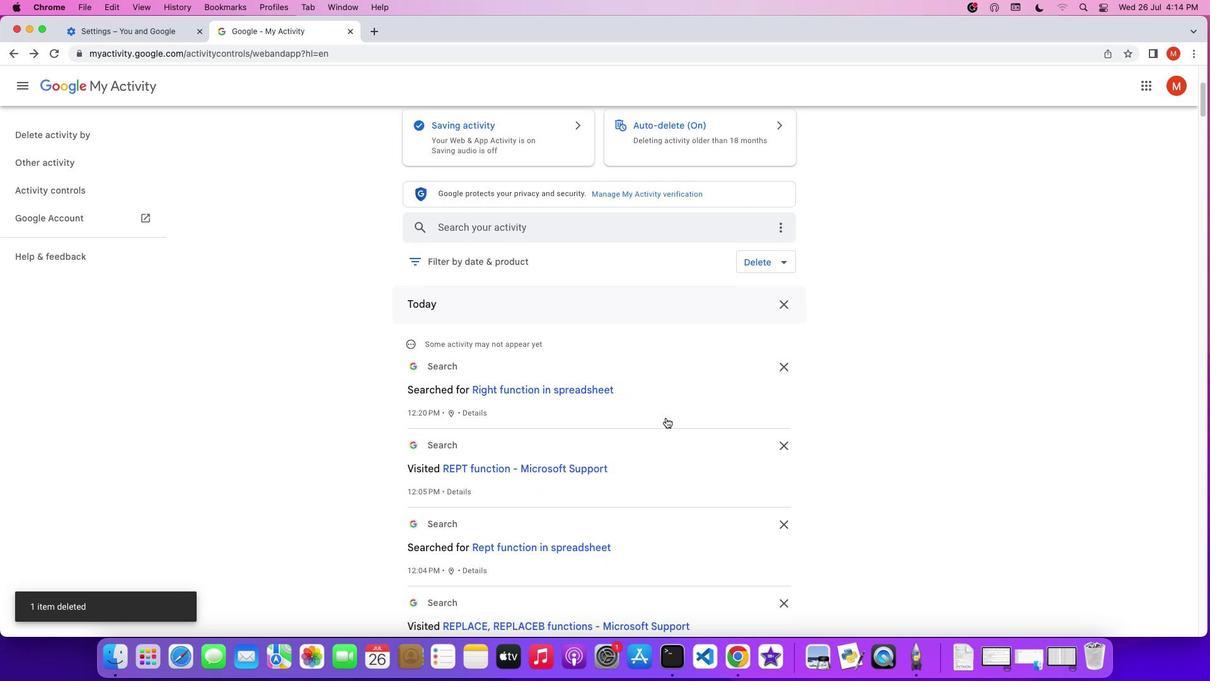 
Action: Mouse scrolled (666, 417) with delta (0, 0)
Screenshot: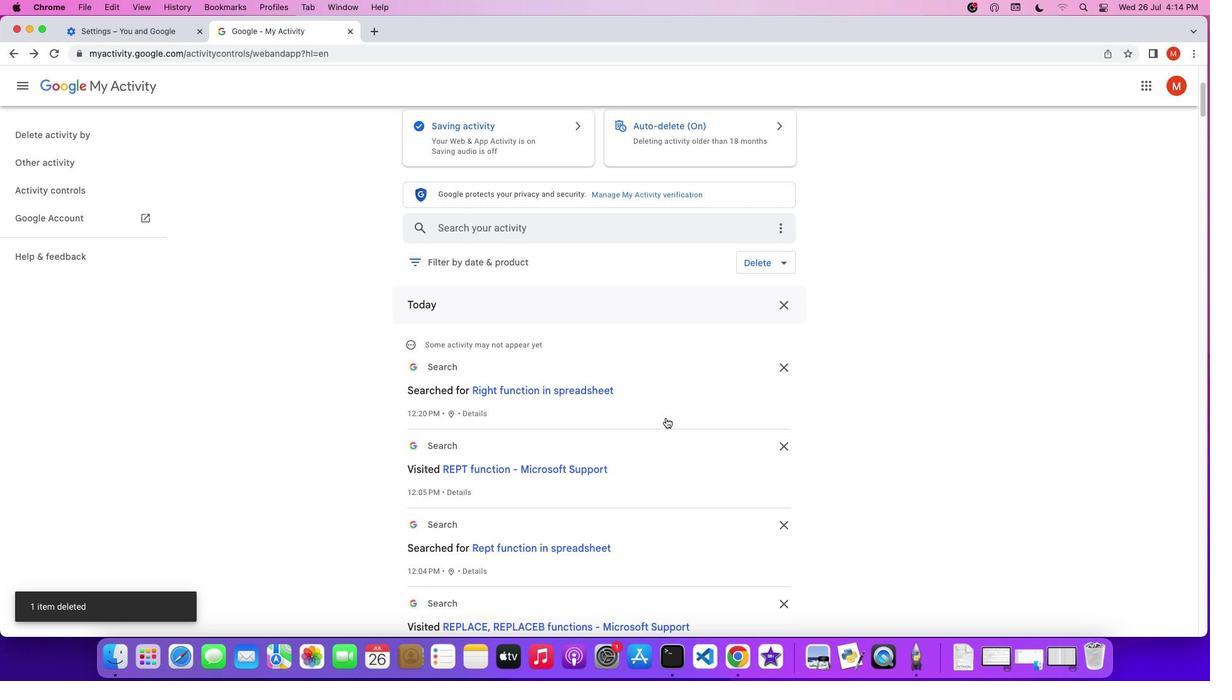 
Action: Mouse scrolled (666, 417) with delta (0, 0)
Screenshot: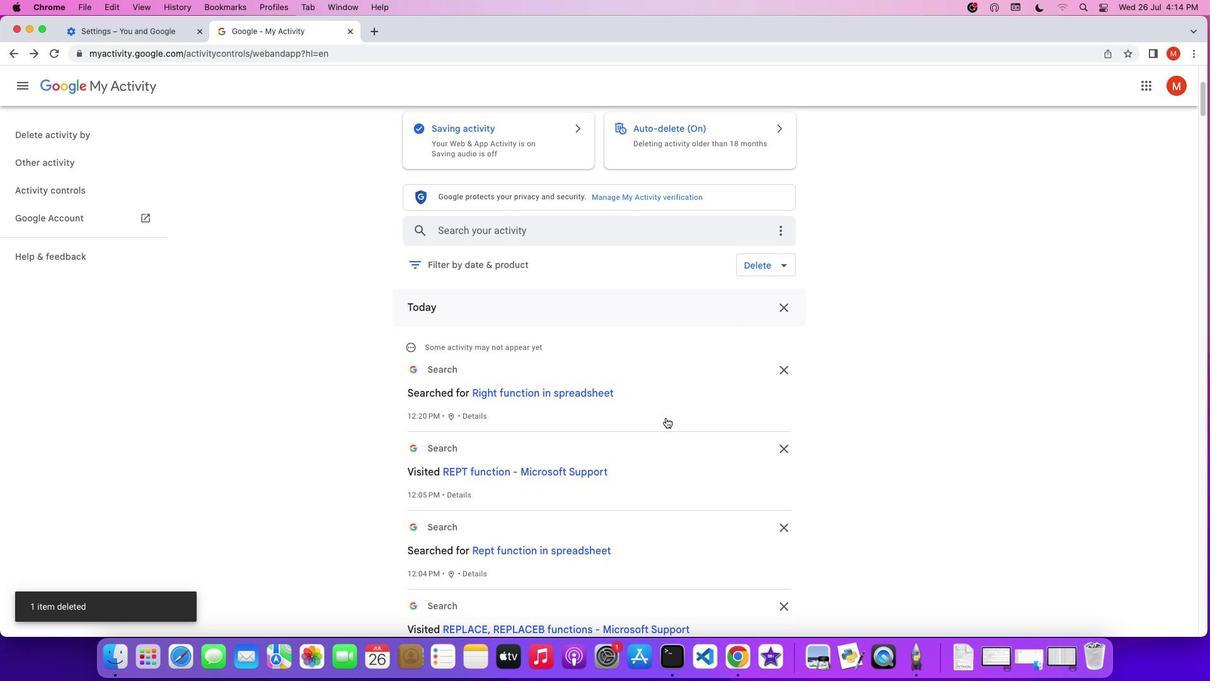 
Action: Mouse scrolled (666, 417) with delta (0, 0)
Screenshot: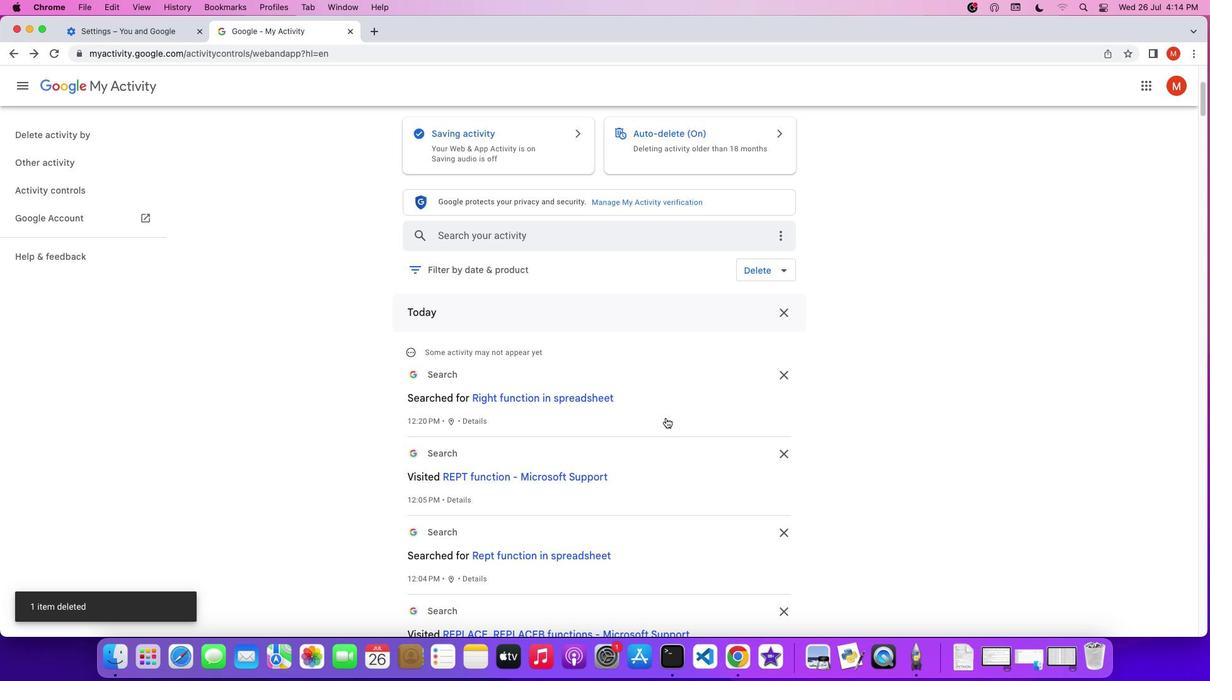
Action: Mouse scrolled (666, 417) with delta (0, 0)
Screenshot: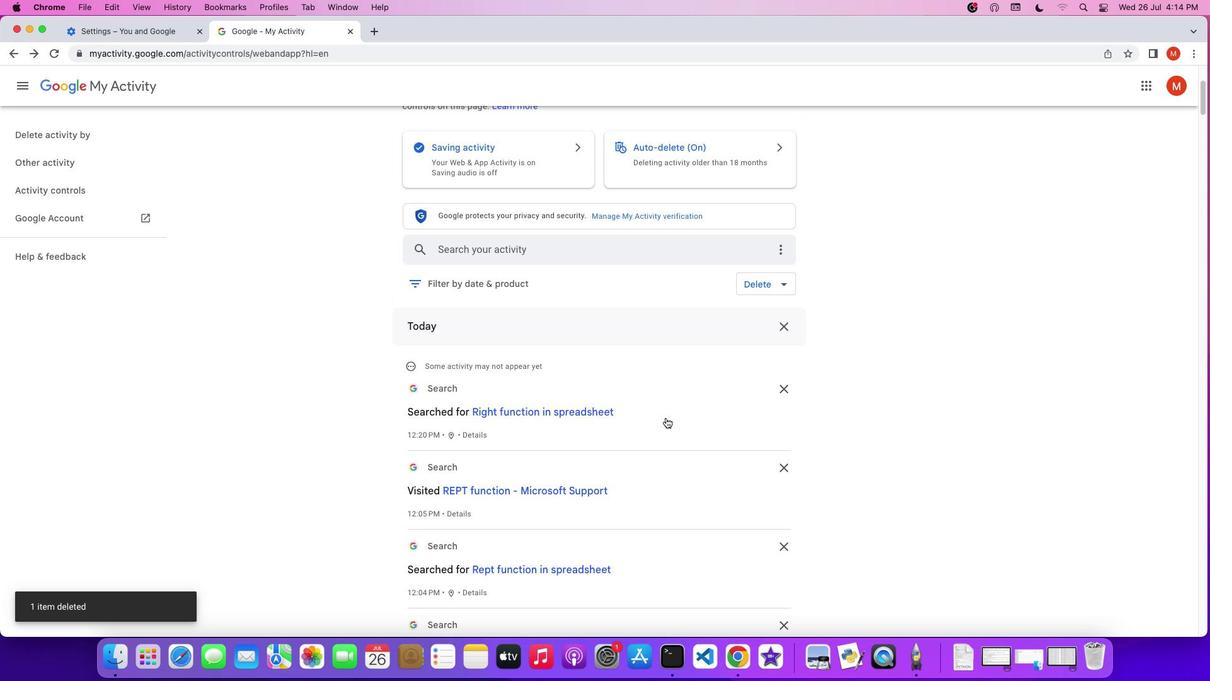 
Action: Mouse moved to (701, 384)
Screenshot: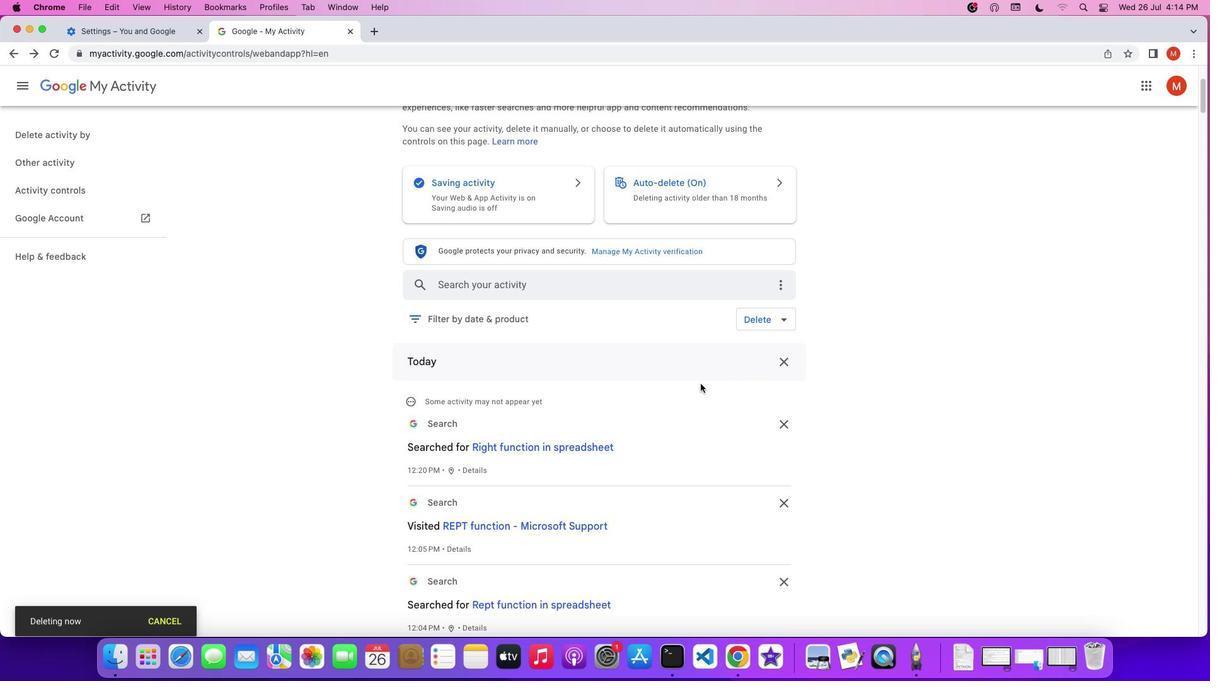 
Action: Mouse scrolled (701, 384) with delta (0, 0)
Screenshot: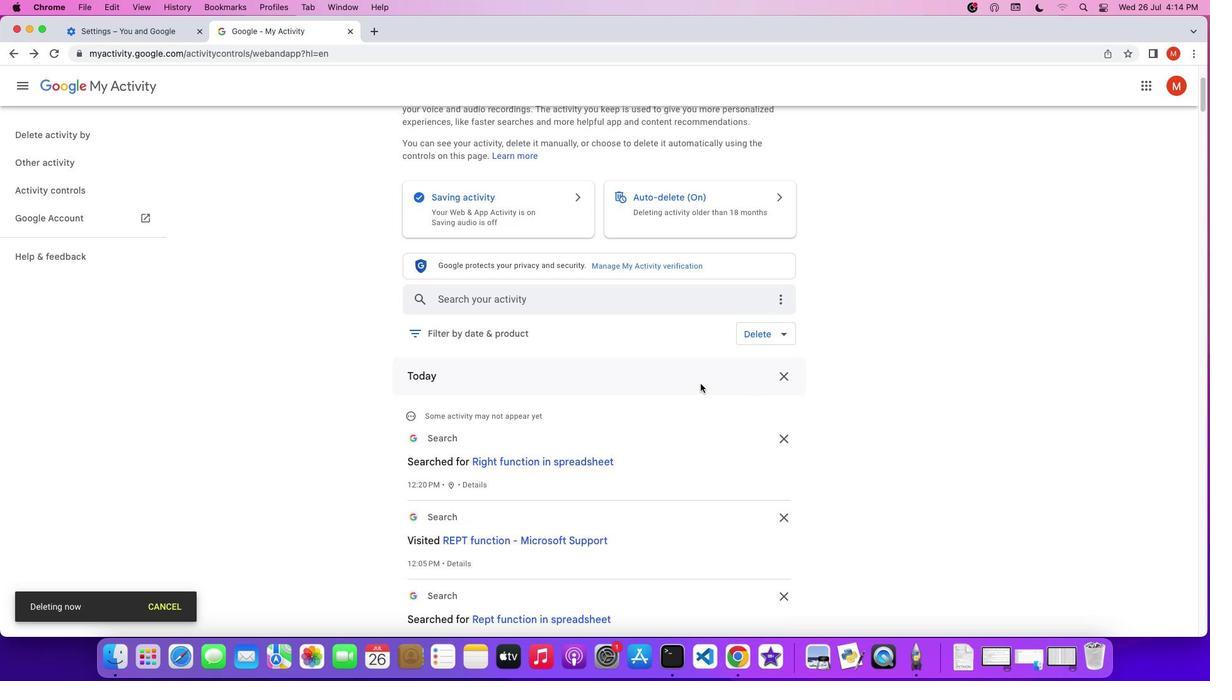 
Action: Mouse scrolled (701, 384) with delta (0, 0)
Screenshot: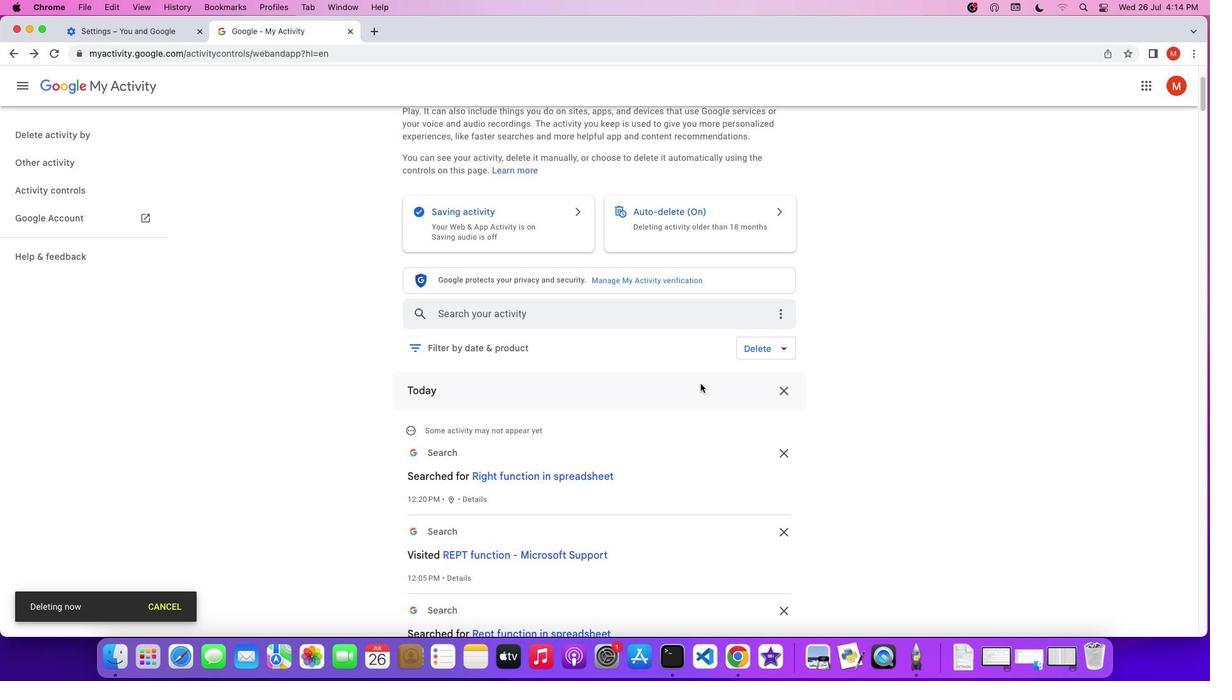 
Action: Mouse scrolled (701, 384) with delta (0, 1)
Screenshot: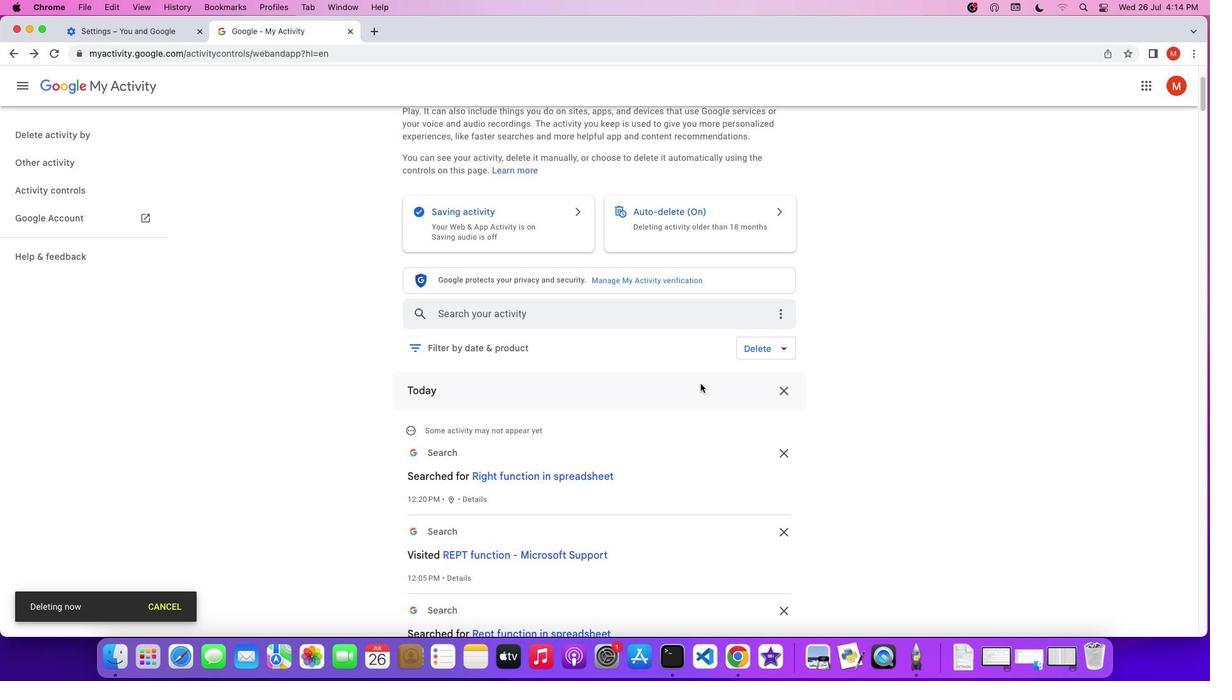
Action: Mouse scrolled (701, 384) with delta (0, 3)
Screenshot: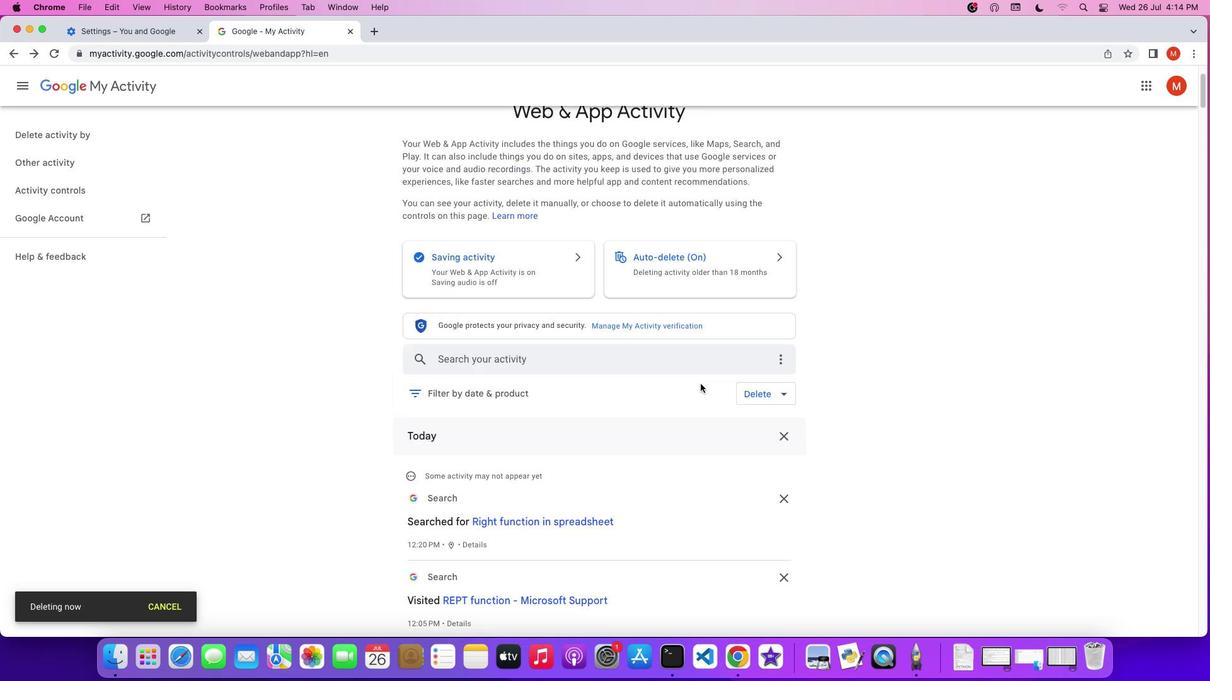 
Action: Mouse scrolled (701, 384) with delta (0, 0)
Screenshot: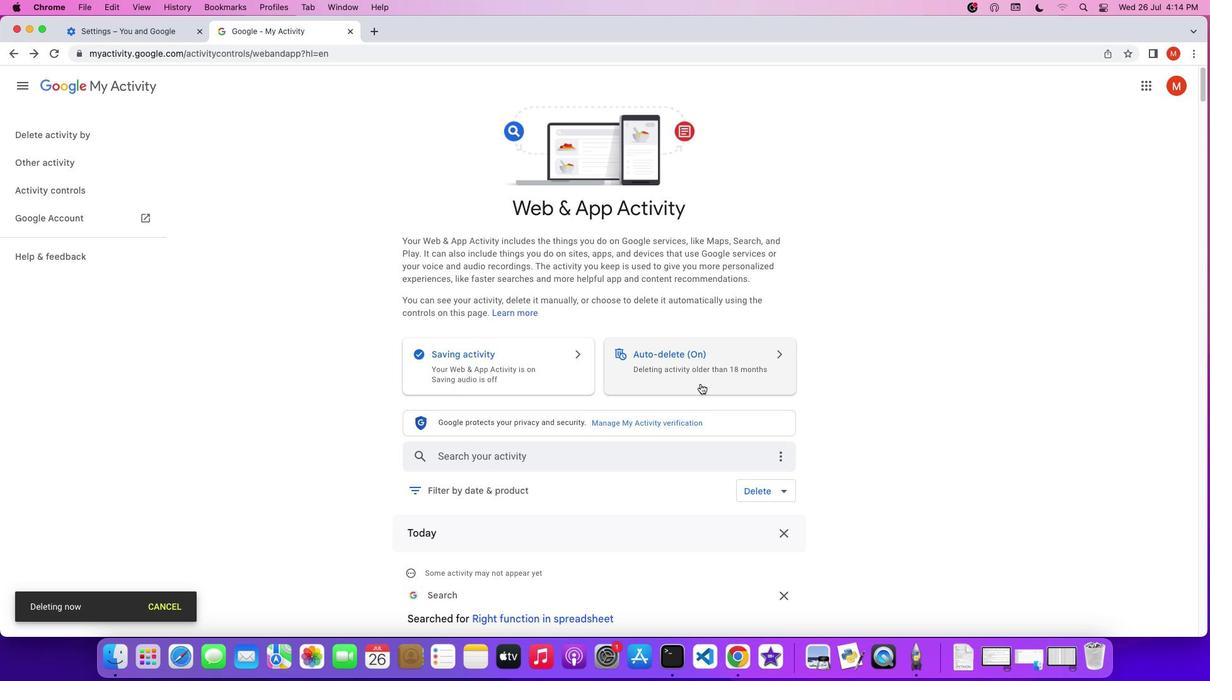 
Action: Mouse scrolled (701, 384) with delta (0, 0)
Screenshot: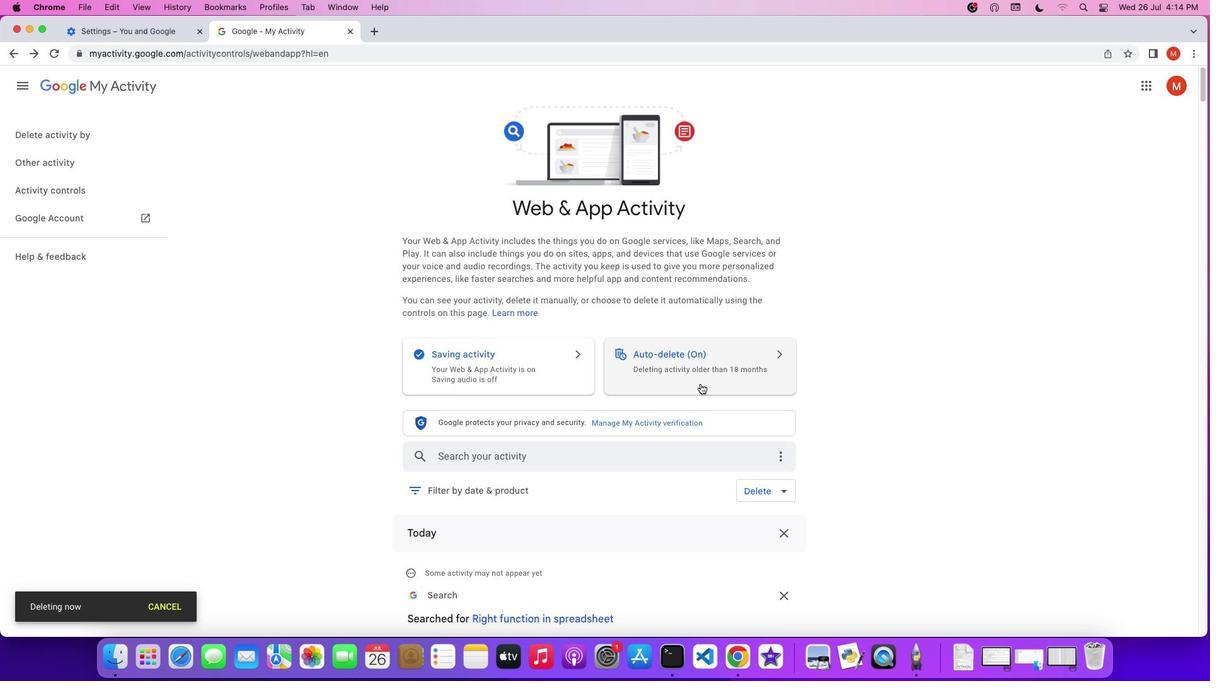 
Action: Mouse scrolled (701, 384) with delta (0, 1)
Screenshot: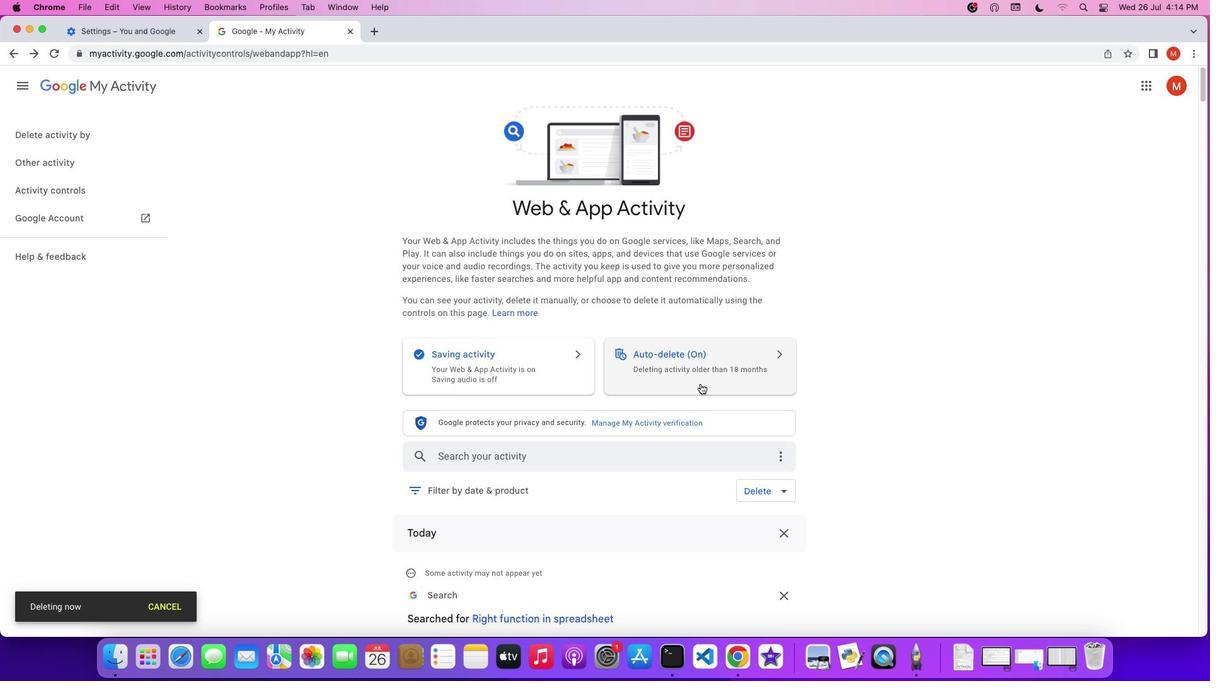 
Action: Mouse scrolled (701, 384) with delta (0, 2)
Screenshot: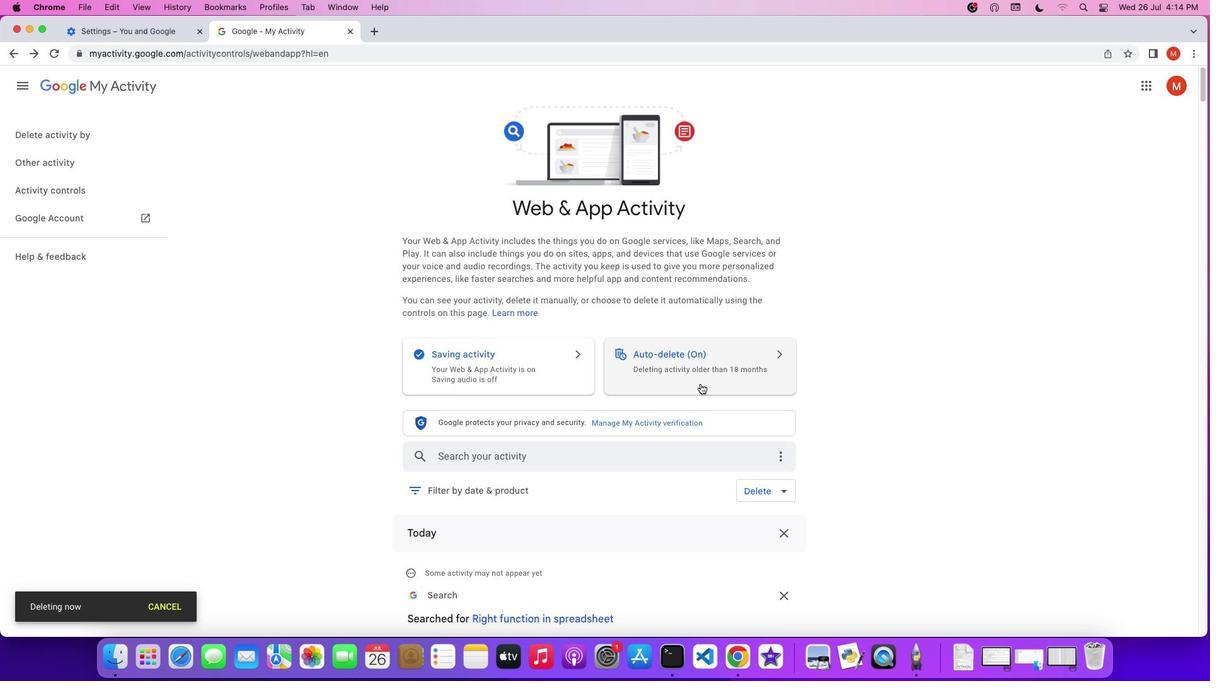 
Action: Mouse moved to (29, 132)
Screenshot: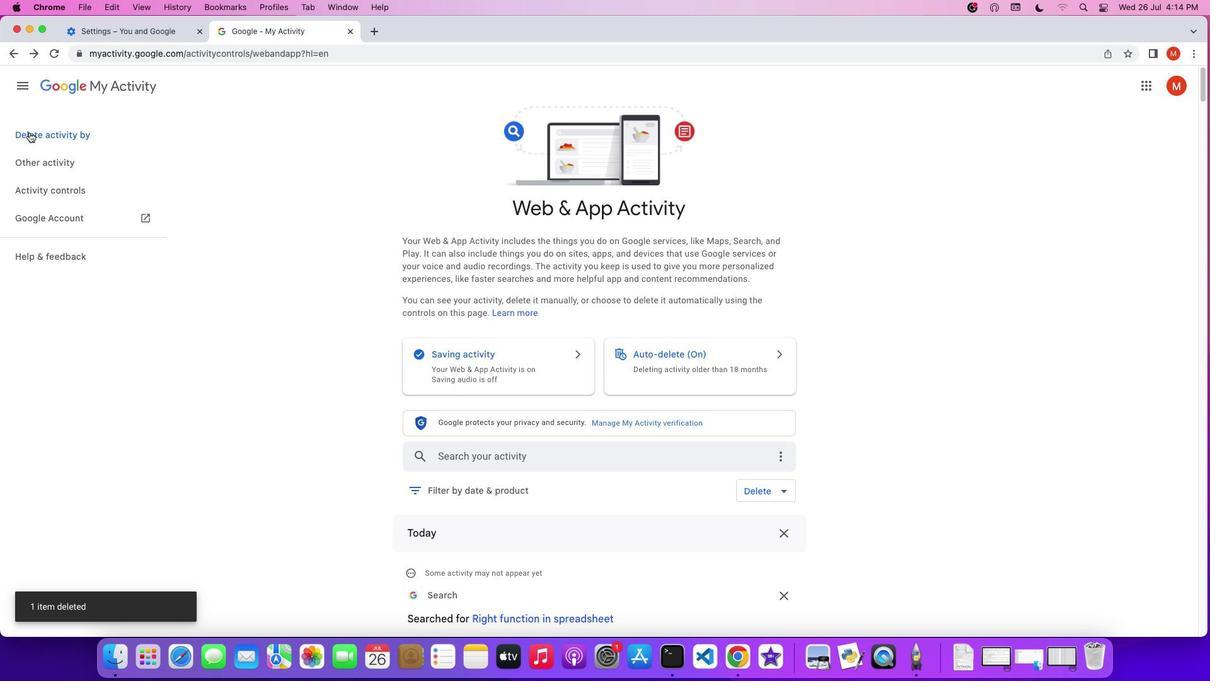 
Action: Mouse pressed left at (29, 132)
Screenshot: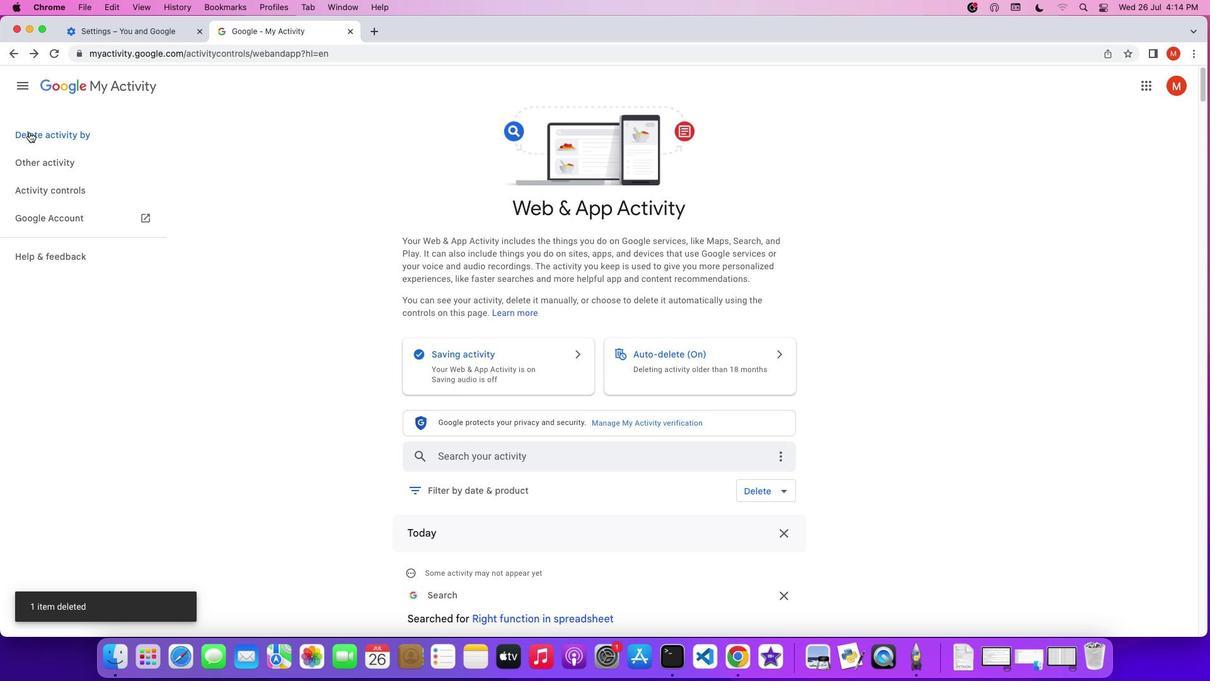 
Action: Mouse moved to (705, 233)
Screenshot: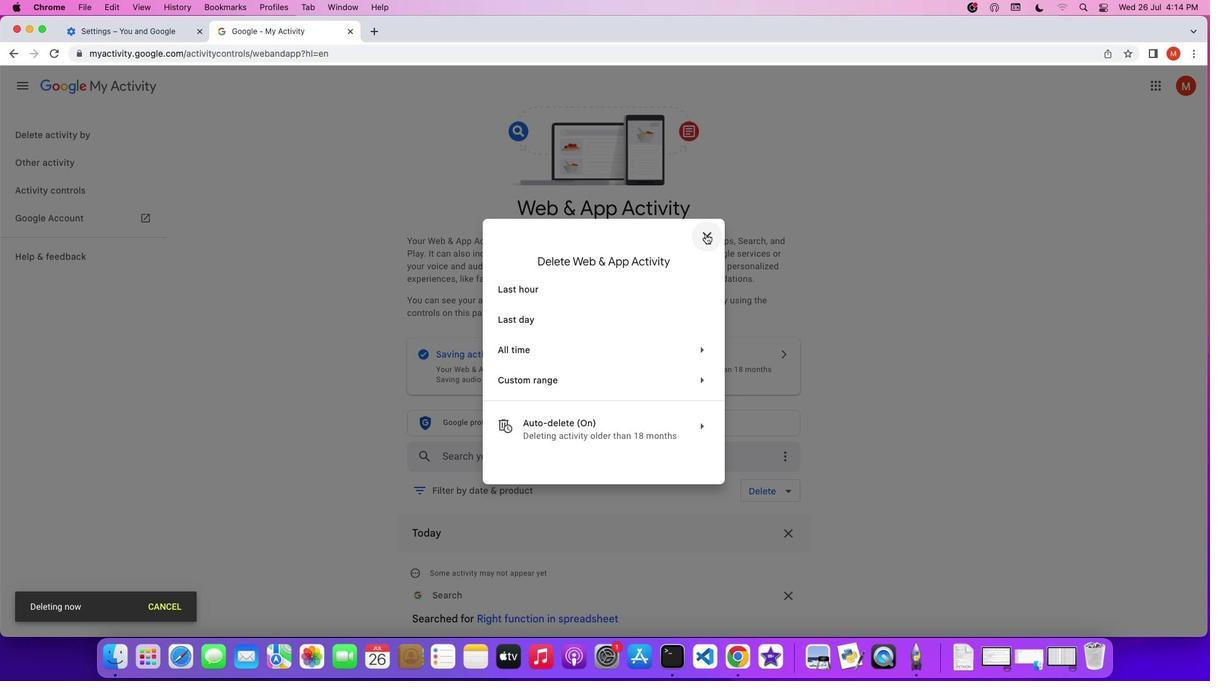 
Action: Mouse pressed left at (705, 233)
Screenshot: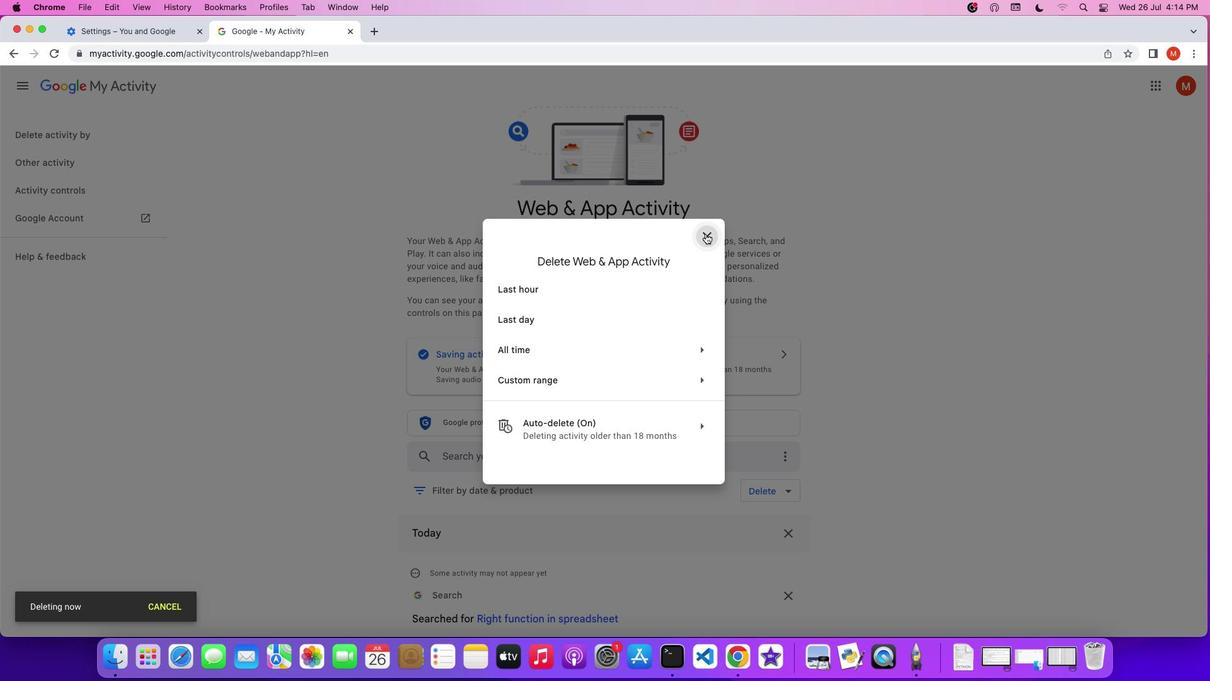 
Action: Mouse moved to (62, 160)
Screenshot: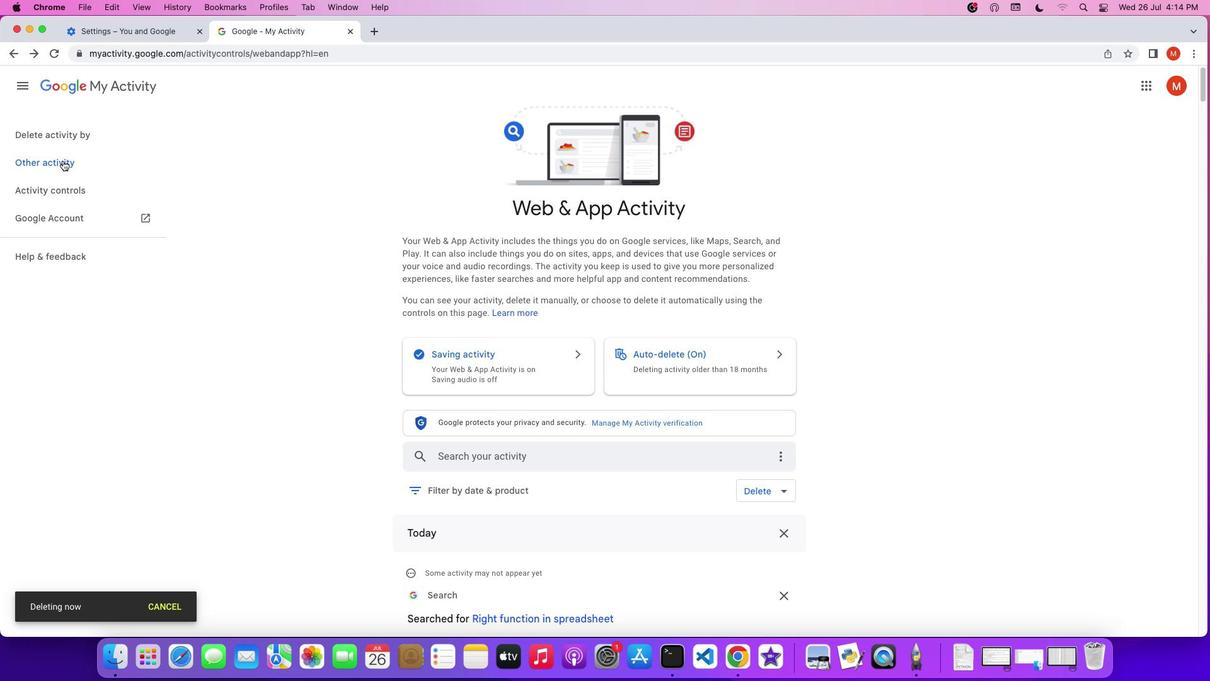 
Action: Mouse pressed left at (62, 160)
Screenshot: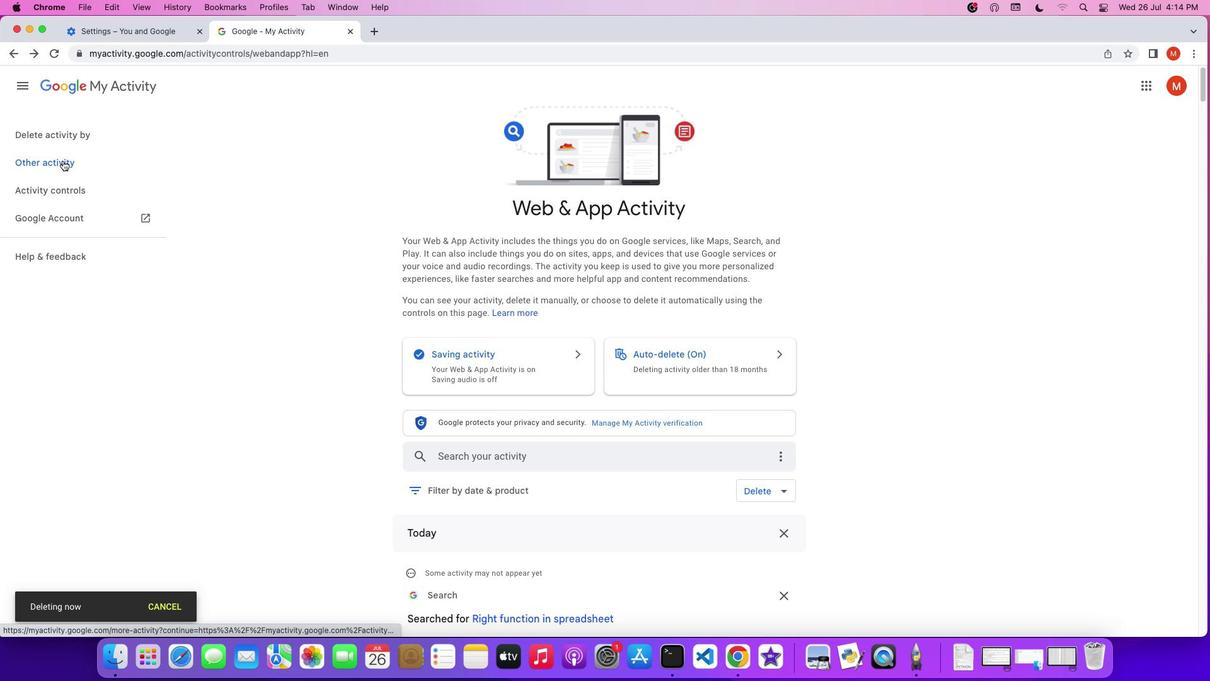 
Action: Mouse moved to (459, 182)
Screenshot: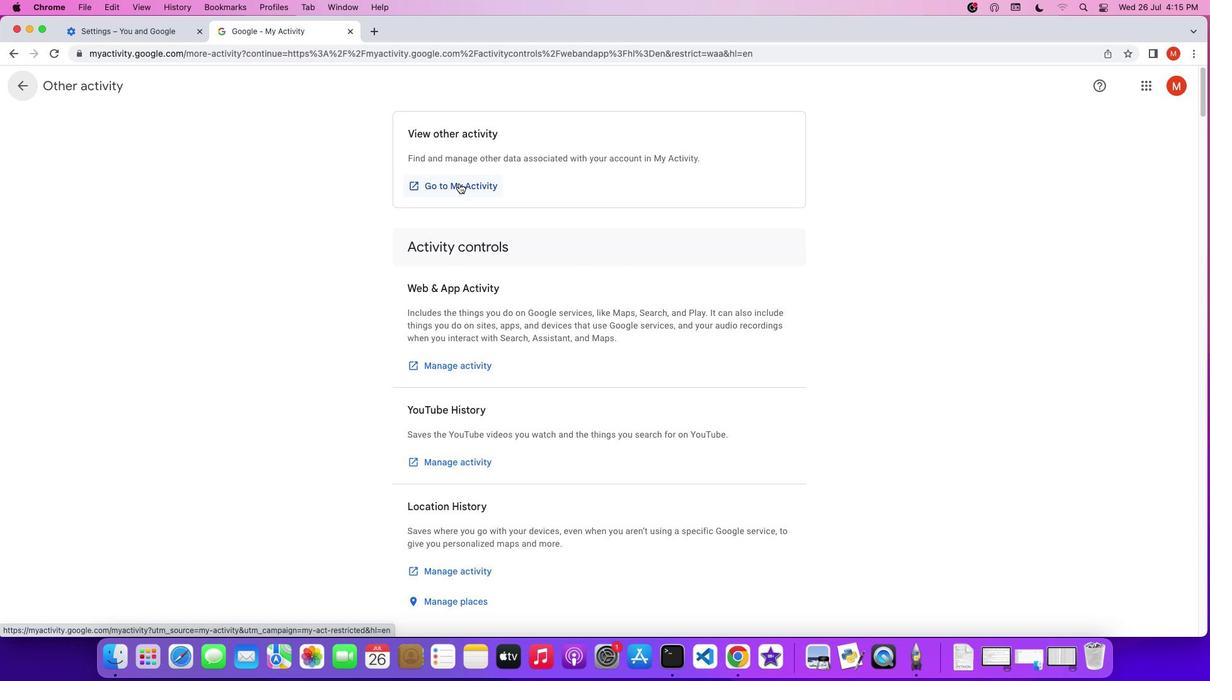 
Action: Mouse pressed left at (459, 182)
Screenshot: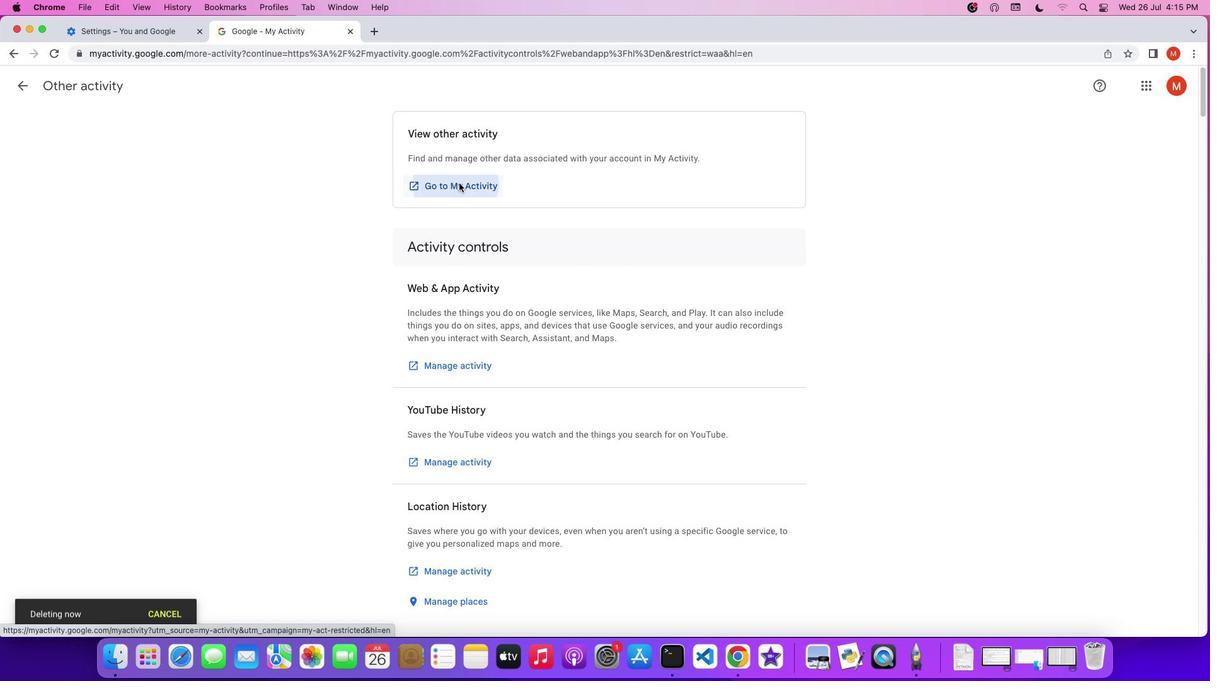 
Action: Mouse moved to (599, 377)
Screenshot: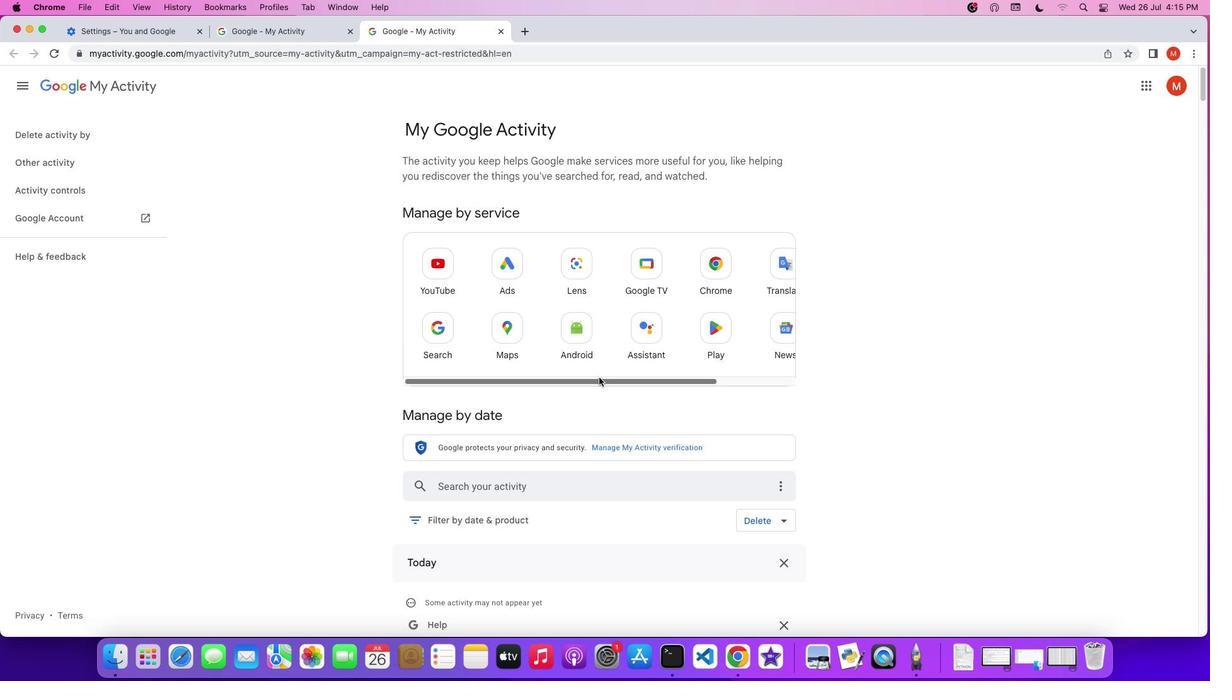 
Action: Mouse pressed left at (599, 377)
Screenshot: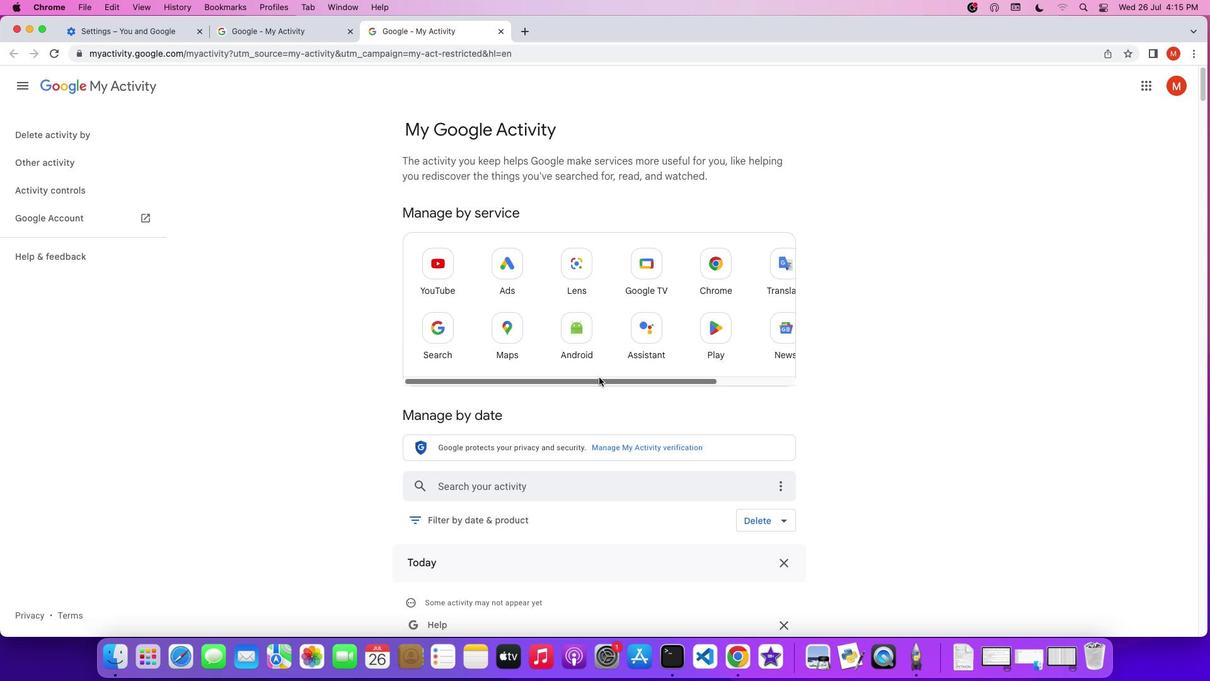 
Action: Mouse moved to (713, 385)
Screenshot: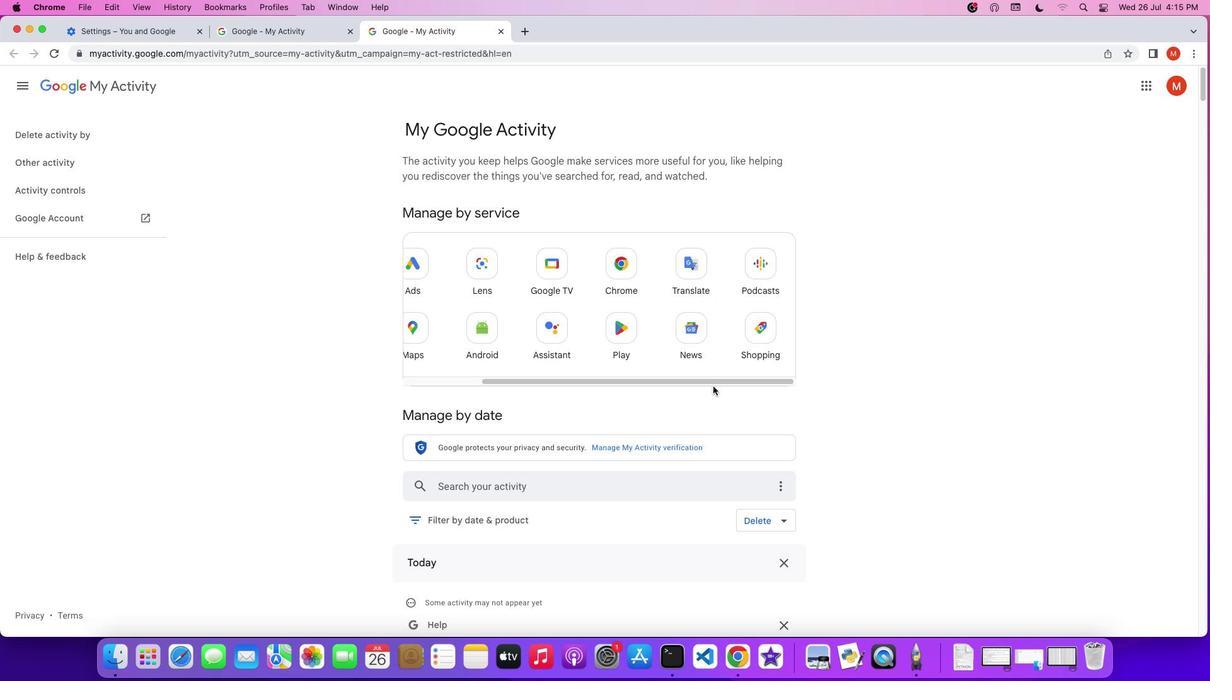 
Action: Mouse scrolled (713, 385) with delta (0, 0)
Screenshot: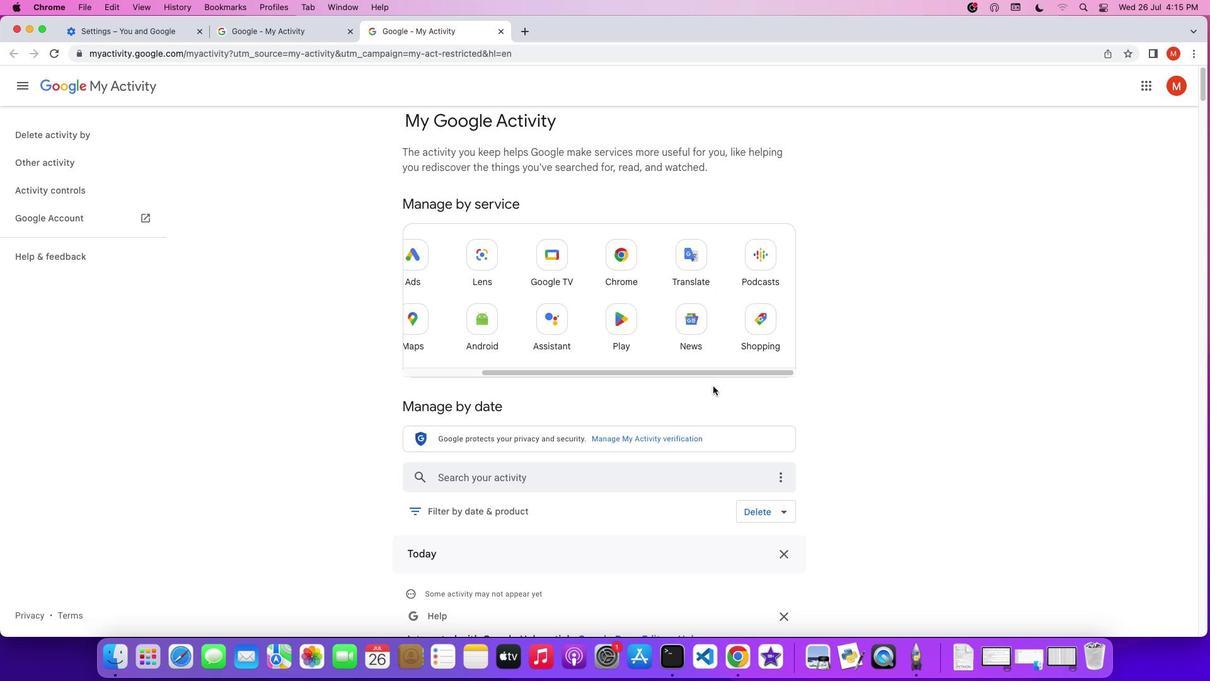 
Action: Mouse scrolled (713, 385) with delta (0, 0)
Screenshot: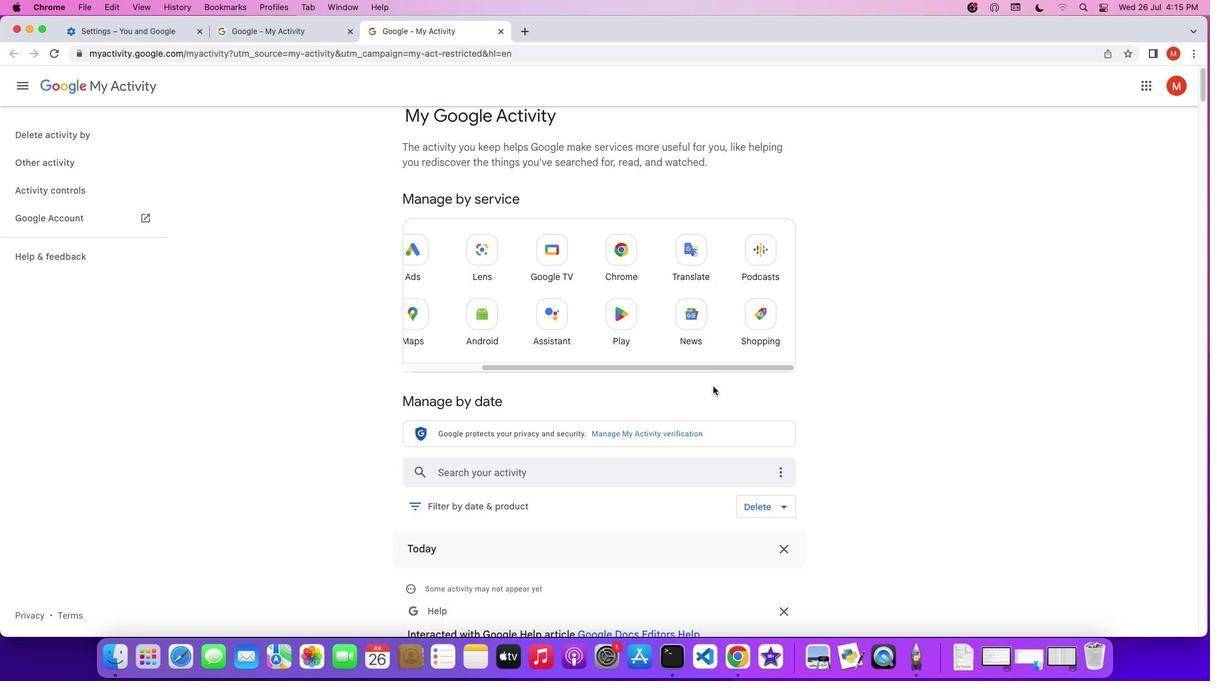 
Action: Mouse scrolled (713, 385) with delta (0, -1)
Screenshot: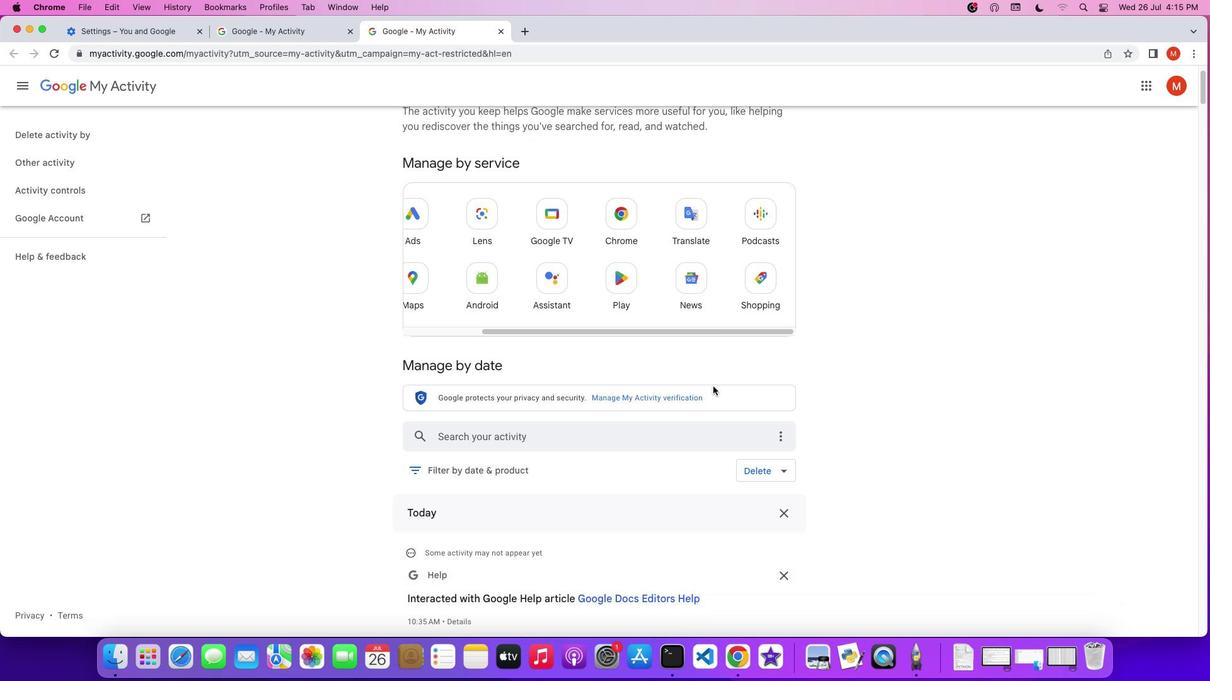 
Action: Mouse scrolled (713, 385) with delta (0, 0)
Screenshot: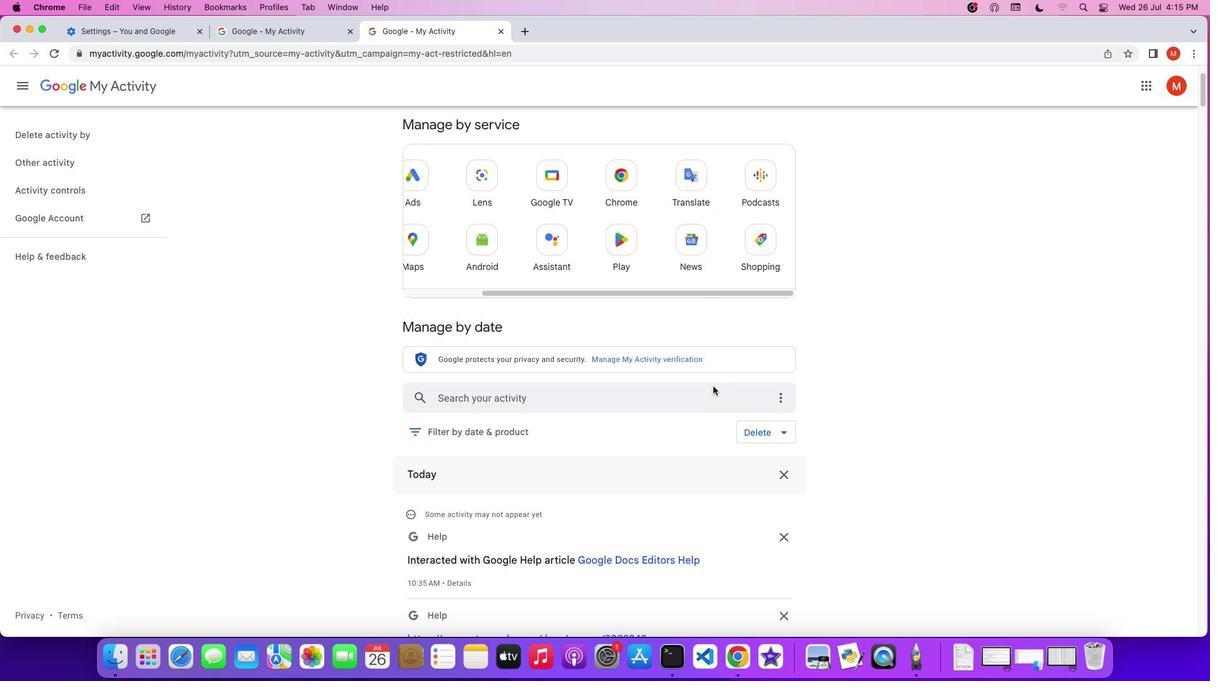 
Action: Mouse scrolled (713, 385) with delta (0, 0)
Screenshot: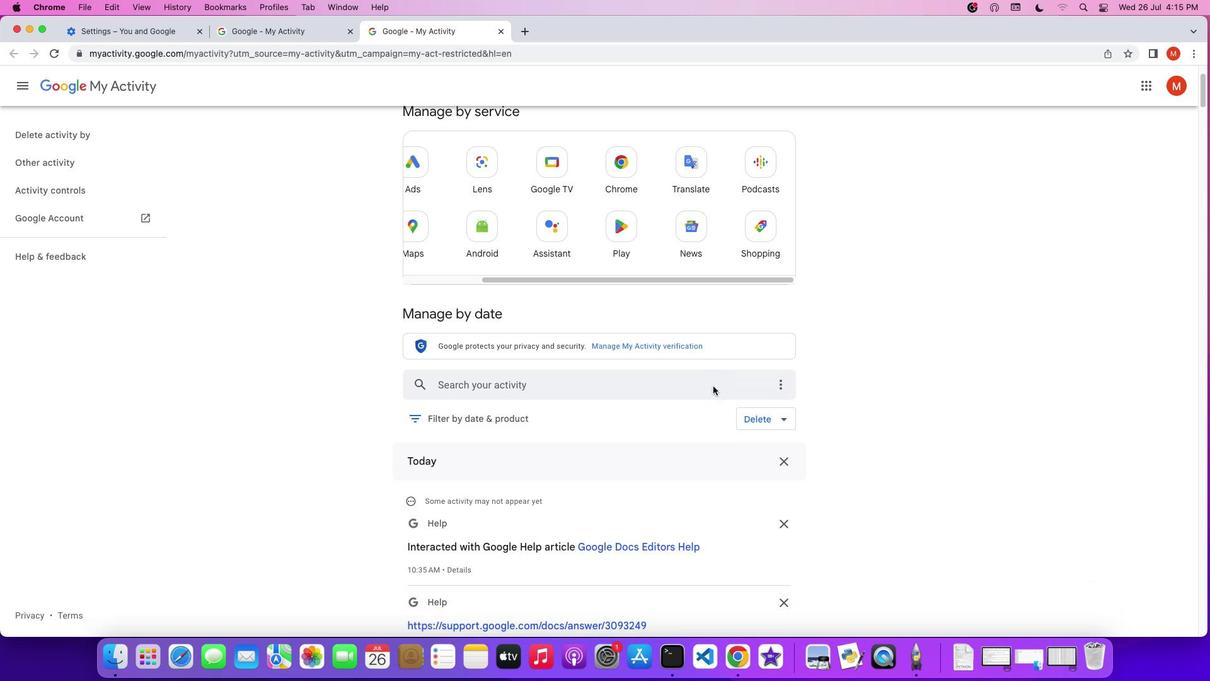 
Action: Mouse scrolled (713, 385) with delta (0, -1)
Screenshot: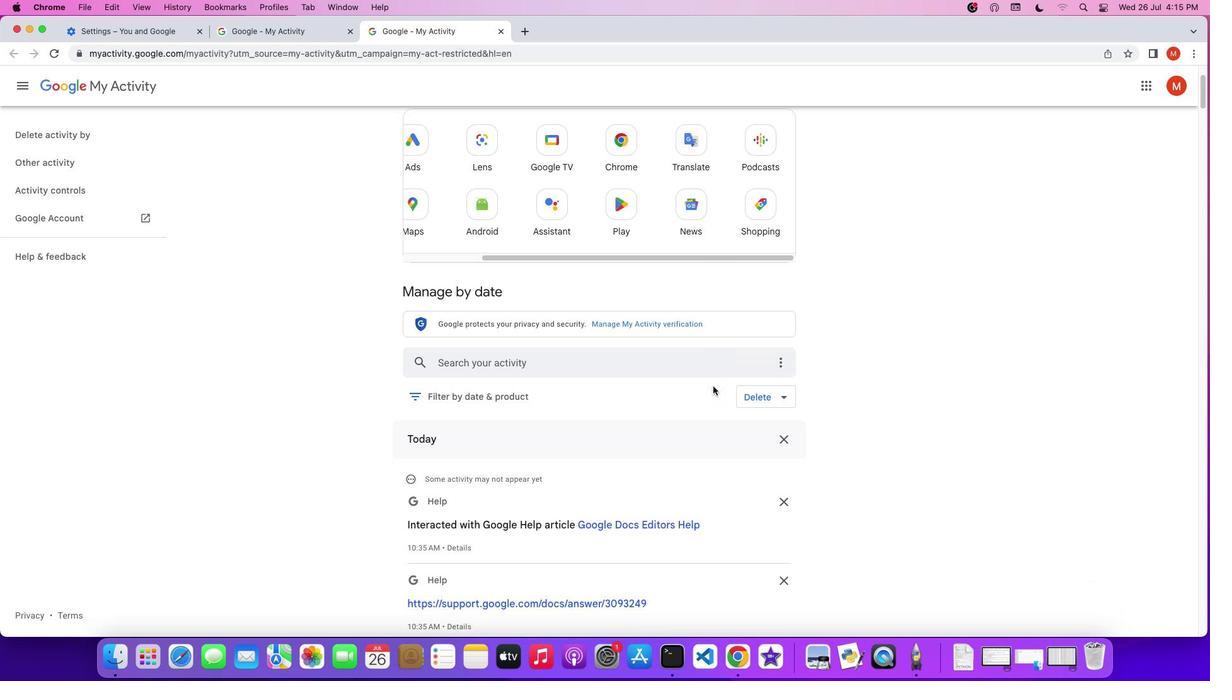 
Action: Mouse scrolled (713, 385) with delta (0, 0)
Screenshot: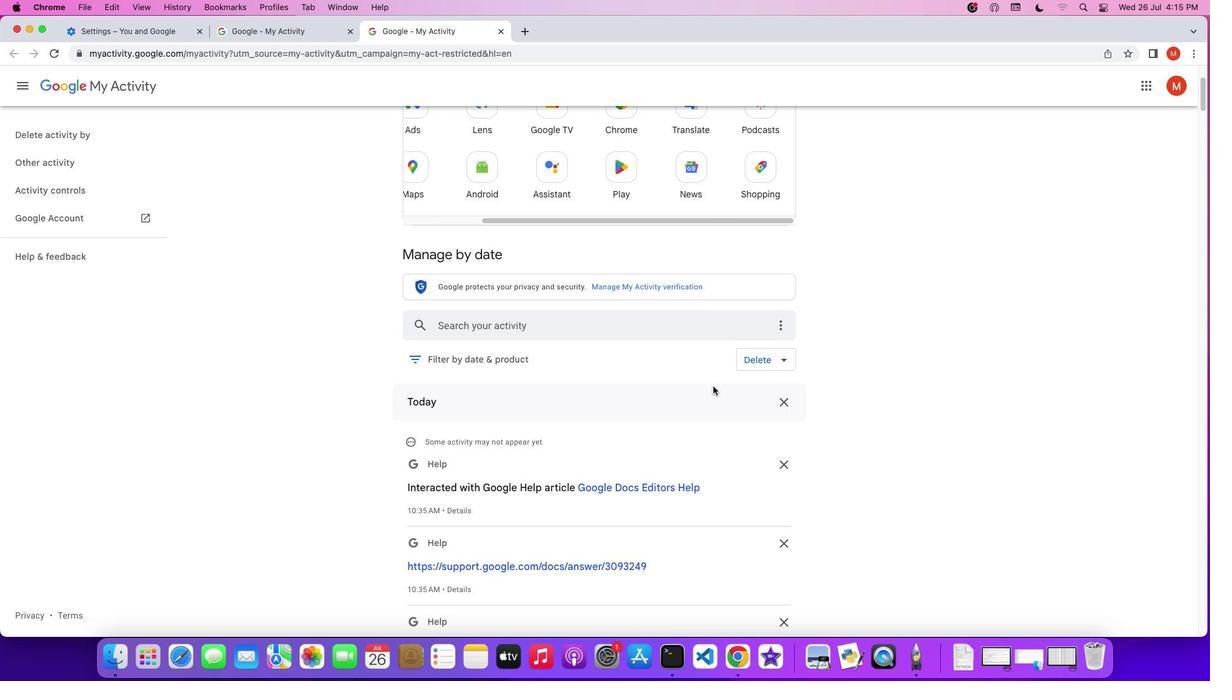 
Action: Mouse scrolled (713, 385) with delta (0, 0)
Screenshot: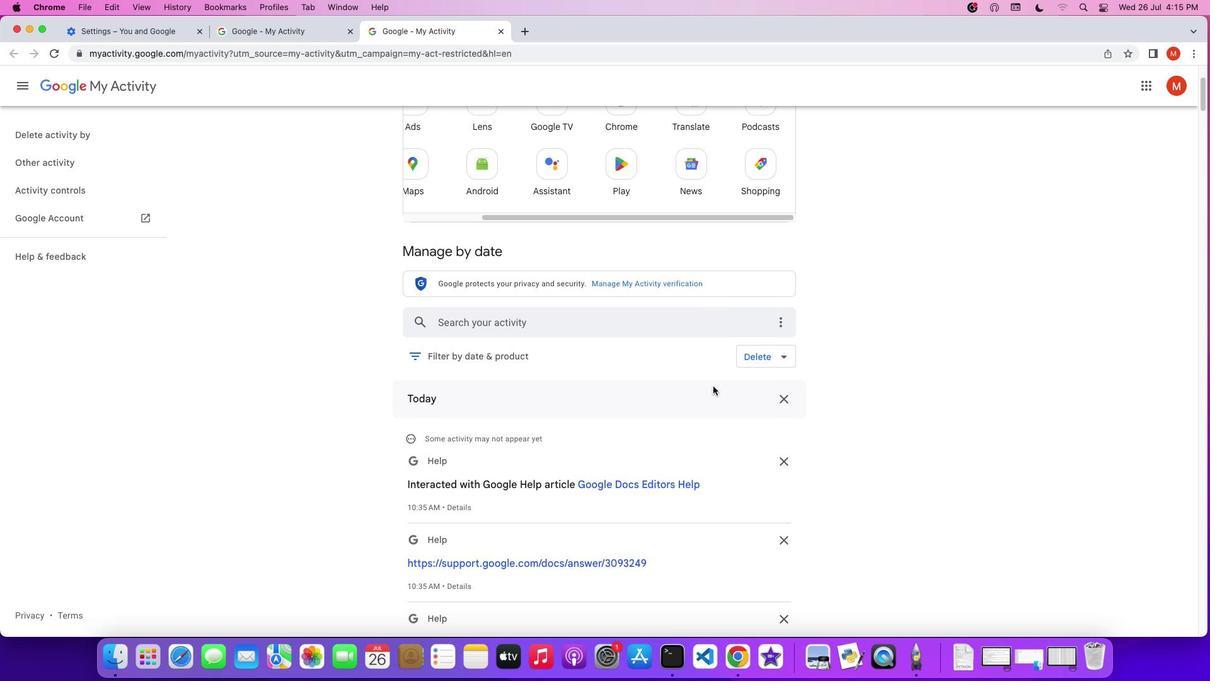 
Action: Mouse scrolled (713, 385) with delta (0, 0)
Screenshot: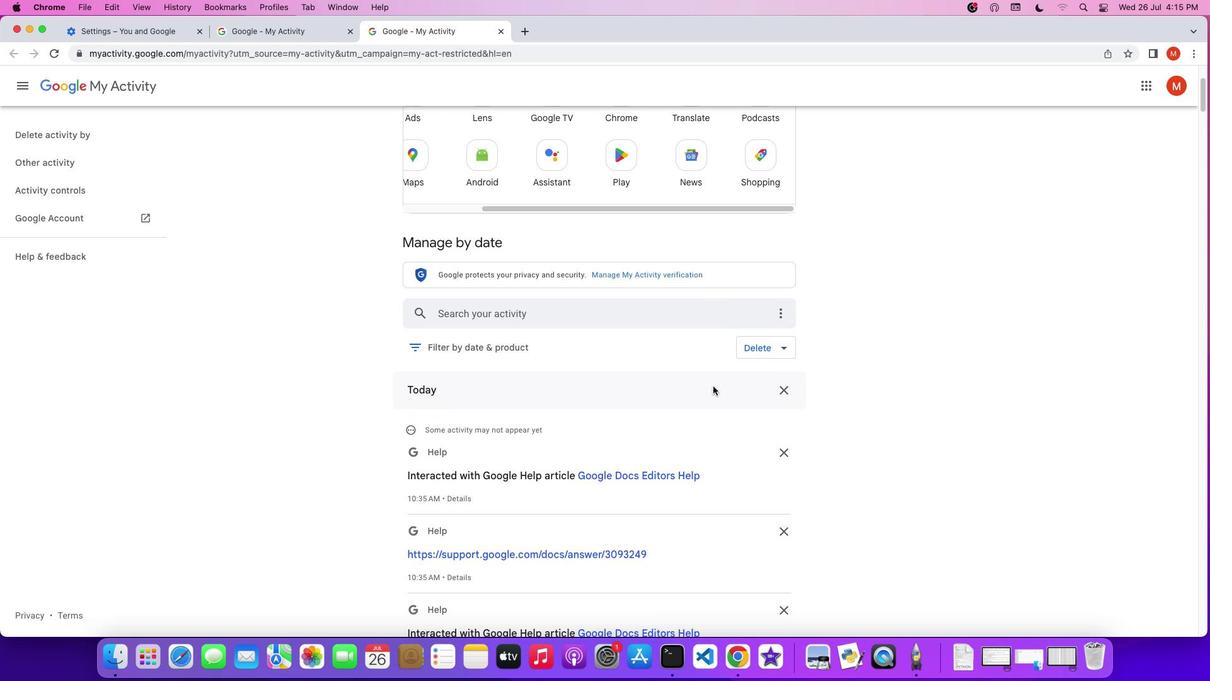 
Action: Mouse scrolled (713, 385) with delta (0, 0)
Screenshot: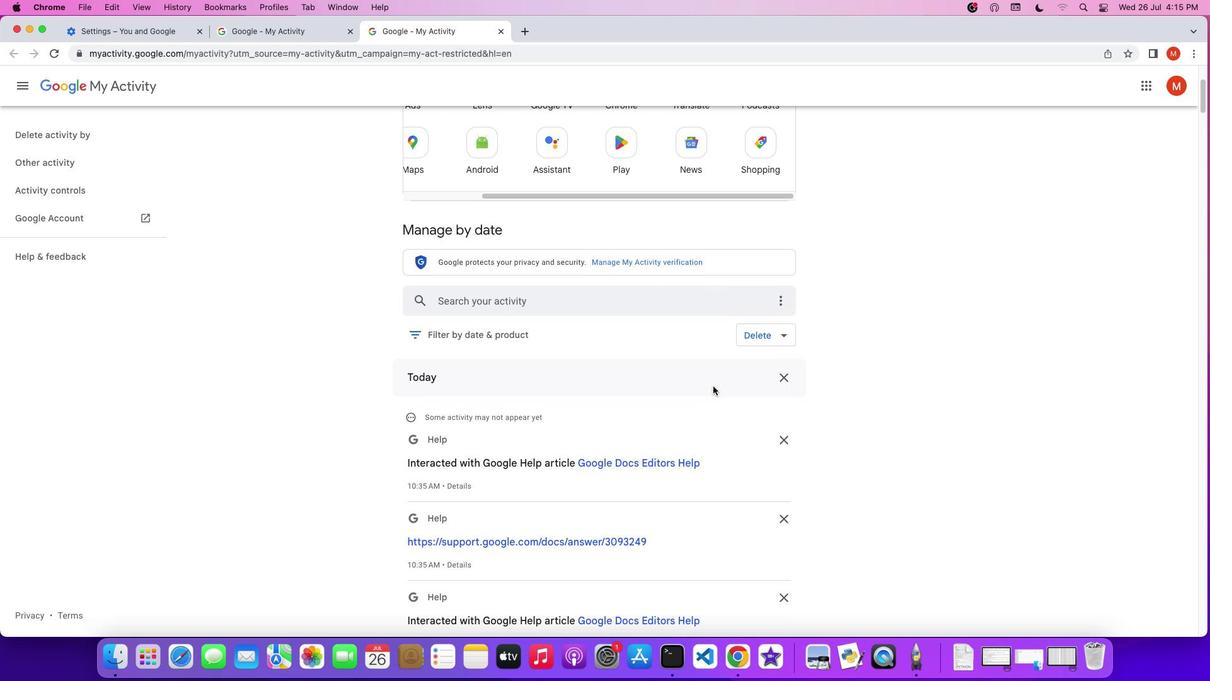 
Action: Mouse scrolled (713, 385) with delta (0, 0)
Screenshot: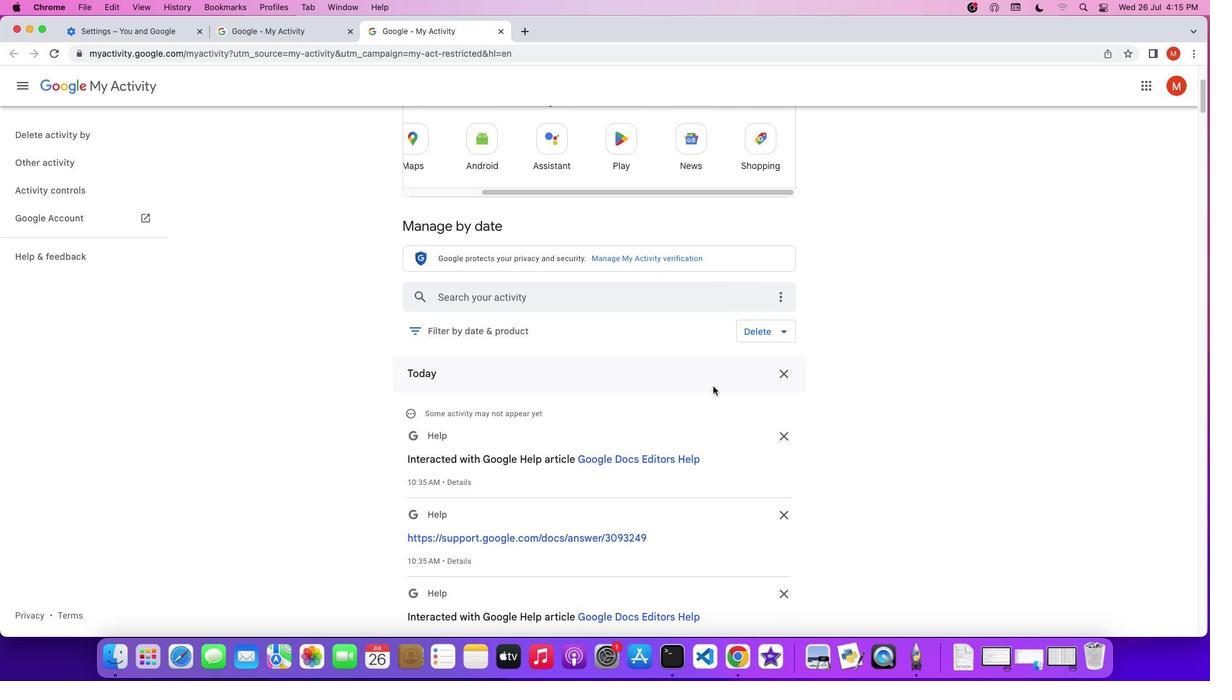 
Action: Mouse scrolled (713, 385) with delta (0, 0)
Screenshot: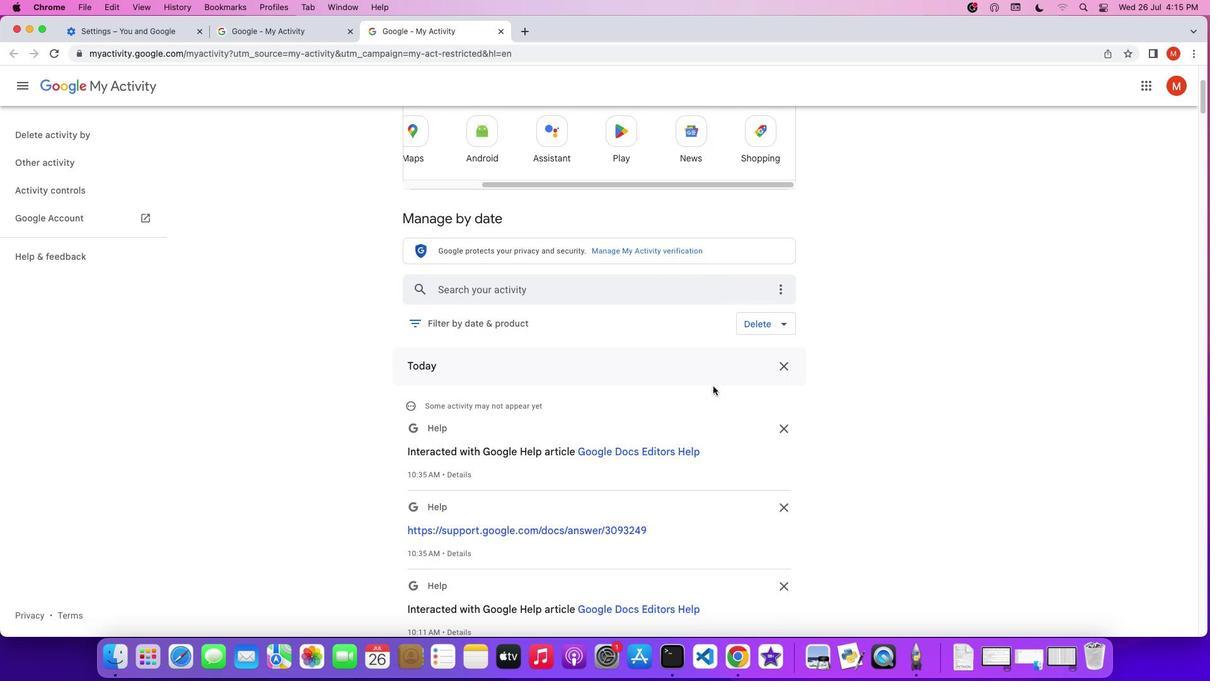 
Action: Mouse scrolled (713, 385) with delta (0, 0)
Screenshot: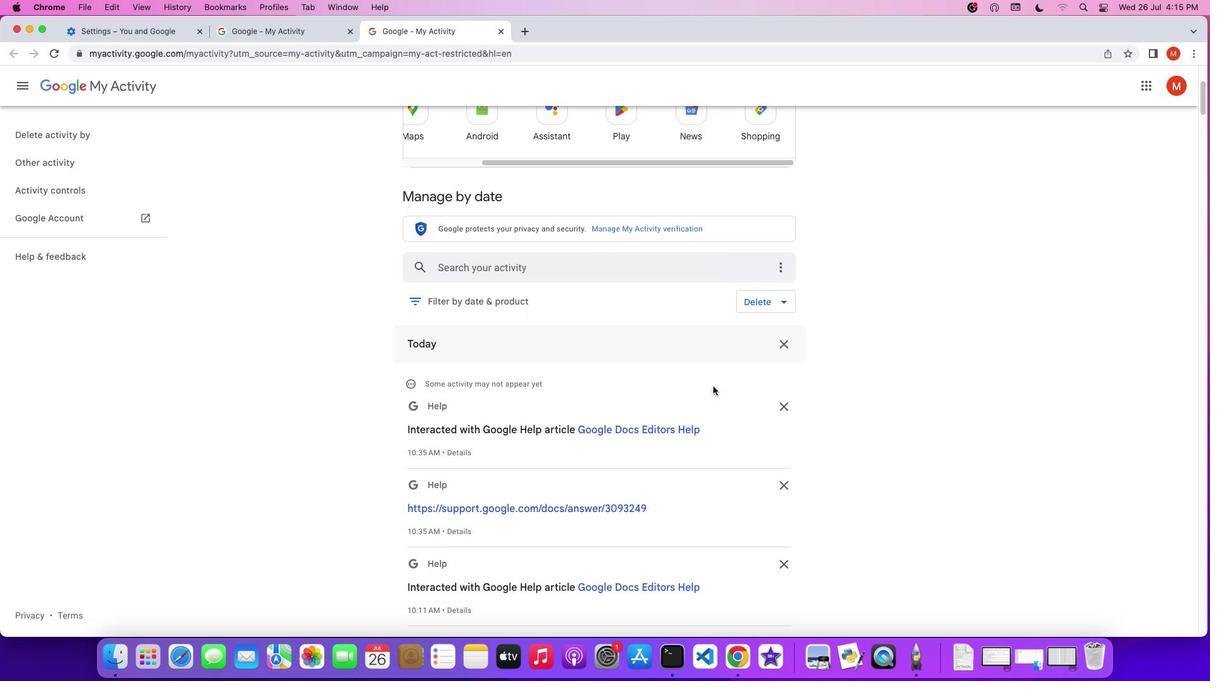 
Action: Mouse scrolled (713, 385) with delta (0, 0)
Screenshot: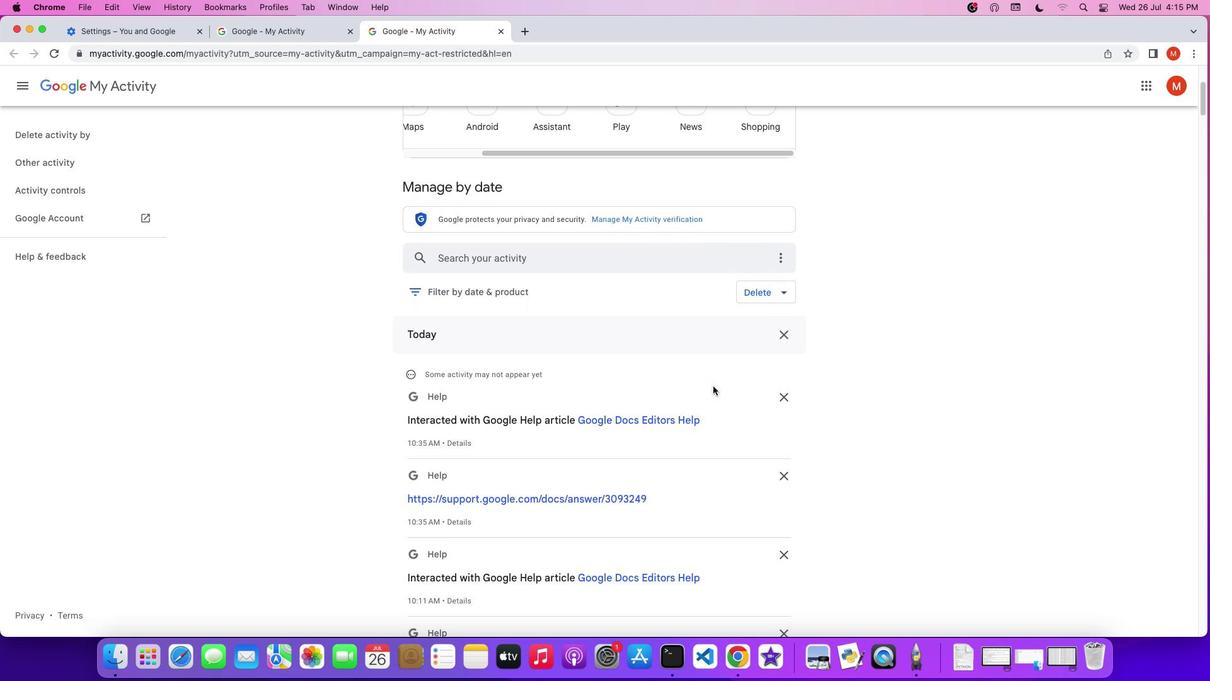 
Action: Mouse scrolled (713, 385) with delta (0, 0)
Screenshot: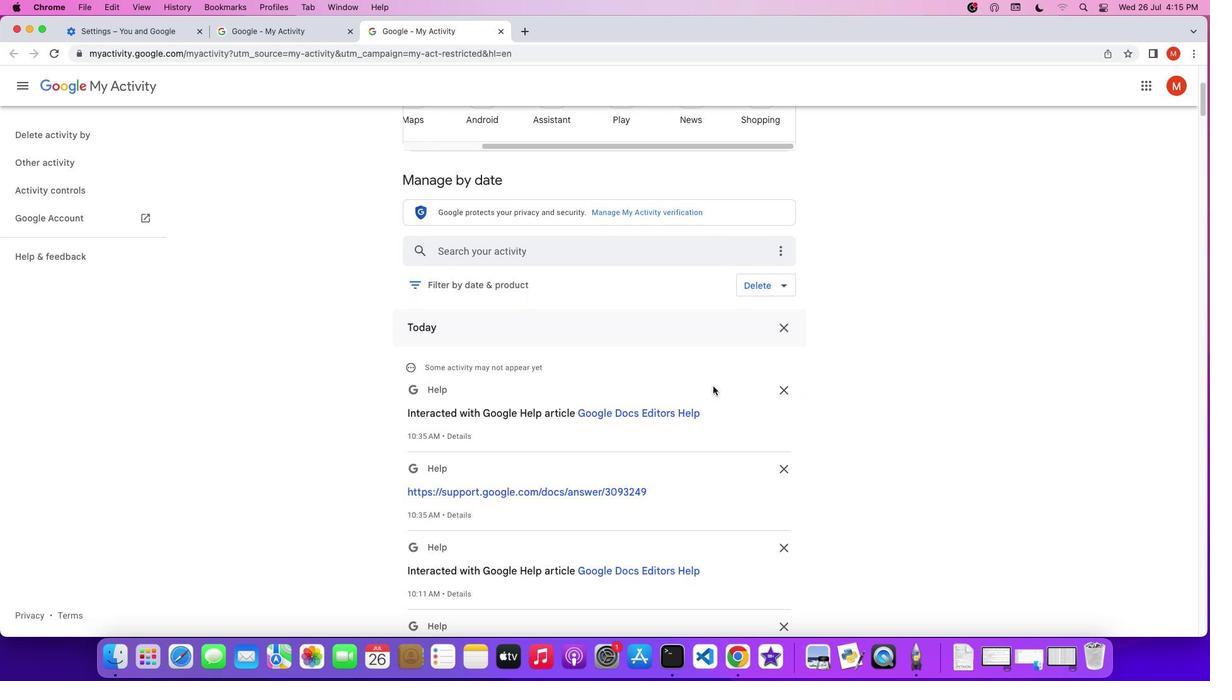 
Action: Mouse scrolled (713, 385) with delta (0, 0)
Screenshot: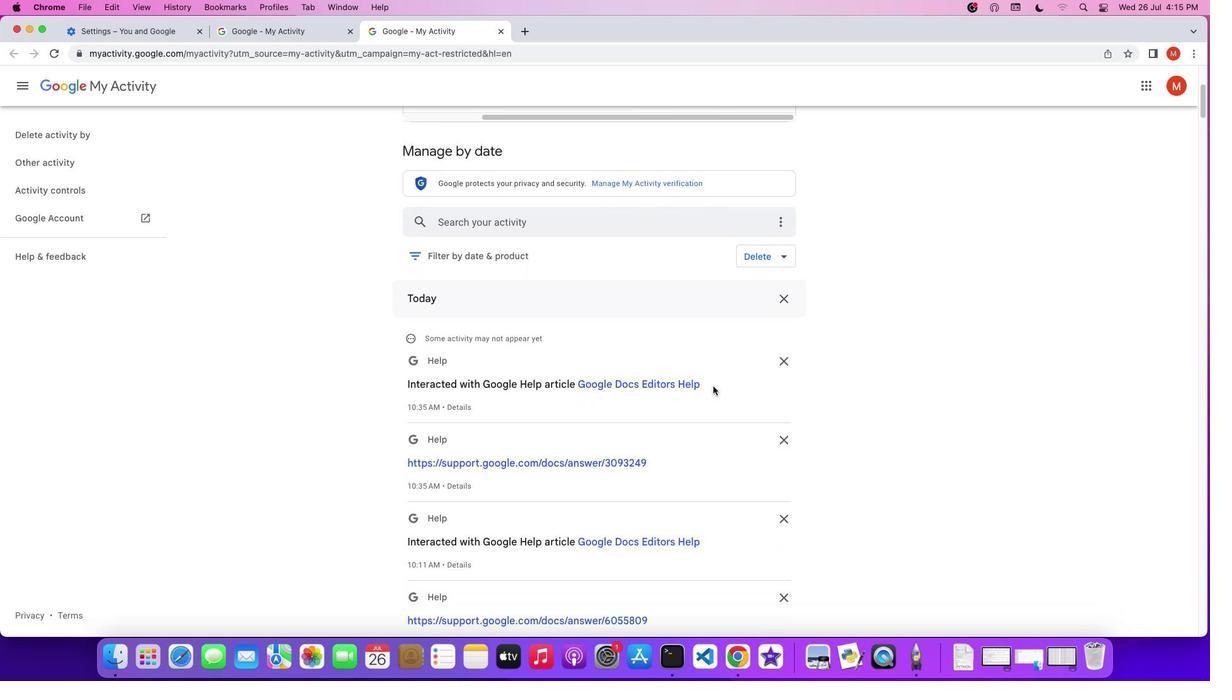 
Action: Mouse scrolled (713, 385) with delta (0, 0)
Screenshot: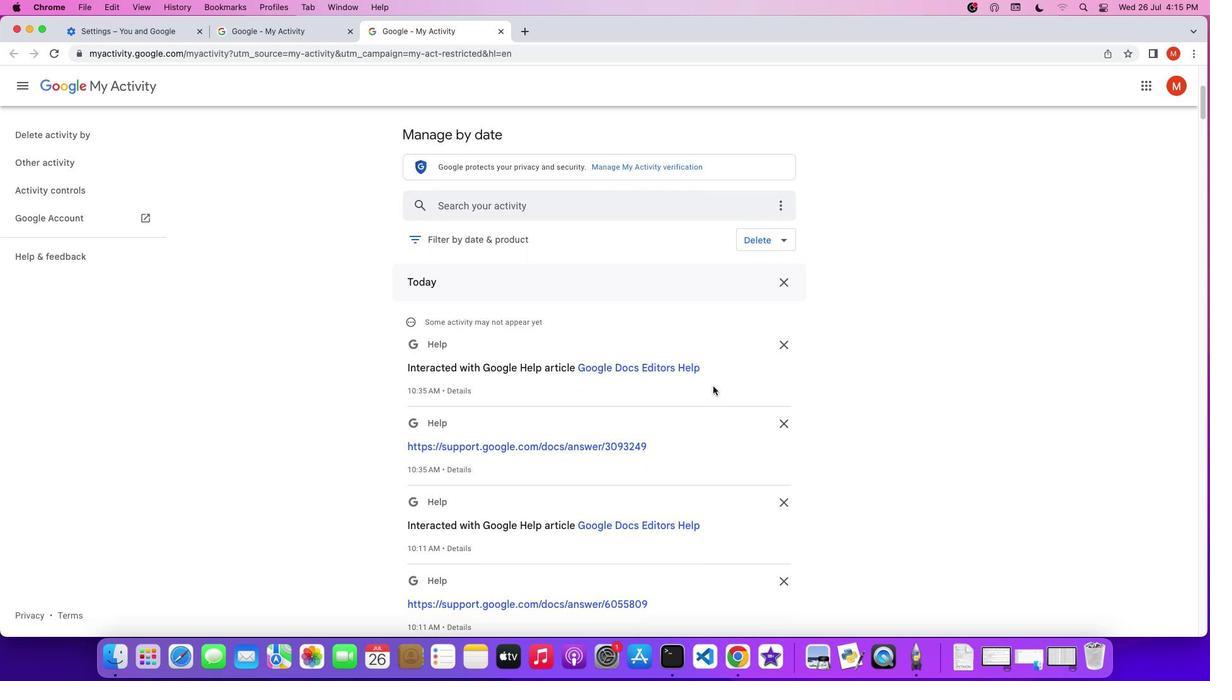 
Action: Mouse scrolled (713, 385) with delta (0, 0)
Screenshot: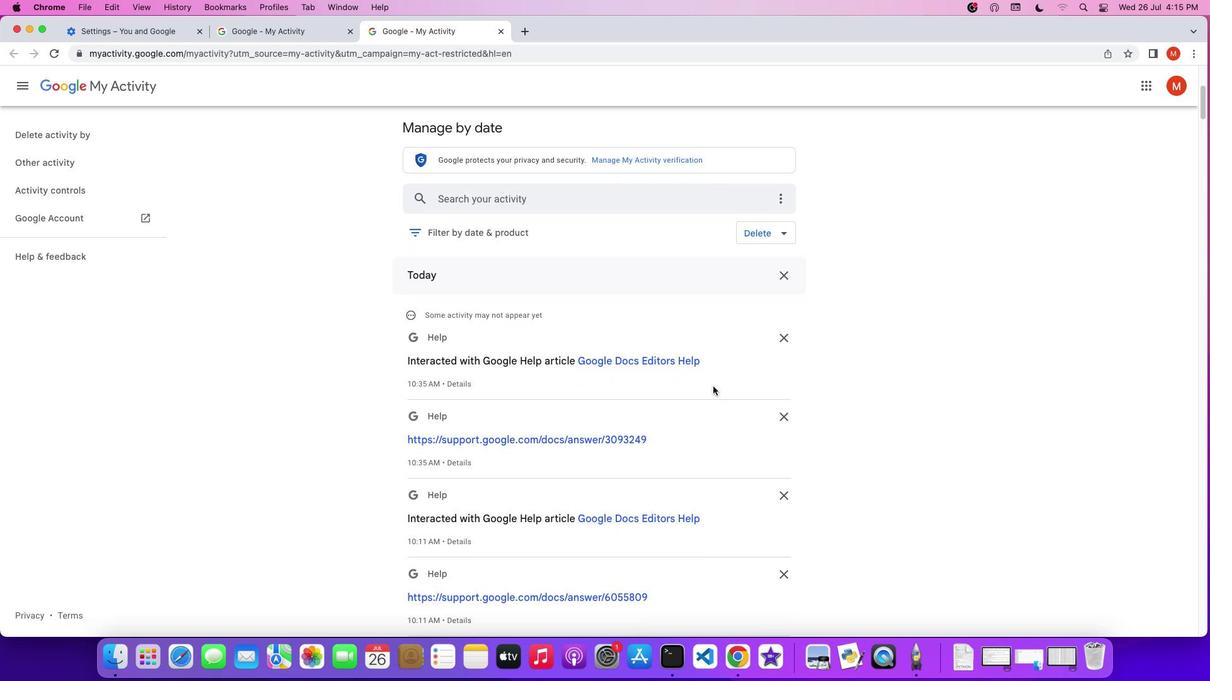 
Action: Mouse scrolled (713, 385) with delta (0, 0)
Screenshot: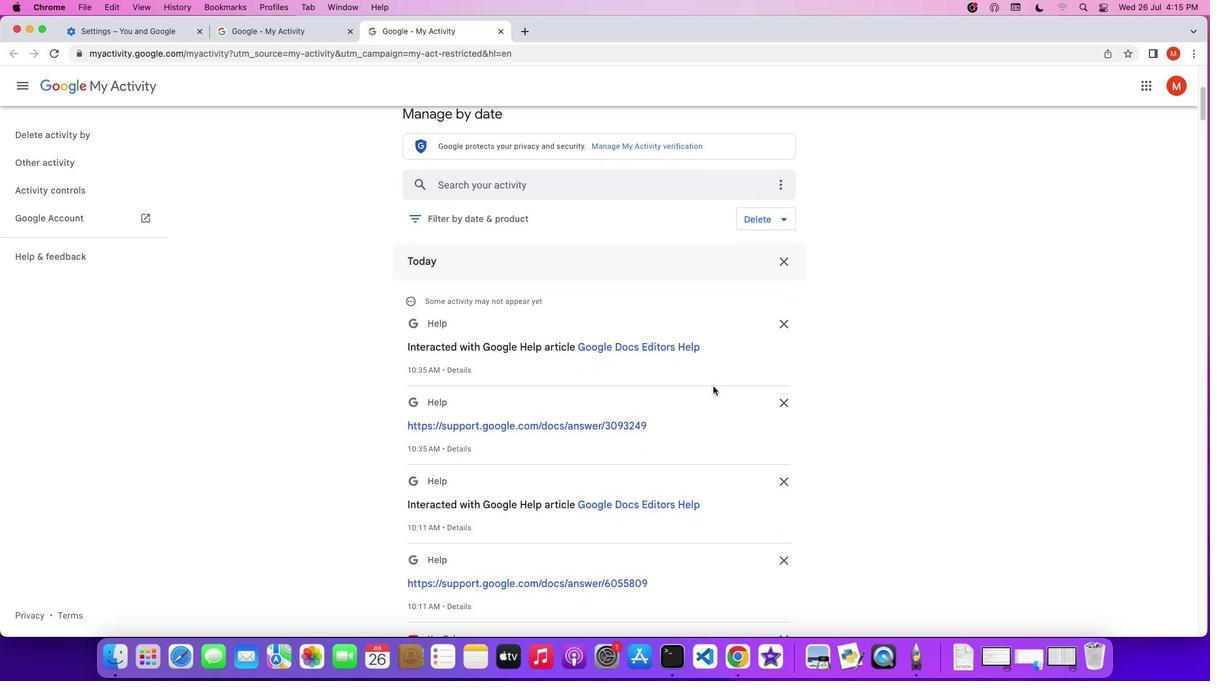 
Action: Mouse moved to (713, 385)
Screenshot: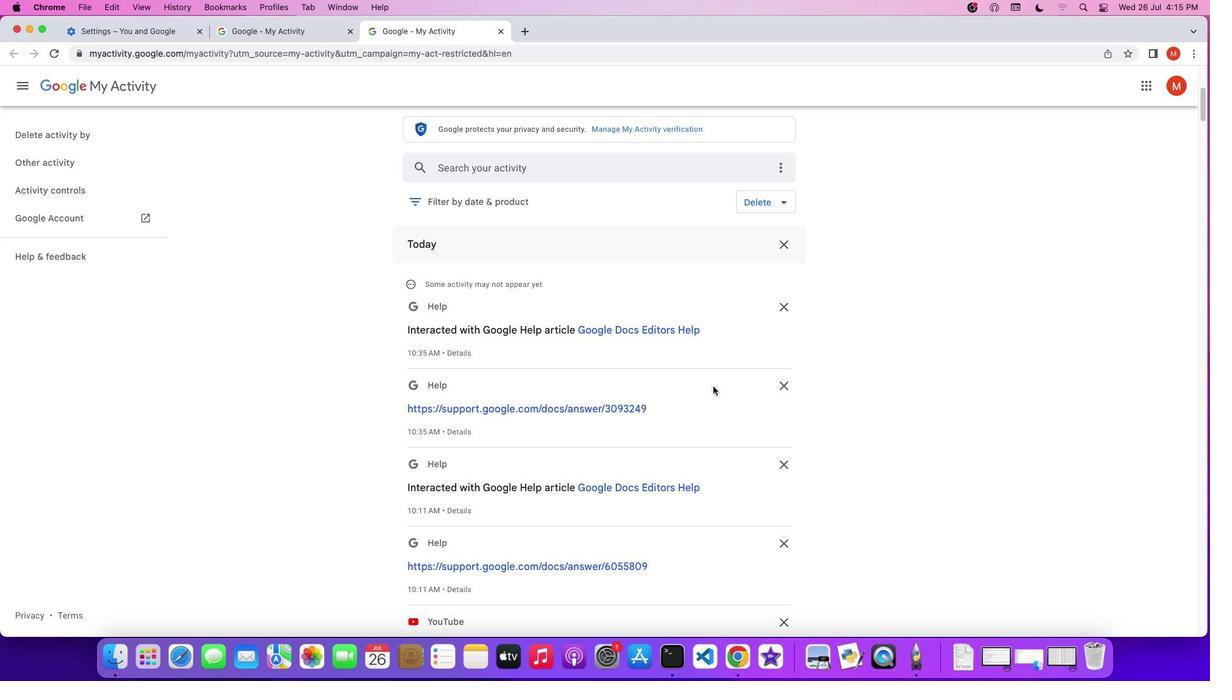 
Action: Mouse scrolled (713, 385) with delta (0, 0)
Screenshot: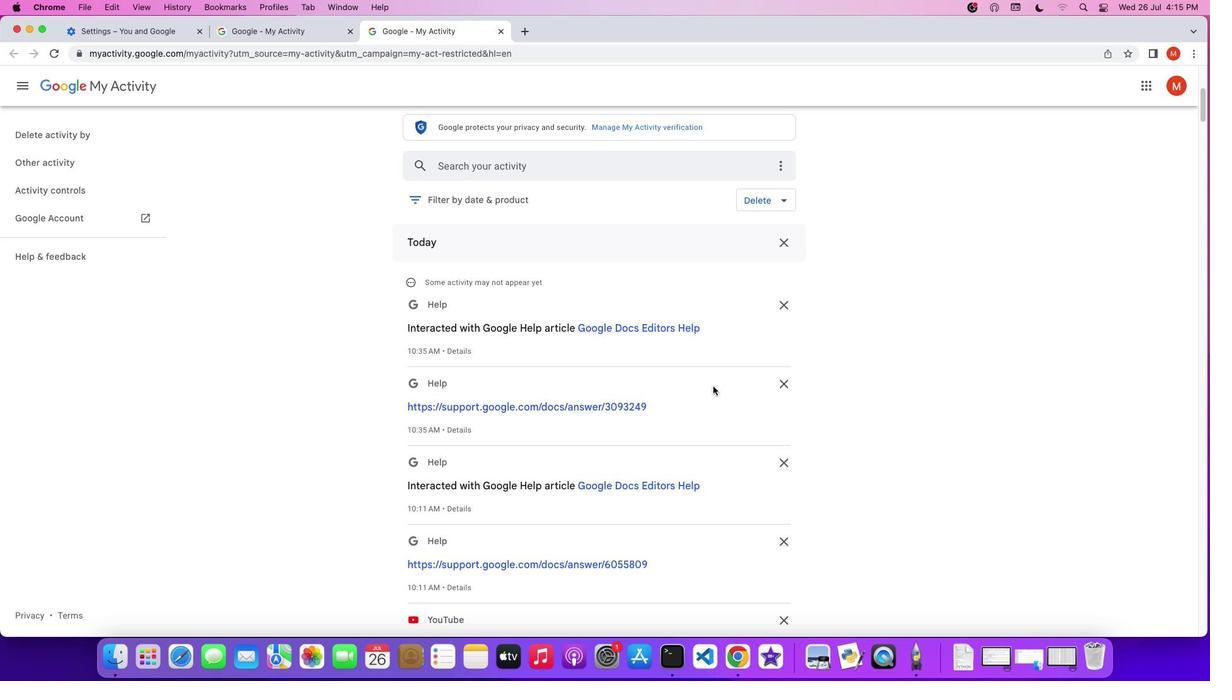 
Action: Mouse scrolled (713, 385) with delta (0, 0)
Screenshot: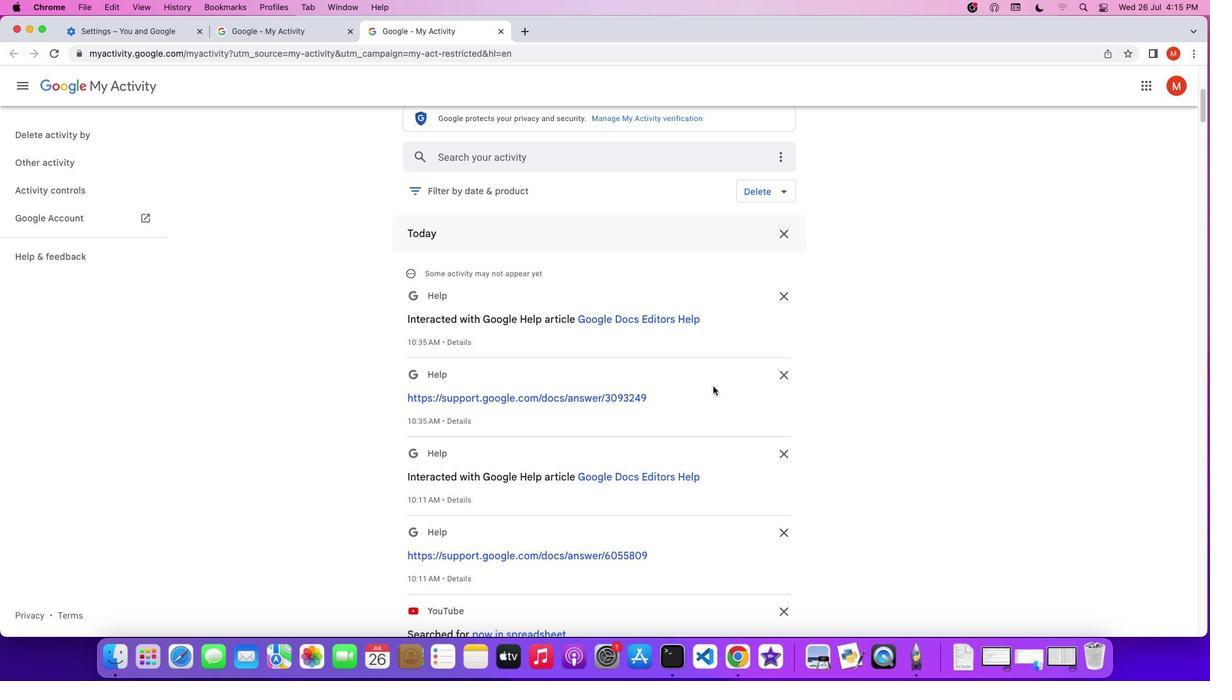 
Action: Mouse scrolled (713, 385) with delta (0, 0)
Screenshot: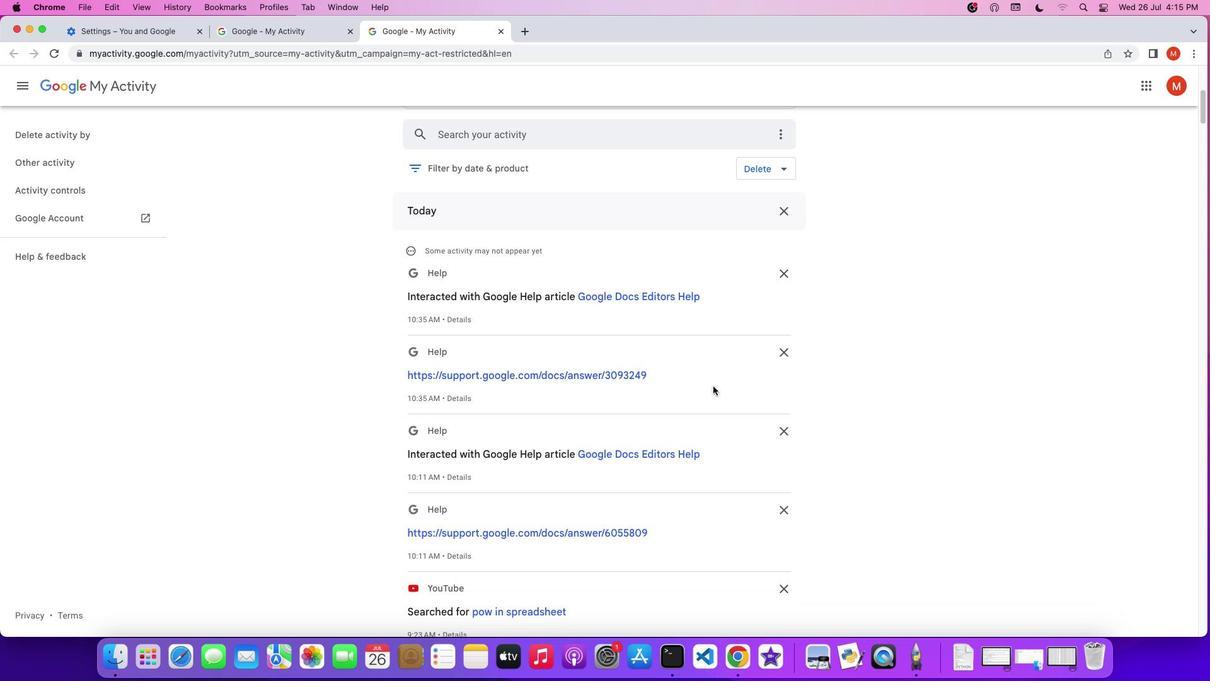 
Action: Mouse scrolled (713, 385) with delta (0, 0)
Screenshot: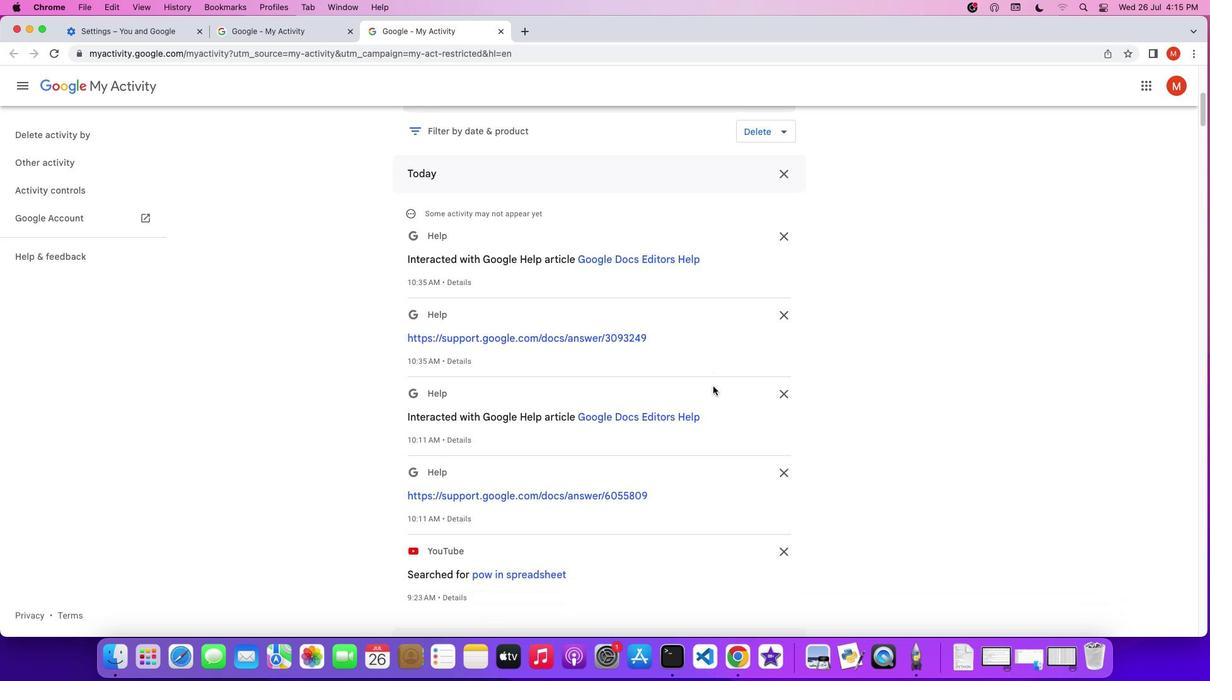 
Action: Mouse scrolled (713, 385) with delta (0, 0)
Screenshot: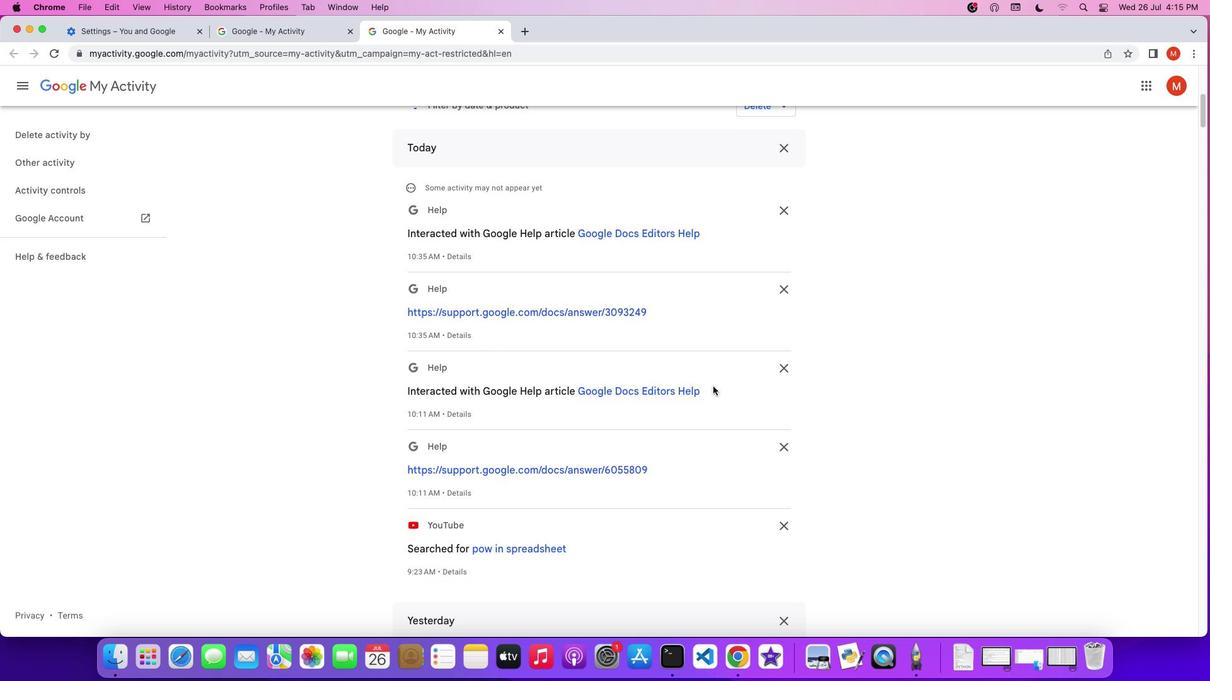 
Action: Mouse scrolled (713, 385) with delta (0, 0)
Screenshot: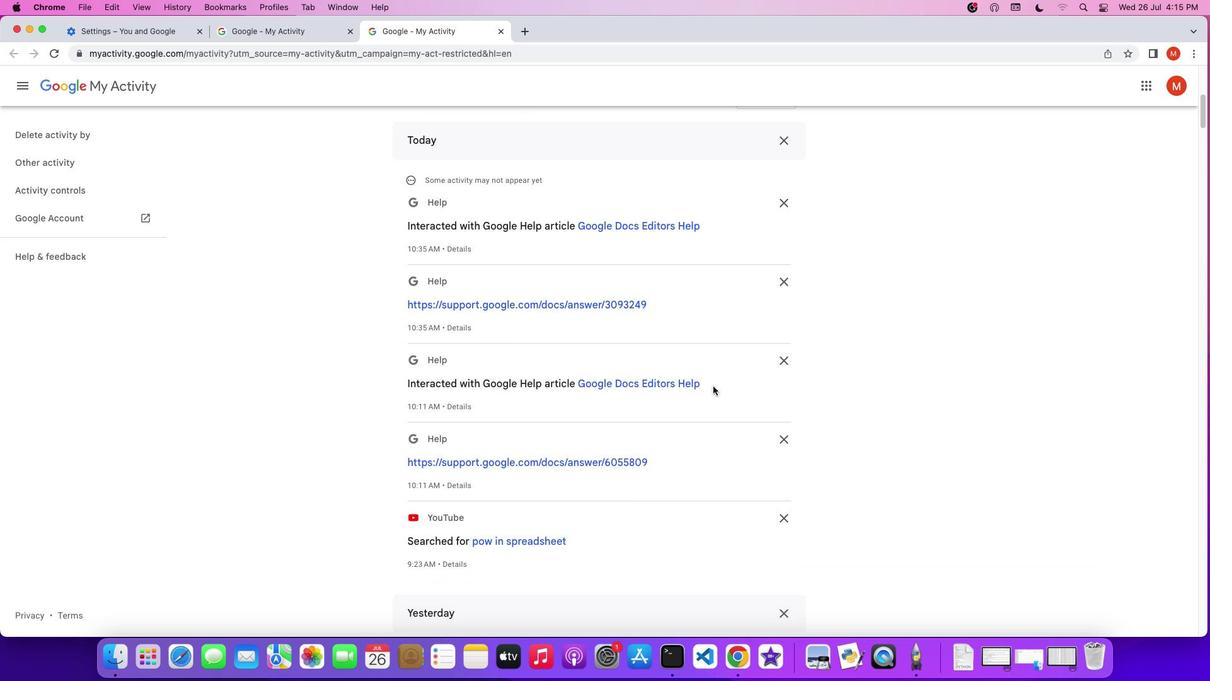 
Action: Mouse scrolled (713, 385) with delta (0, -1)
Screenshot: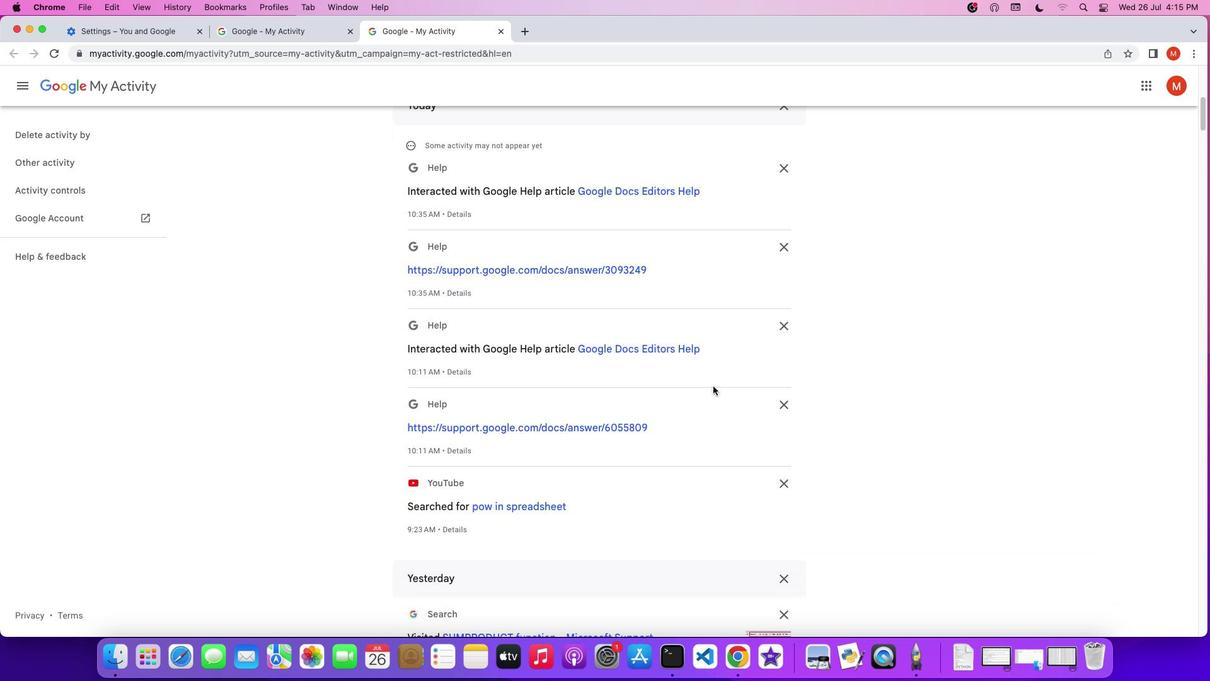 
Action: Mouse scrolled (713, 385) with delta (0, -1)
Screenshot: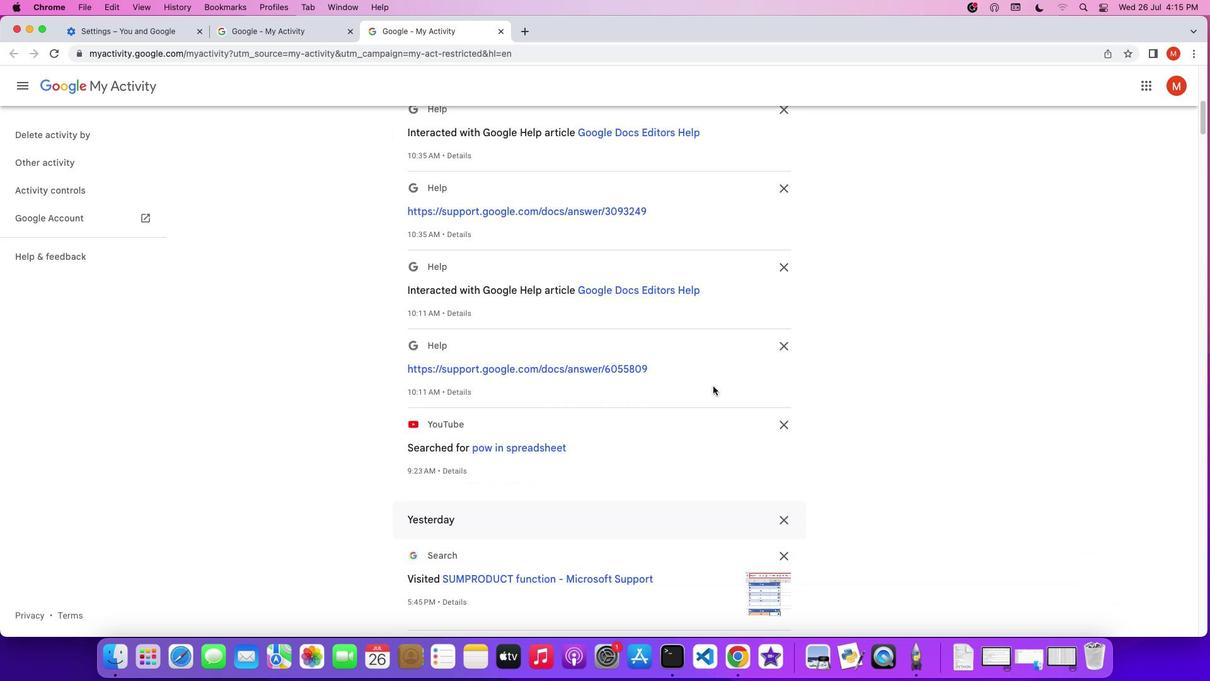 
Action: Mouse scrolled (713, 385) with delta (0, 0)
Screenshot: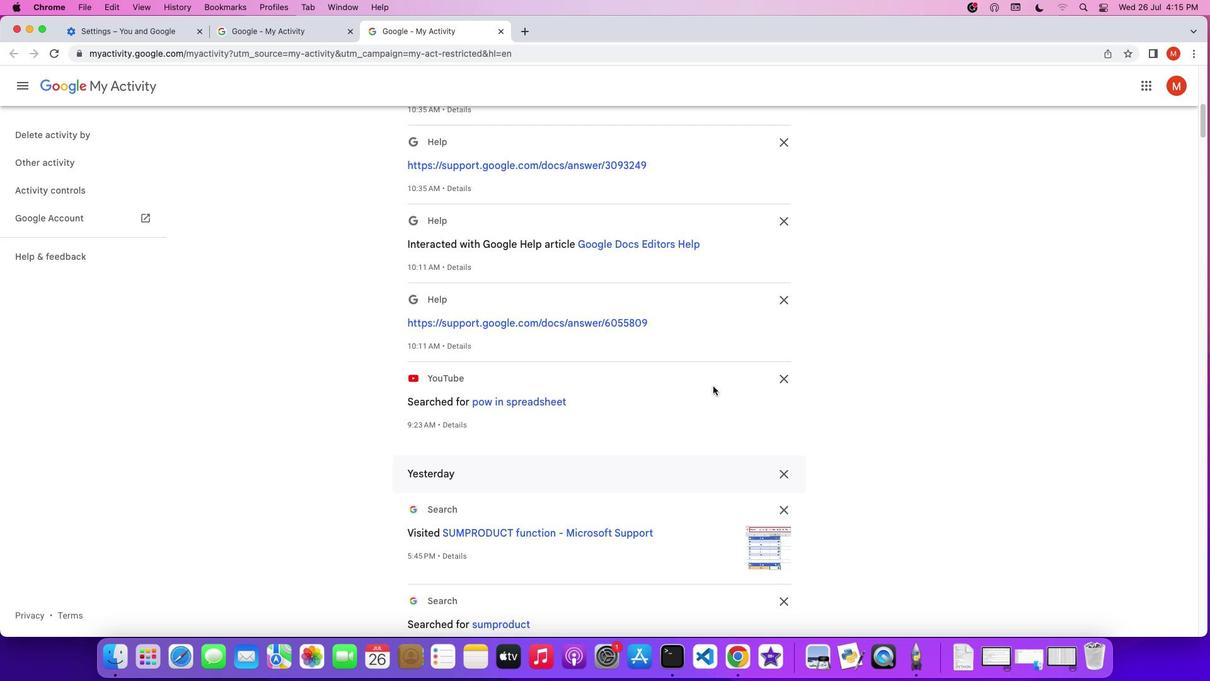 
Action: Mouse scrolled (713, 385) with delta (0, 0)
Screenshot: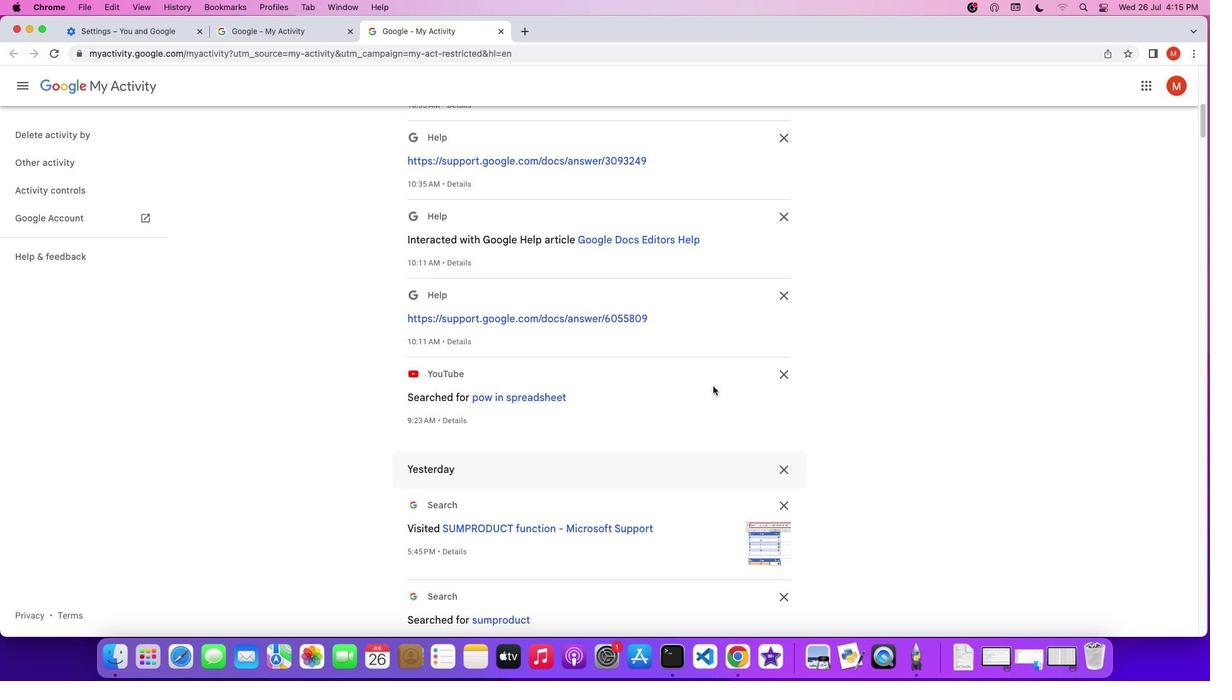 
Action: Mouse scrolled (713, 385) with delta (0, 0)
Screenshot: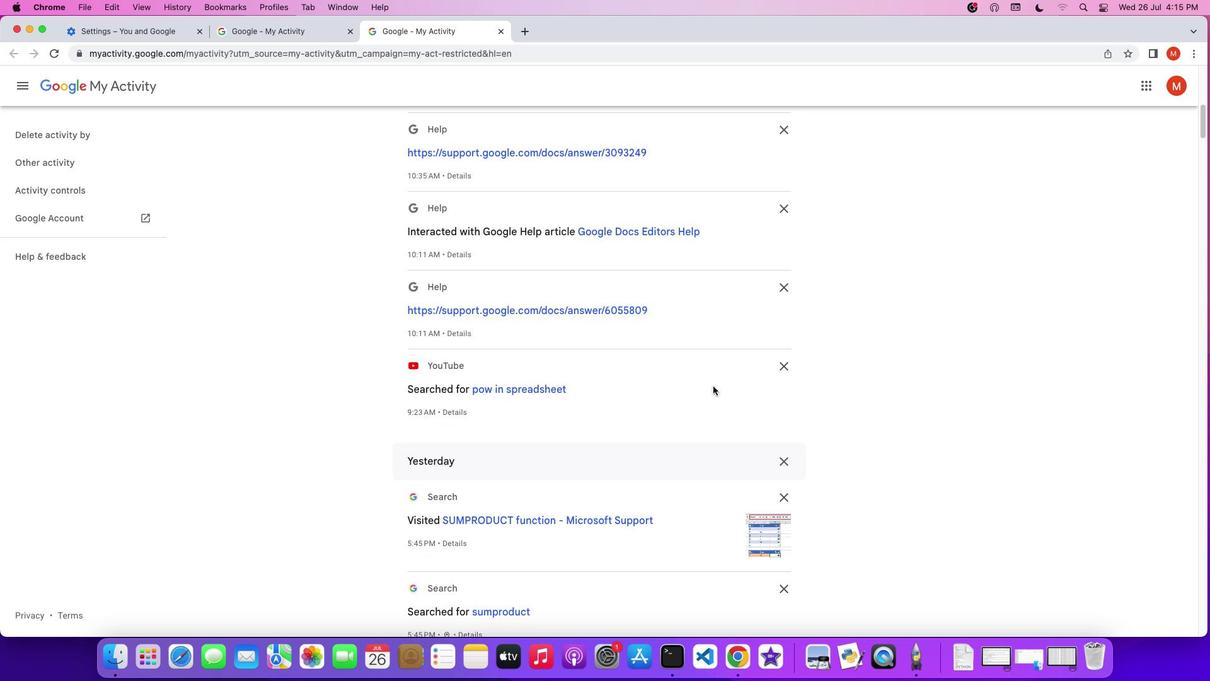 
Action: Mouse scrolled (713, 385) with delta (0, -1)
Screenshot: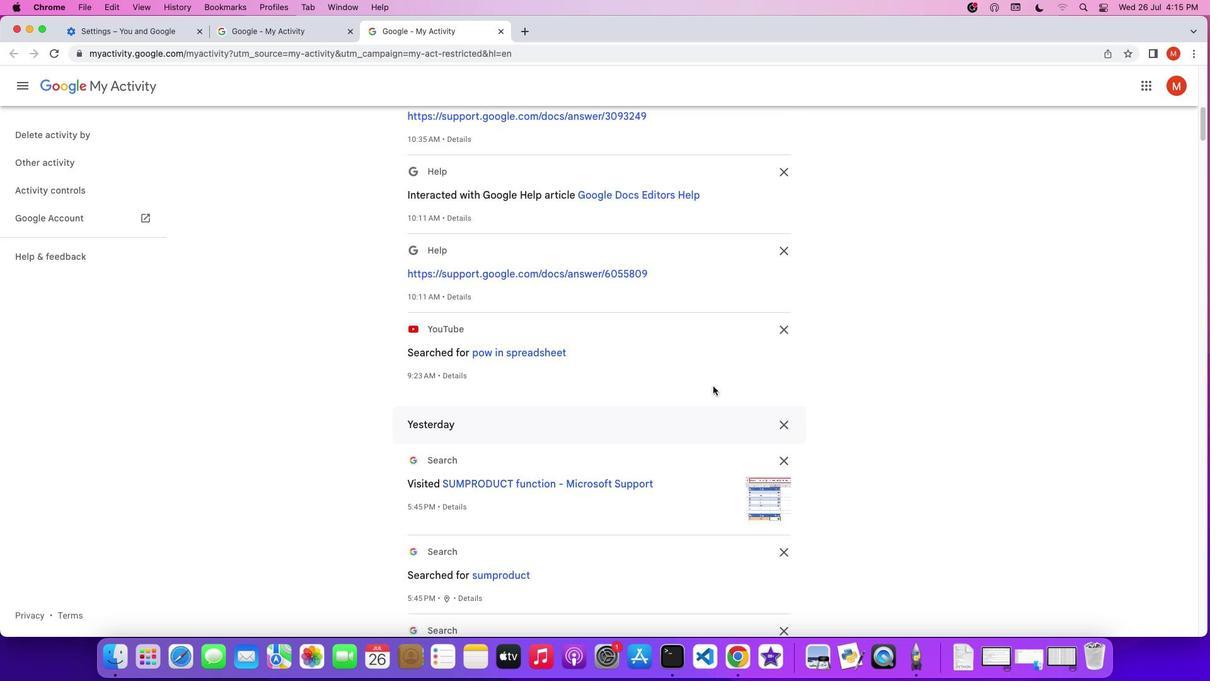 
Action: Mouse scrolled (713, 385) with delta (0, -1)
Screenshot: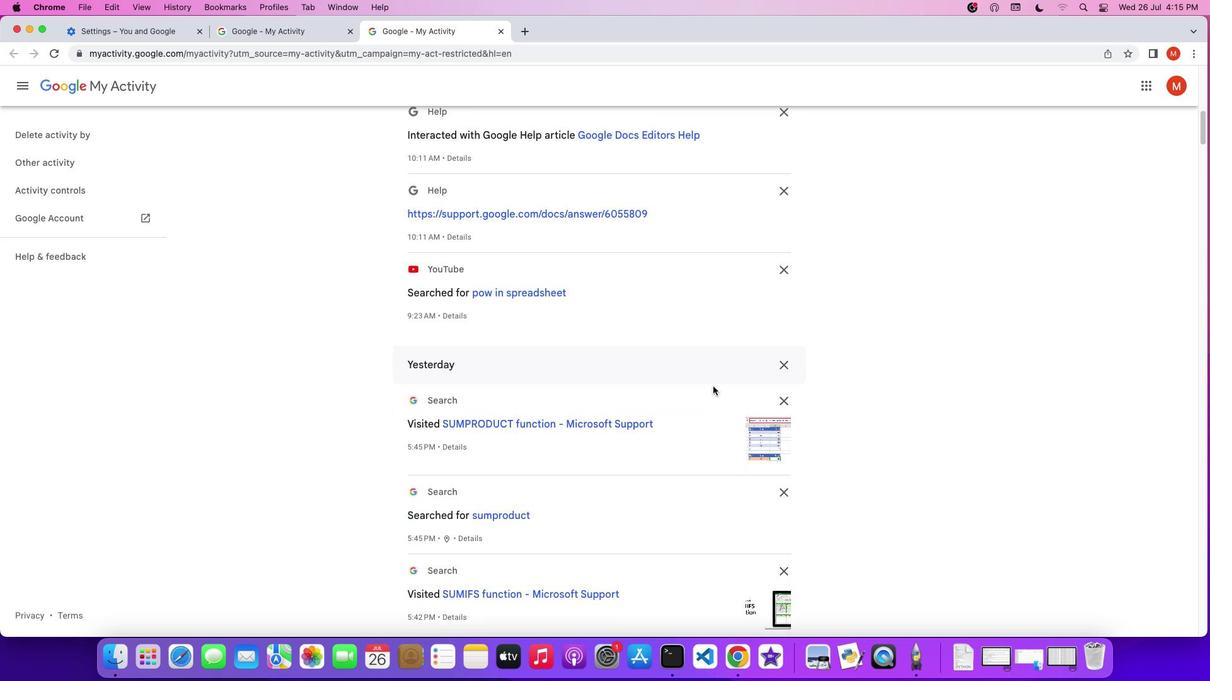 
Action: Mouse scrolled (713, 385) with delta (0, 0)
Screenshot: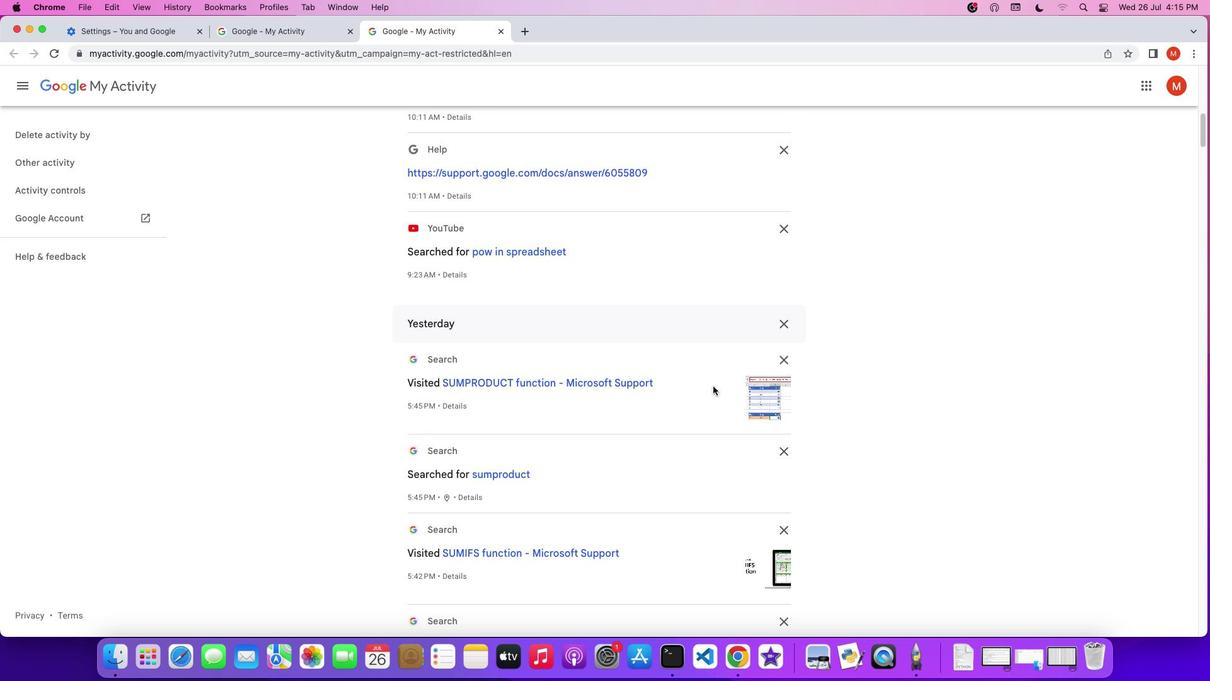 
Action: Mouse scrolled (713, 385) with delta (0, 0)
Screenshot: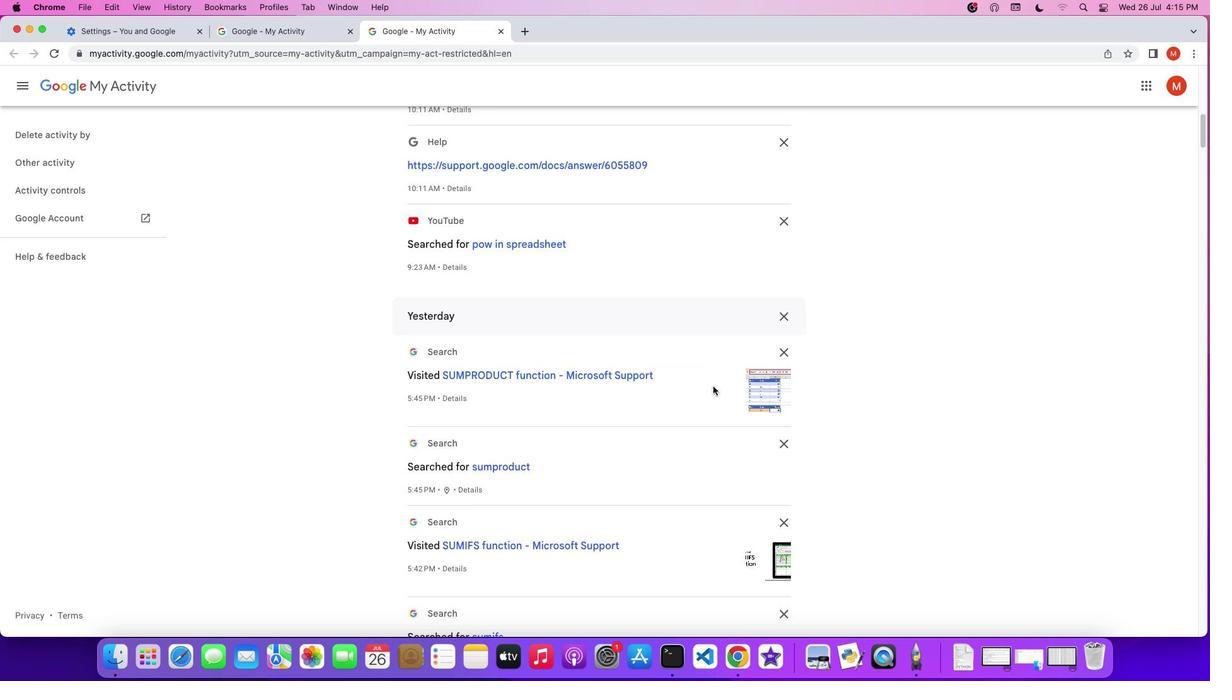 
Action: Mouse scrolled (713, 385) with delta (0, 0)
Screenshot: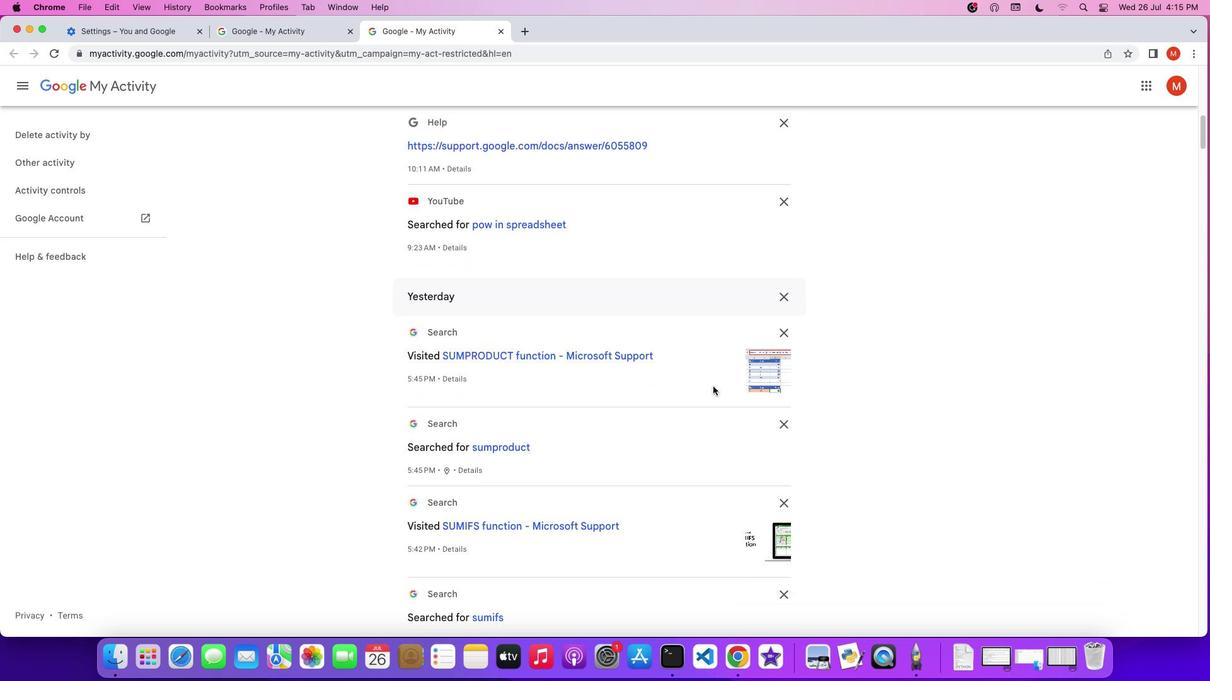 
Action: Mouse scrolled (713, 385) with delta (0, 0)
Screenshot: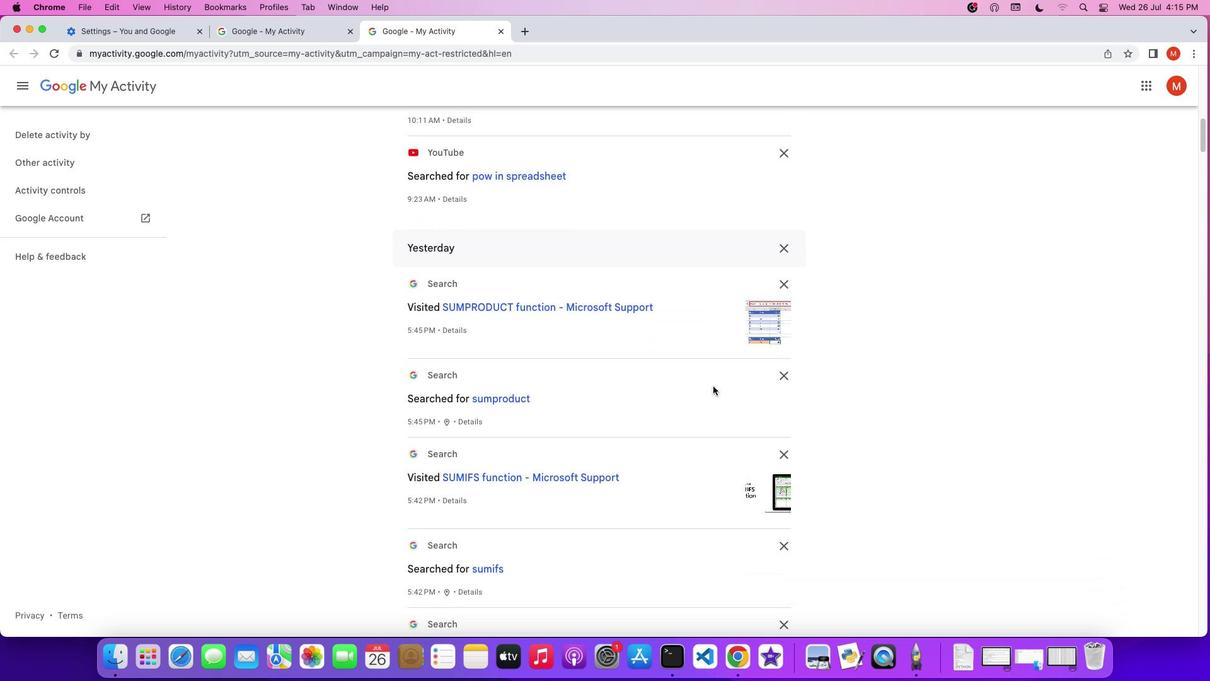 
Action: Mouse scrolled (713, 385) with delta (0, 0)
Screenshot: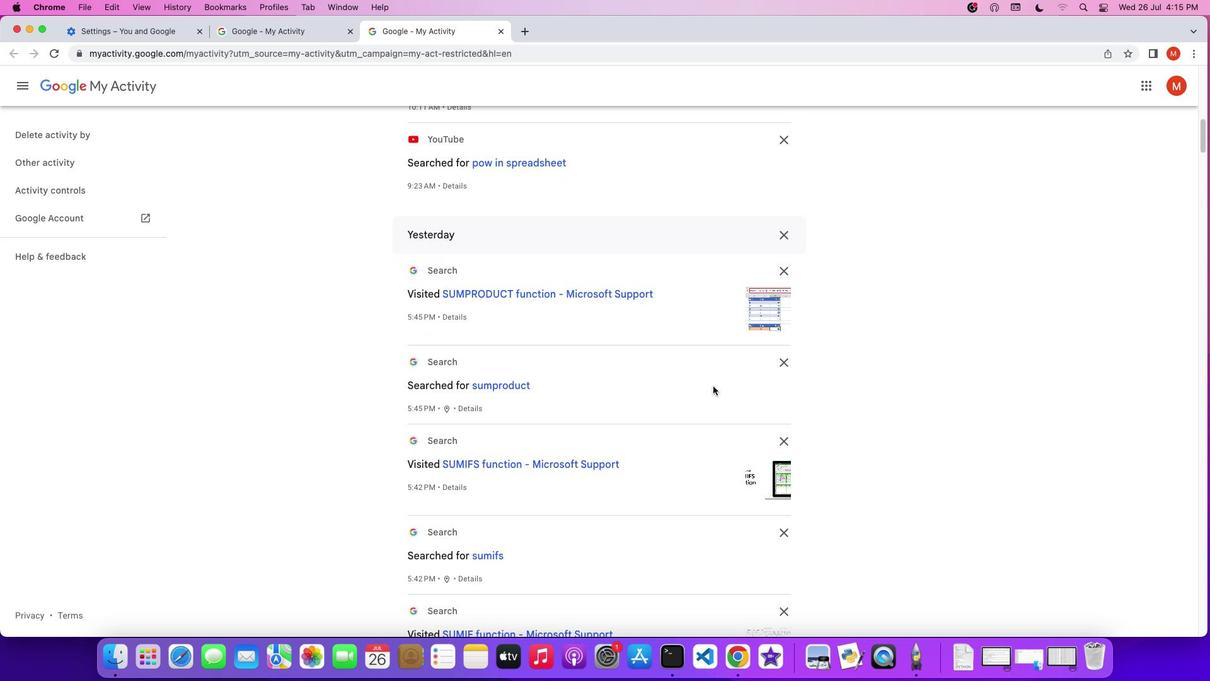 
Action: Mouse scrolled (713, 385) with delta (0, 0)
Screenshot: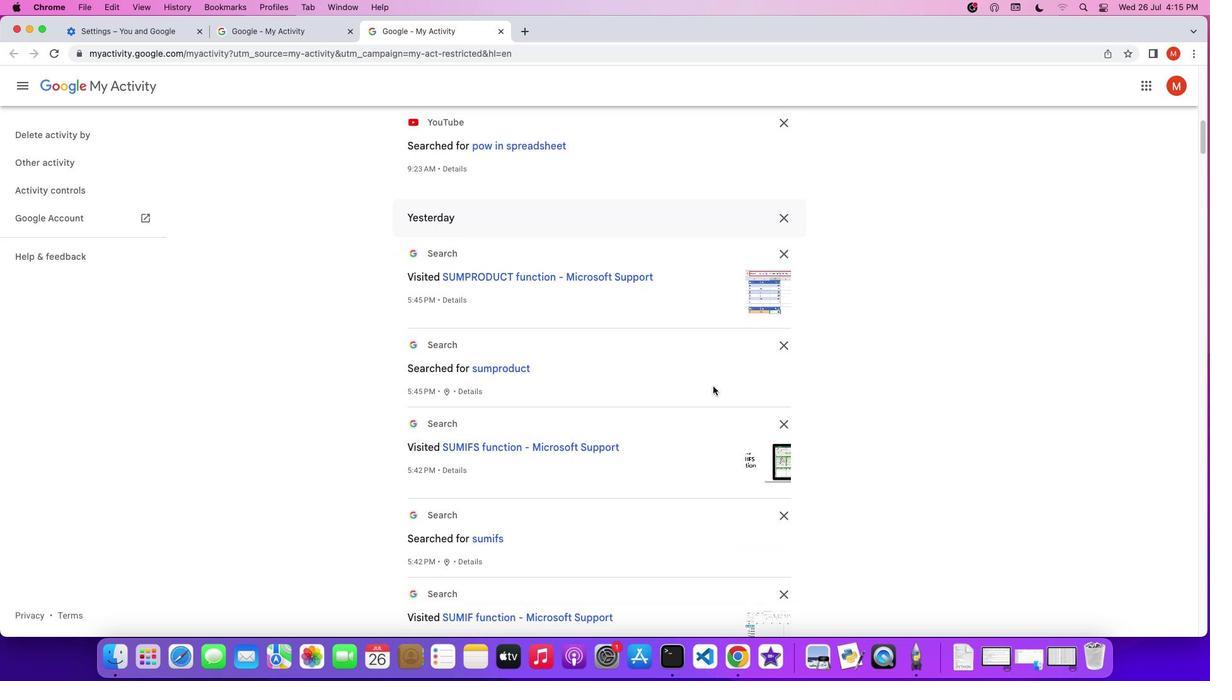 
Action: Mouse scrolled (713, 385) with delta (0, -1)
Screenshot: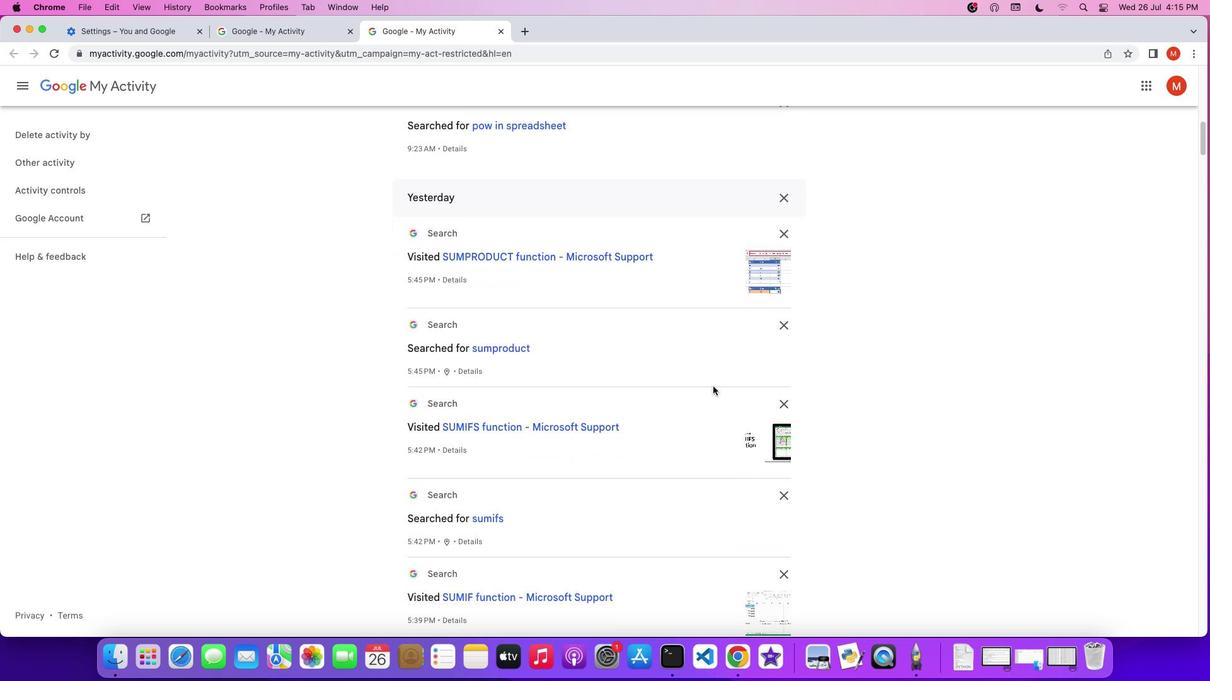 
Action: Mouse scrolled (713, 385) with delta (0, -1)
Screenshot: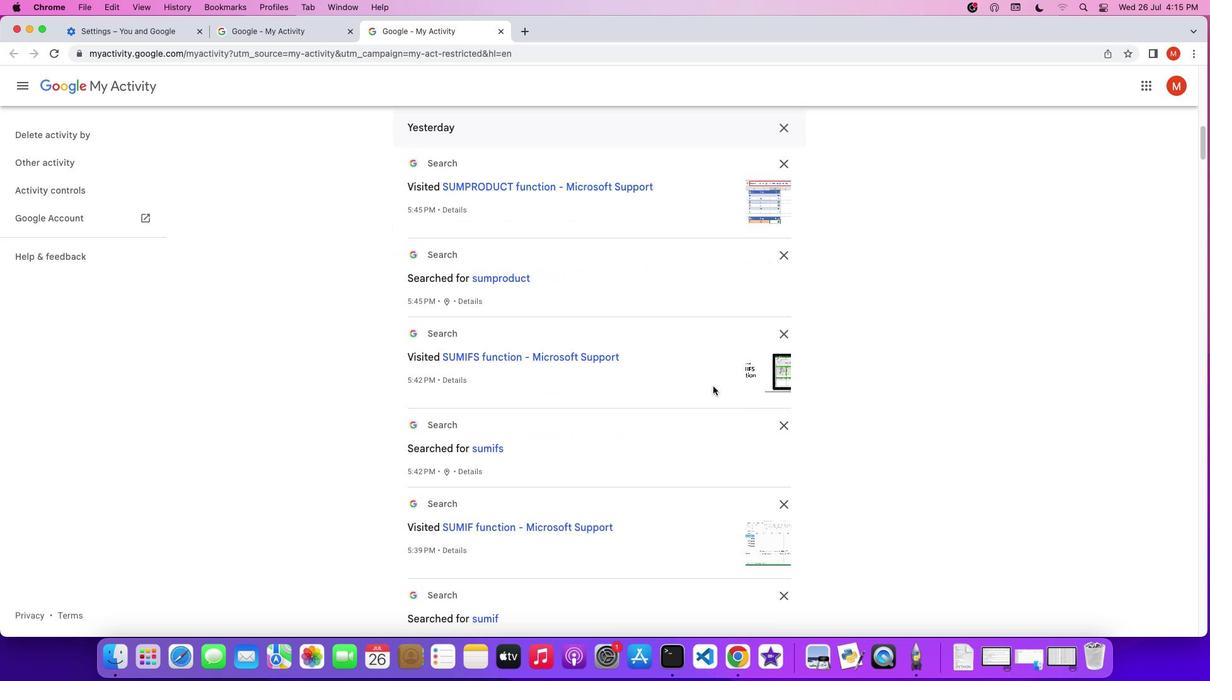 
Action: Mouse scrolled (713, 385) with delta (0, 0)
Screenshot: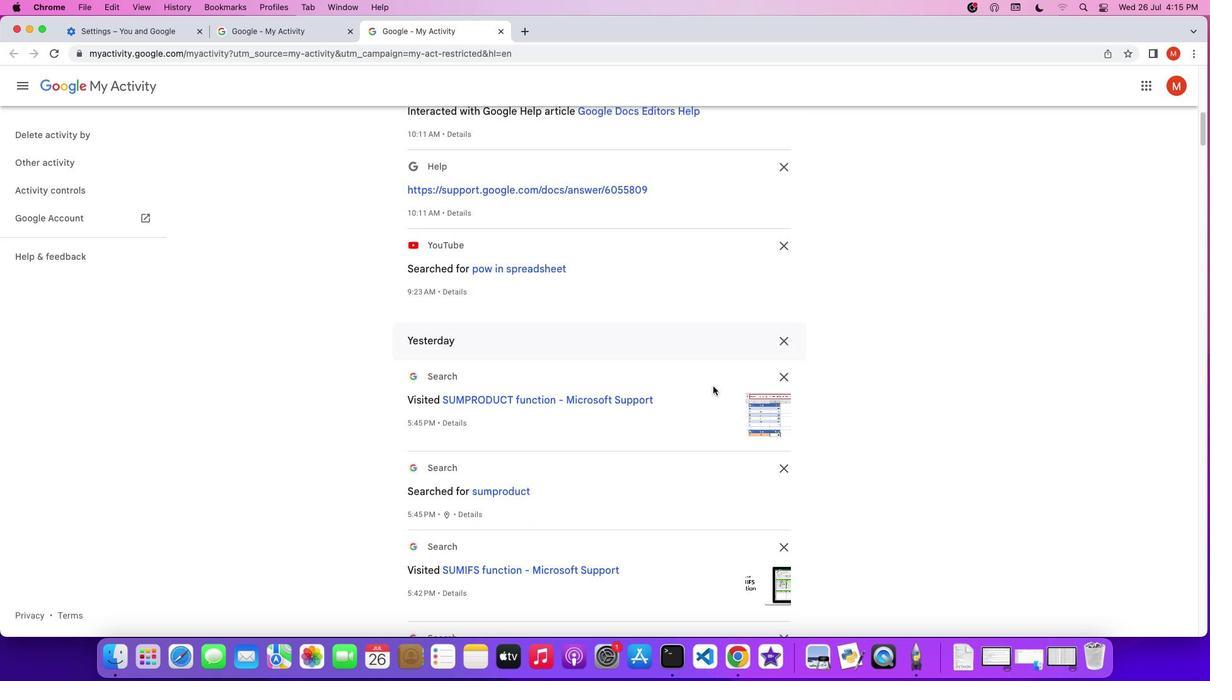 
Action: Mouse scrolled (713, 385) with delta (0, 0)
Screenshot: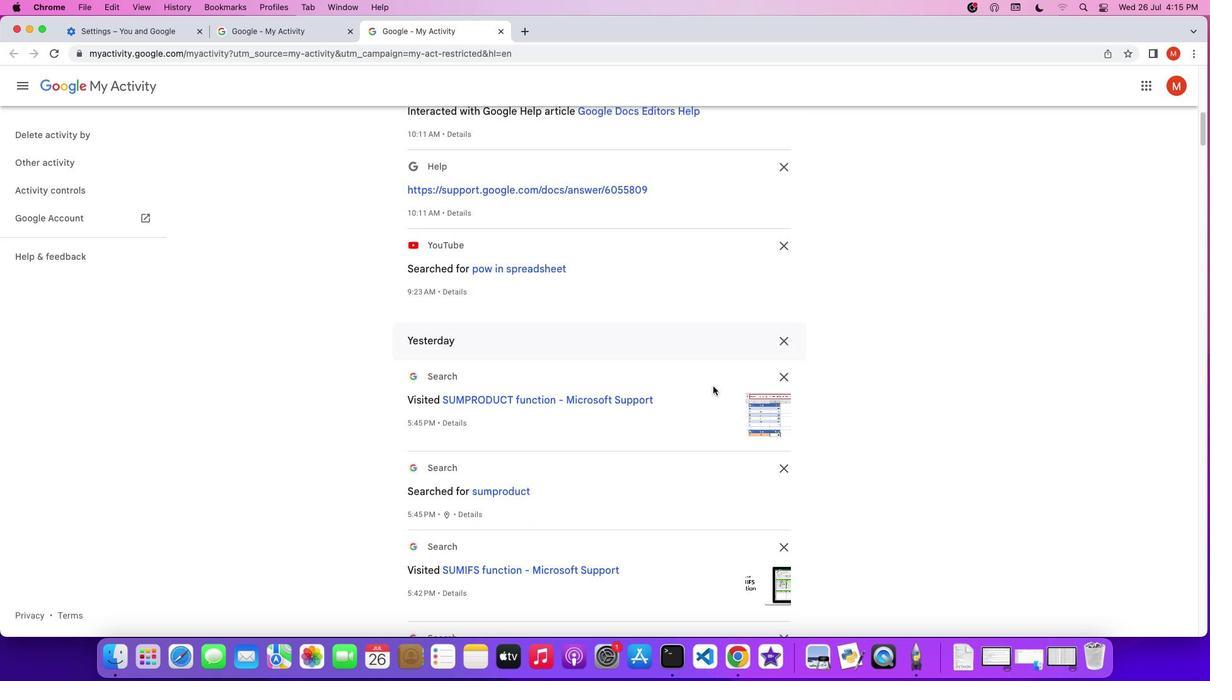 
Action: Mouse scrolled (713, 385) with delta (0, 1)
Screenshot: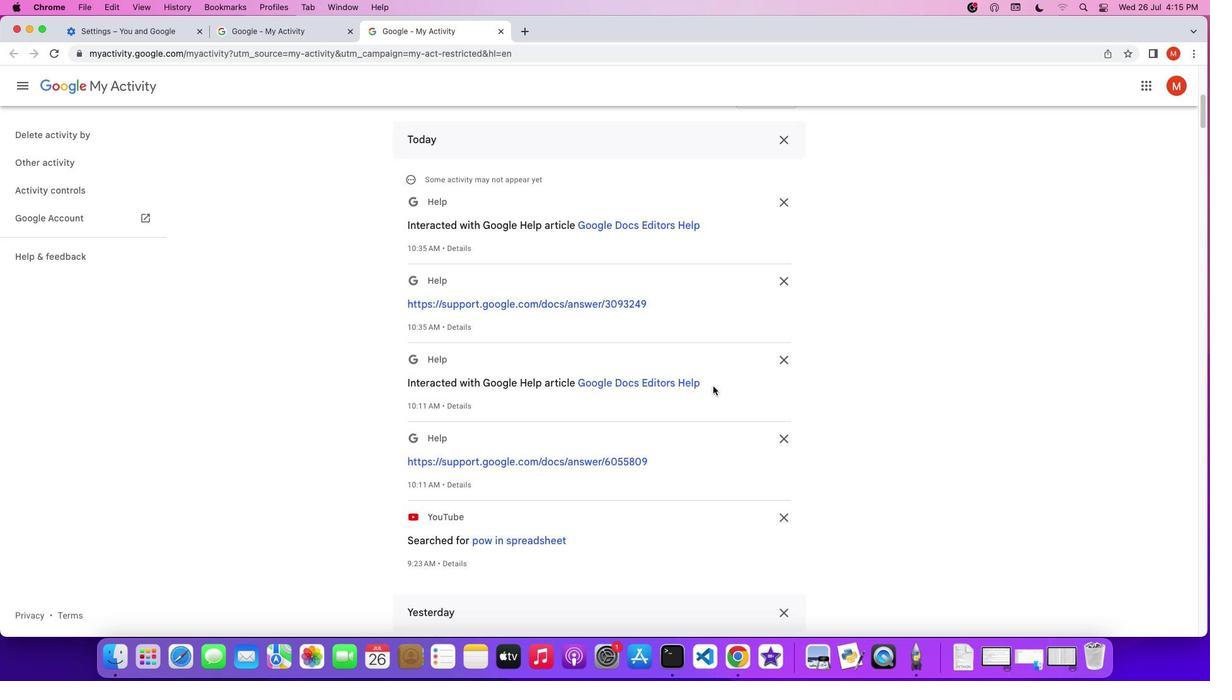 
Action: Mouse scrolled (713, 385) with delta (0, 3)
Screenshot: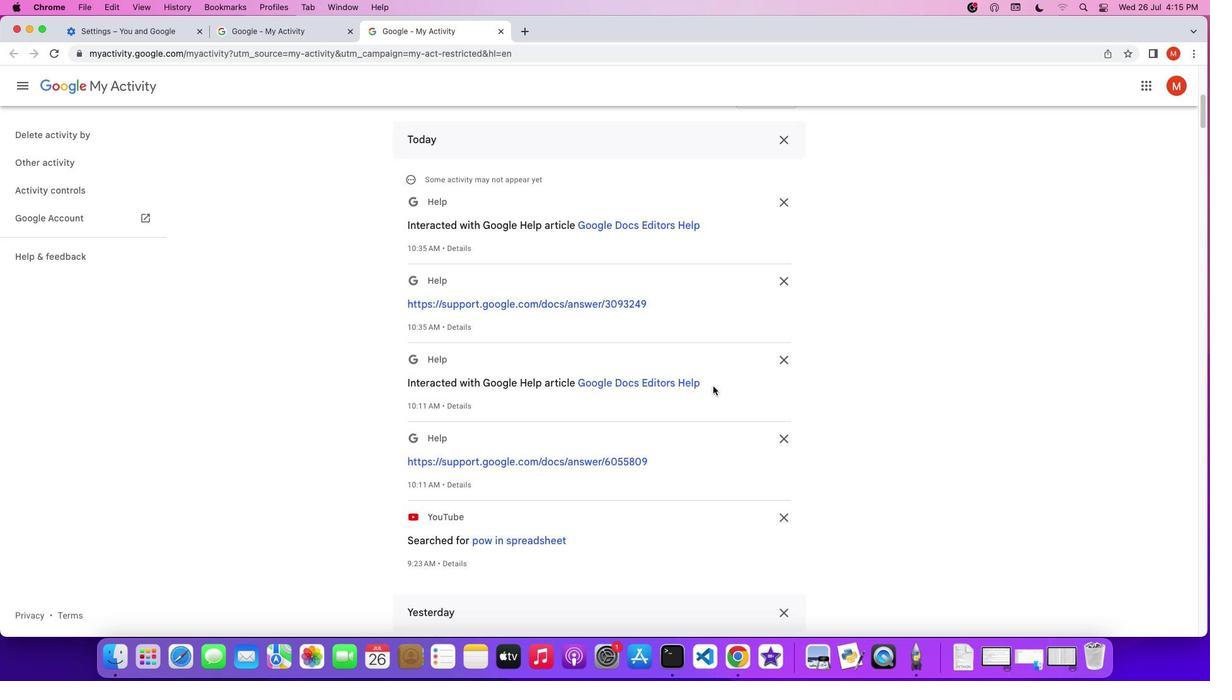 
Action: Mouse scrolled (713, 385) with delta (0, 3)
Screenshot: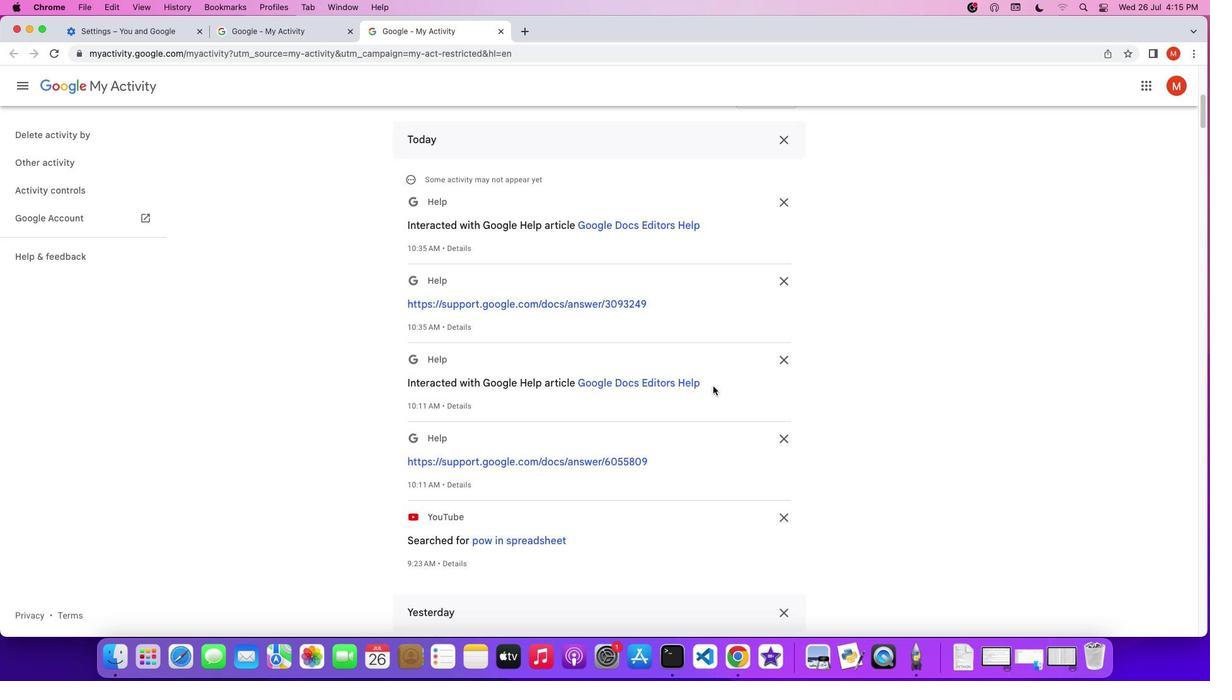 
Action: Mouse scrolled (713, 385) with delta (0, 4)
Screenshot: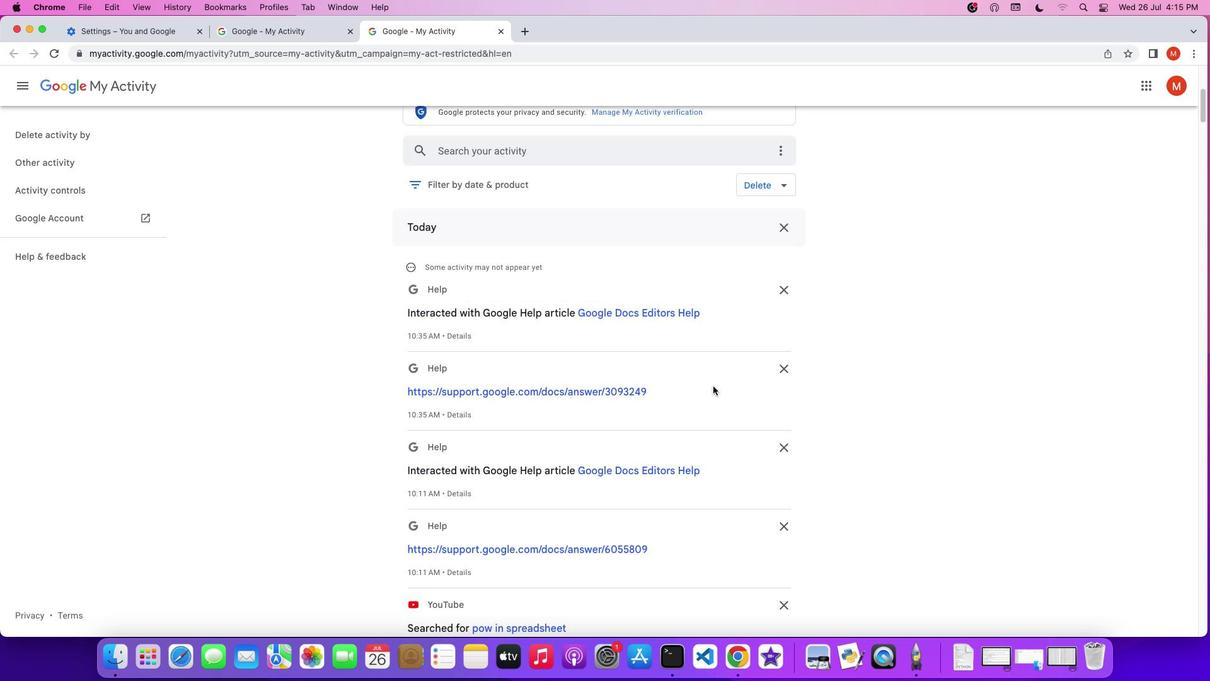 
Action: Mouse scrolled (713, 385) with delta (0, 0)
Screenshot: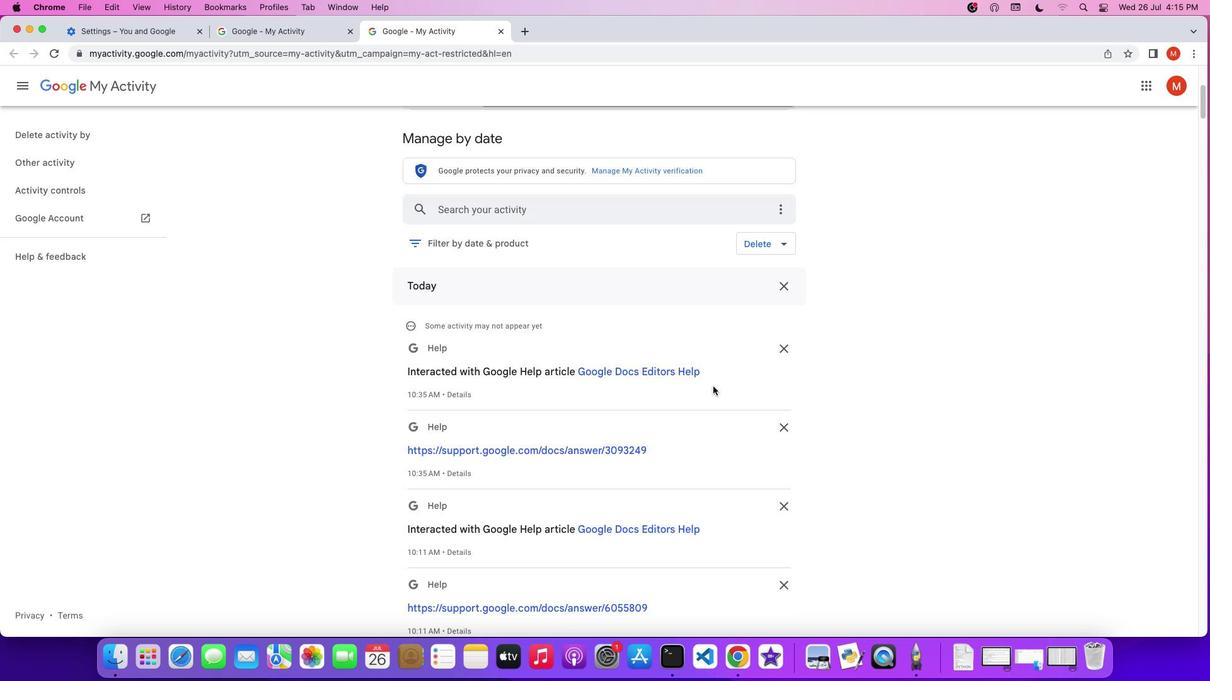 
Action: Mouse scrolled (713, 385) with delta (0, 0)
Screenshot: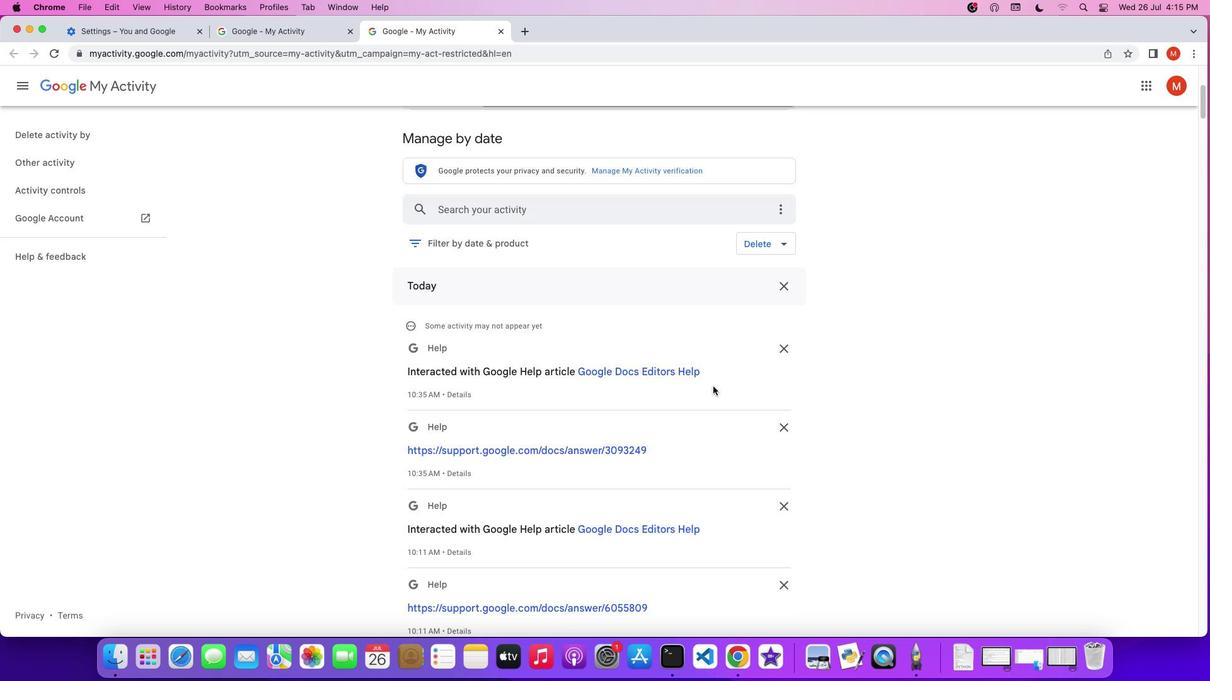 
Action: Mouse scrolled (713, 385) with delta (0, 1)
Screenshot: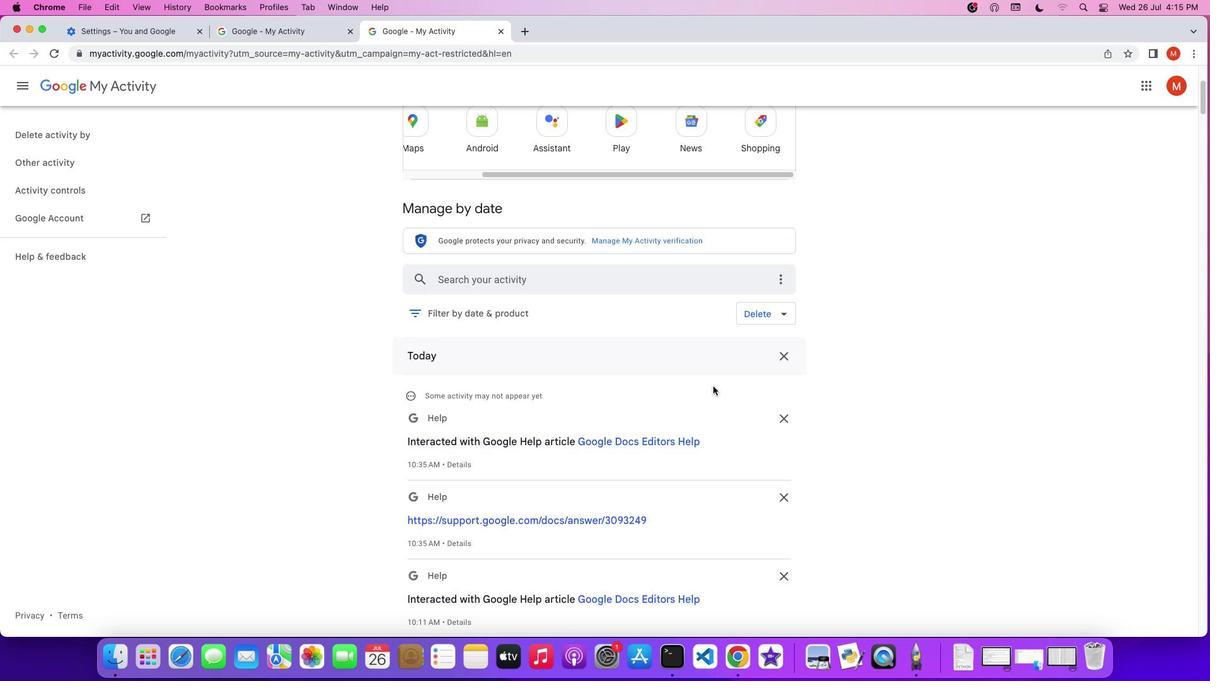 
Action: Mouse scrolled (713, 385) with delta (0, 3)
Screenshot: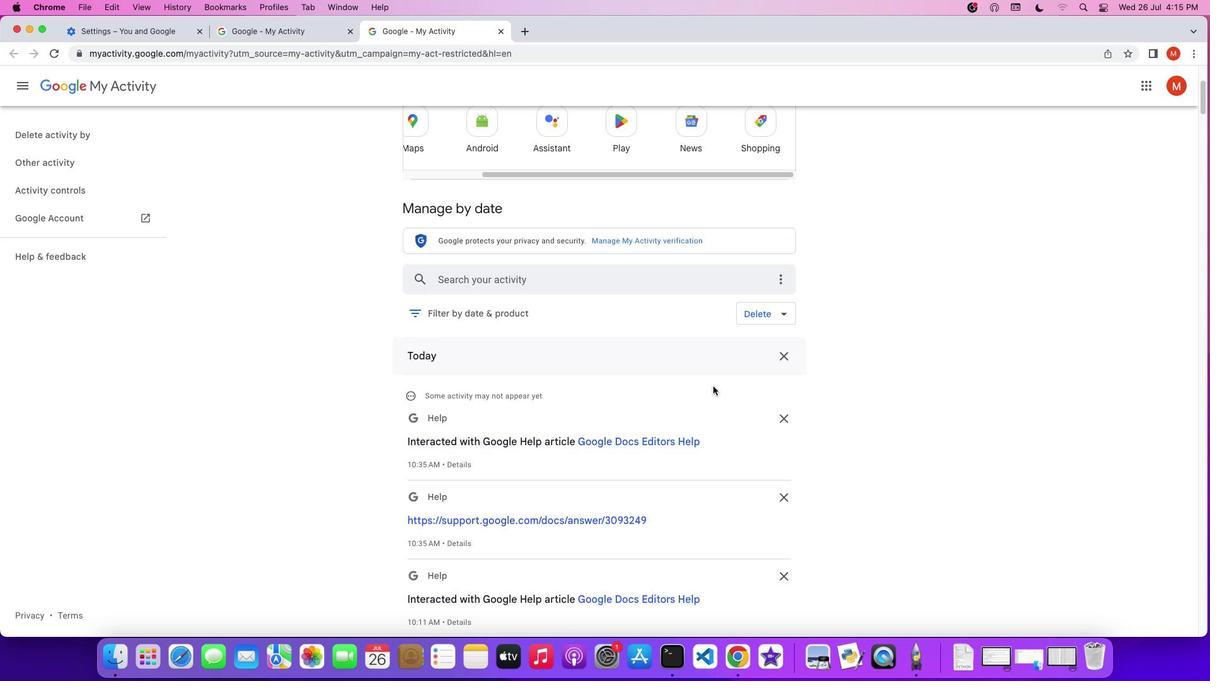
Action: Mouse scrolled (713, 385) with delta (0, 3)
Screenshot: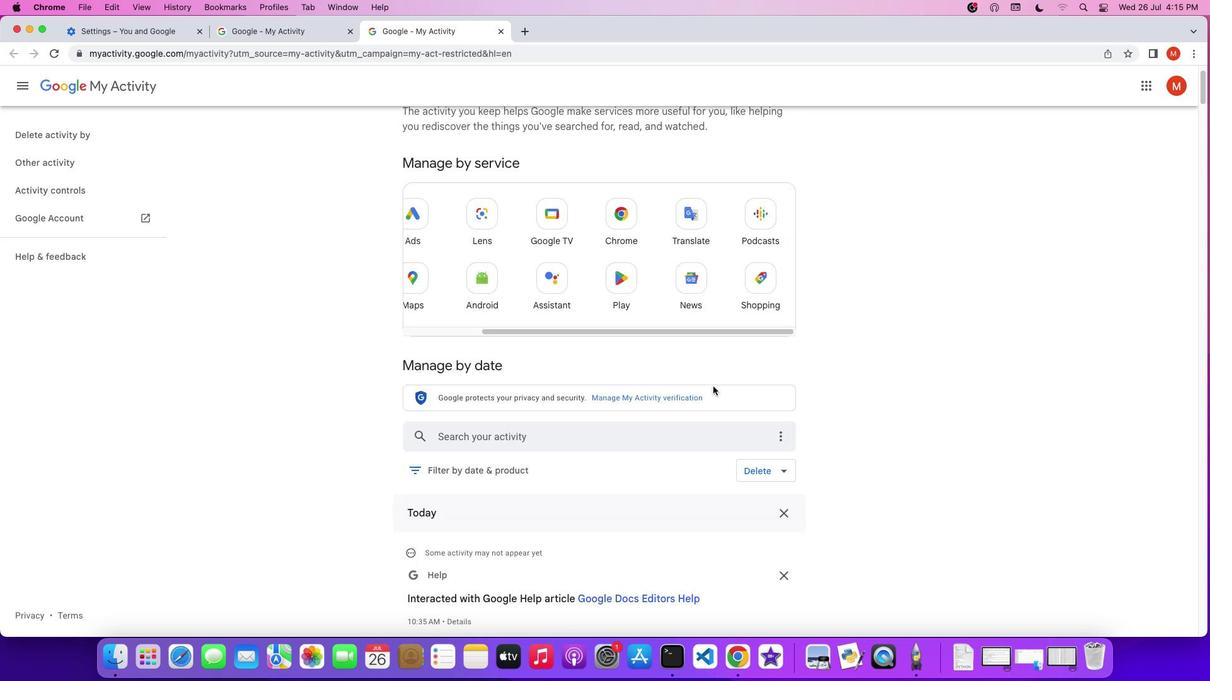 
Action: Mouse moved to (68, 191)
Screenshot: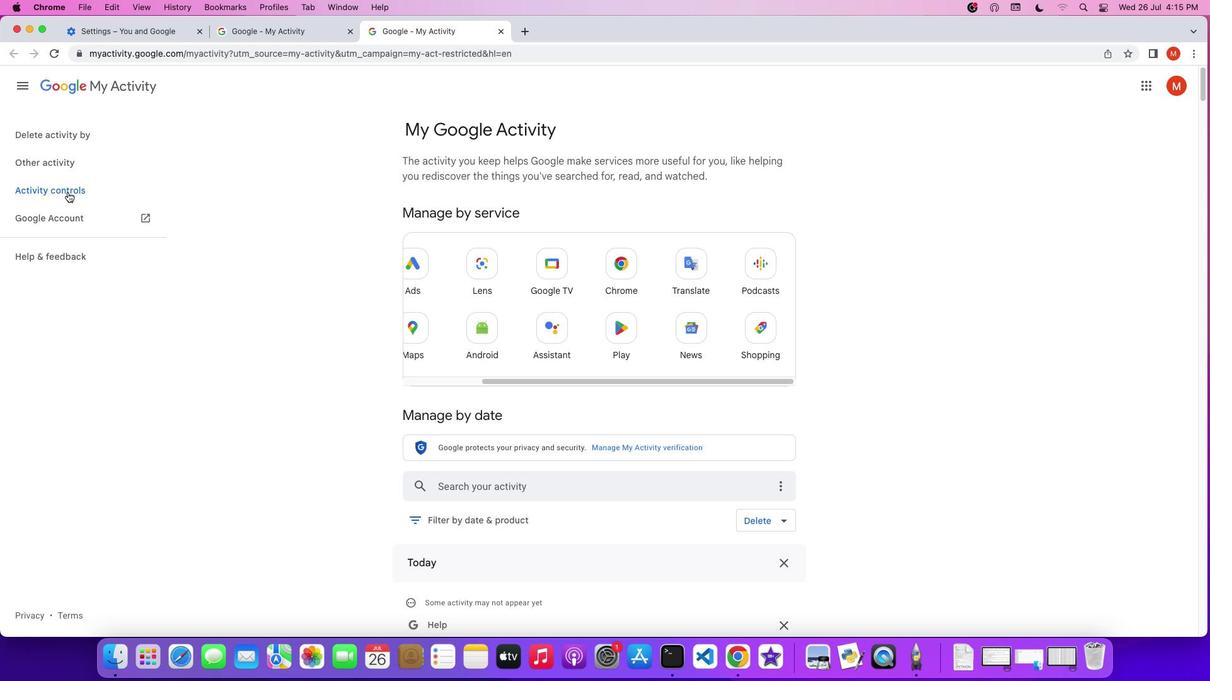 
Action: Mouse pressed left at (68, 191)
Screenshot: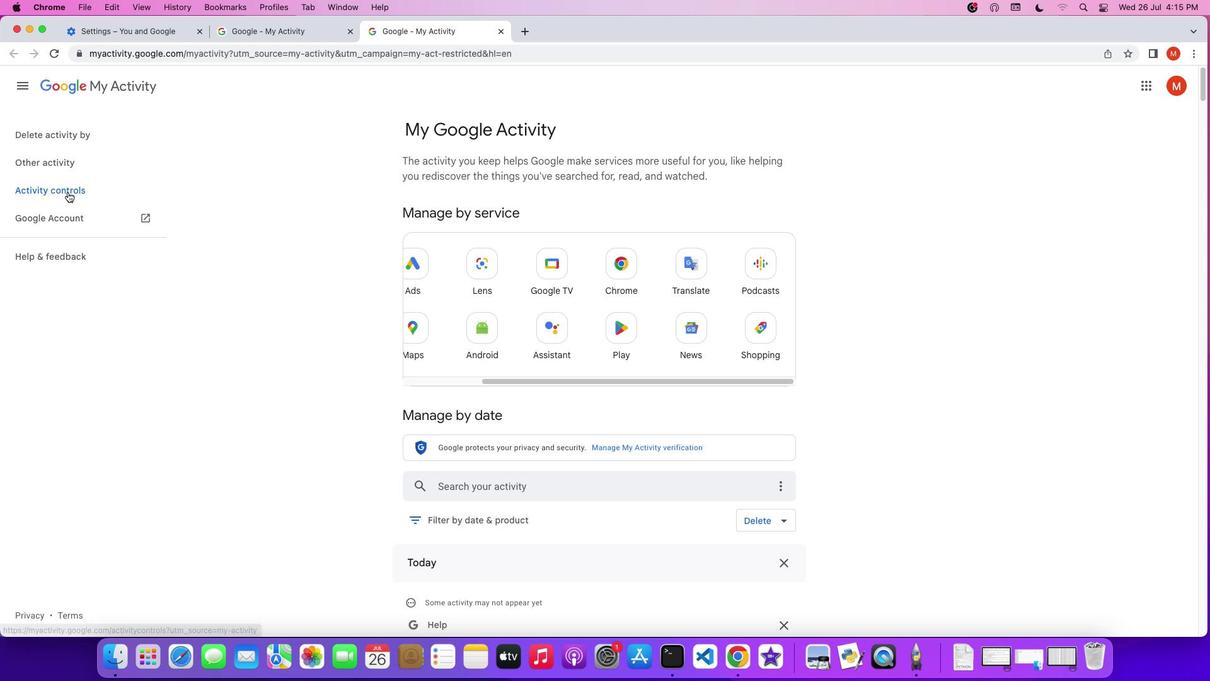 
Action: Mouse moved to (566, 275)
Screenshot: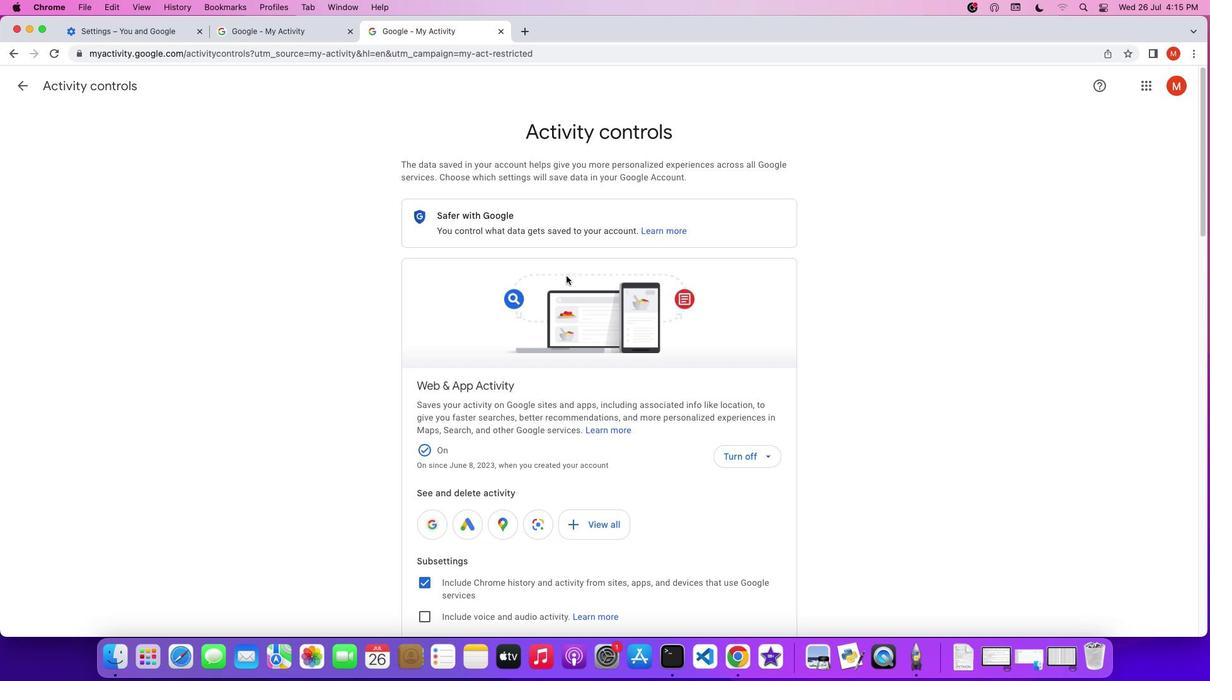 
Action: Mouse scrolled (566, 275) with delta (0, 0)
Screenshot: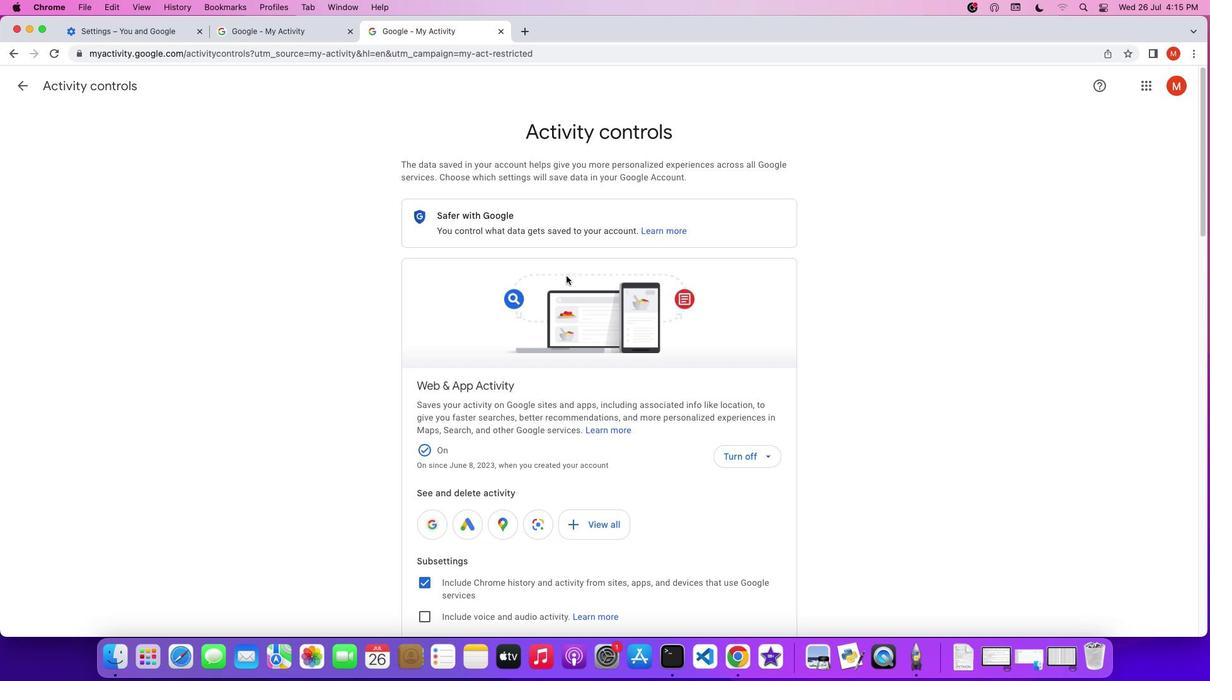 
Action: Mouse scrolled (566, 275) with delta (0, 0)
Screenshot: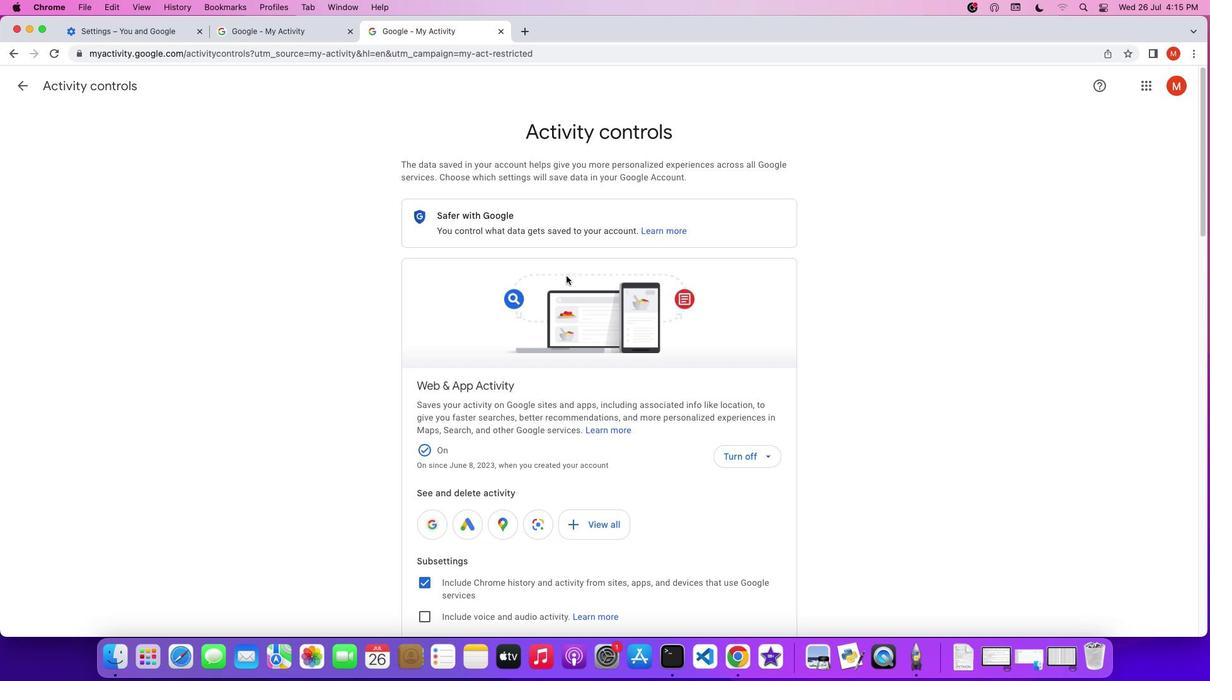 
Action: Mouse moved to (566, 278)
Screenshot: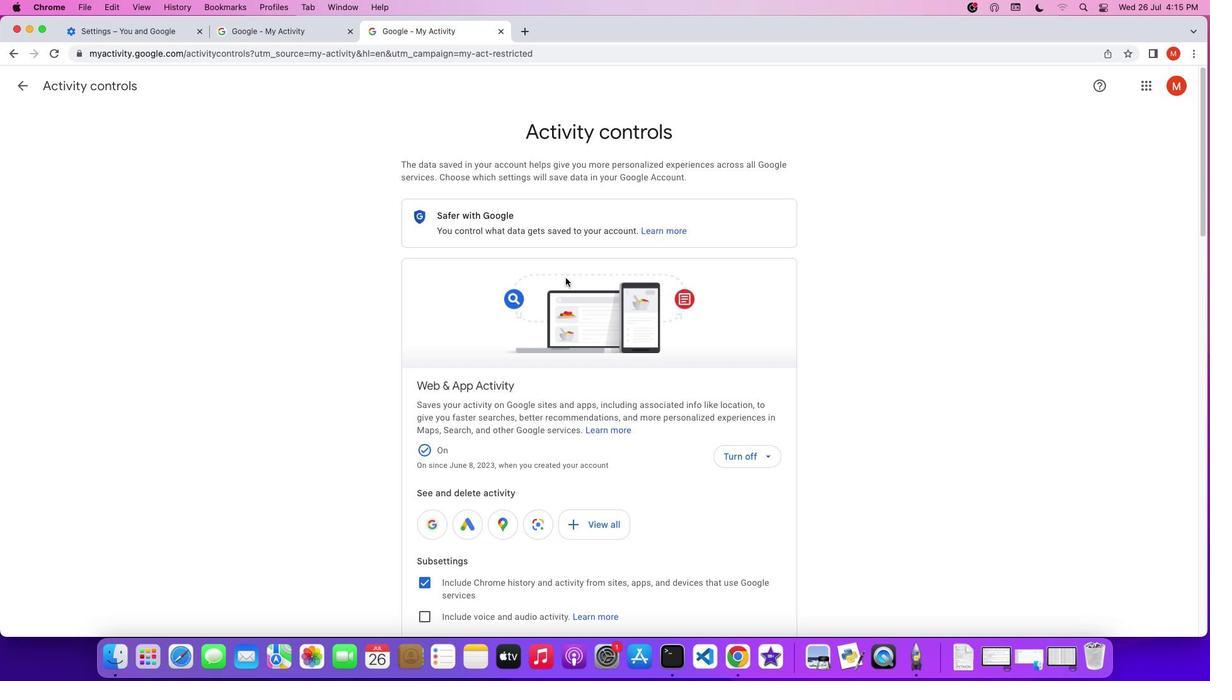 
Action: Mouse scrolled (566, 278) with delta (0, 0)
Screenshot: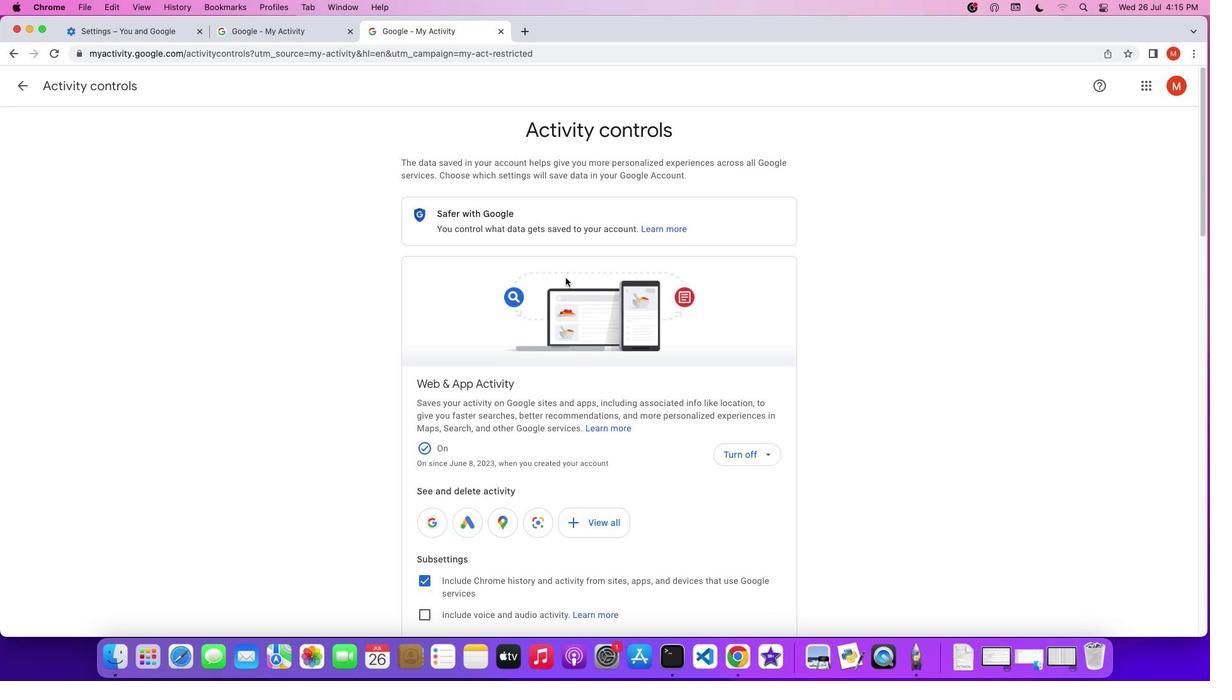 
Action: Mouse scrolled (566, 278) with delta (0, 0)
Screenshot: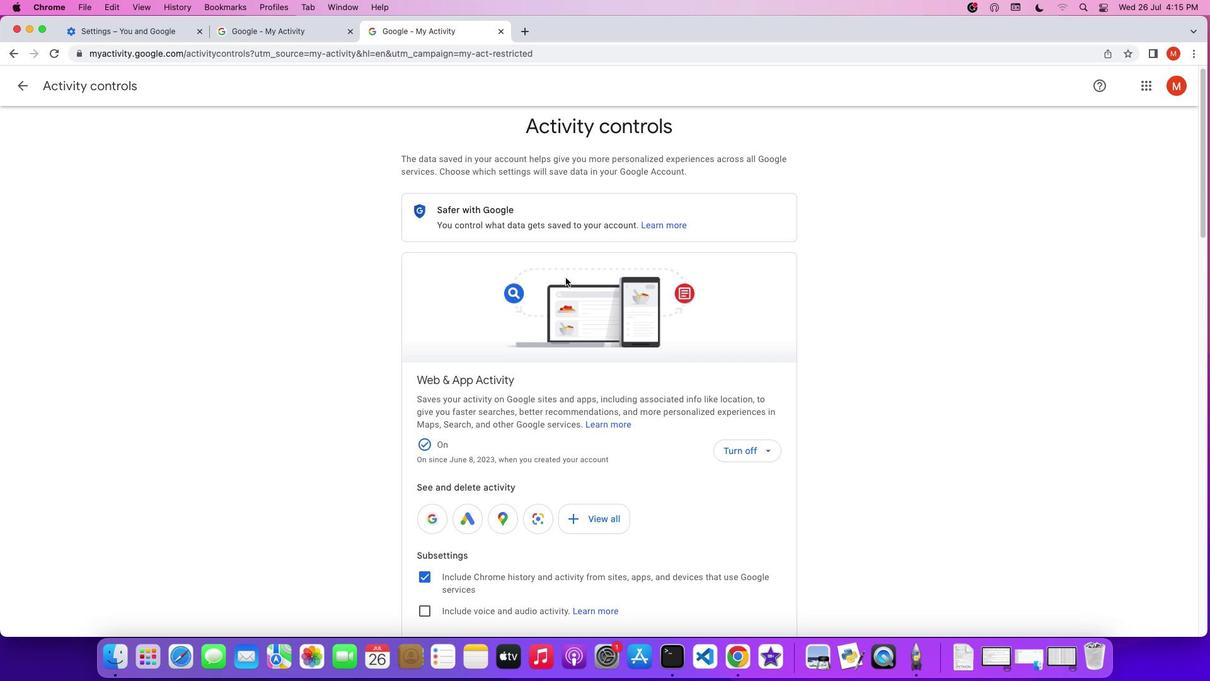 
Action: Mouse moved to (566, 278)
Screenshot: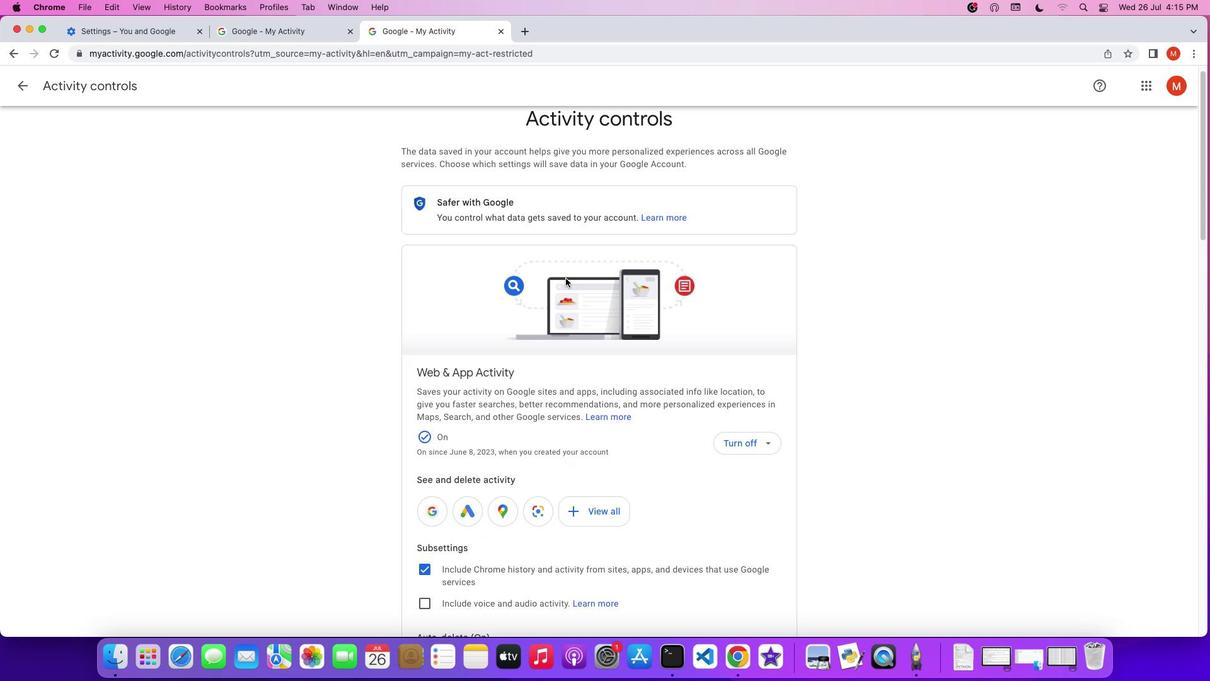 
Action: Mouse scrolled (566, 278) with delta (0, 0)
